 Task: Look for space in Strunino, Russia from 12th August, 2023 to 16th August, 2023 for 8 adults in price range Rs.10000 to Rs.16000. Place can be private room with 8 bedrooms having 8 beds and 8 bathrooms. Property type can be house, flat, guest house, hotel. Amenities needed are: wifi, TV, free parkinig on premises, gym, breakfast. Booking option can be shelf check-in. Required host language is English.
Action: Mouse moved to (619, 131)
Screenshot: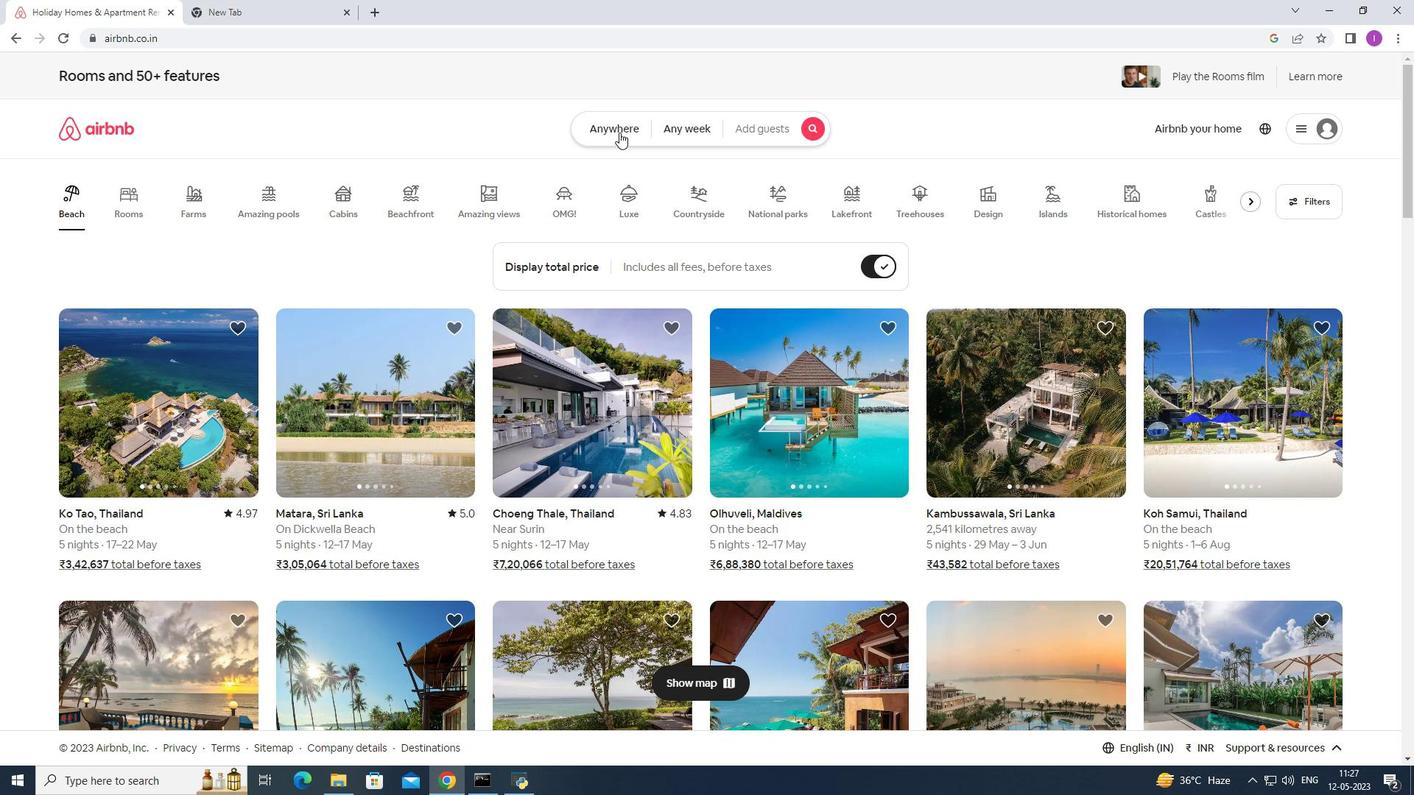 
Action: Mouse pressed left at (619, 131)
Screenshot: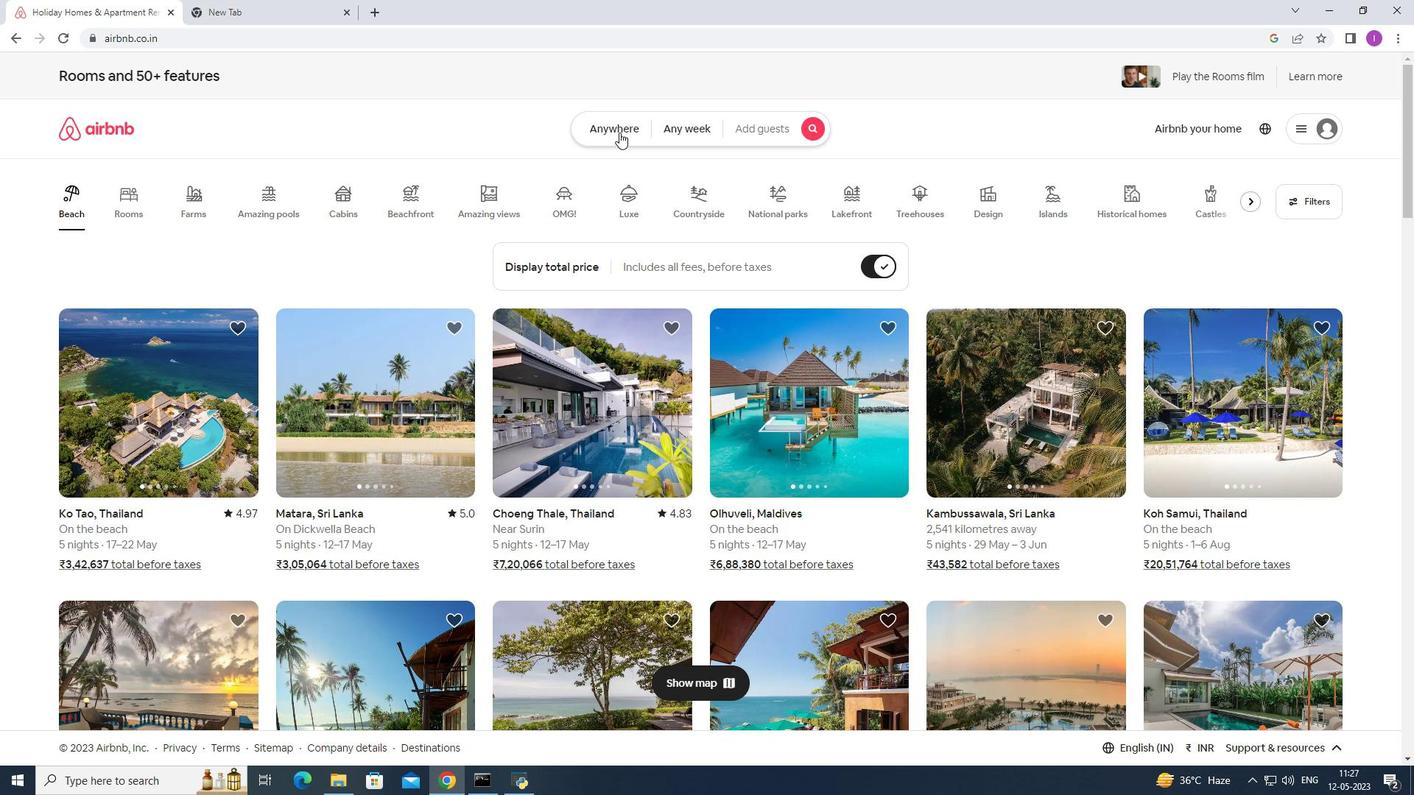 
Action: Mouse moved to (492, 176)
Screenshot: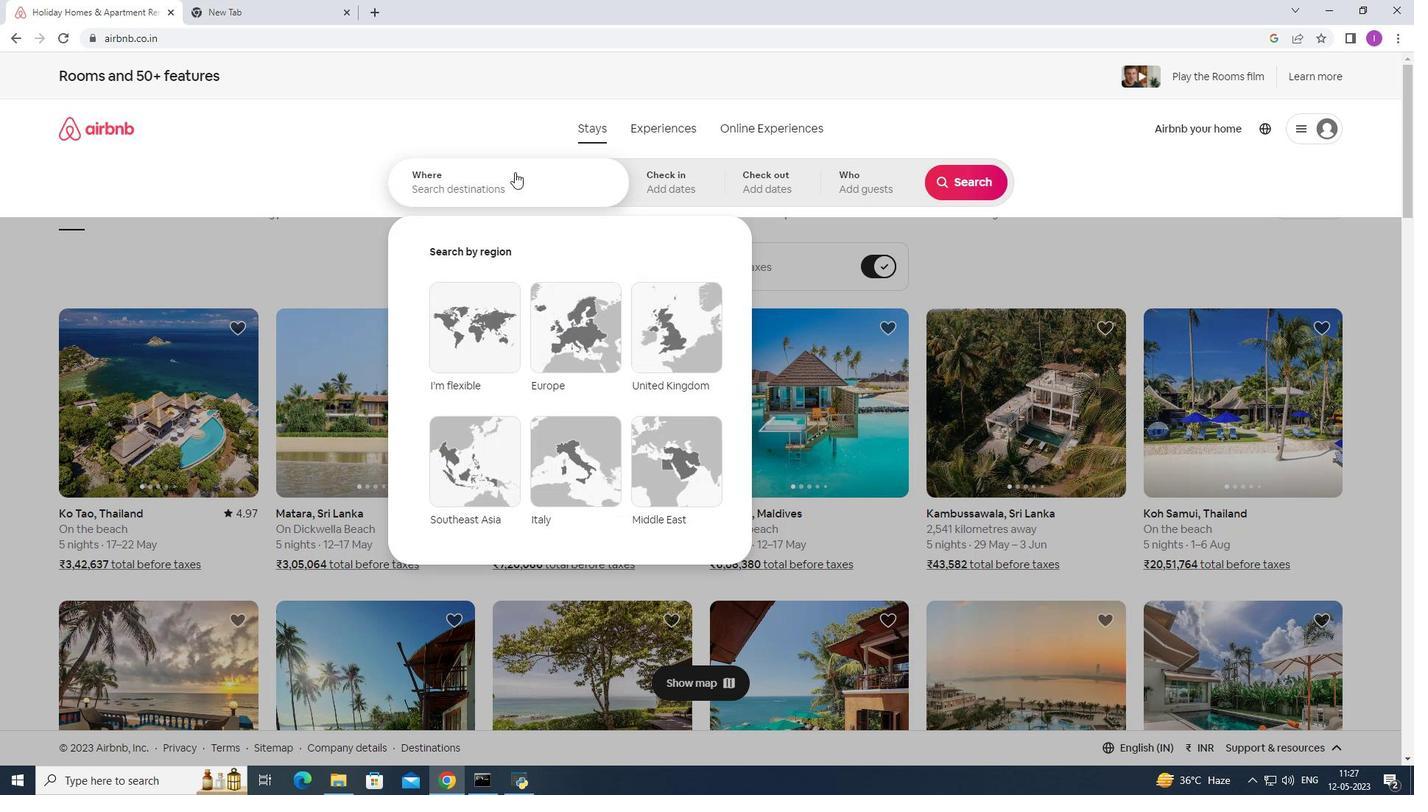 
Action: Mouse pressed left at (492, 176)
Screenshot: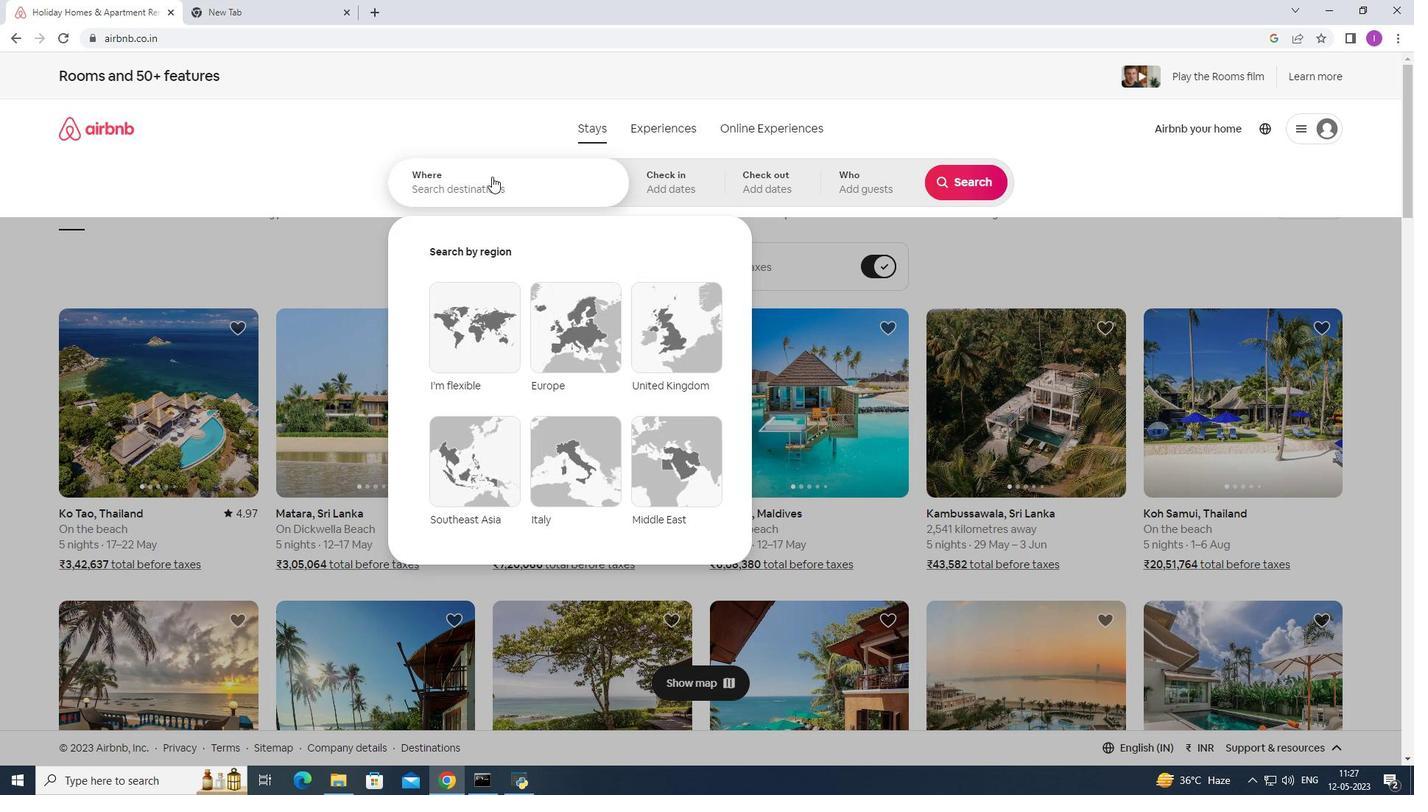 
Action: Mouse moved to (492, 177)
Screenshot: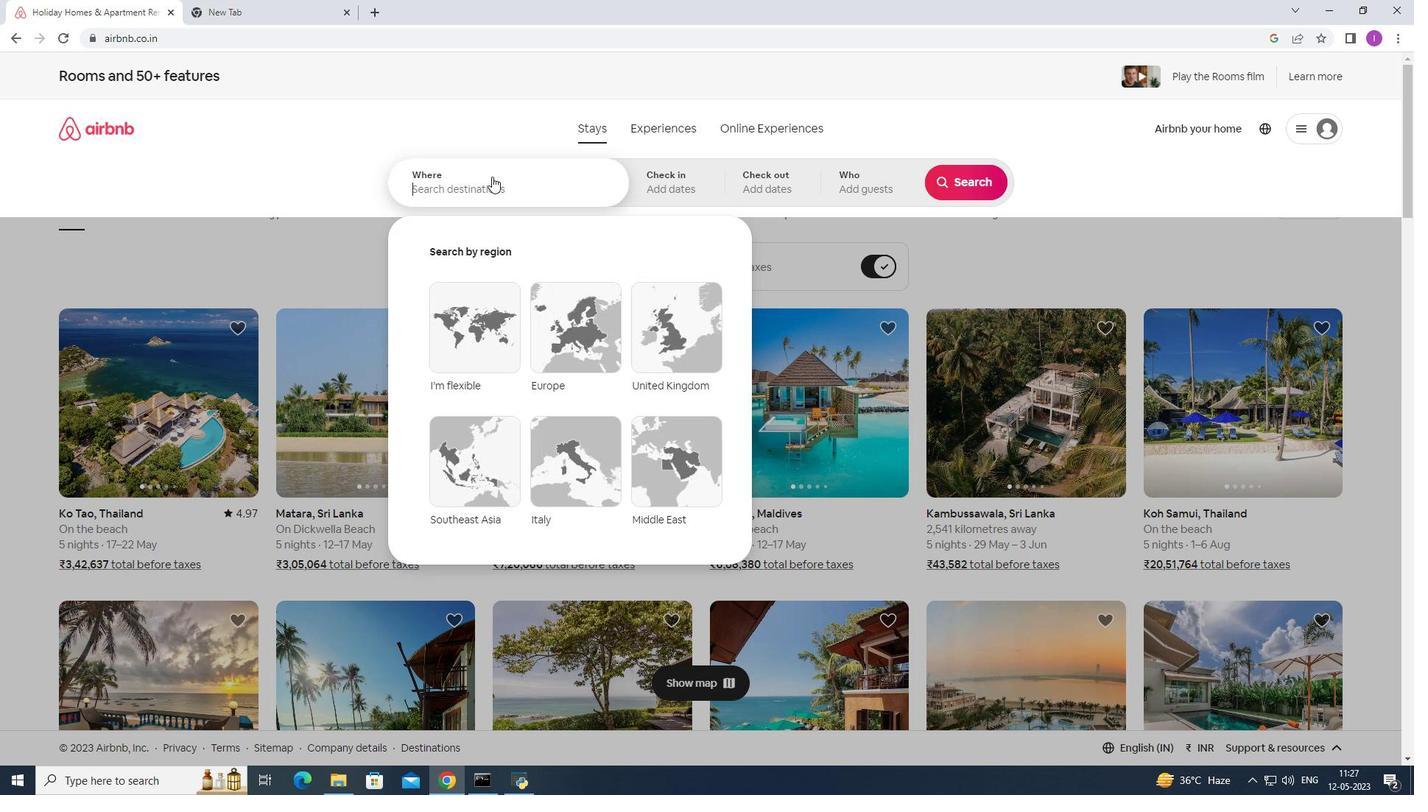 
Action: Key pressed <Key.shift>Strunino,<Key.shift><Key.shift>Russia
Screenshot: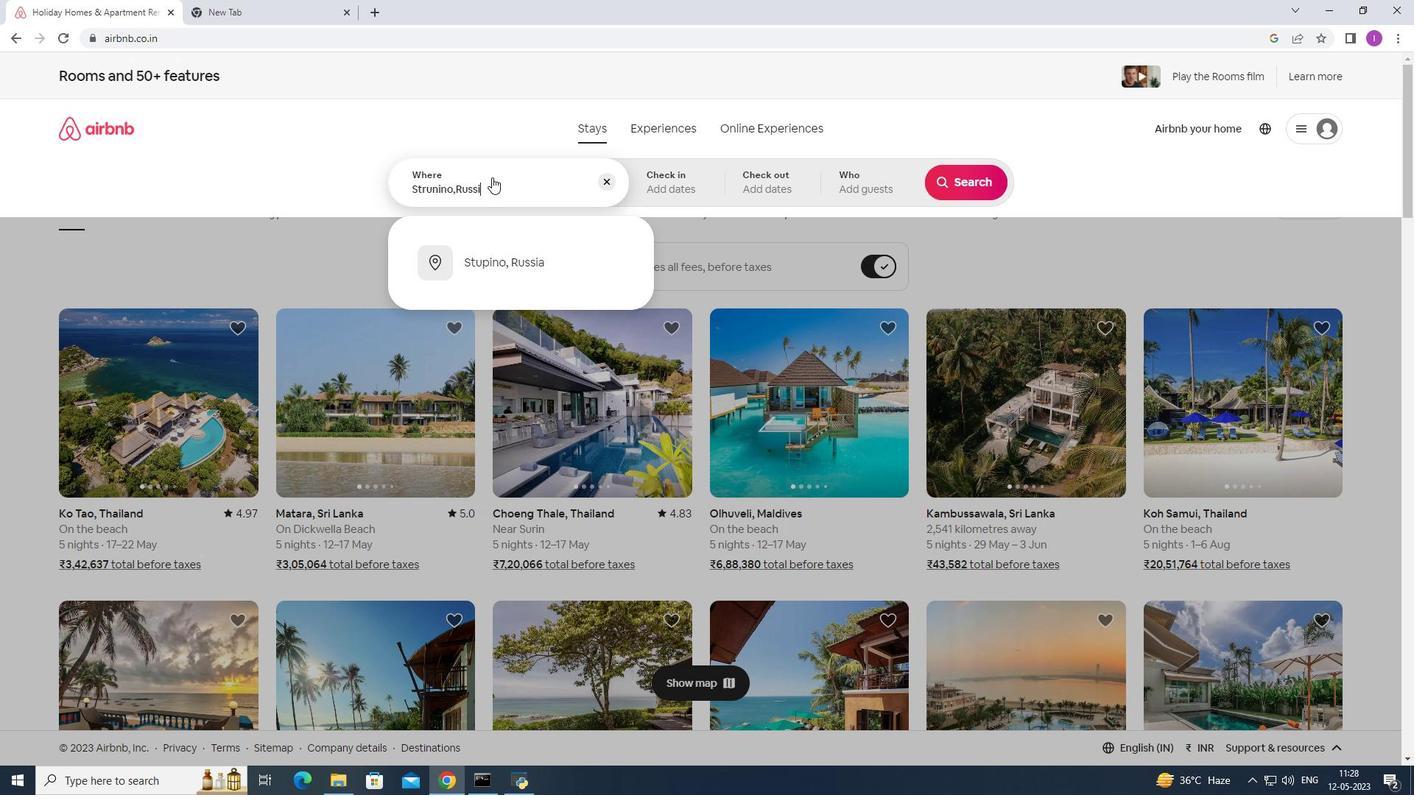 
Action: Mouse moved to (503, 262)
Screenshot: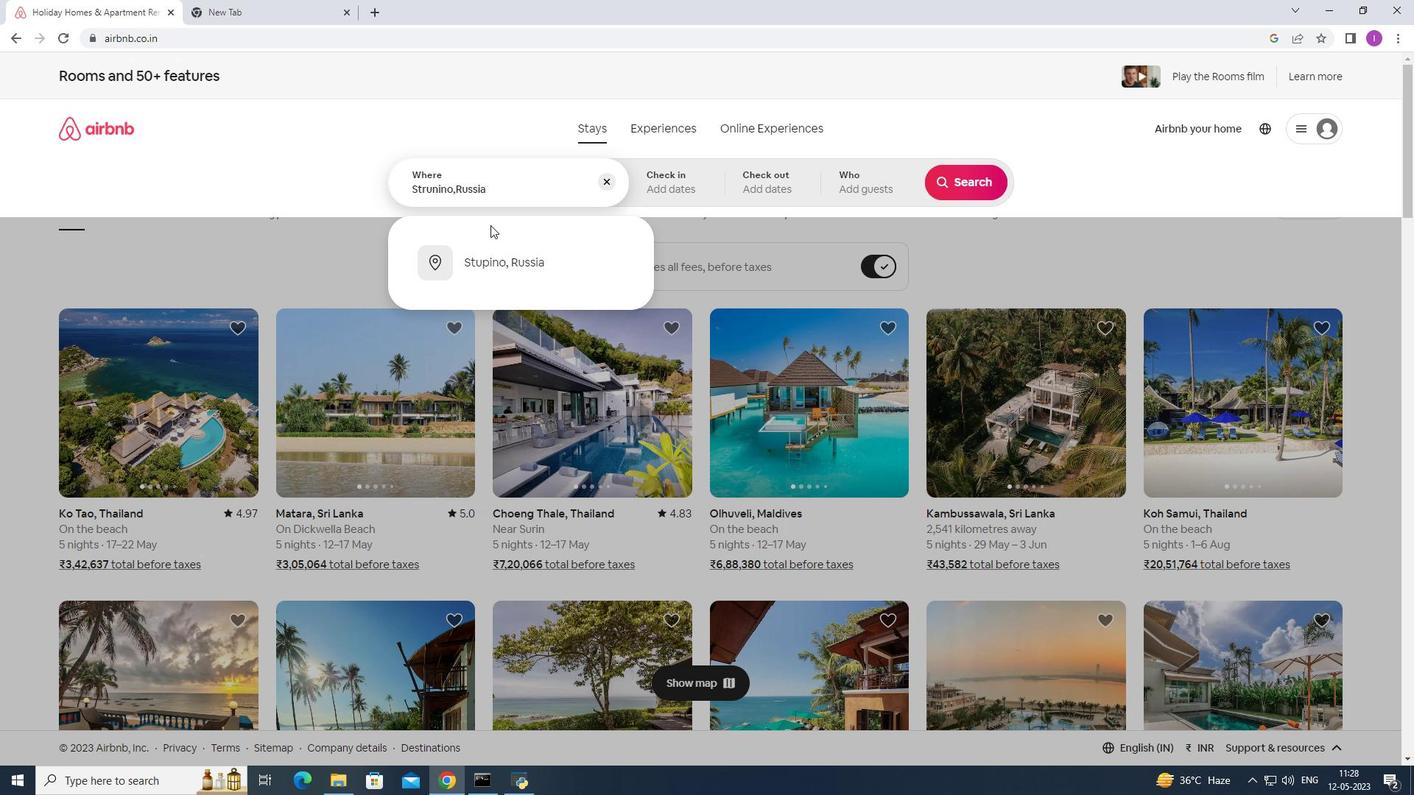 
Action: Mouse pressed left at (503, 262)
Screenshot: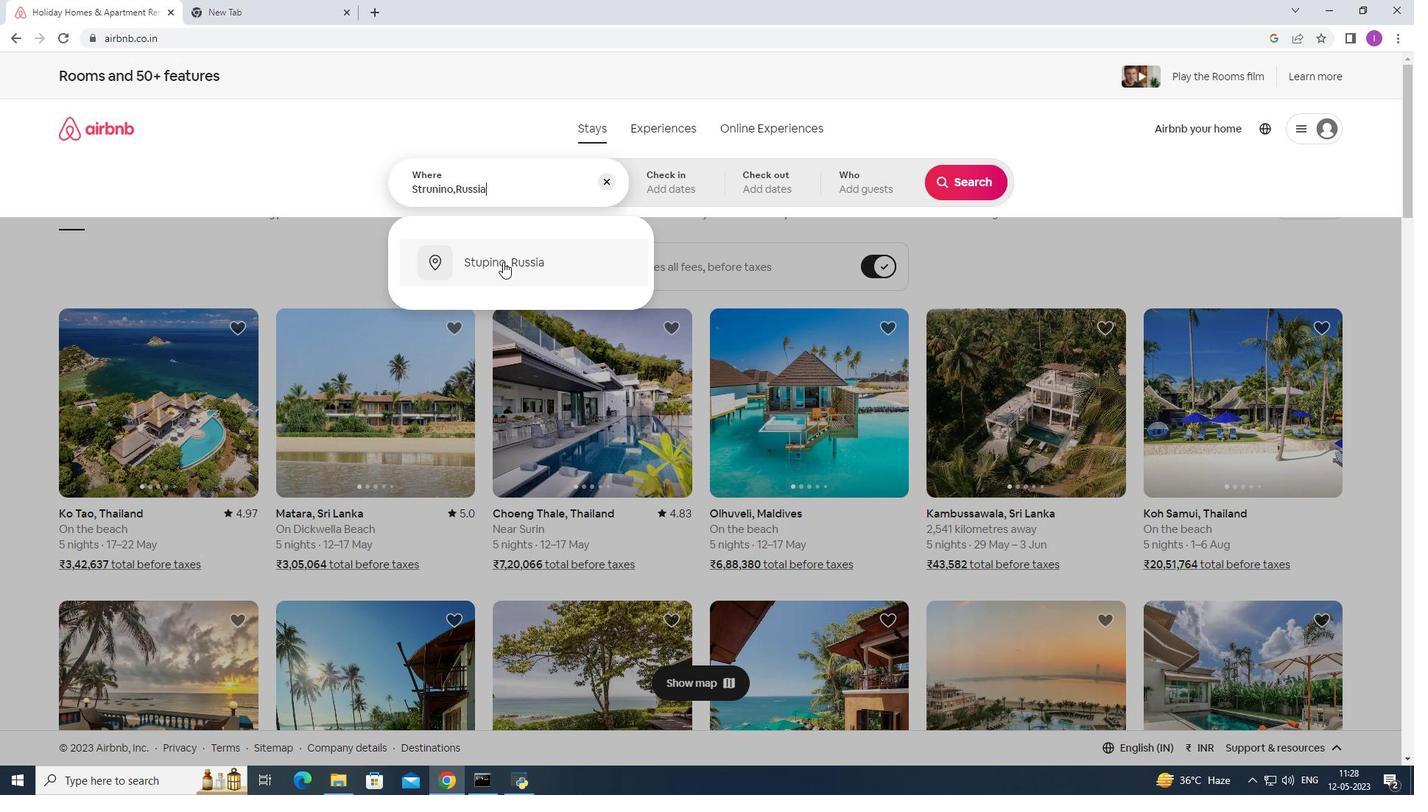 
Action: Mouse moved to (961, 300)
Screenshot: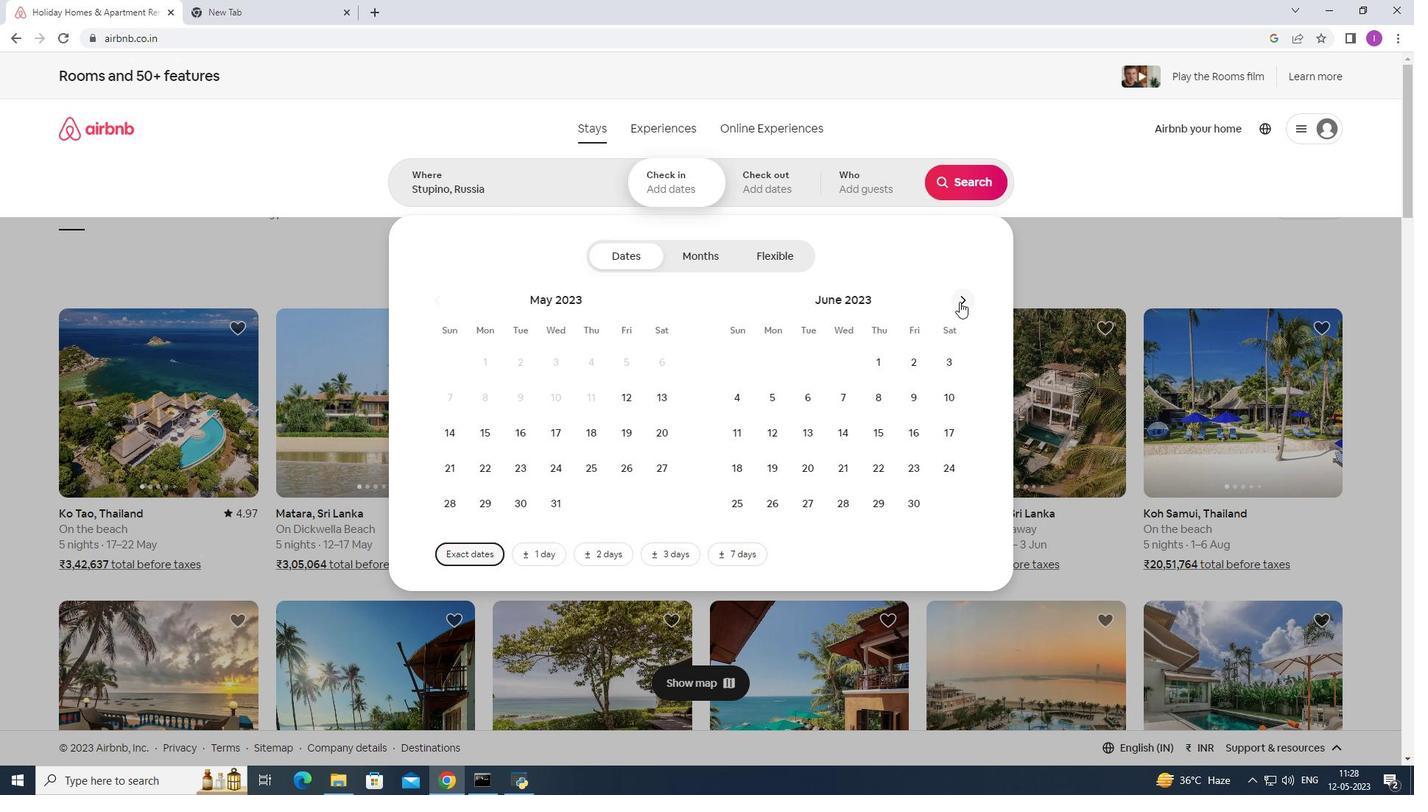 
Action: Mouse pressed left at (961, 300)
Screenshot: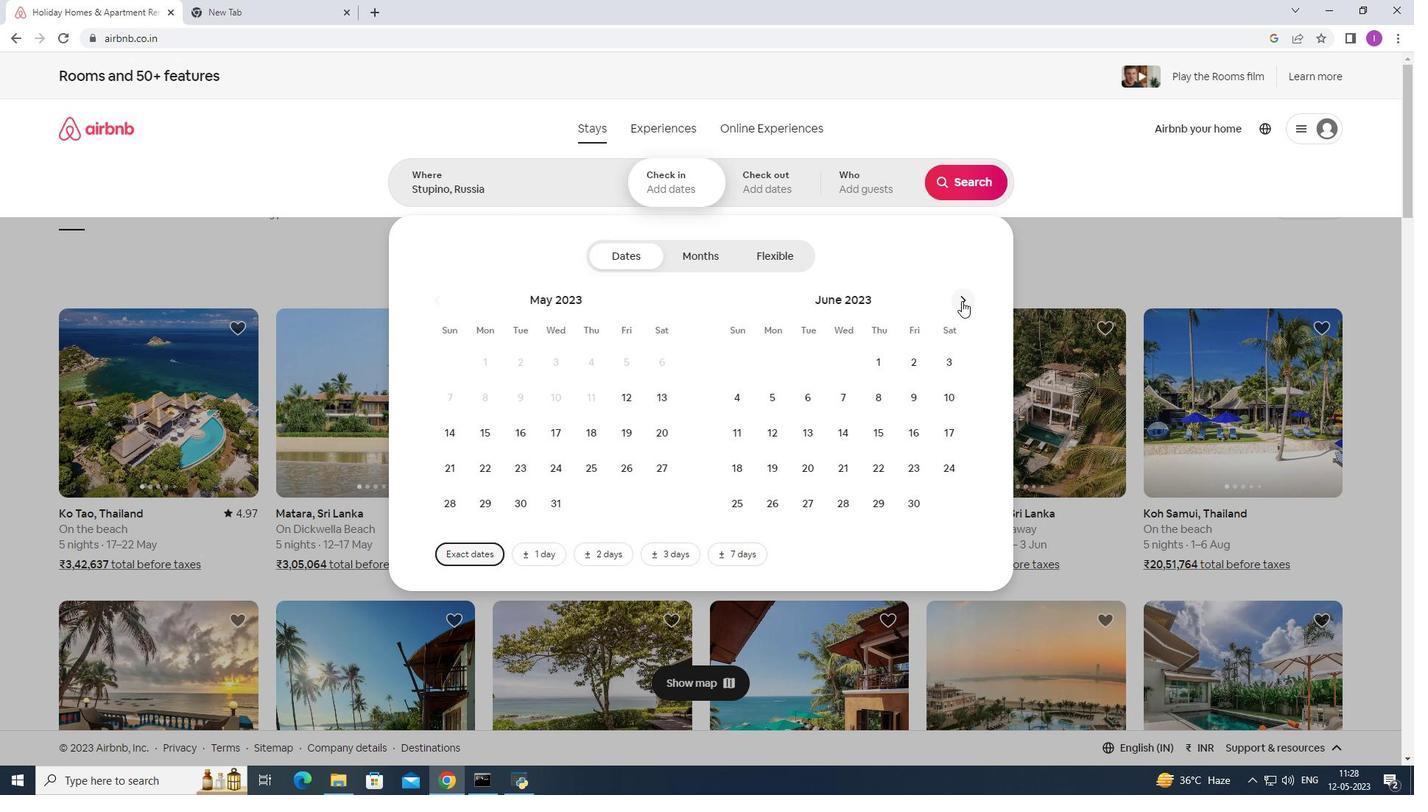 
Action: Mouse pressed left at (961, 300)
Screenshot: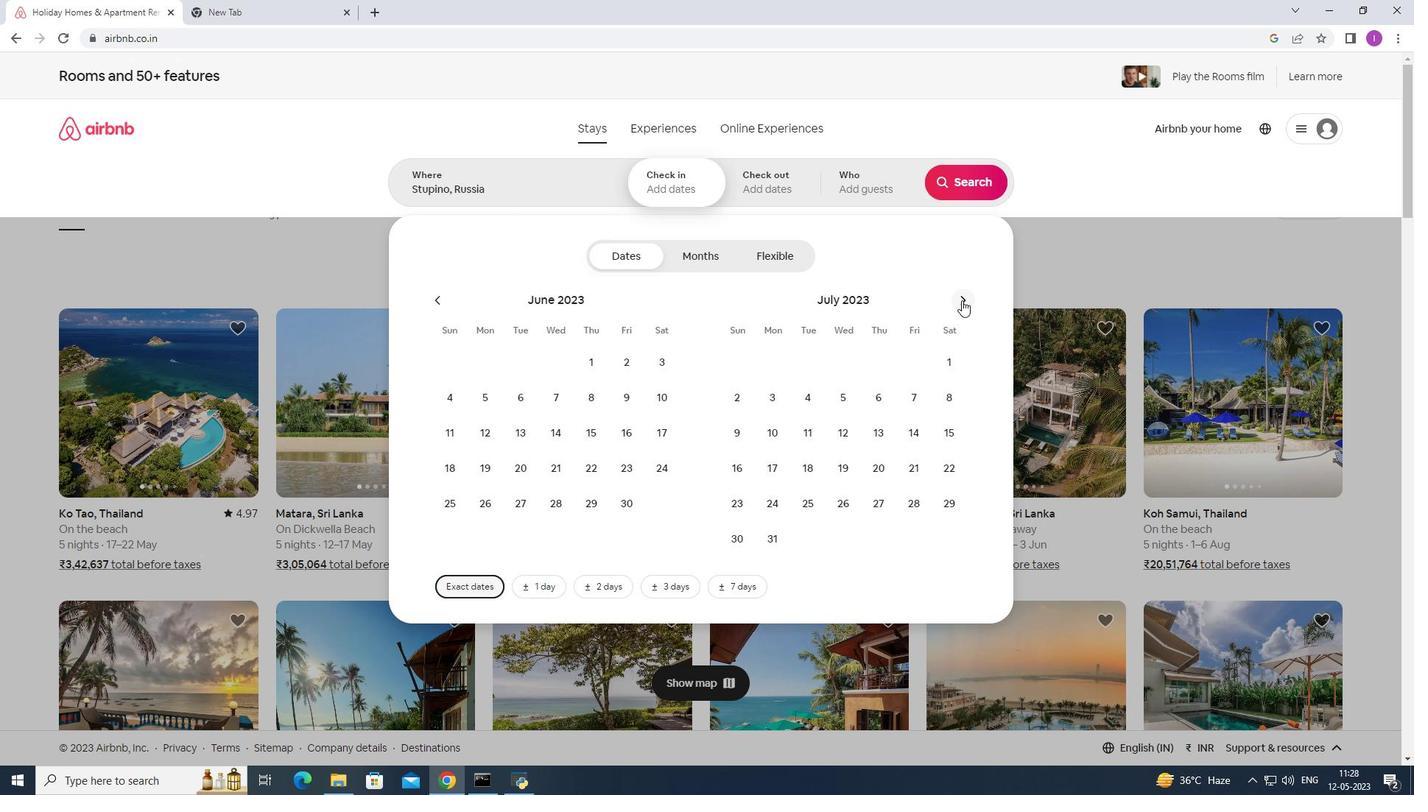 
Action: Mouse moved to (952, 395)
Screenshot: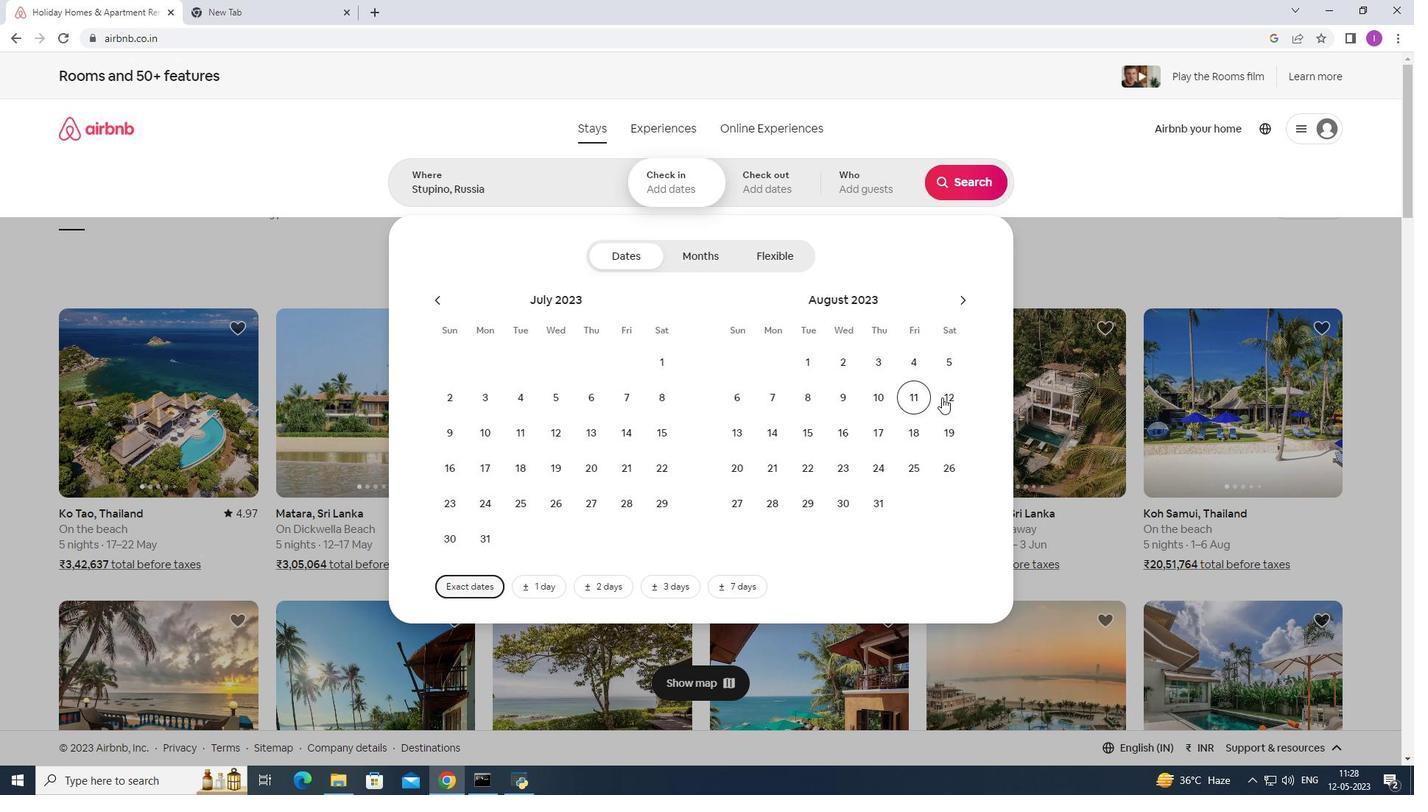 
Action: Mouse pressed left at (952, 395)
Screenshot: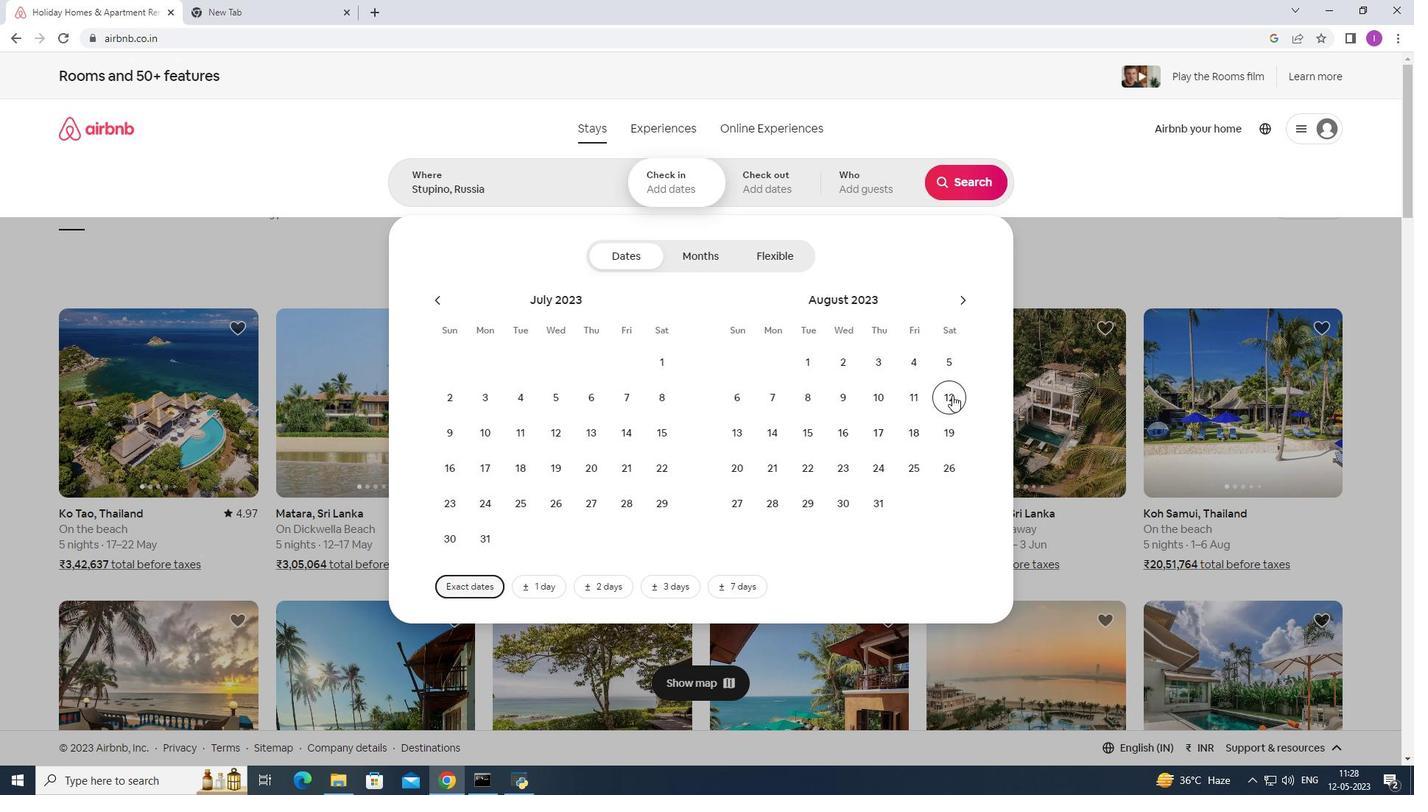 
Action: Mouse moved to (841, 433)
Screenshot: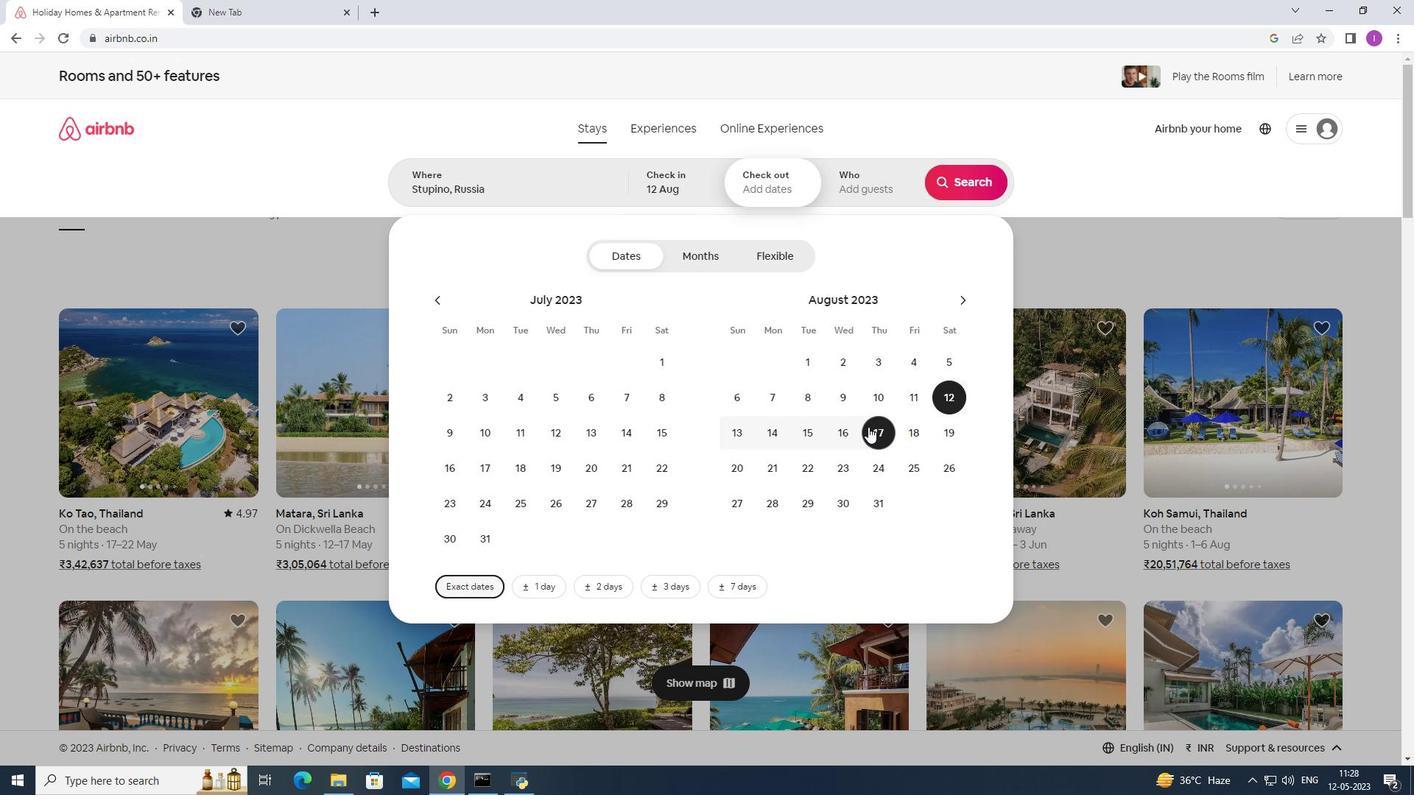 
Action: Mouse pressed left at (841, 433)
Screenshot: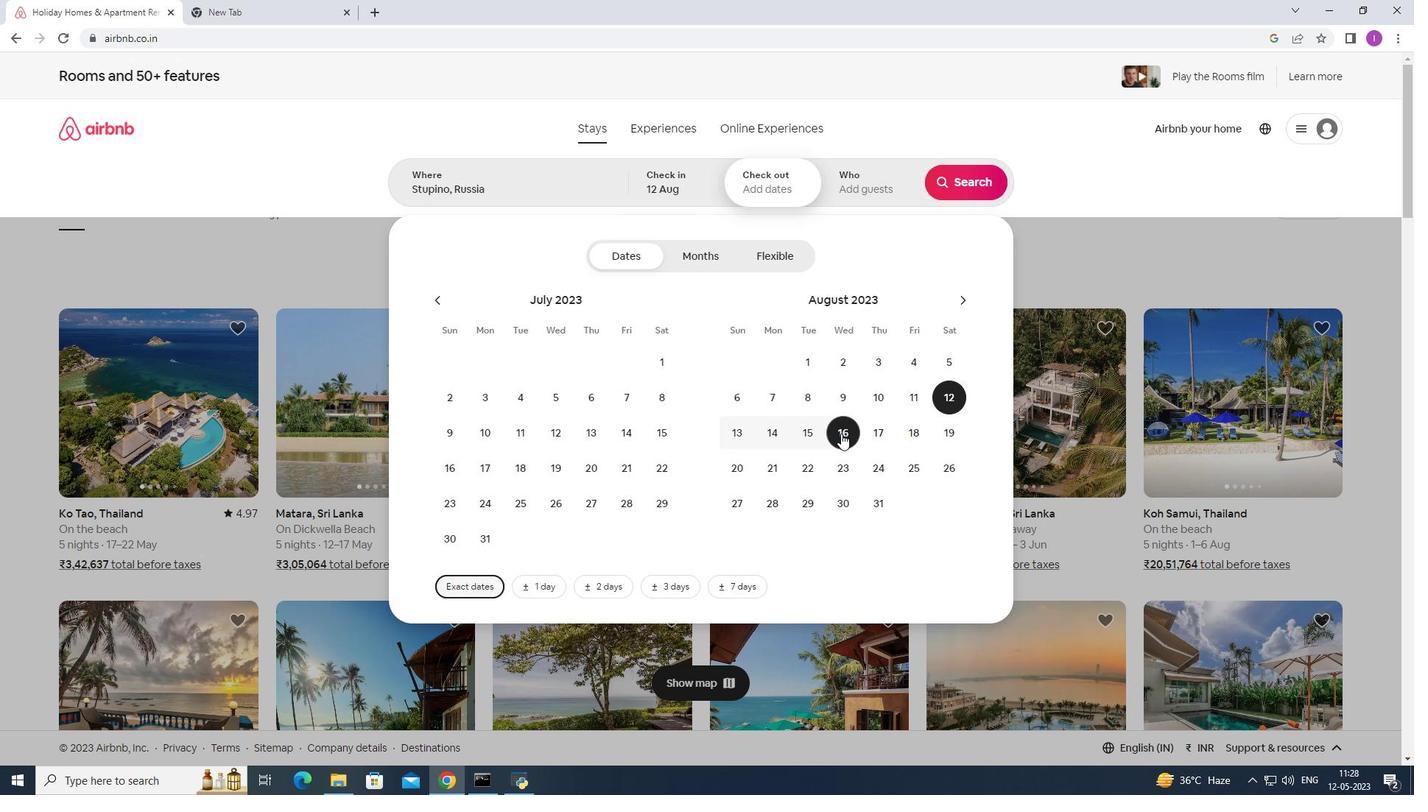 
Action: Mouse moved to (855, 199)
Screenshot: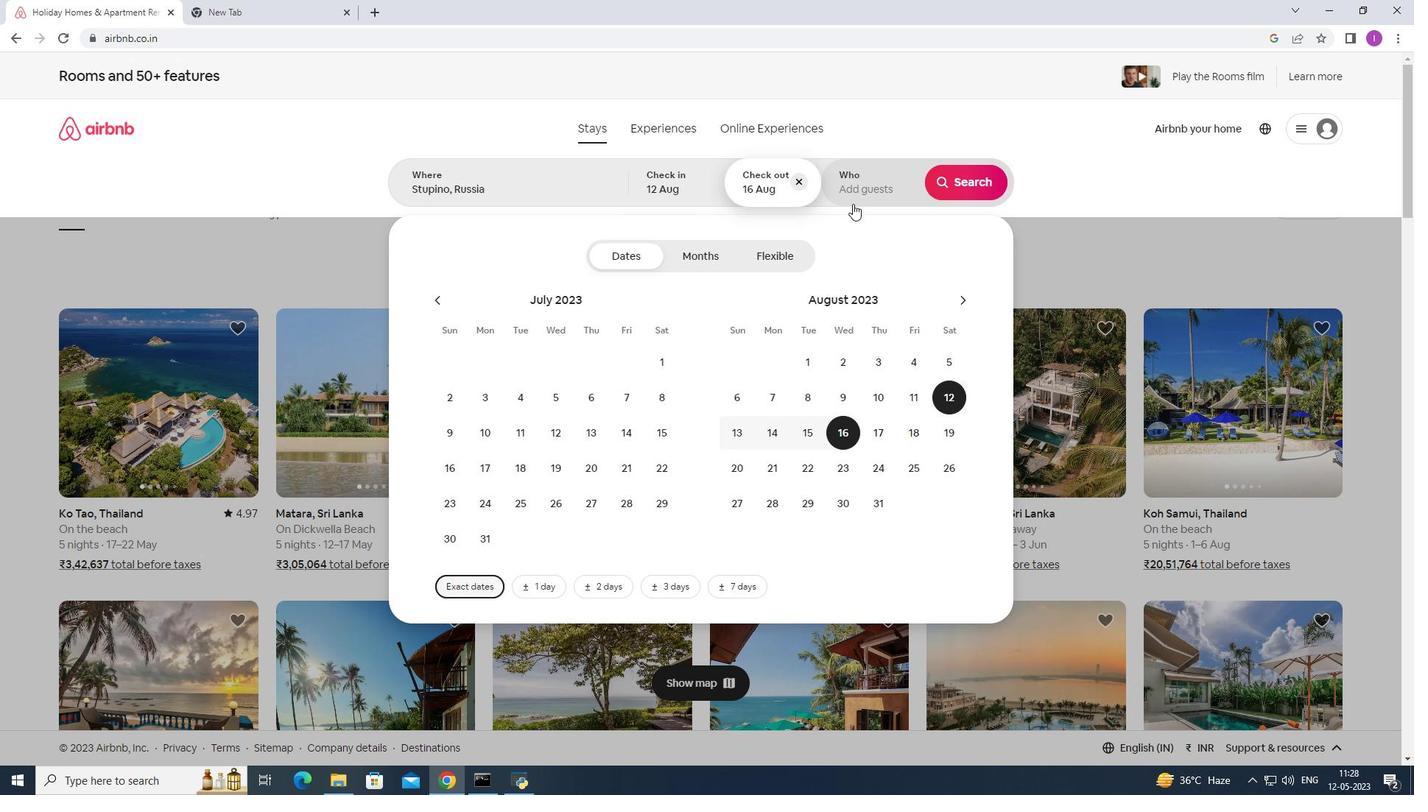 
Action: Mouse pressed left at (855, 199)
Screenshot: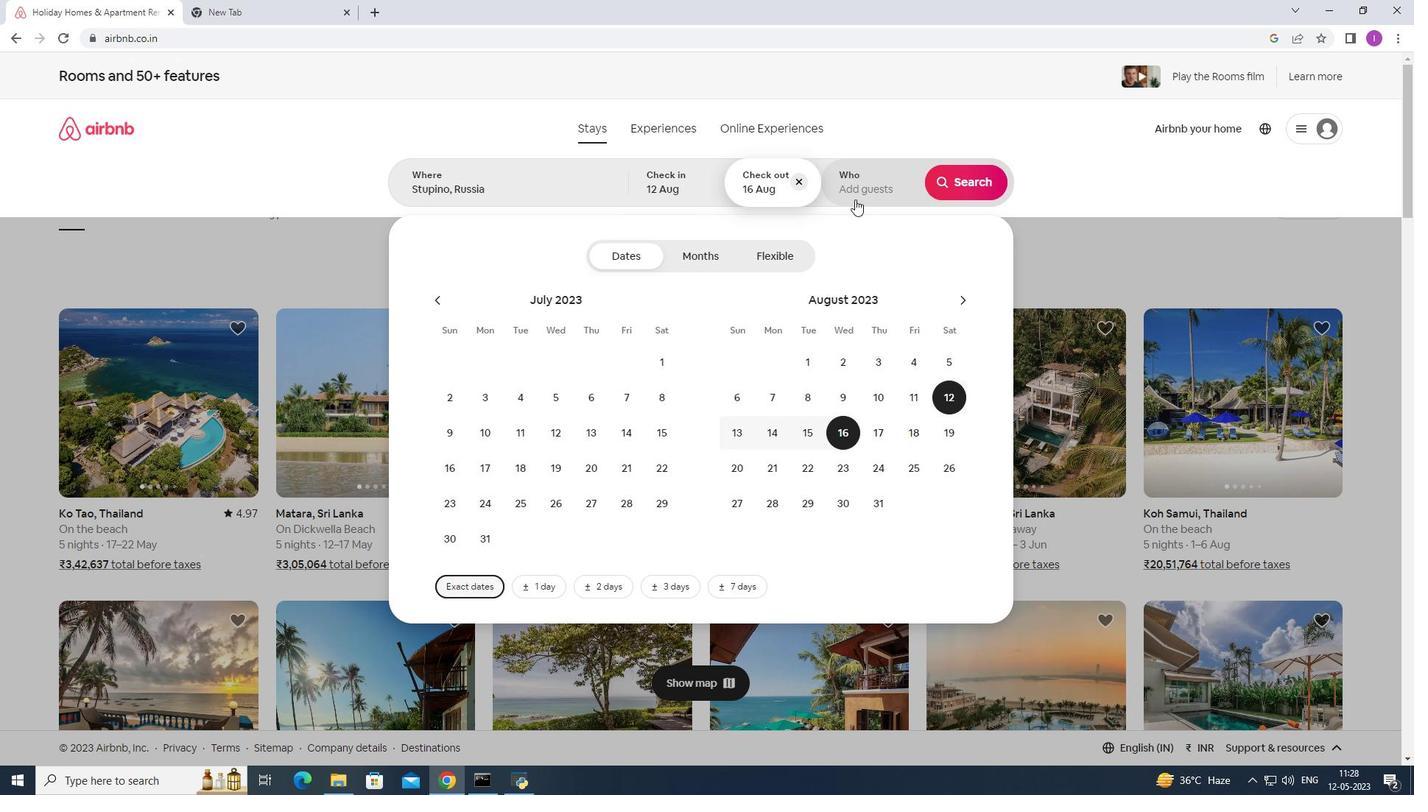 
Action: Mouse moved to (970, 257)
Screenshot: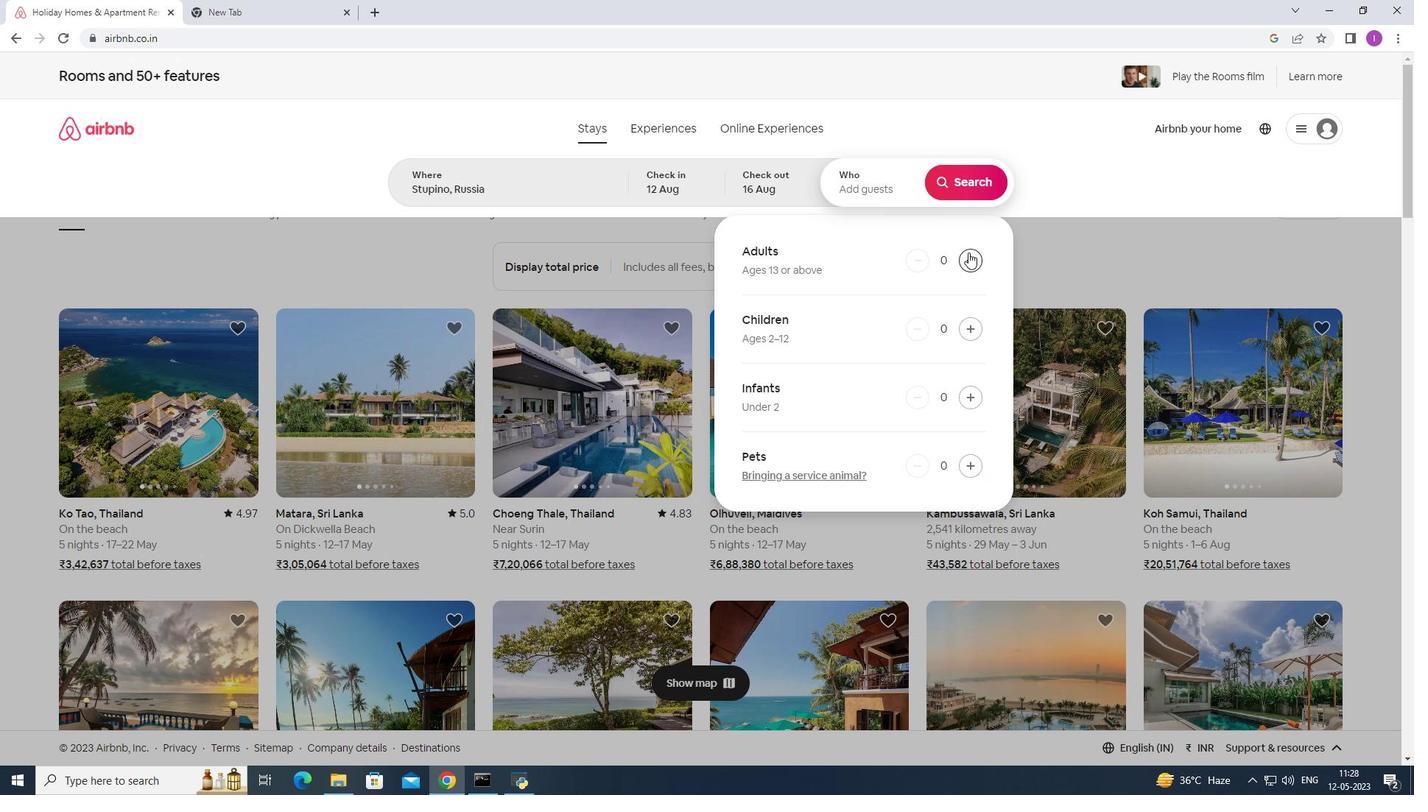 
Action: Mouse pressed left at (970, 257)
Screenshot: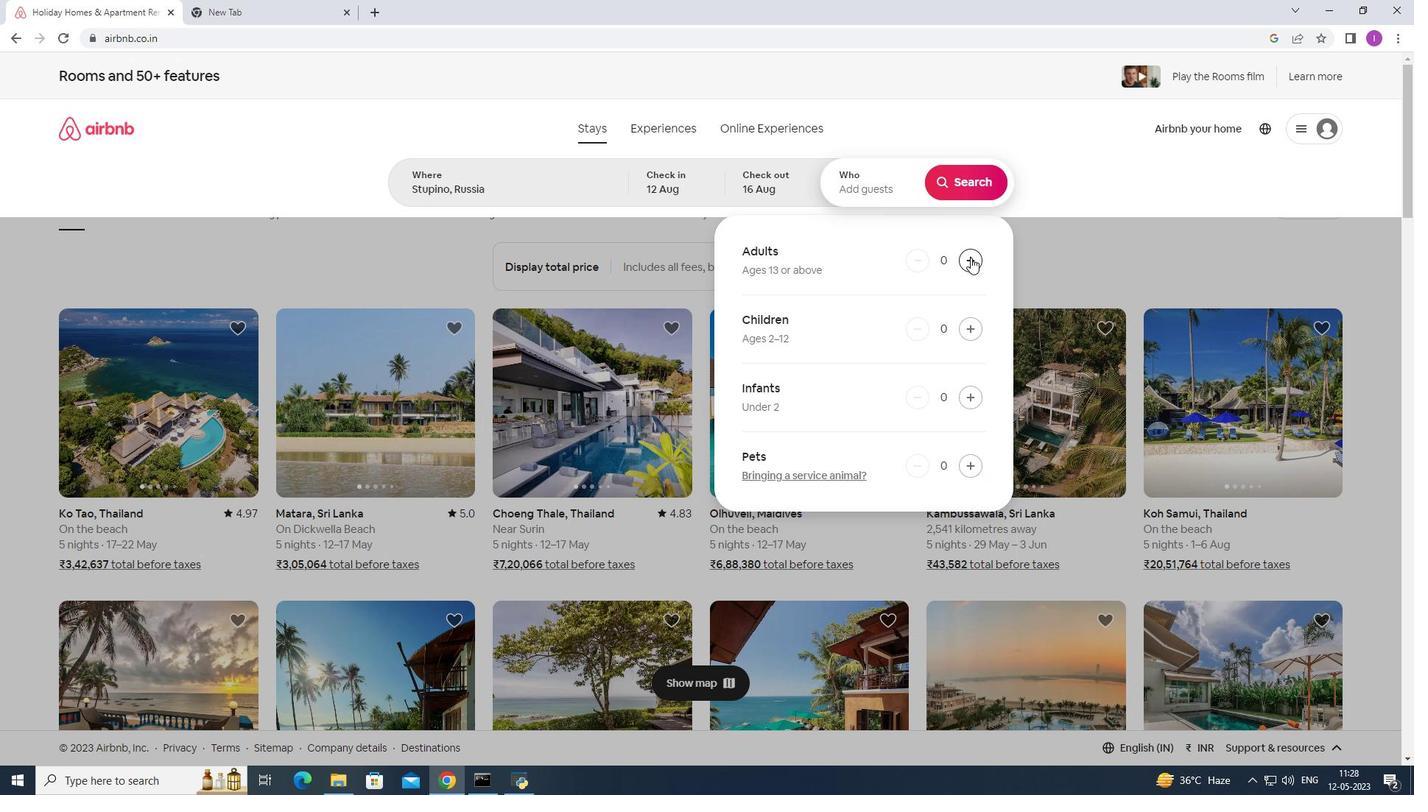 
Action: Mouse pressed left at (970, 257)
Screenshot: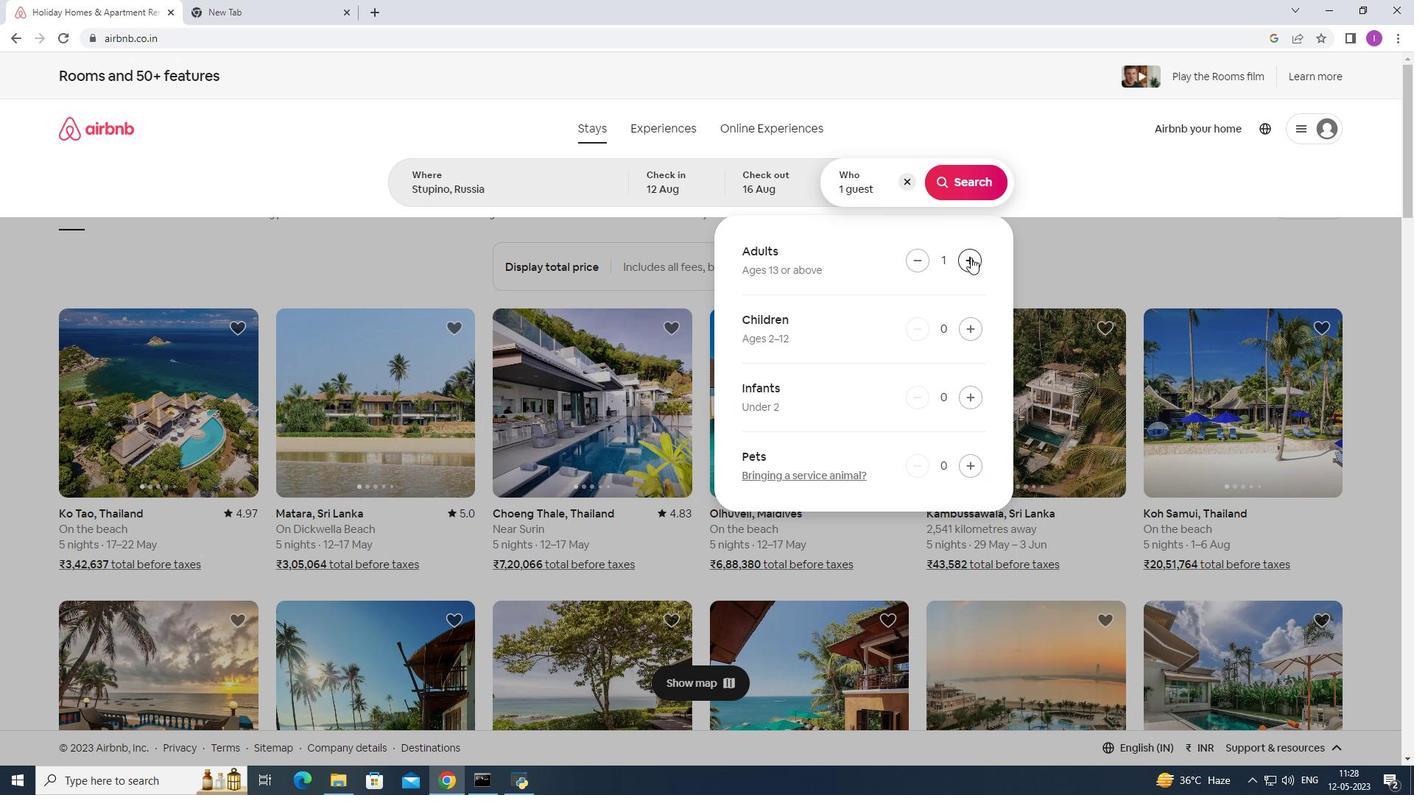 
Action: Mouse pressed left at (970, 257)
Screenshot: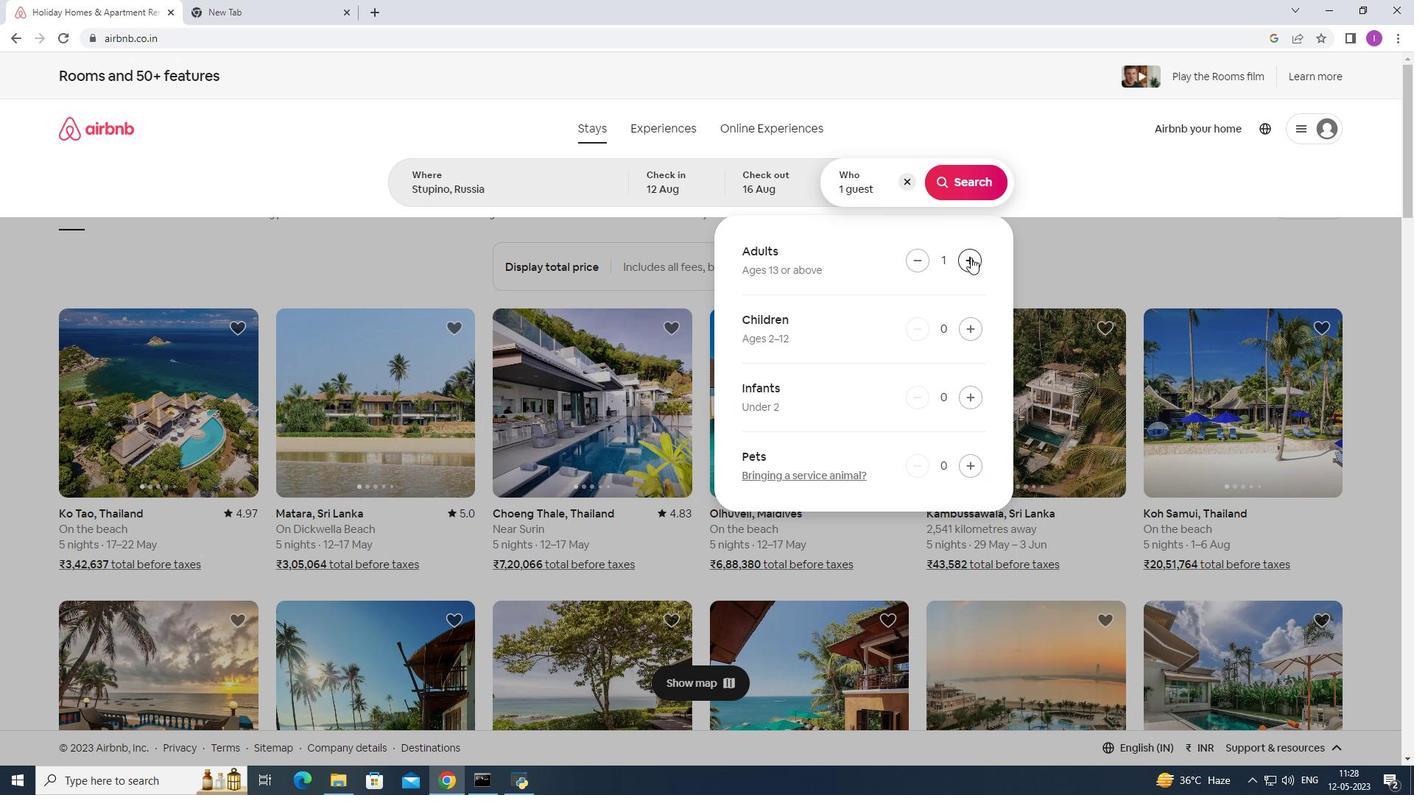 
Action: Mouse pressed left at (970, 257)
Screenshot: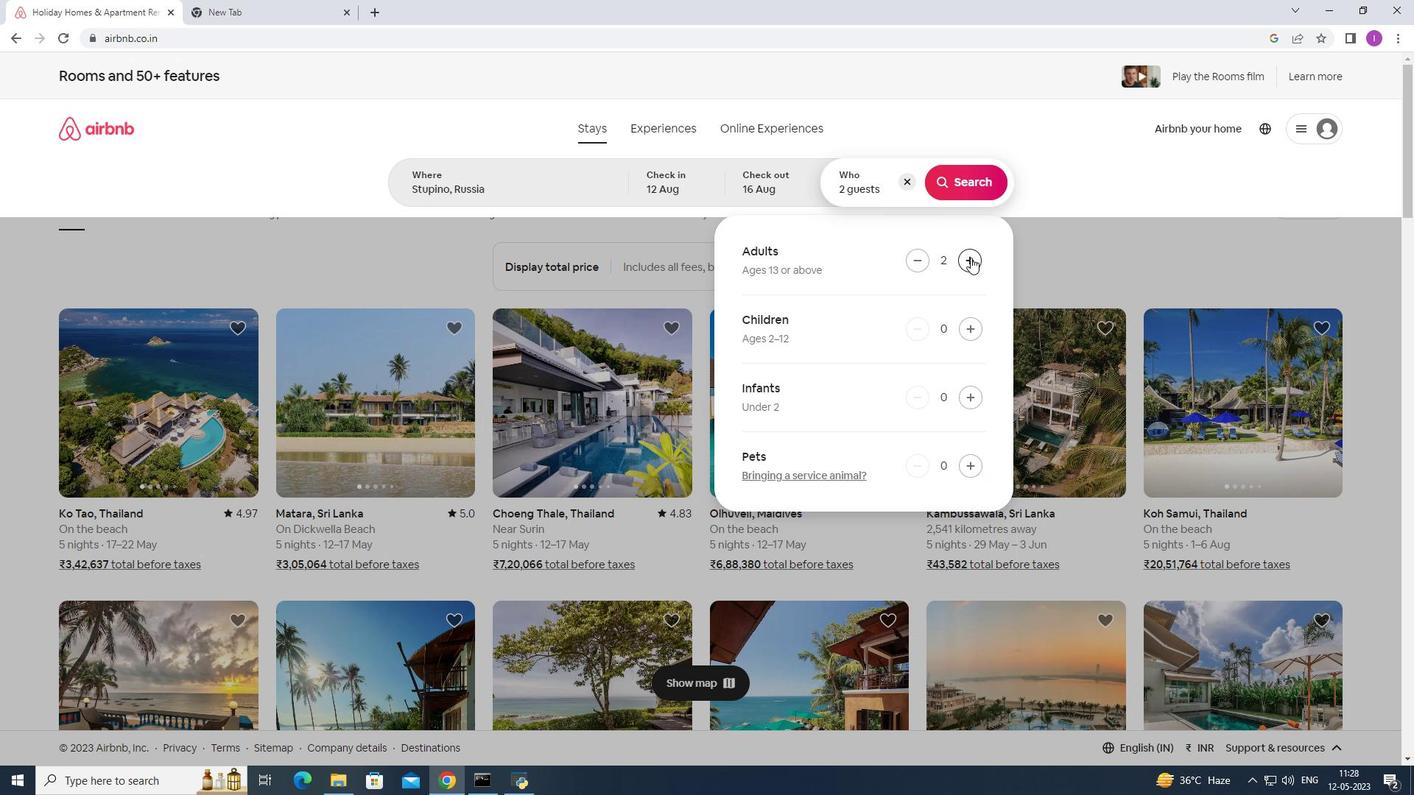 
Action: Mouse pressed left at (970, 257)
Screenshot: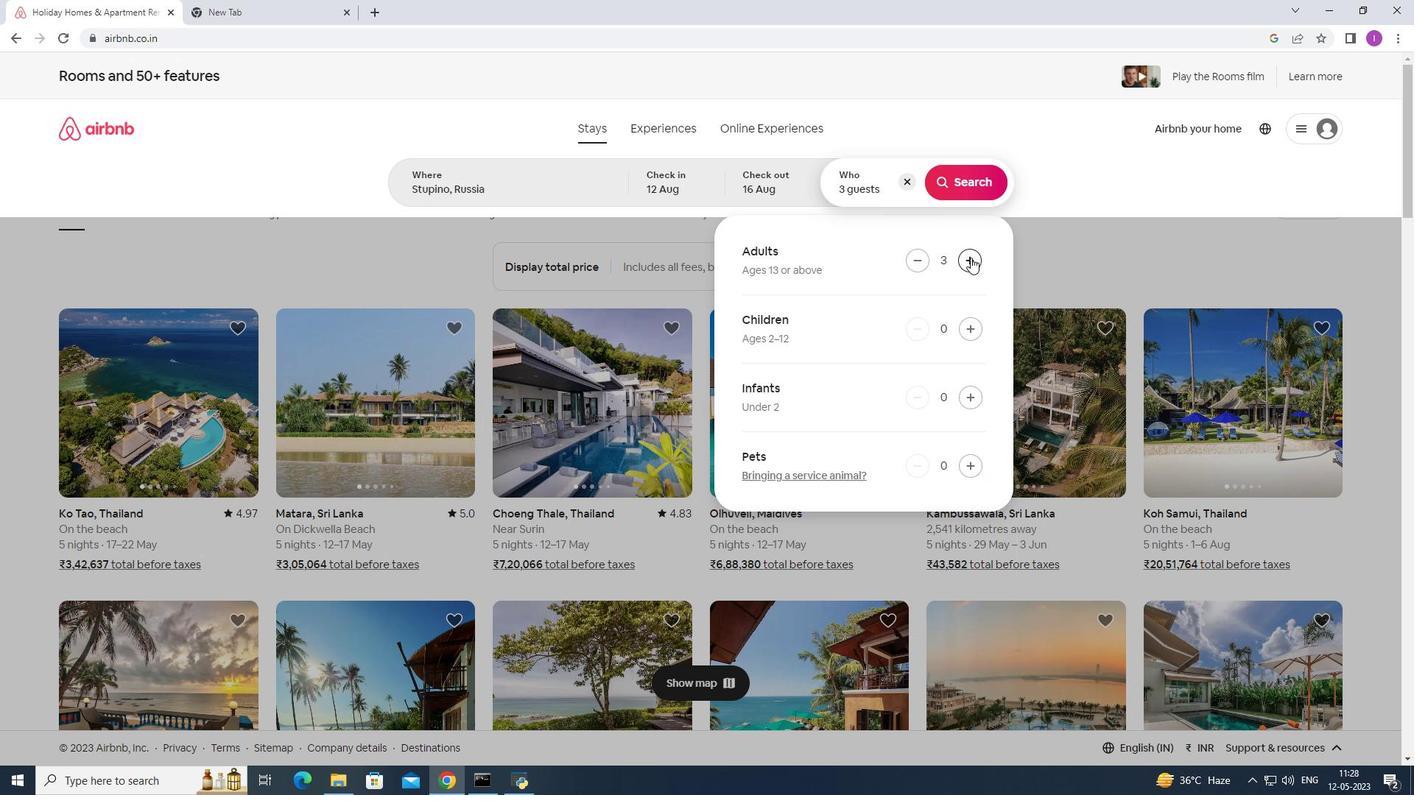 
Action: Mouse pressed left at (970, 257)
Screenshot: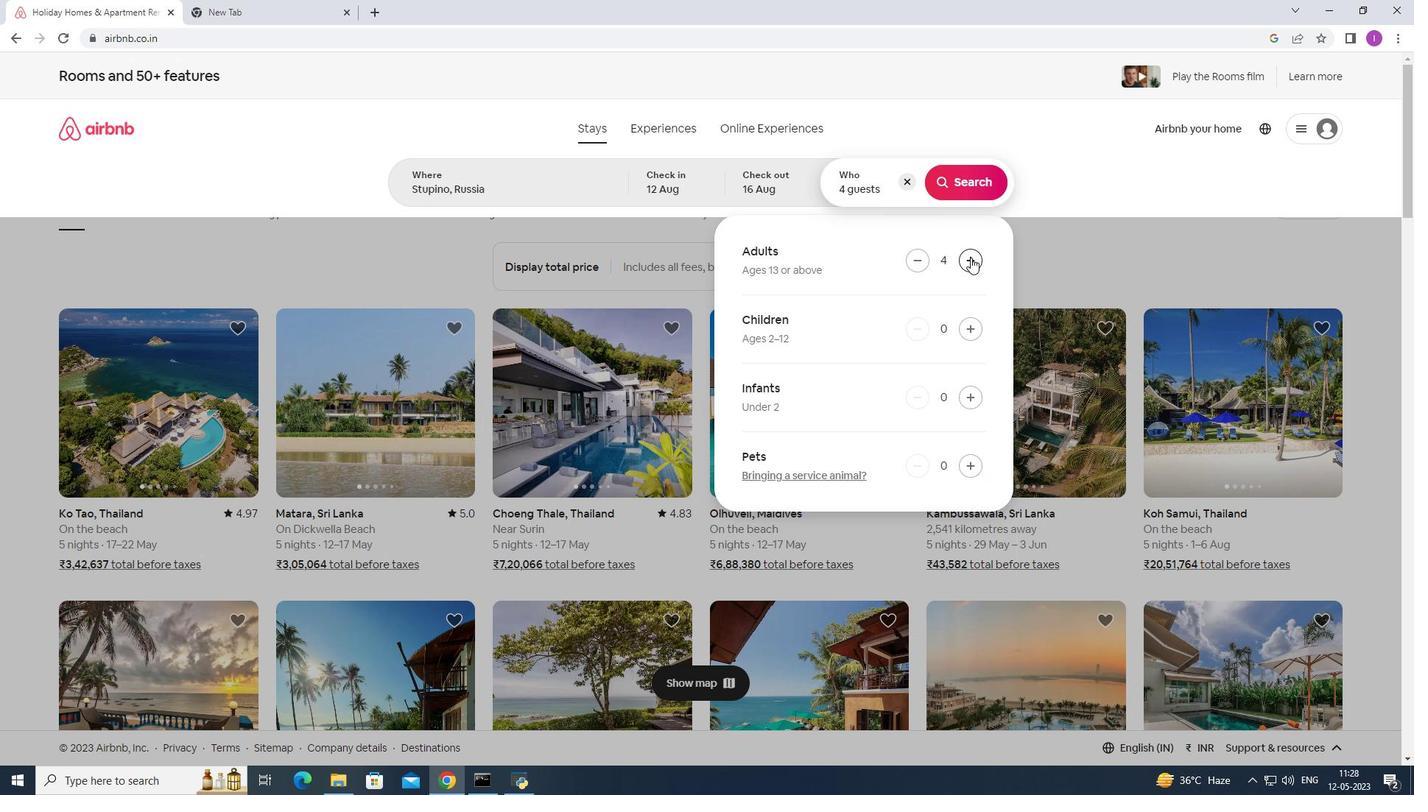 
Action: Mouse pressed left at (970, 257)
Screenshot: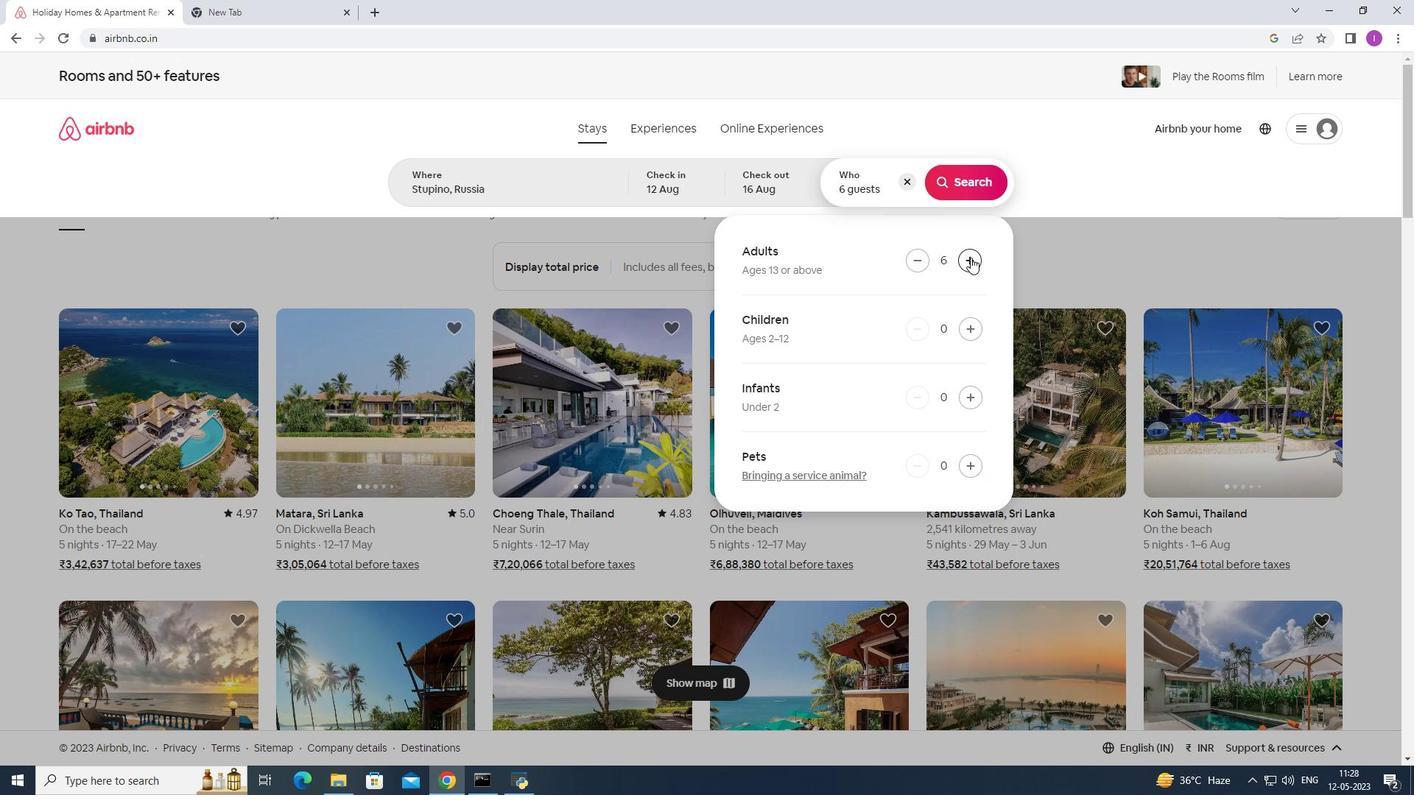 
Action: Mouse pressed left at (970, 257)
Screenshot: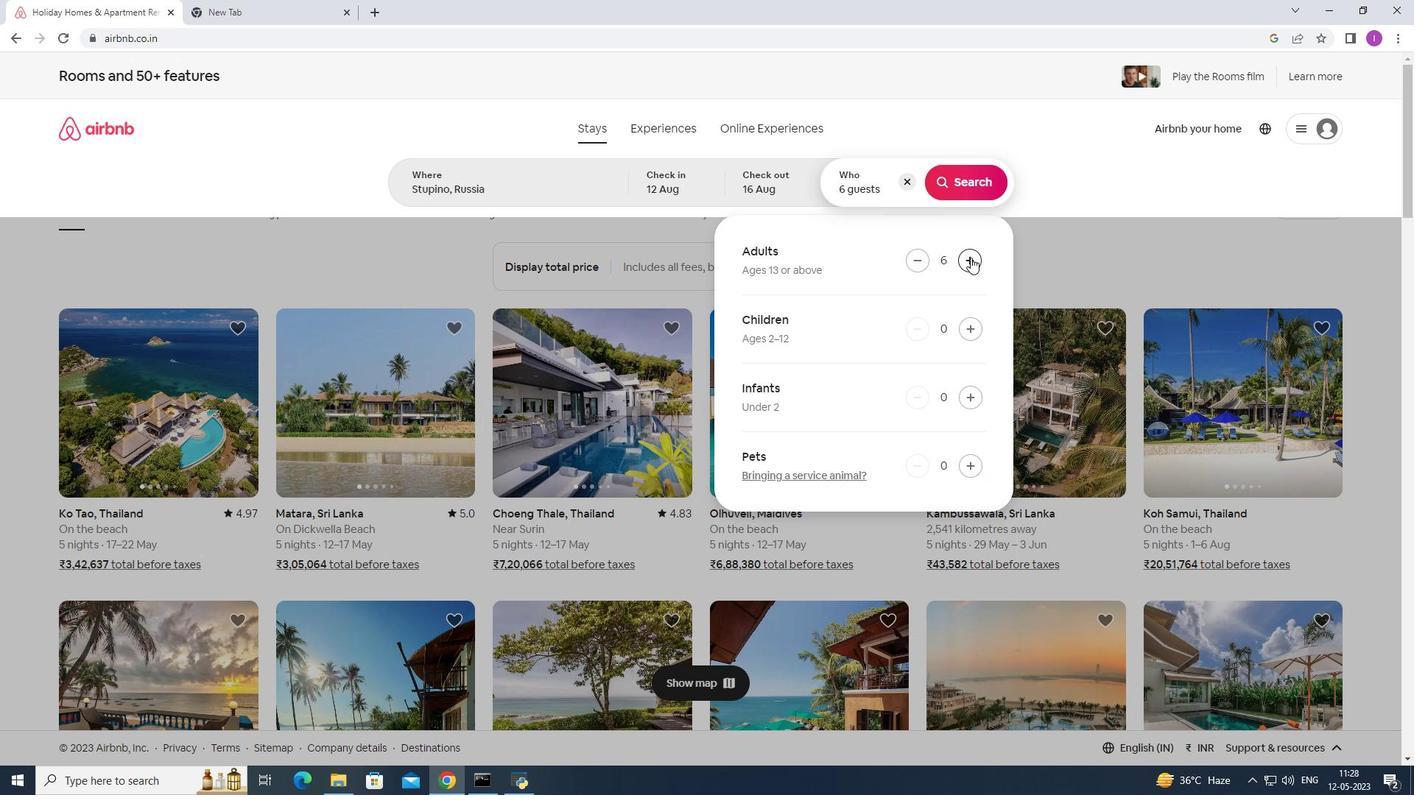 
Action: Mouse moved to (973, 190)
Screenshot: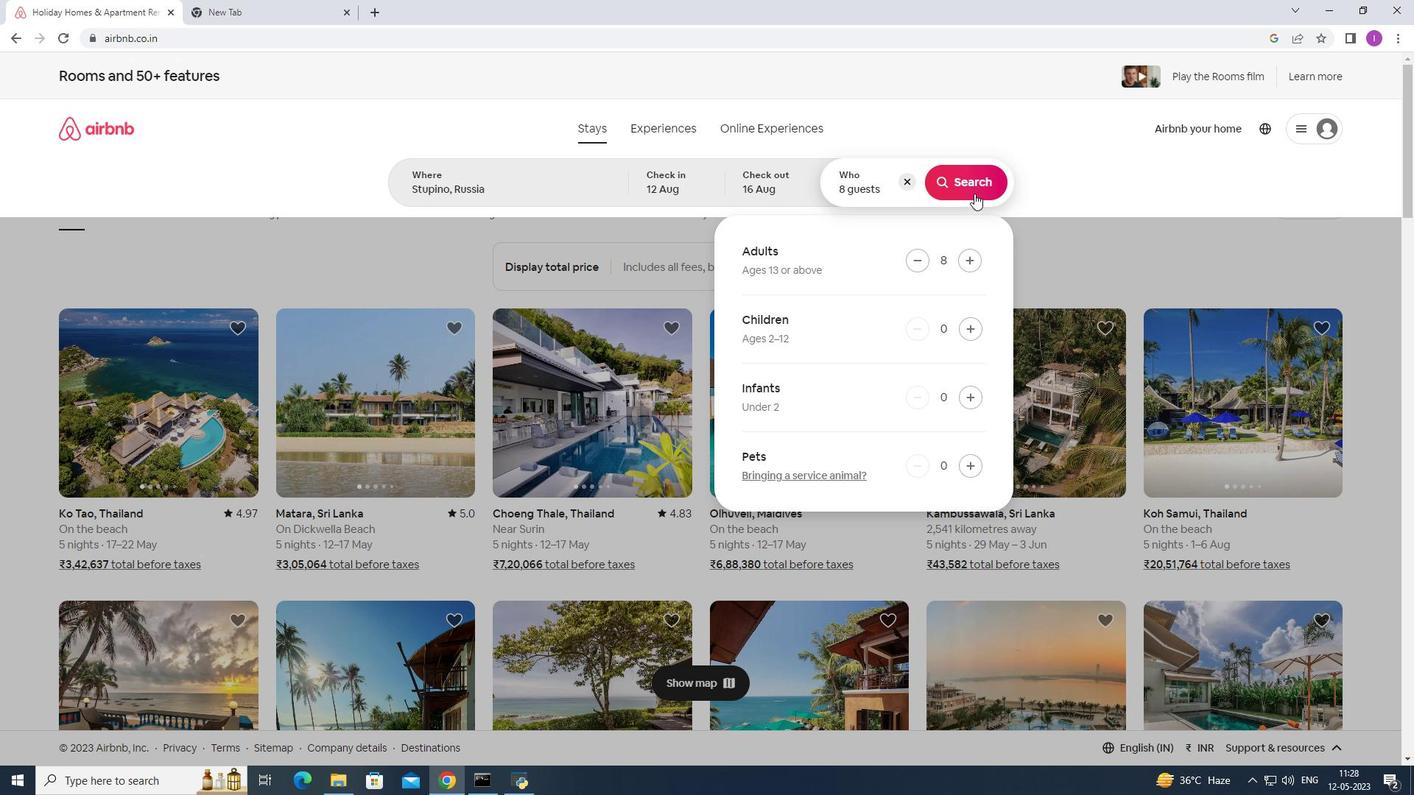 
Action: Mouse pressed left at (973, 190)
Screenshot: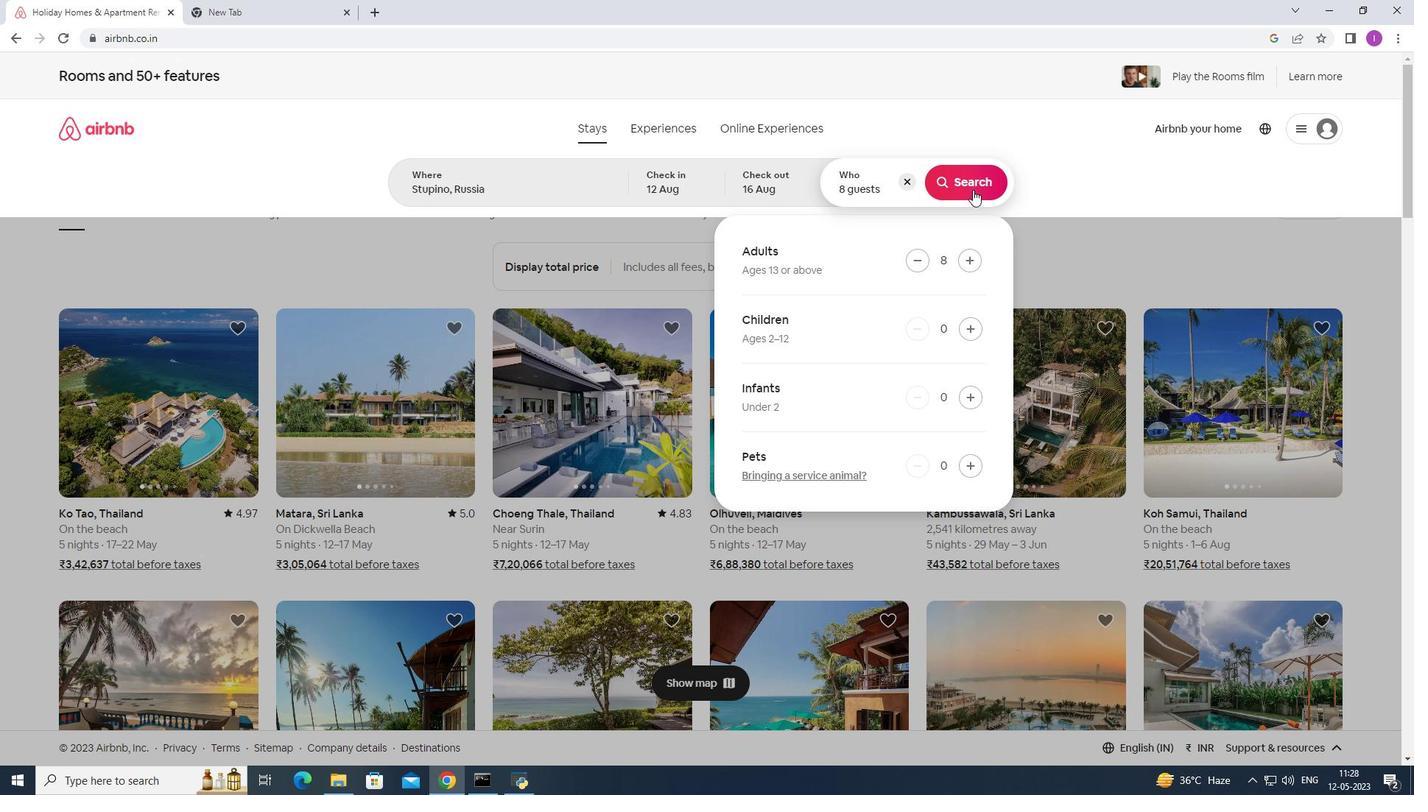 
Action: Mouse moved to (1325, 148)
Screenshot: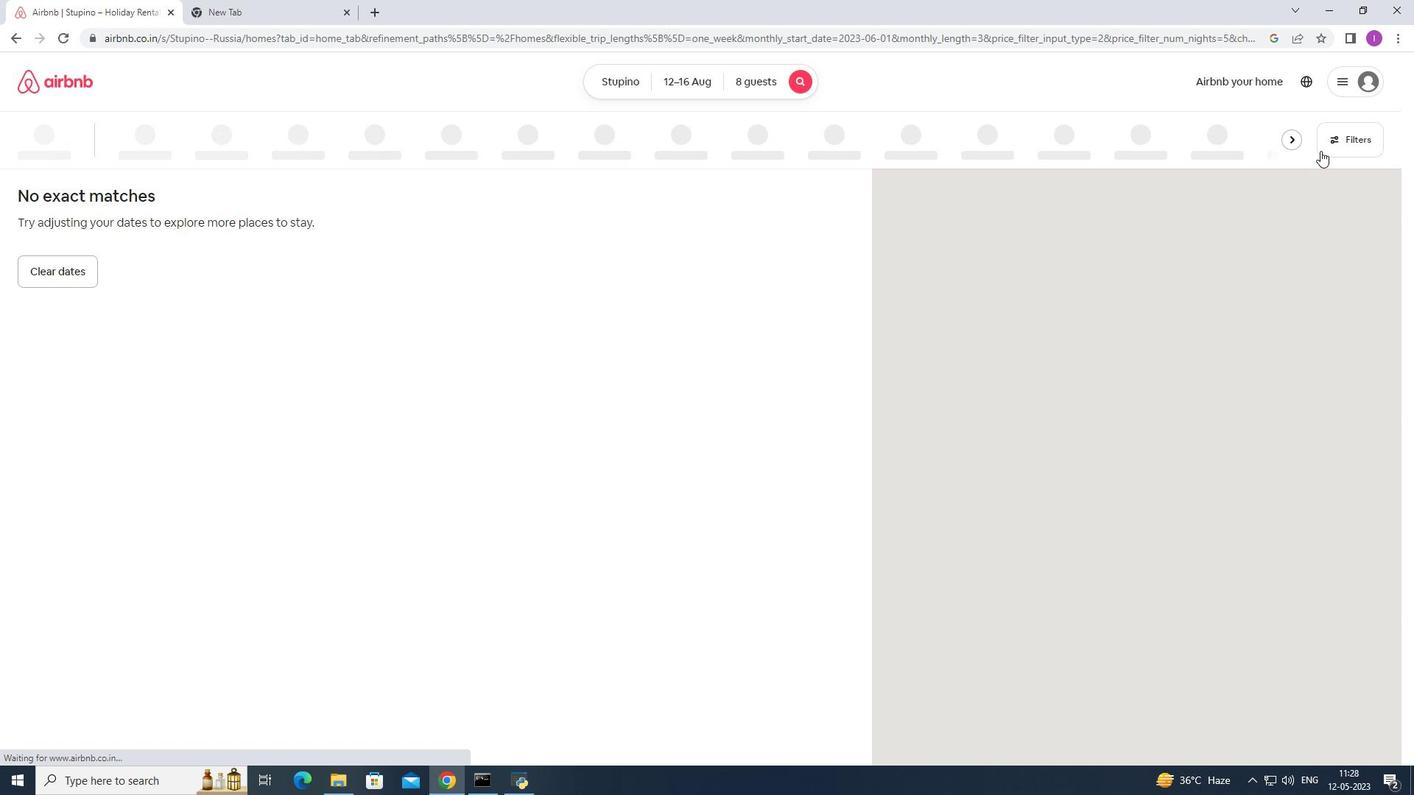 
Action: Mouse pressed left at (1325, 148)
Screenshot: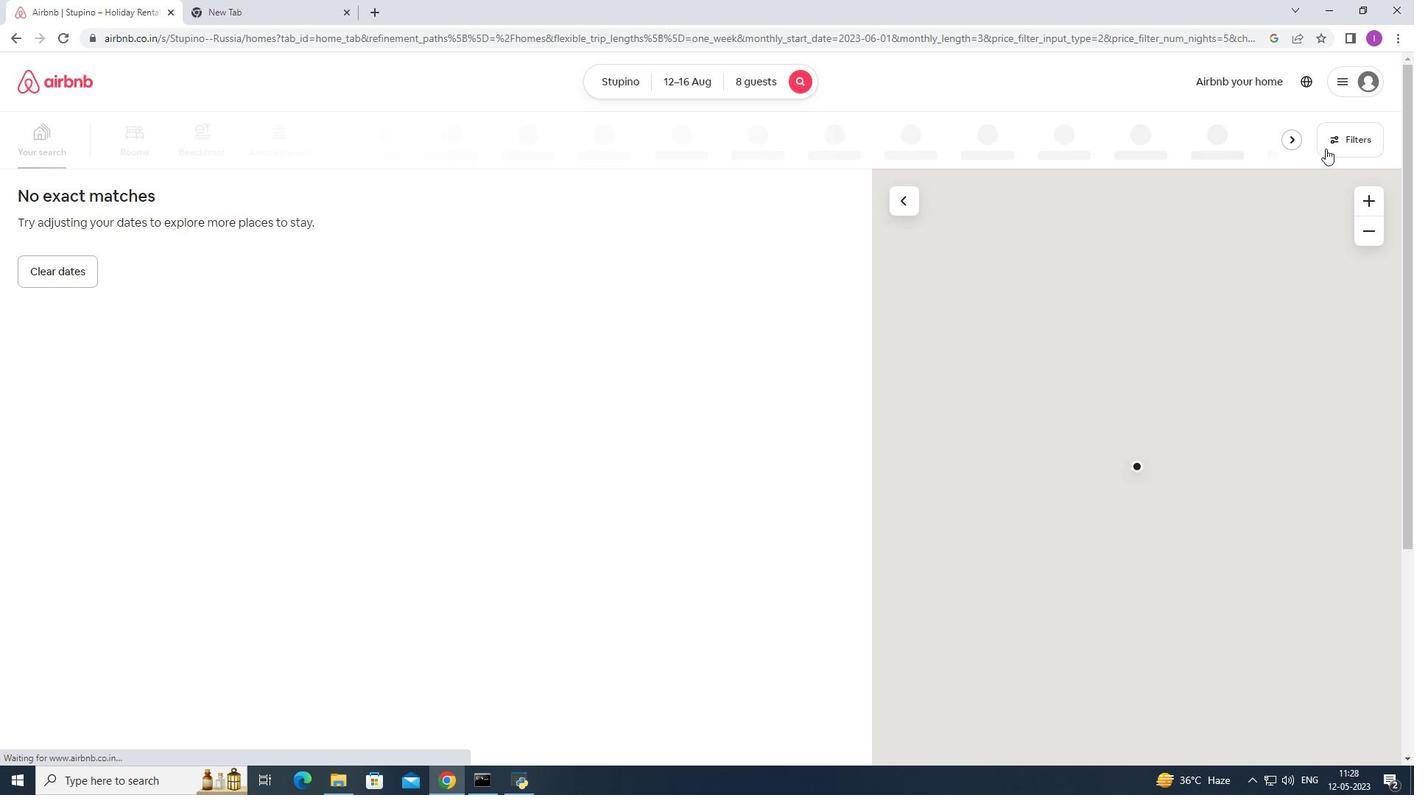 
Action: Mouse moved to (810, 507)
Screenshot: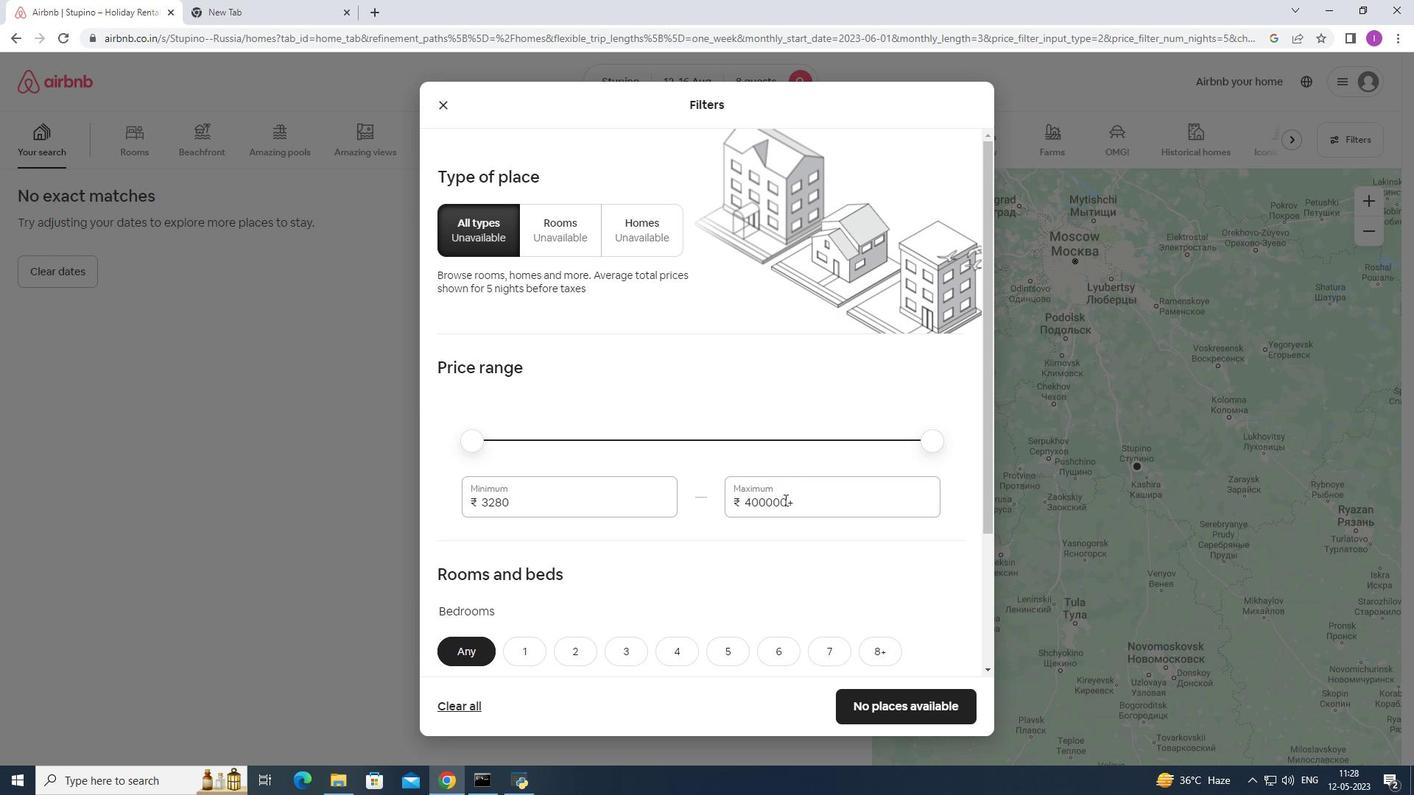 
Action: Mouse pressed left at (810, 507)
Screenshot: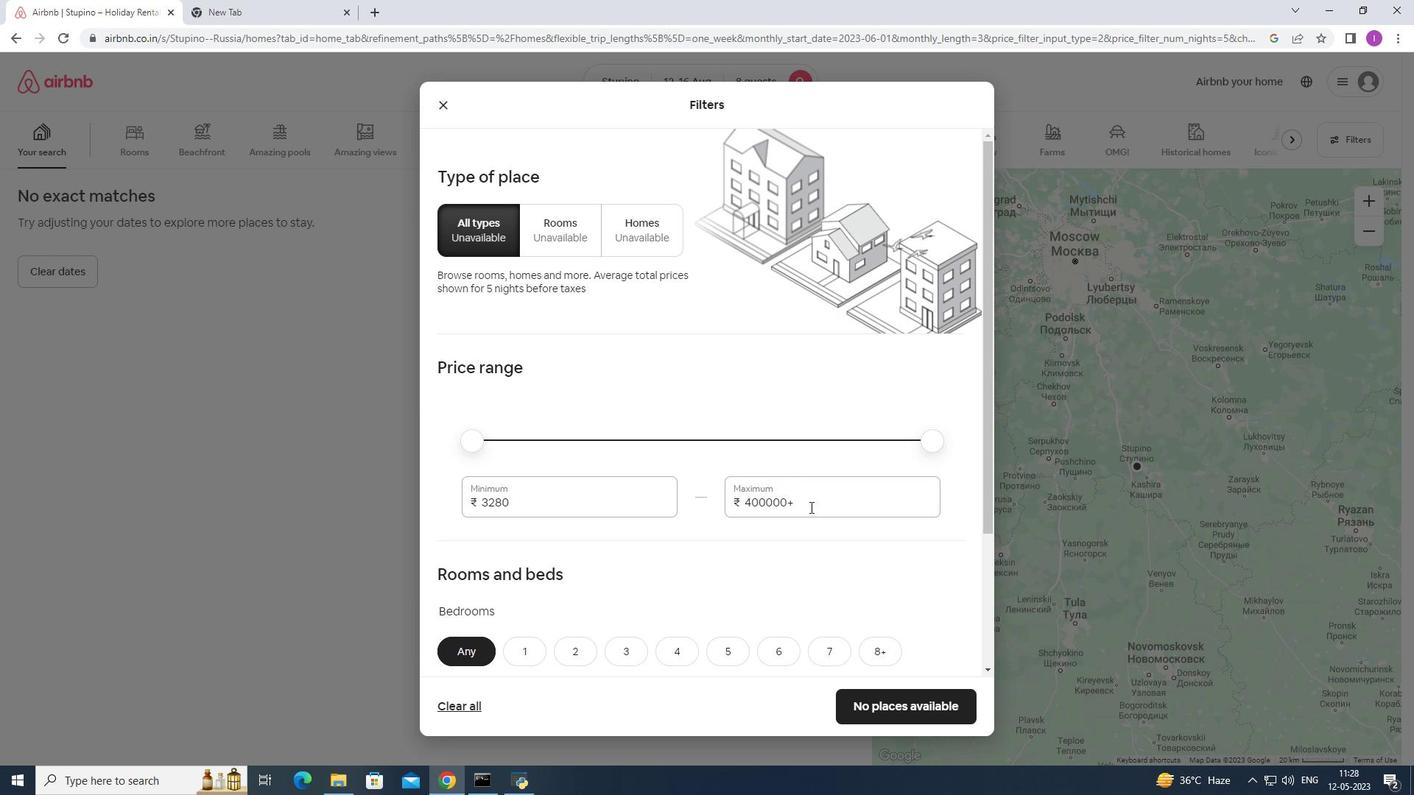 
Action: Mouse moved to (730, 511)
Screenshot: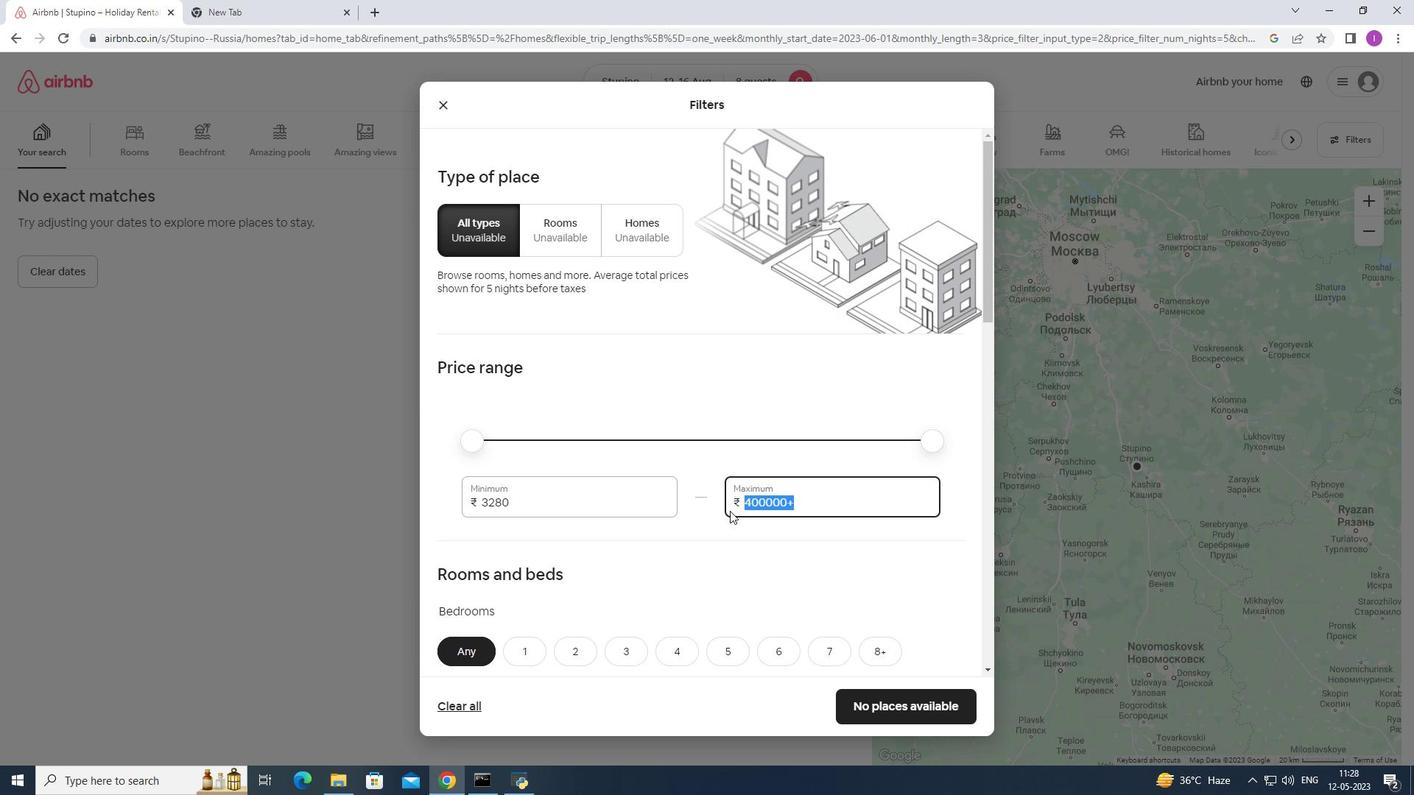
Action: Key pressed 1
Screenshot: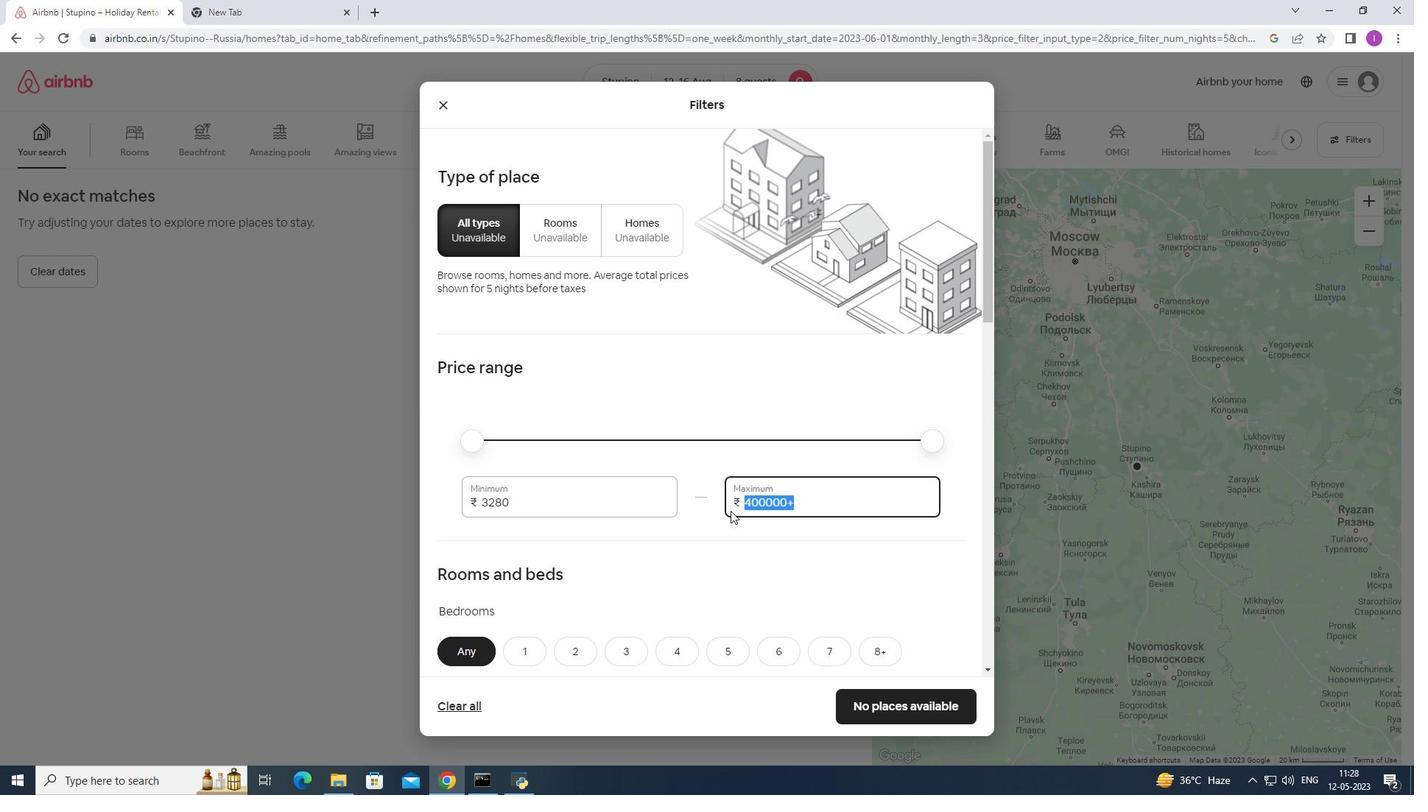 
Action: Mouse moved to (732, 510)
Screenshot: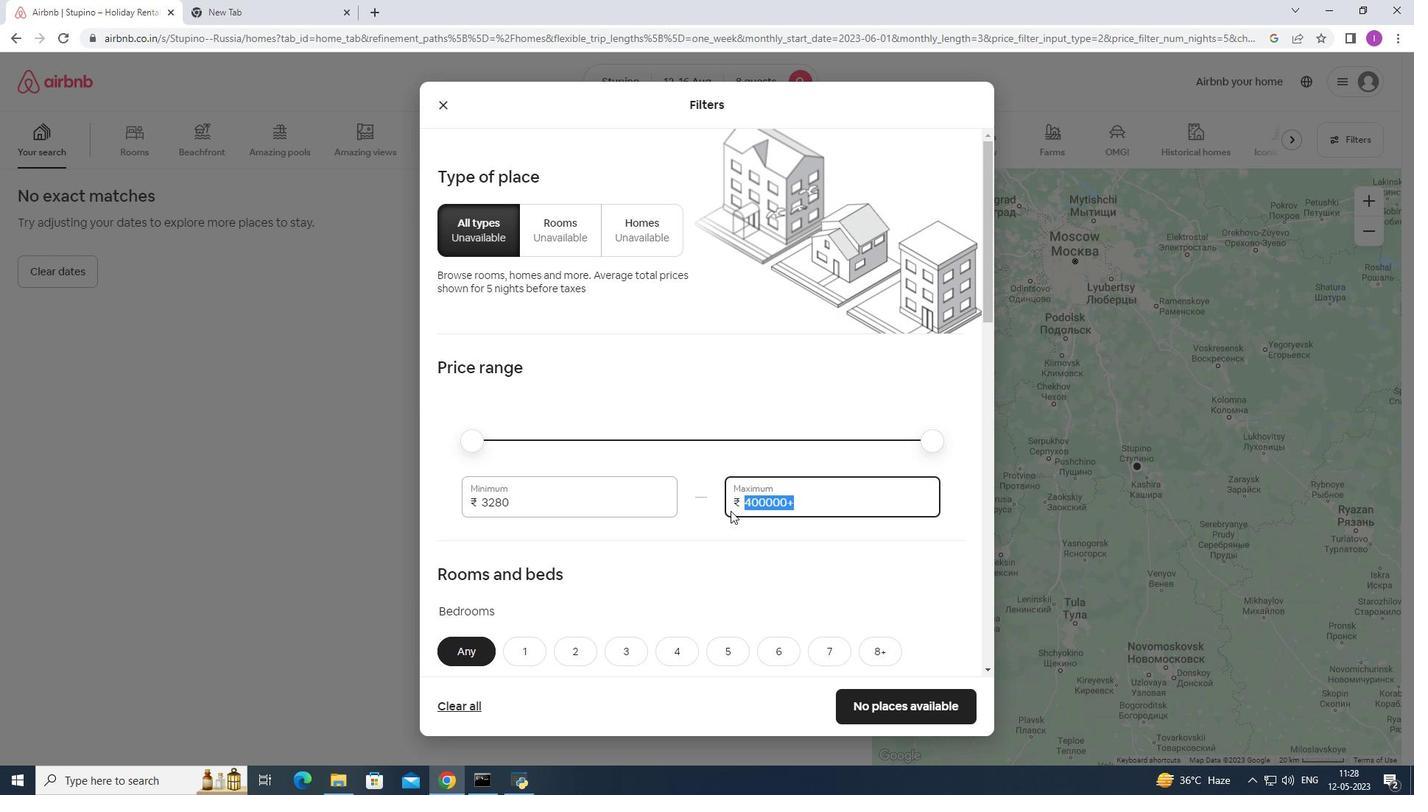 
Action: Key pressed 60
Screenshot: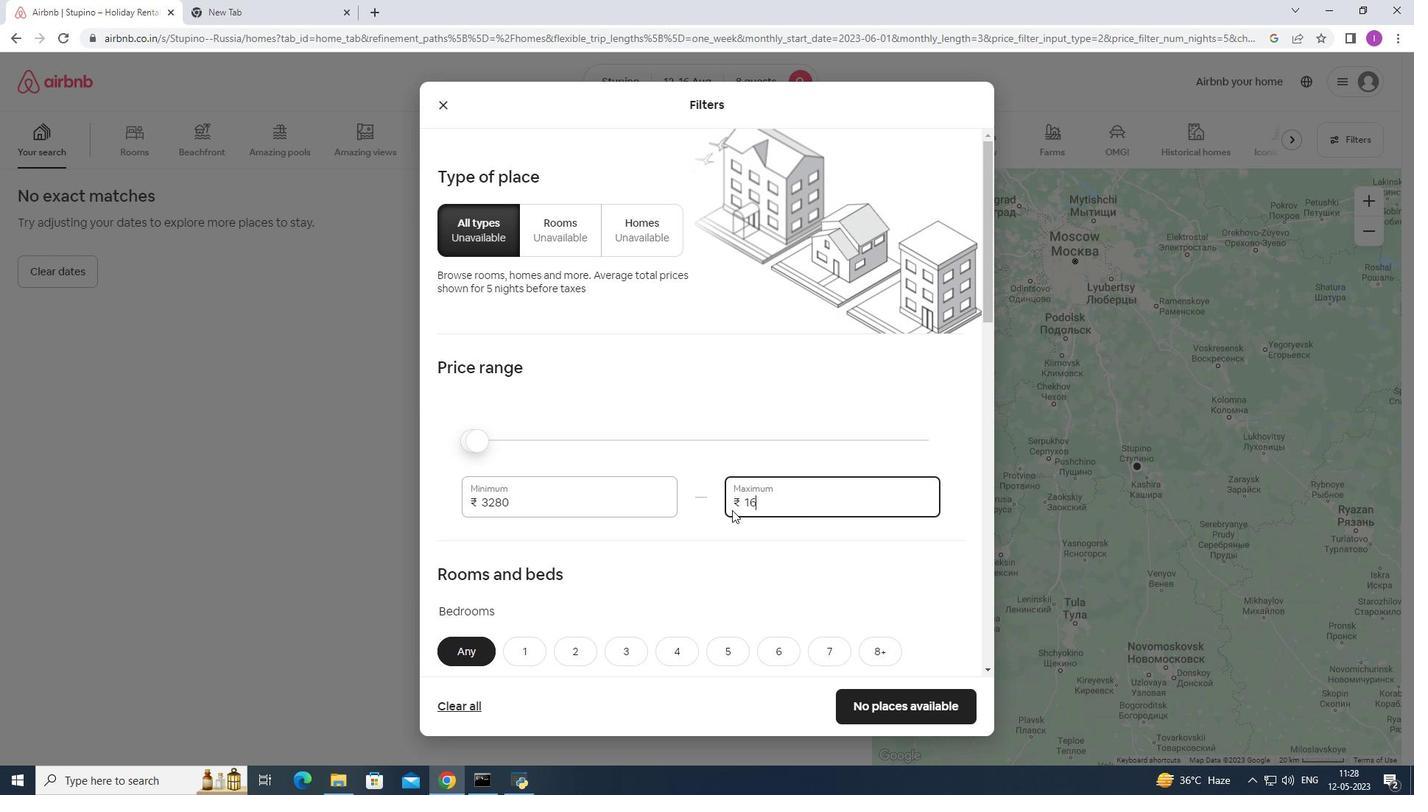 
Action: Mouse moved to (735, 506)
Screenshot: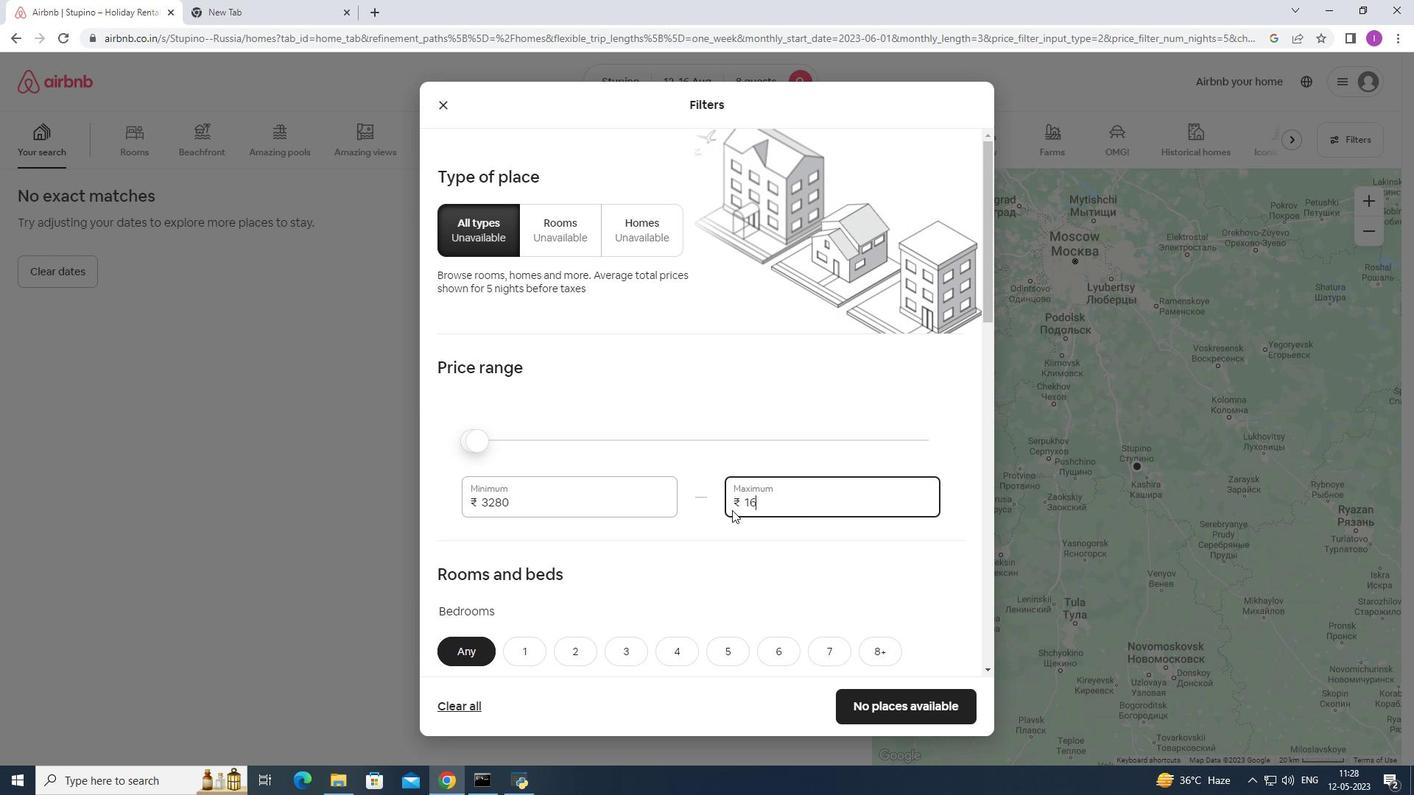 
Action: Key pressed 00
Screenshot: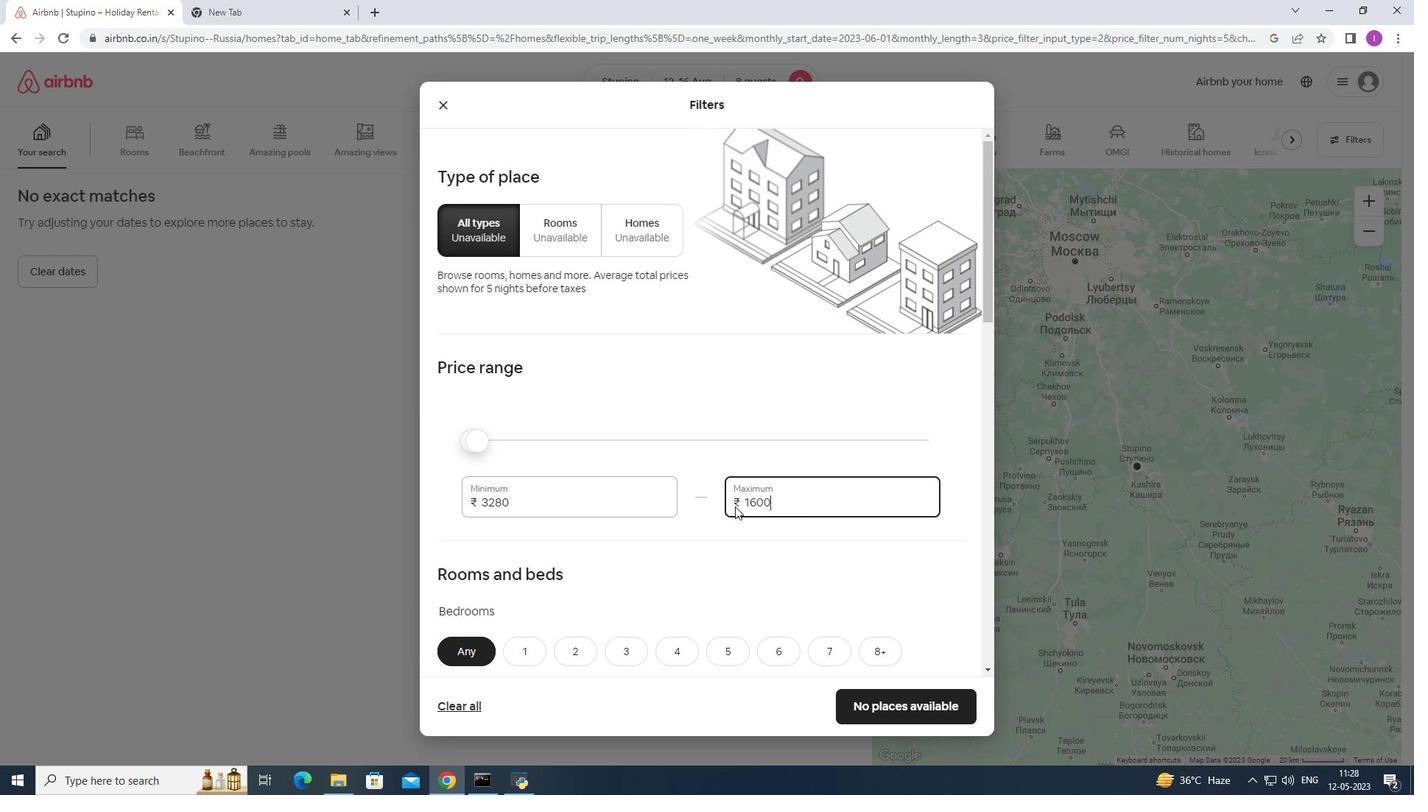 
Action: Mouse moved to (524, 500)
Screenshot: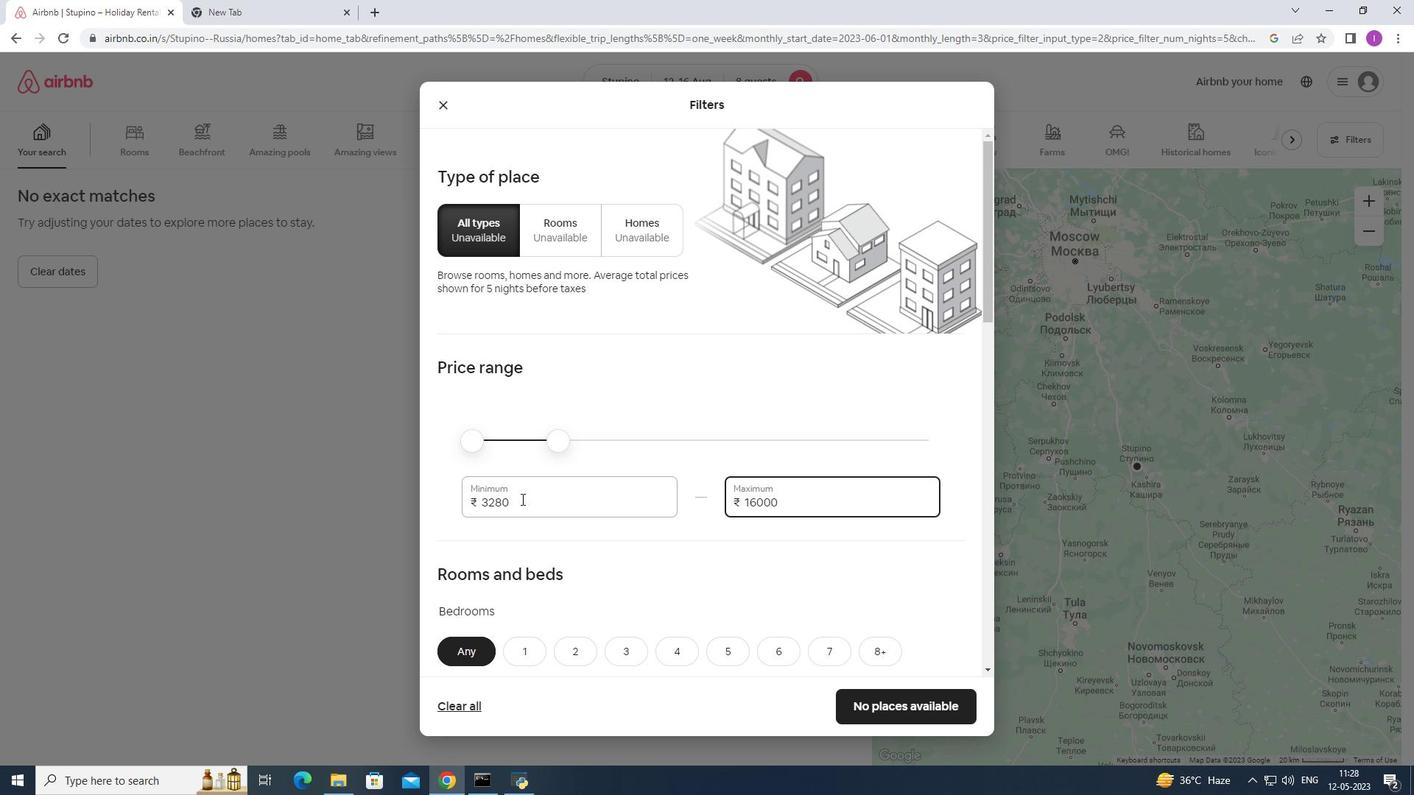 
Action: Mouse pressed left at (524, 500)
Screenshot: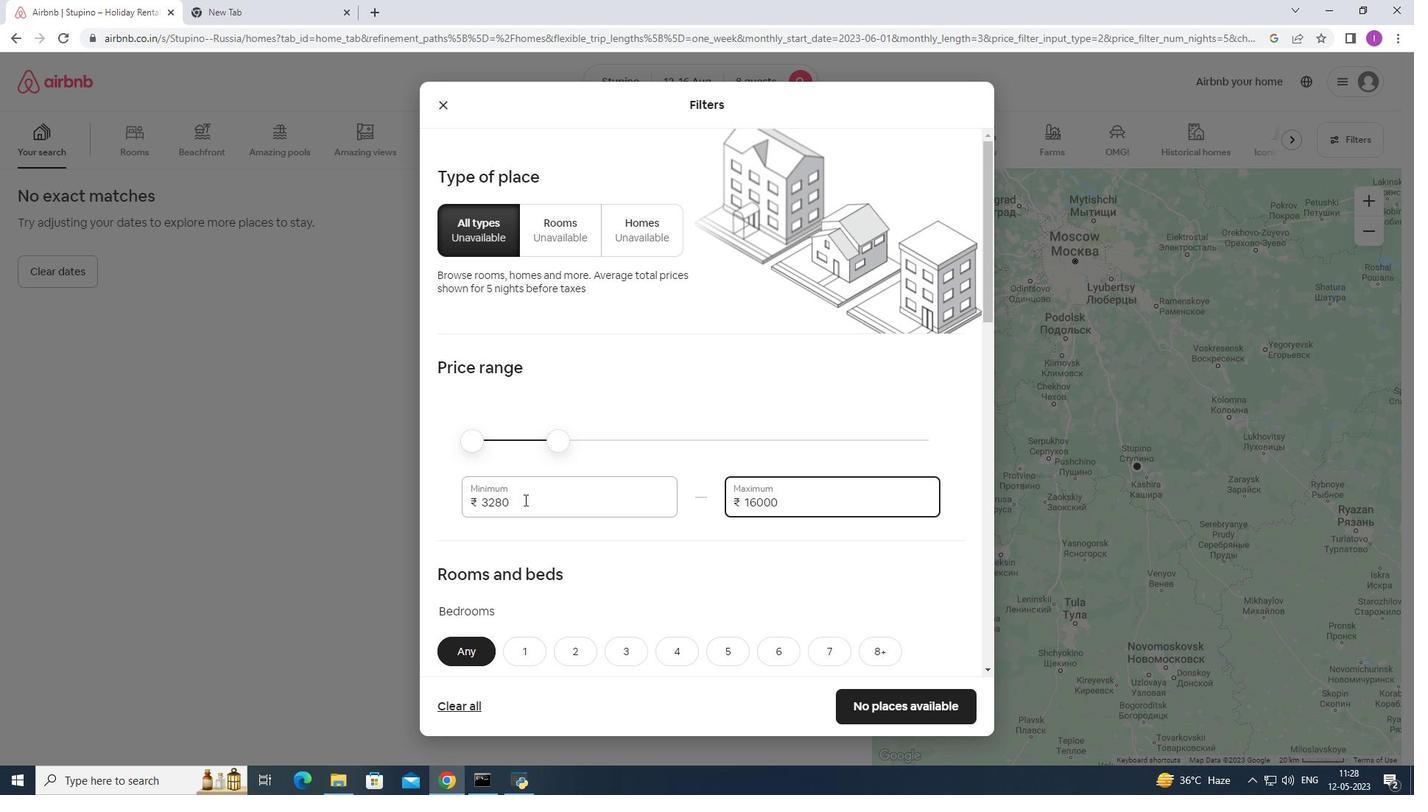 
Action: Mouse moved to (484, 489)
Screenshot: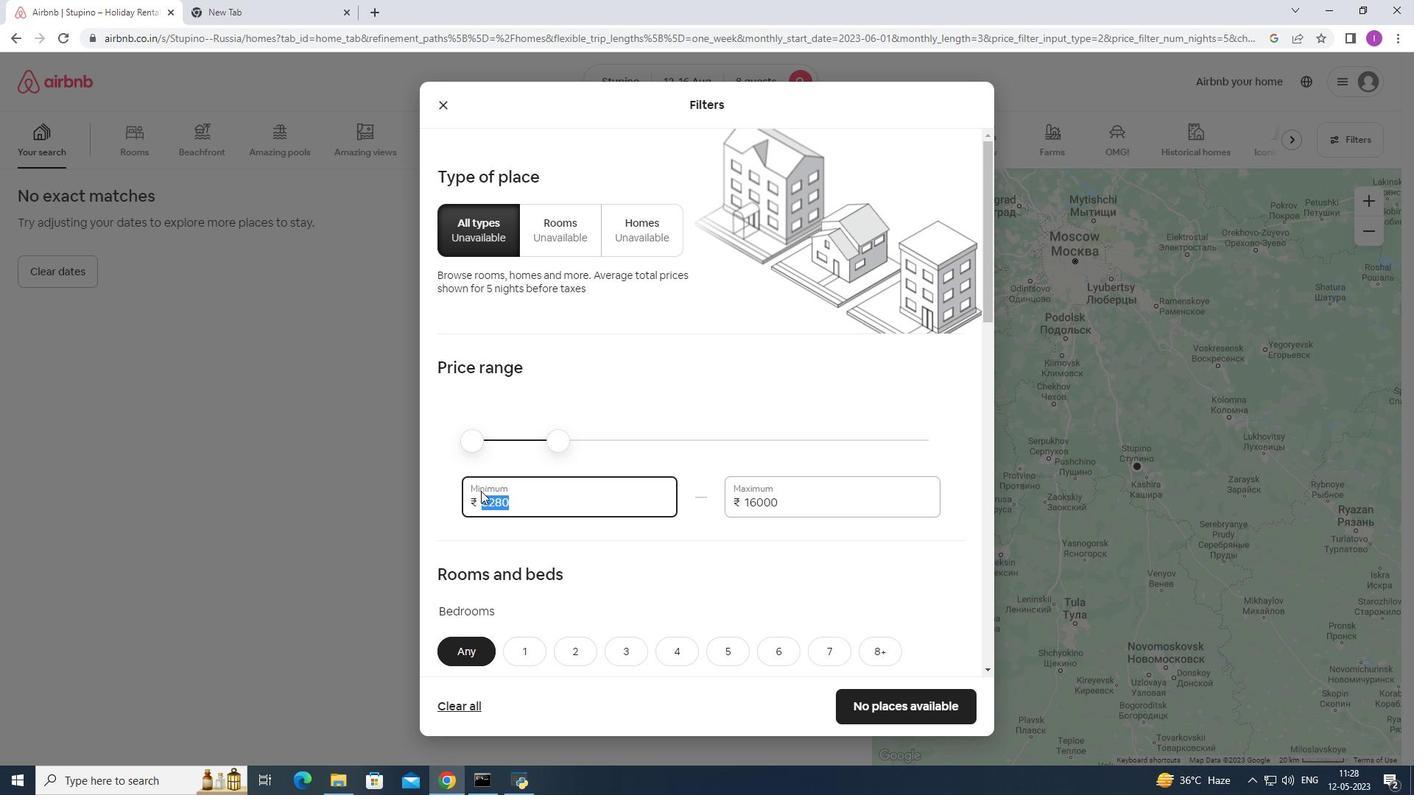 
Action: Key pressed 1
Screenshot: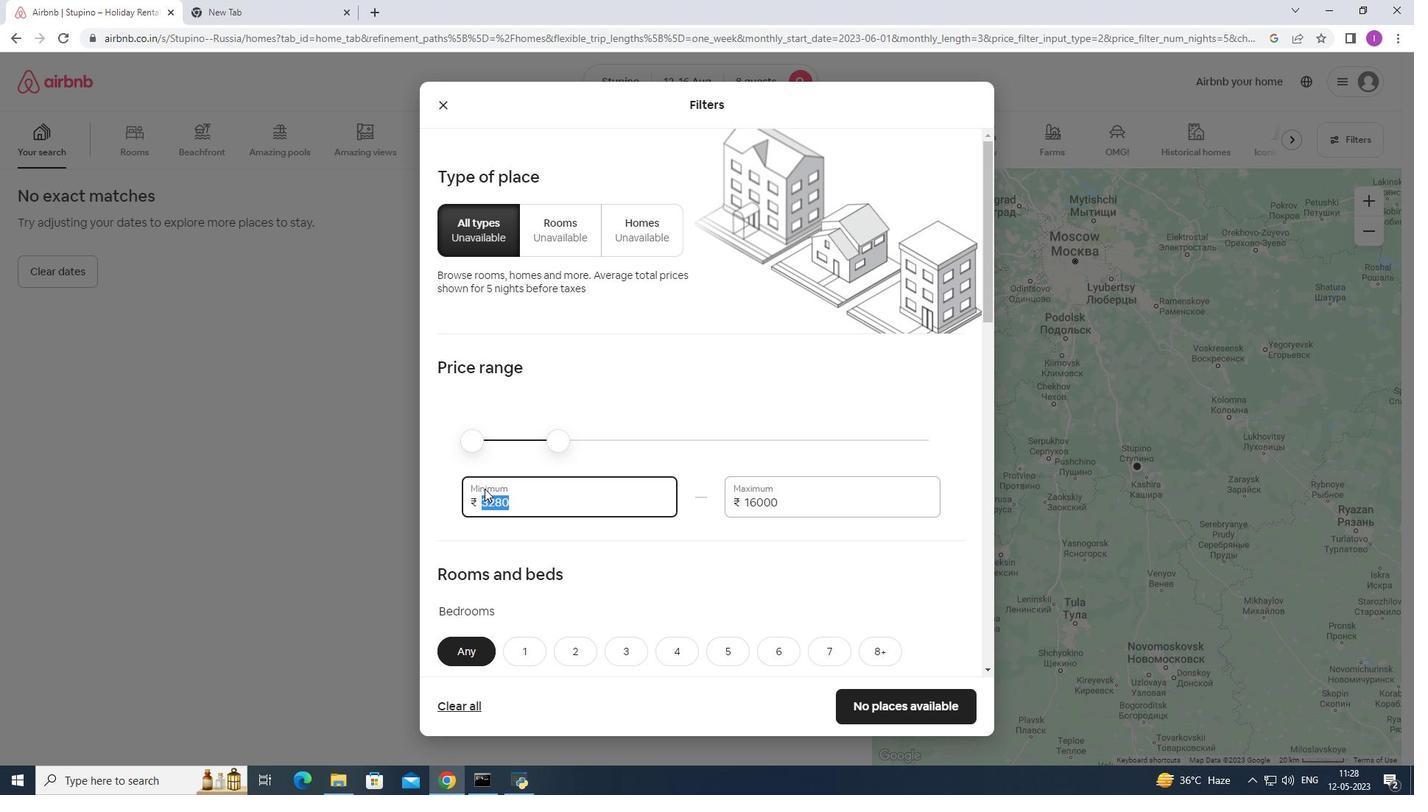 
Action: Mouse moved to (489, 484)
Screenshot: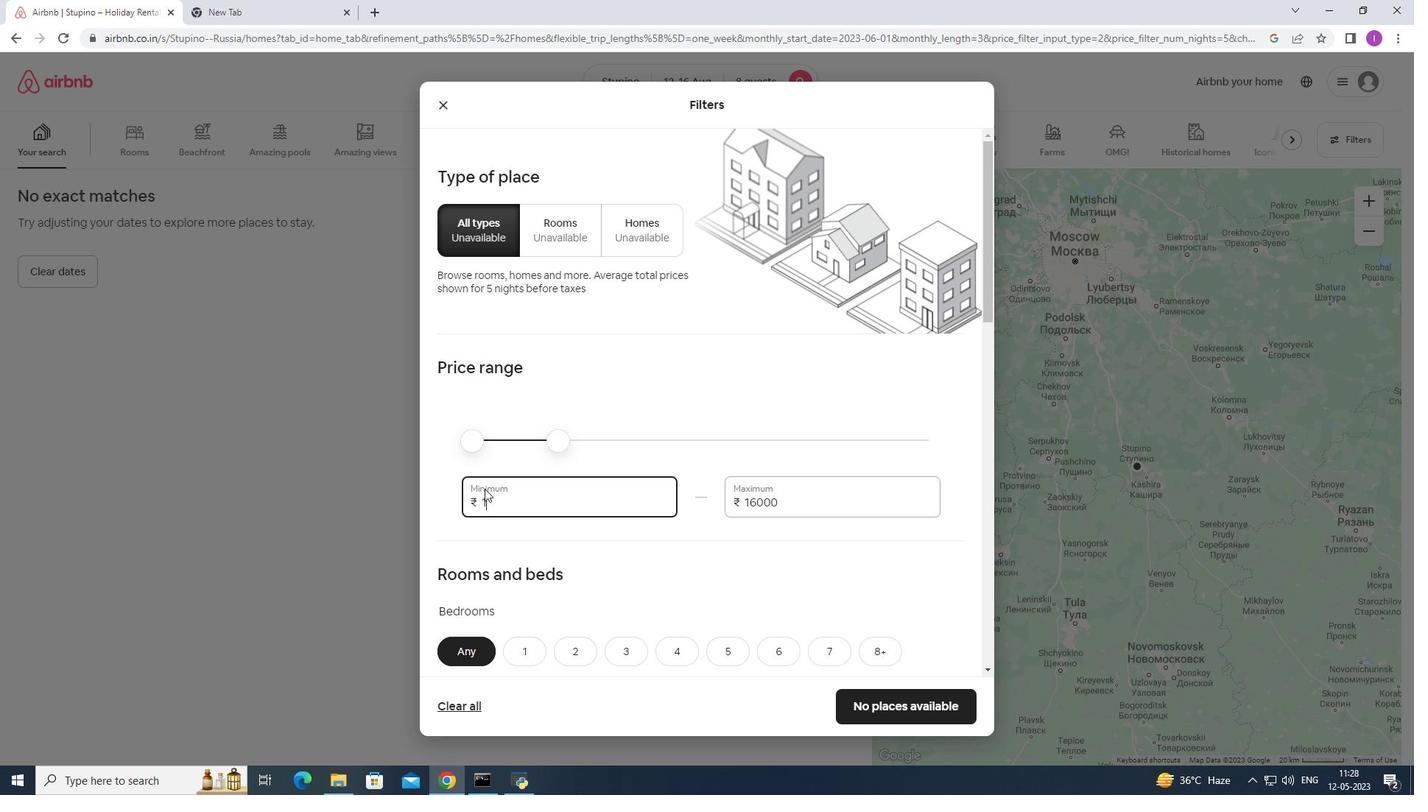 
Action: Key pressed 0
Screenshot: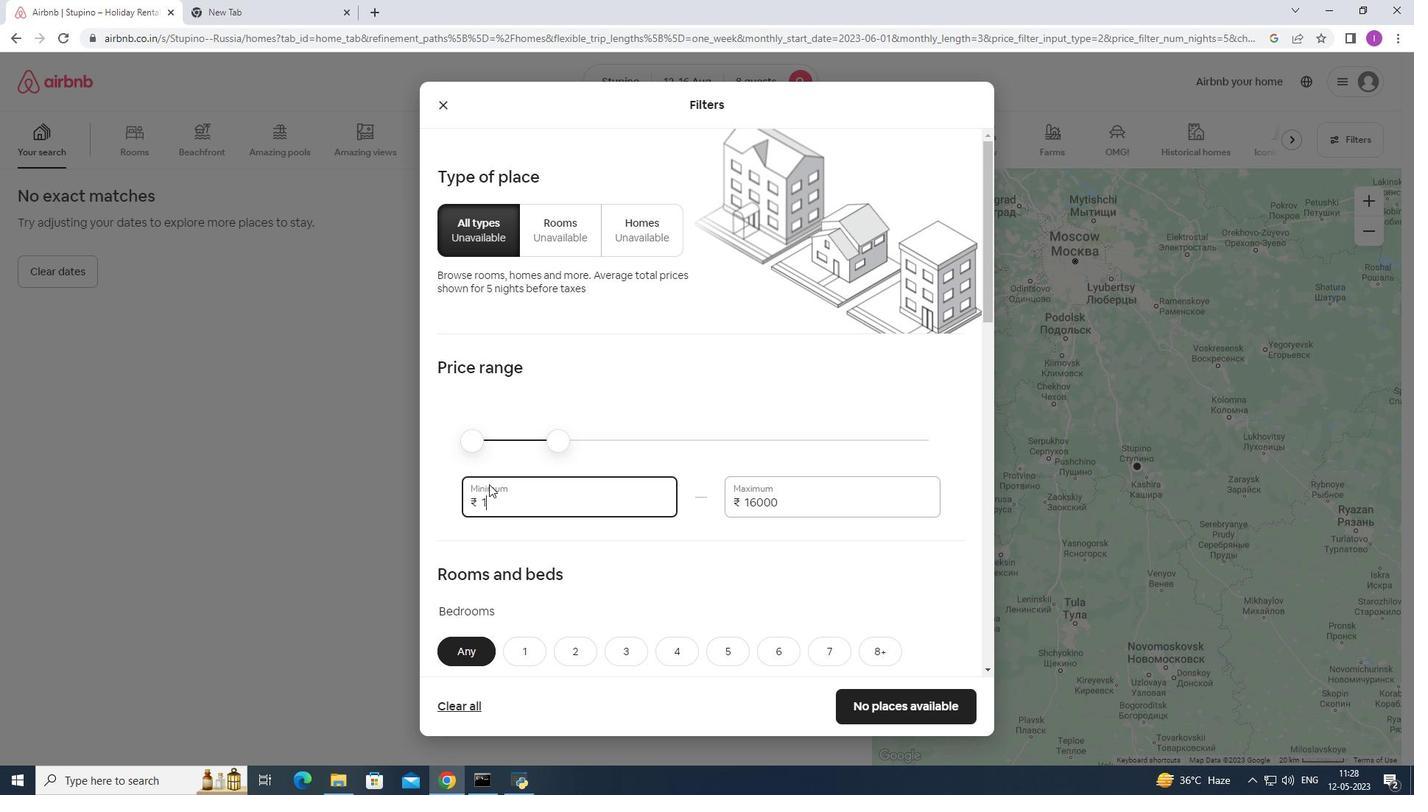 
Action: Mouse moved to (490, 483)
Screenshot: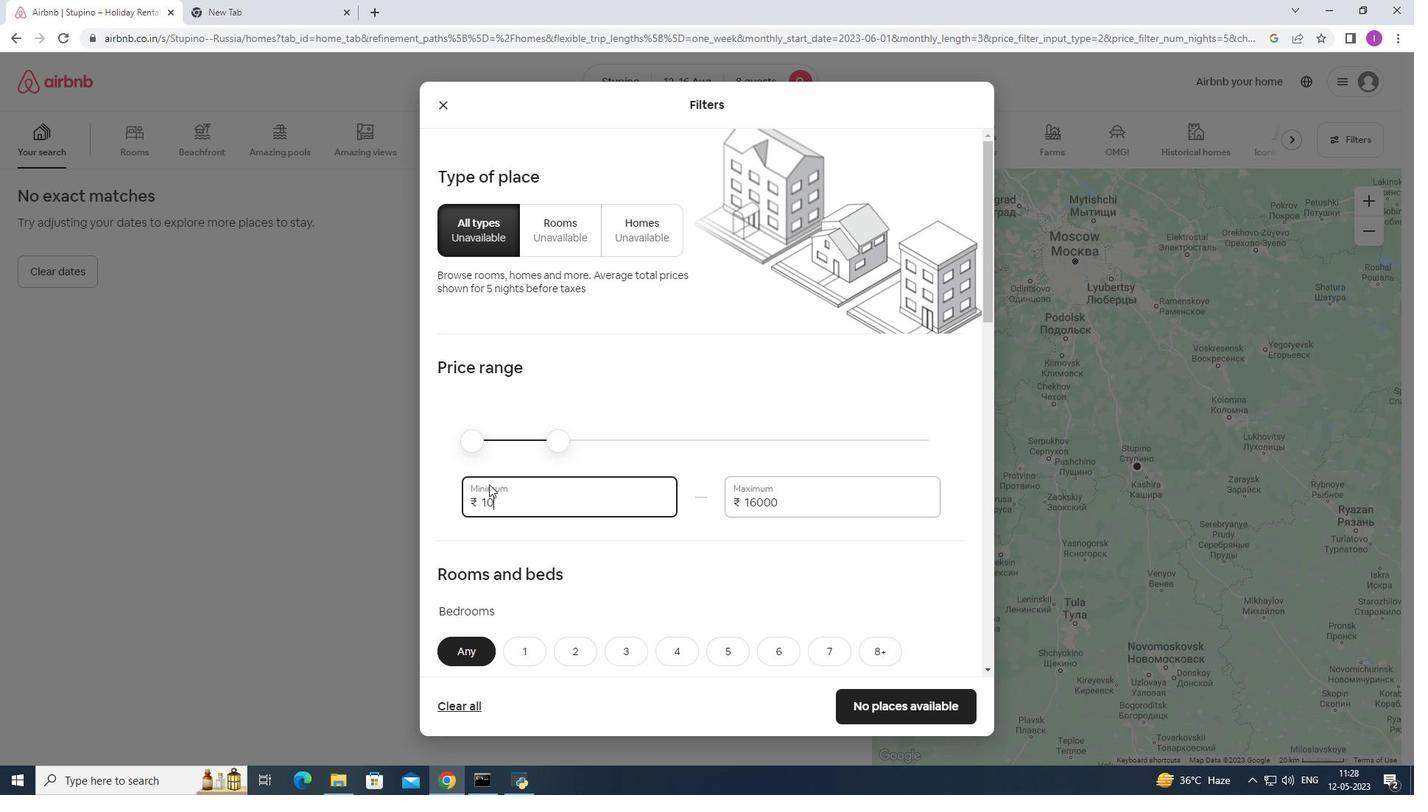 
Action: Key pressed 00
Screenshot: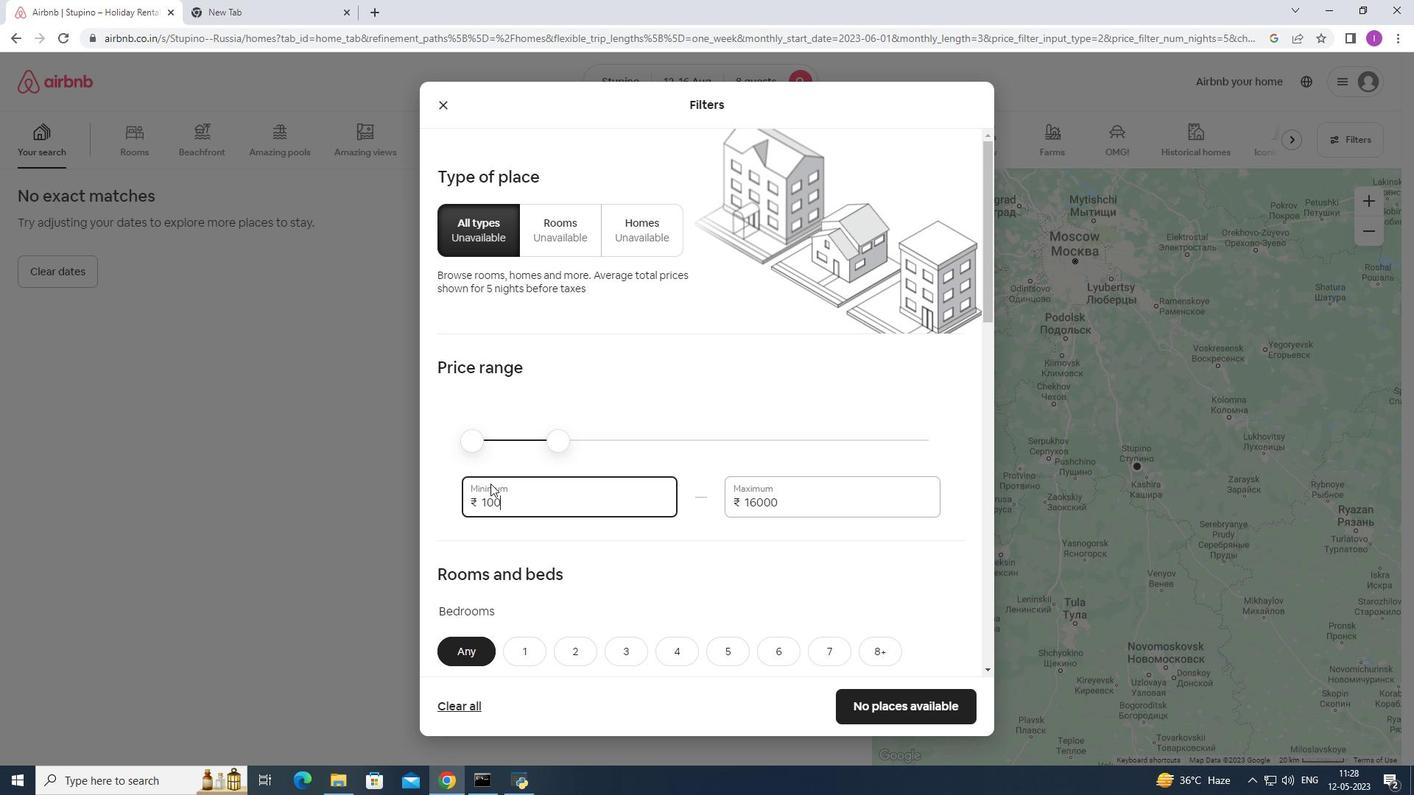 
Action: Mouse moved to (491, 482)
Screenshot: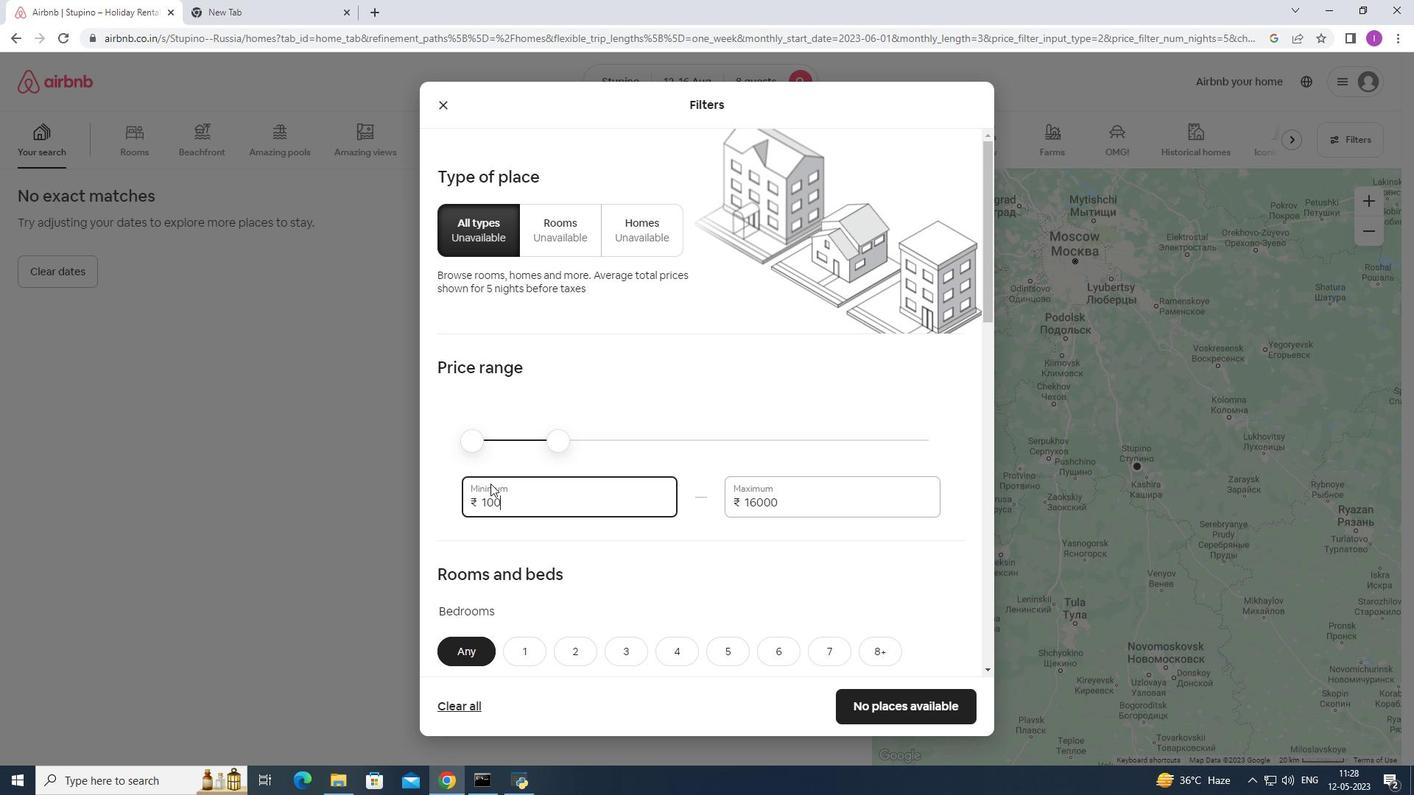 
Action: Key pressed 0
Screenshot: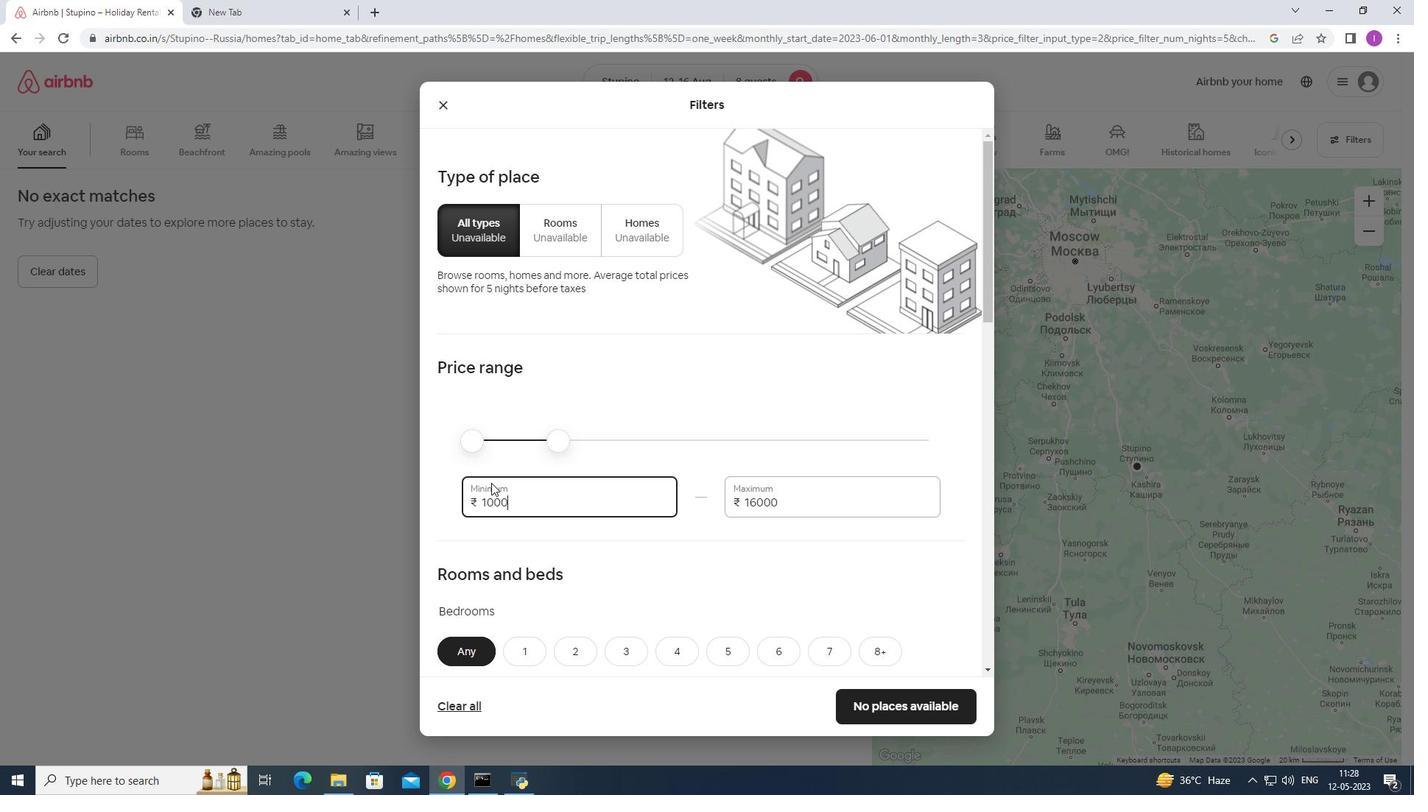
Action: Mouse moved to (666, 532)
Screenshot: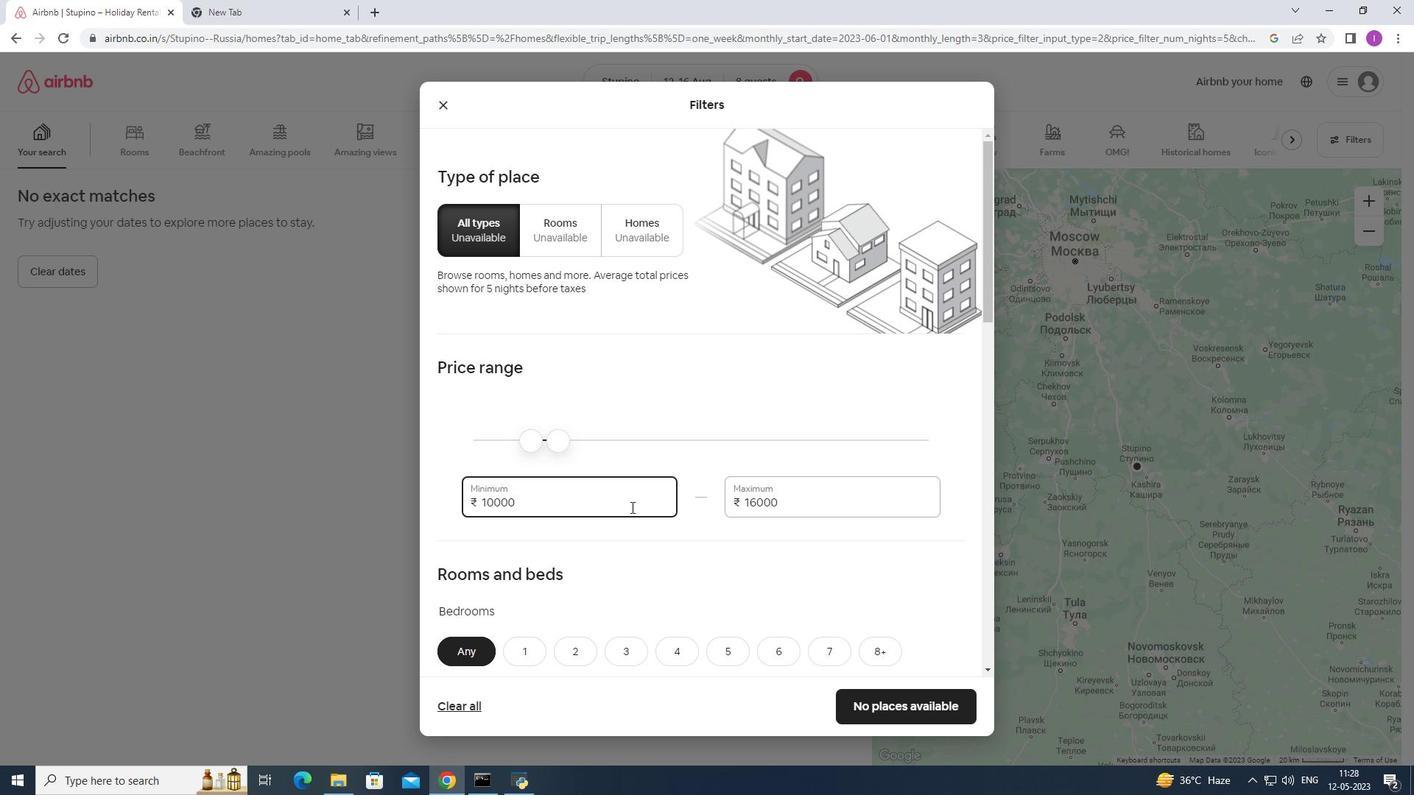 
Action: Mouse scrolled (666, 531) with delta (0, 0)
Screenshot: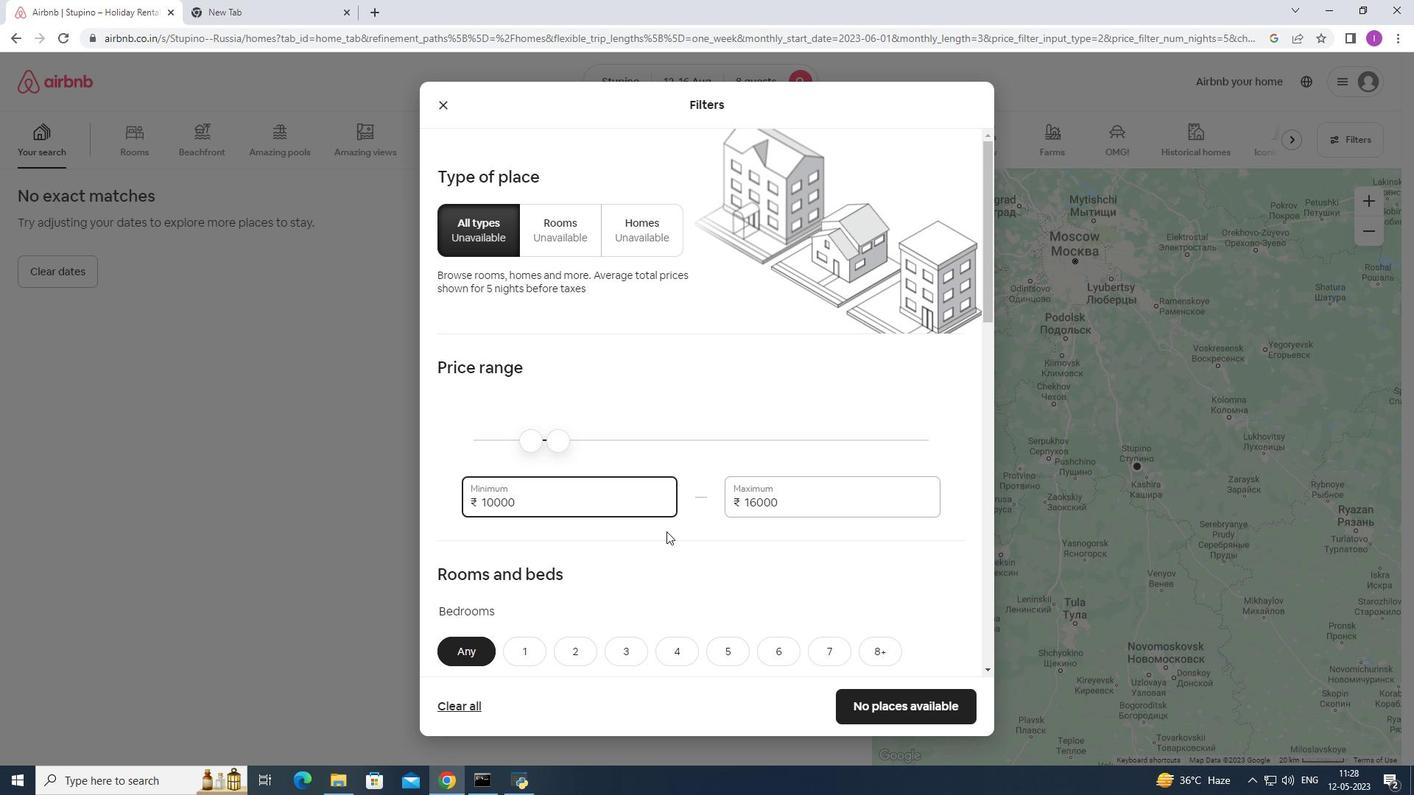 
Action: Mouse scrolled (666, 531) with delta (0, 0)
Screenshot: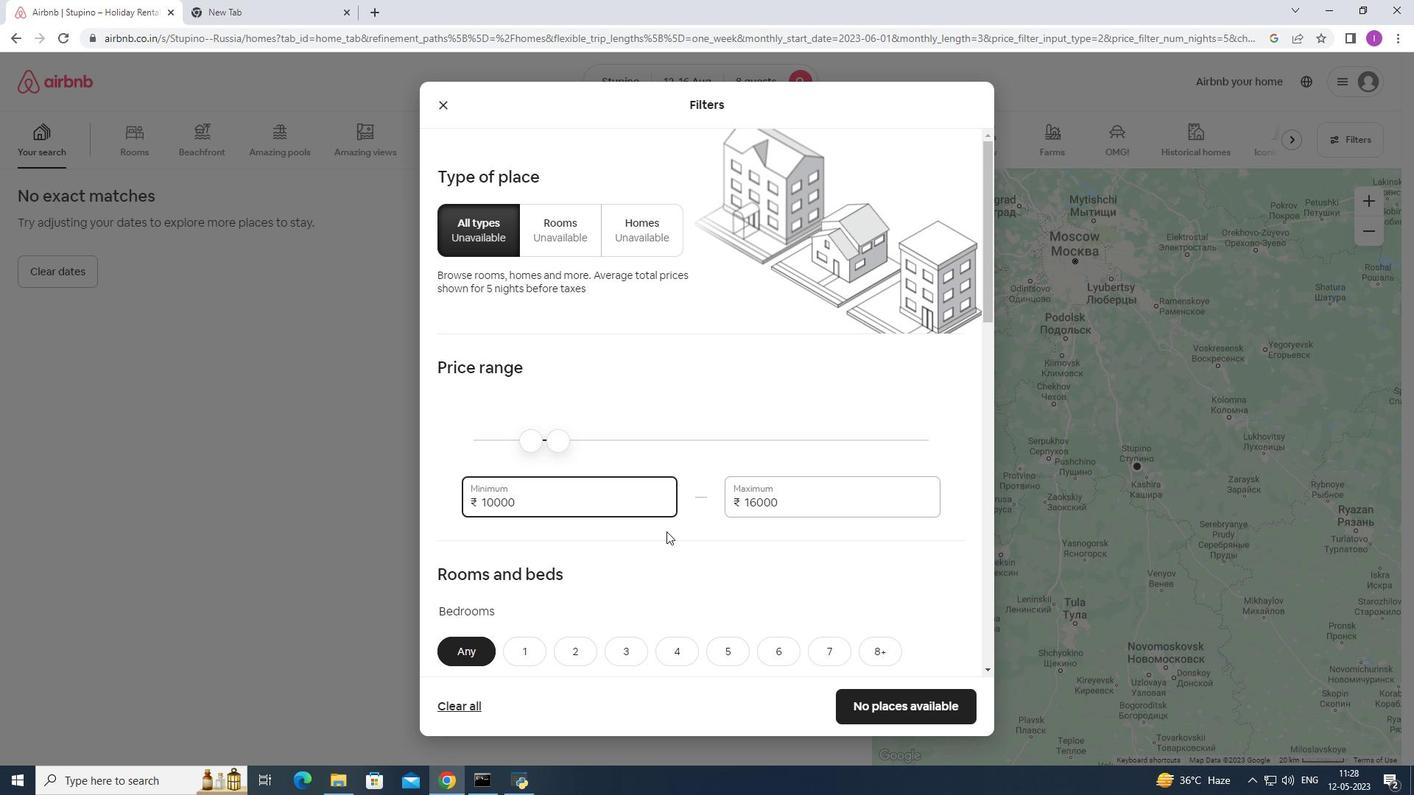 
Action: Mouse scrolled (666, 531) with delta (0, 0)
Screenshot: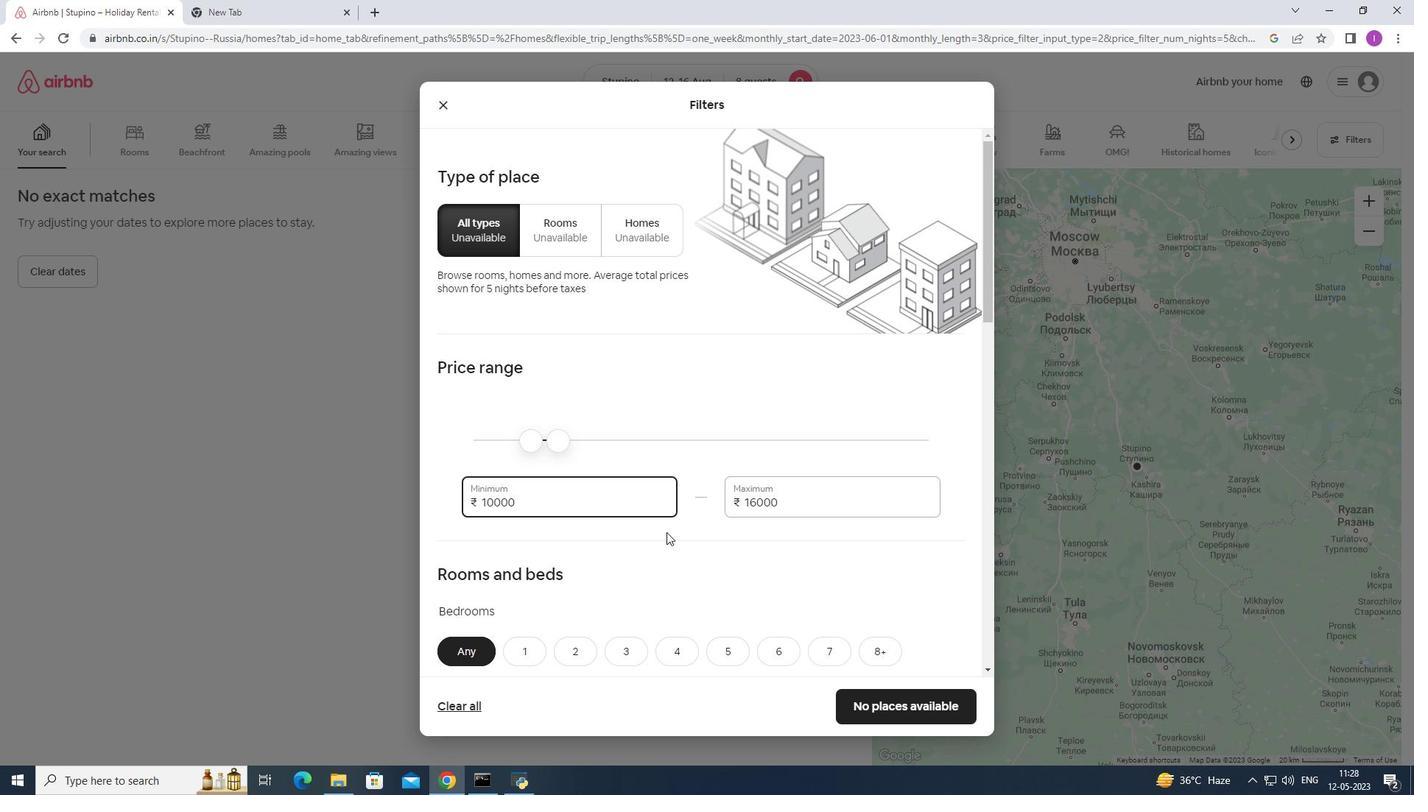 
Action: Mouse moved to (889, 439)
Screenshot: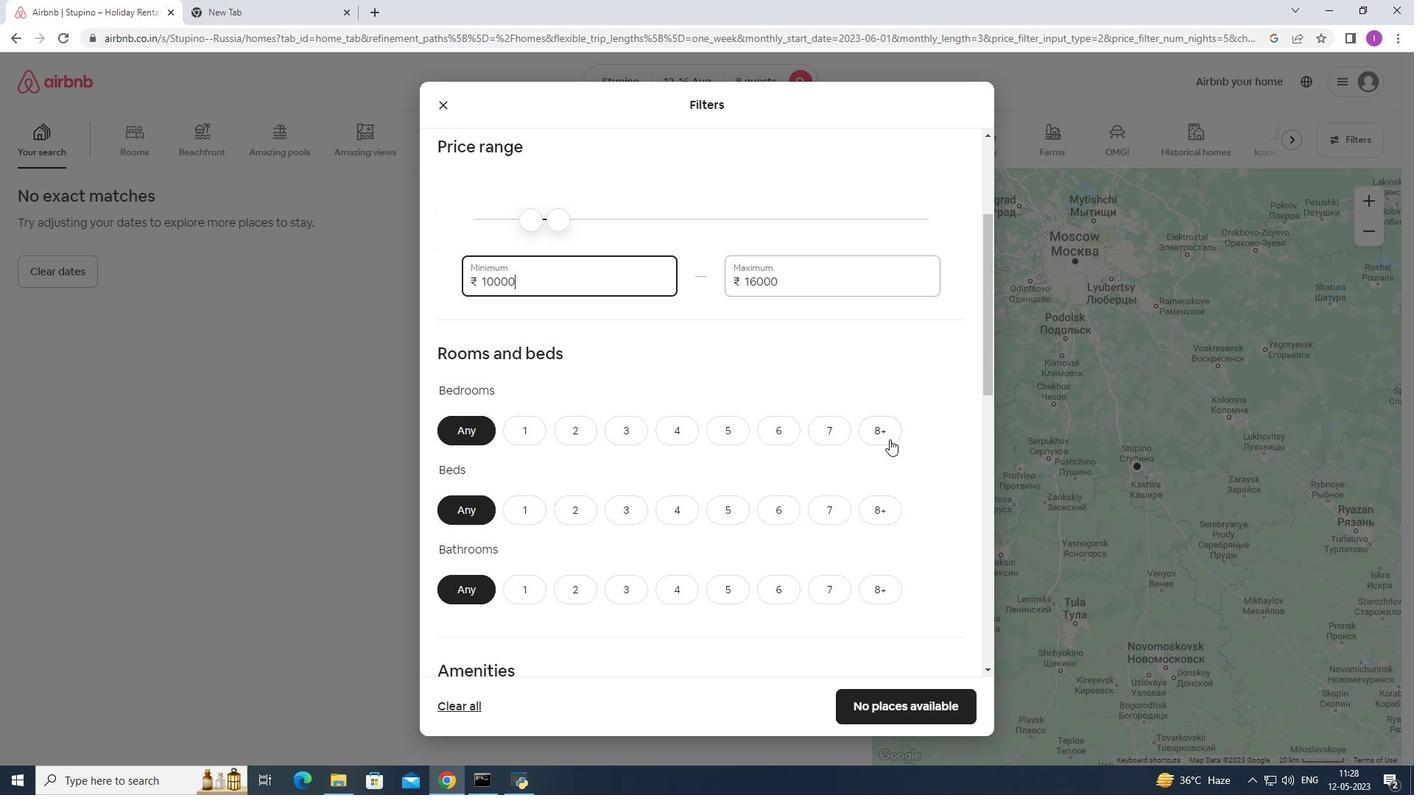 
Action: Mouse pressed left at (889, 439)
Screenshot: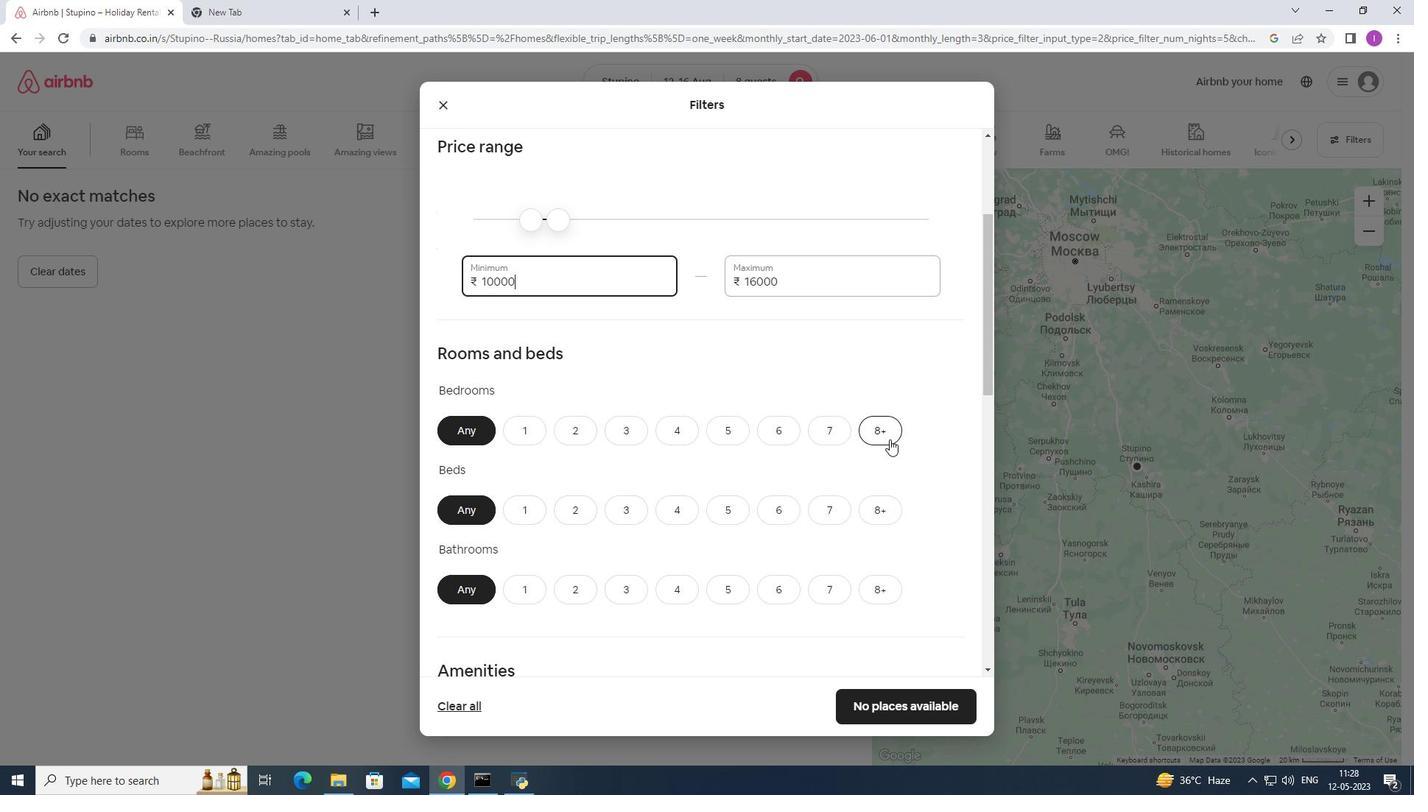 
Action: Mouse moved to (889, 506)
Screenshot: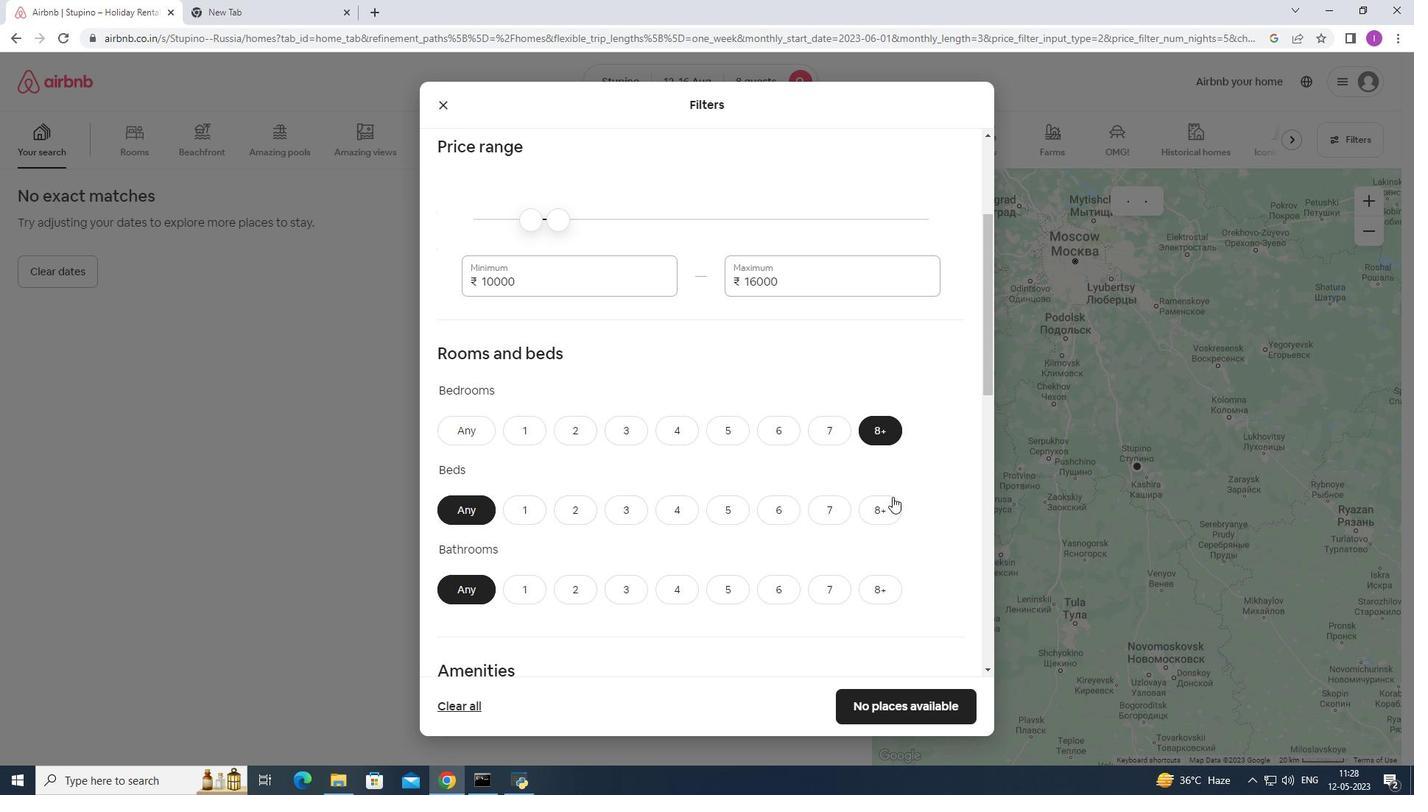 
Action: Mouse pressed left at (889, 506)
Screenshot: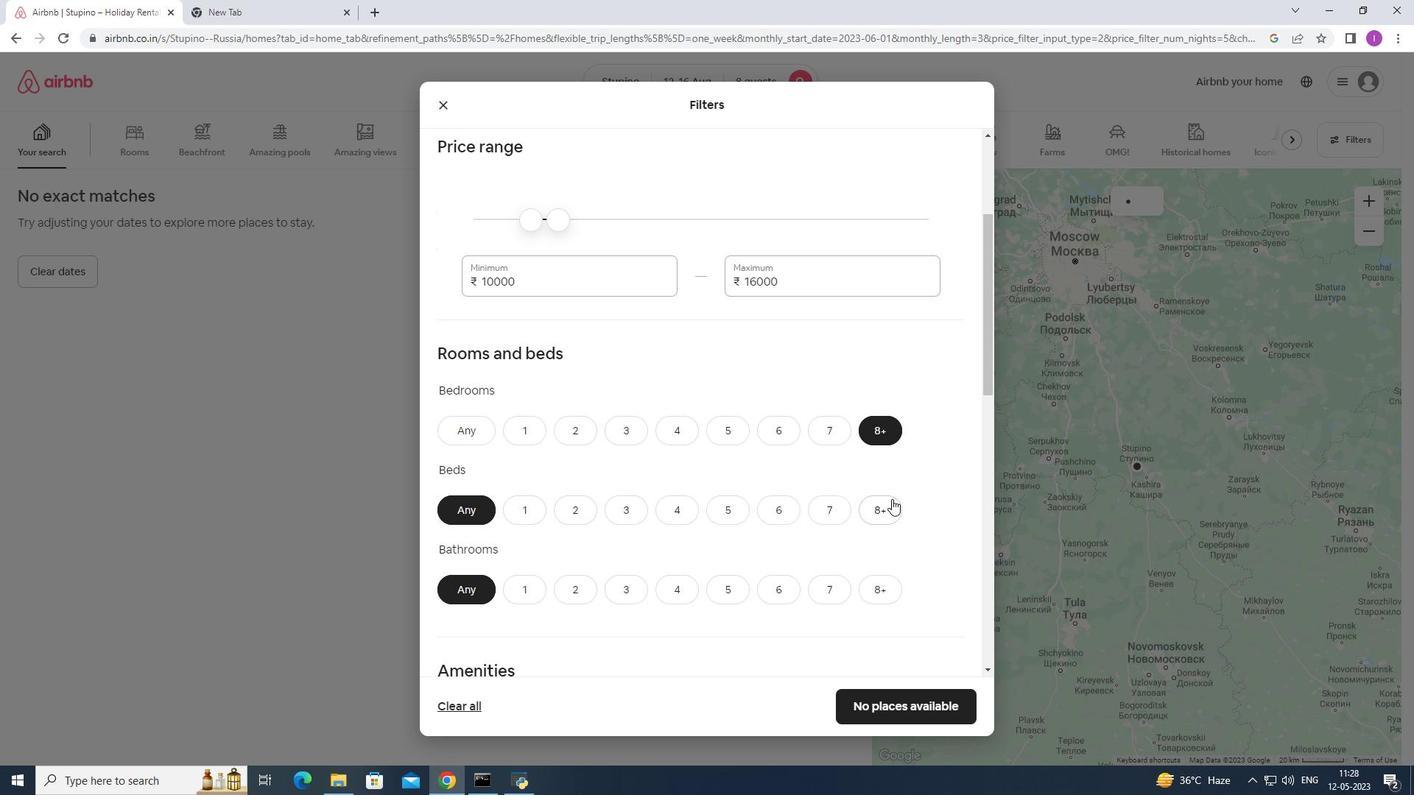 
Action: Mouse moved to (877, 589)
Screenshot: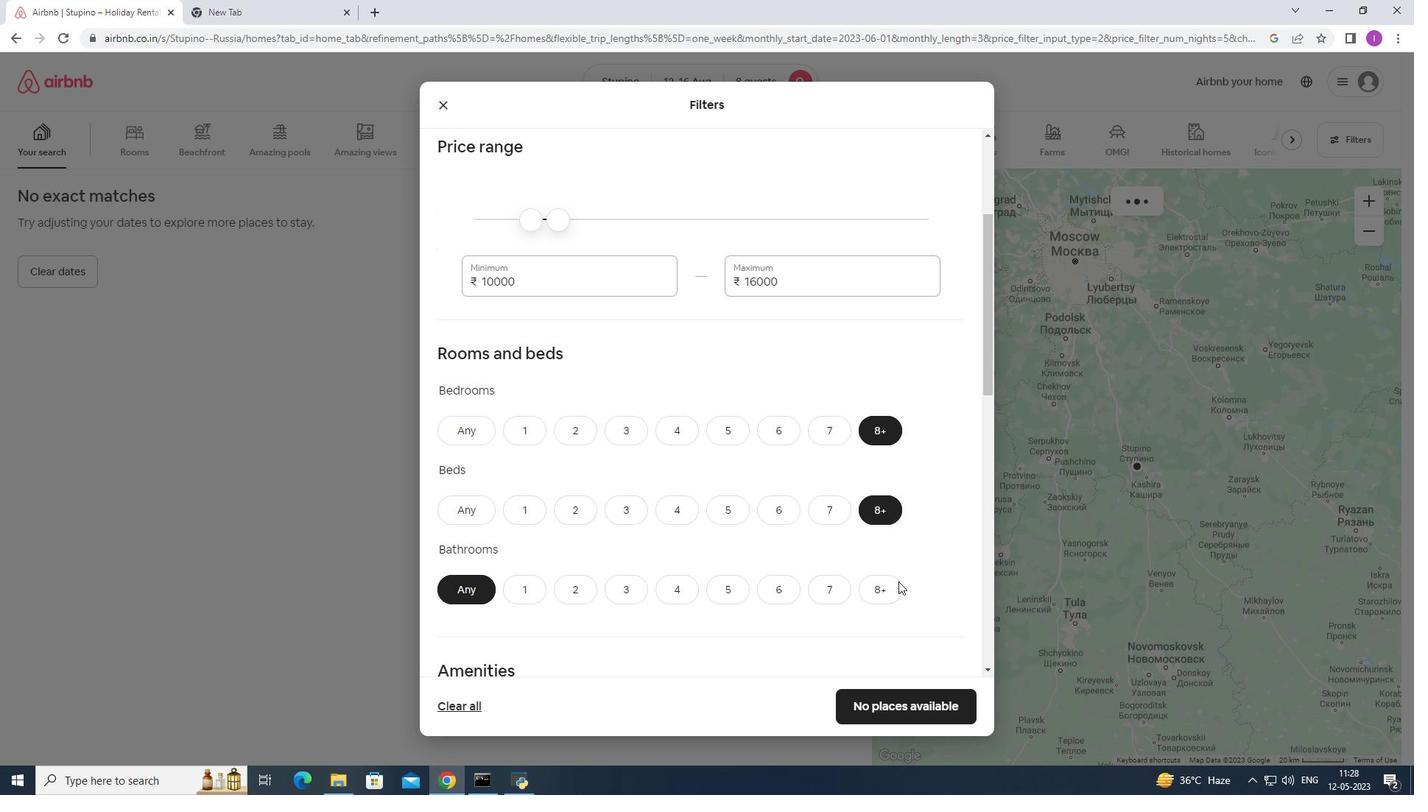 
Action: Mouse pressed left at (877, 589)
Screenshot: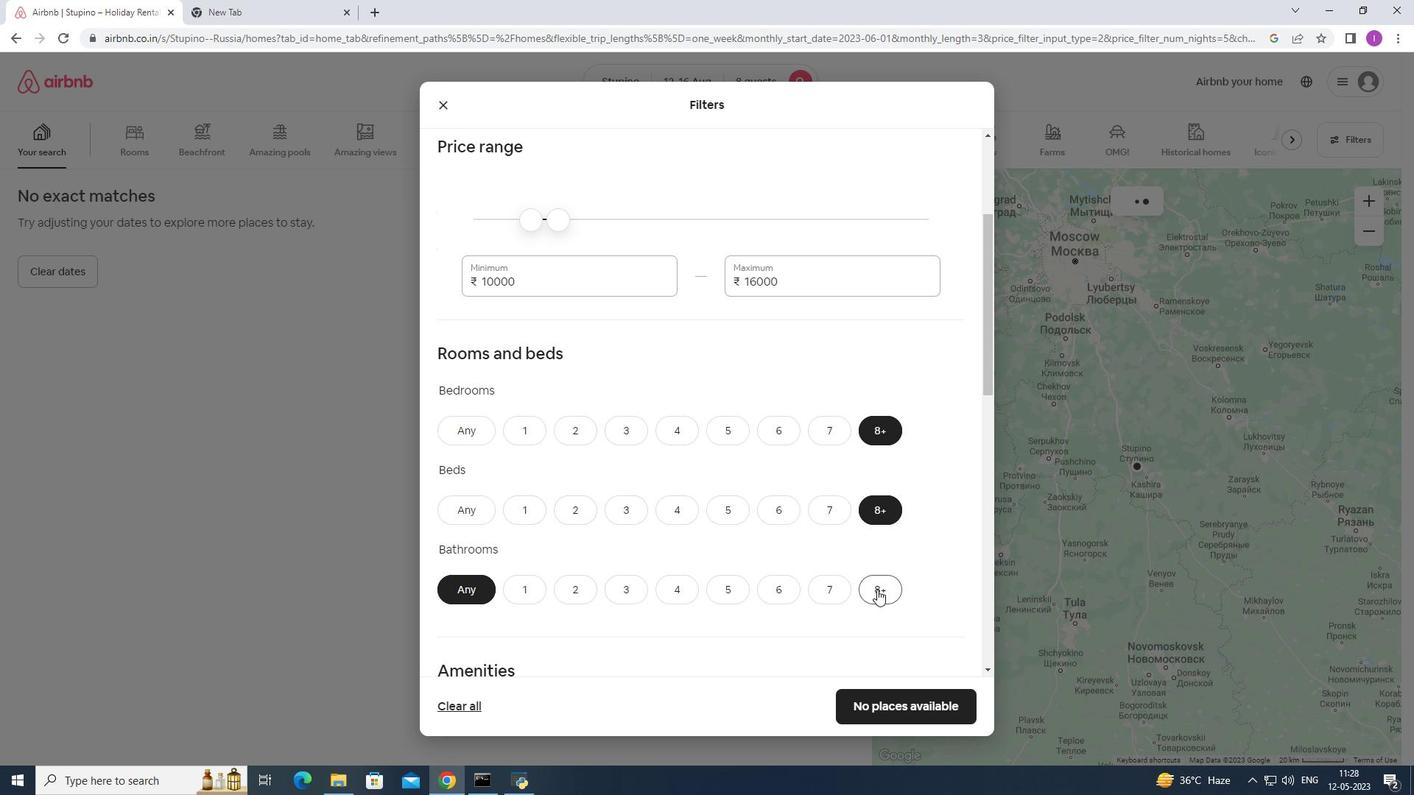 
Action: Mouse moved to (749, 521)
Screenshot: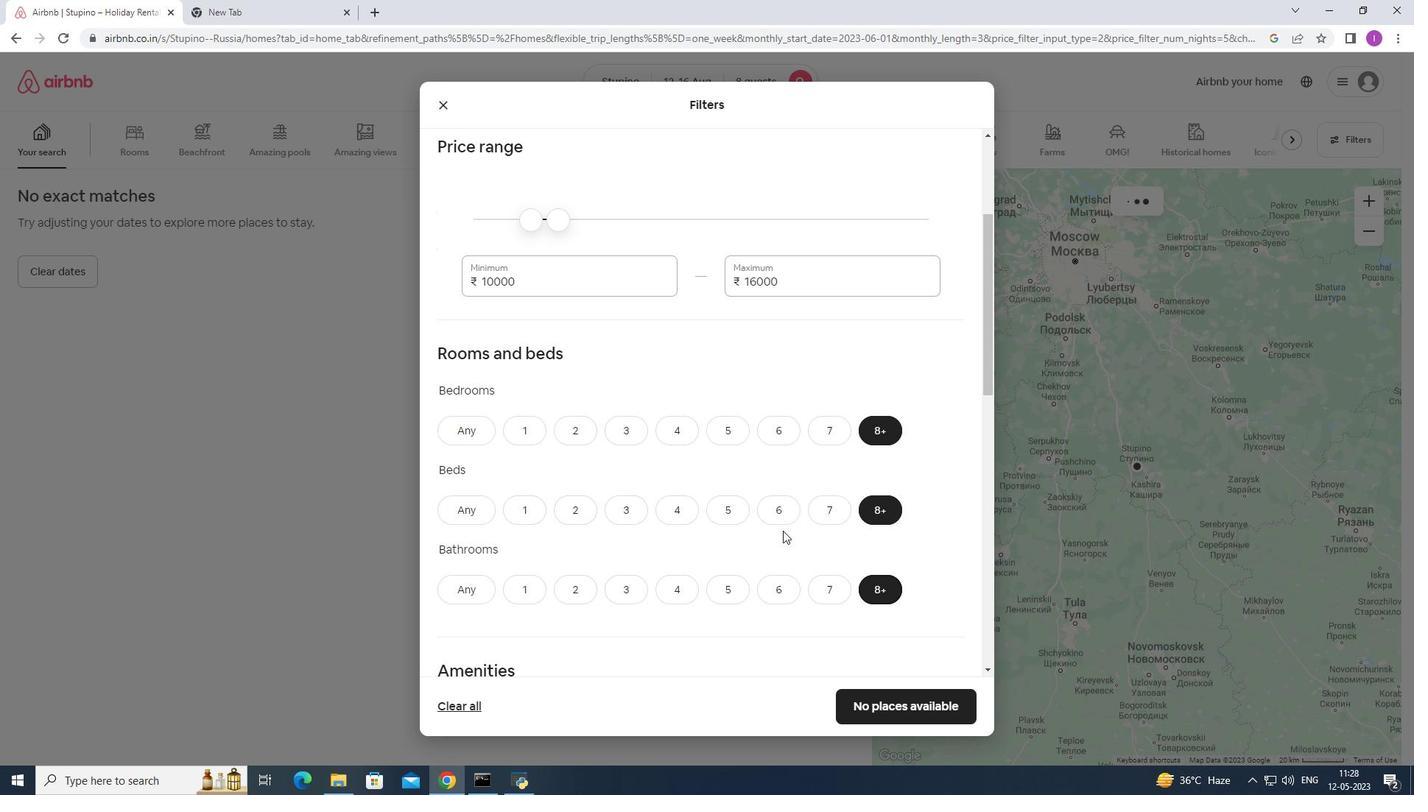 
Action: Mouse scrolled (749, 520) with delta (0, 0)
Screenshot: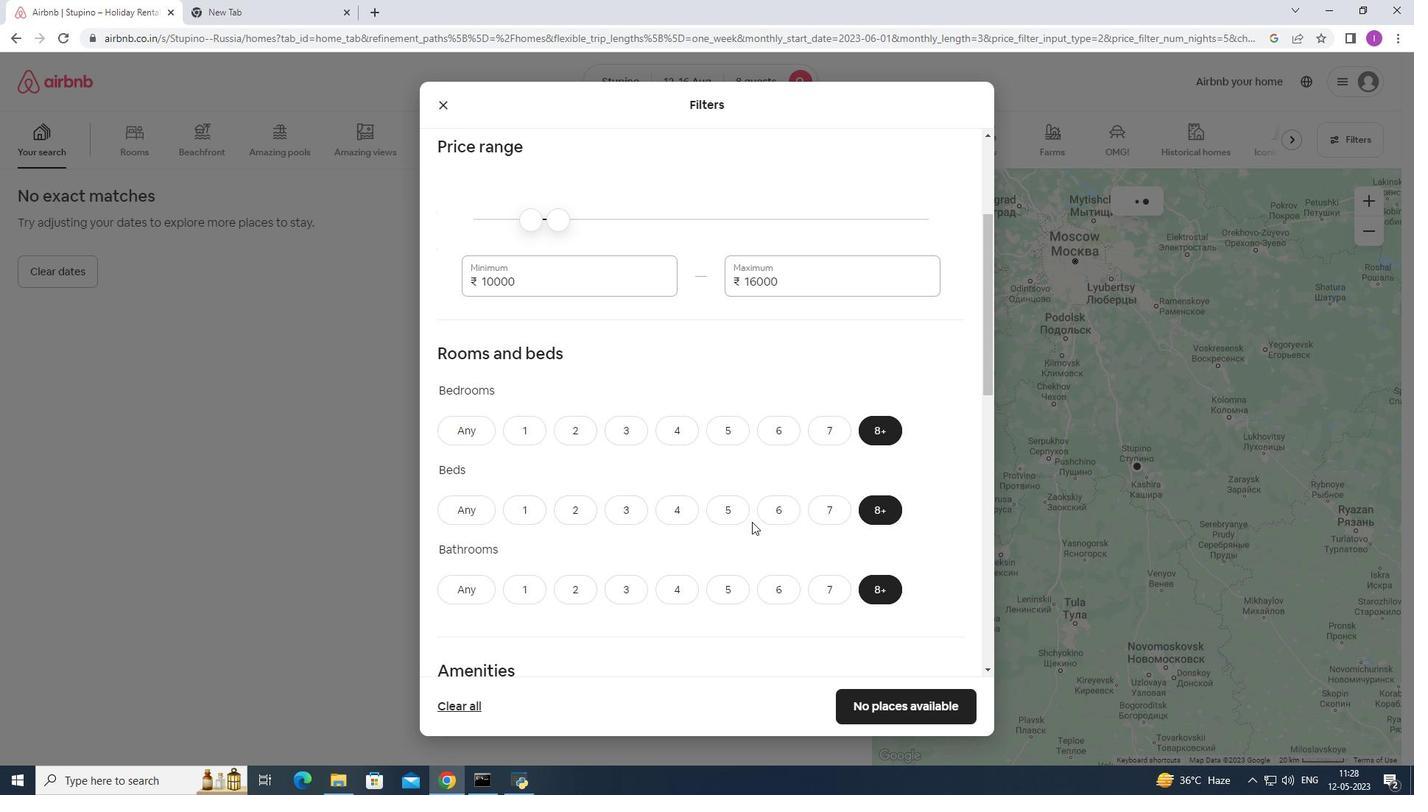 
Action: Mouse scrolled (749, 520) with delta (0, 0)
Screenshot: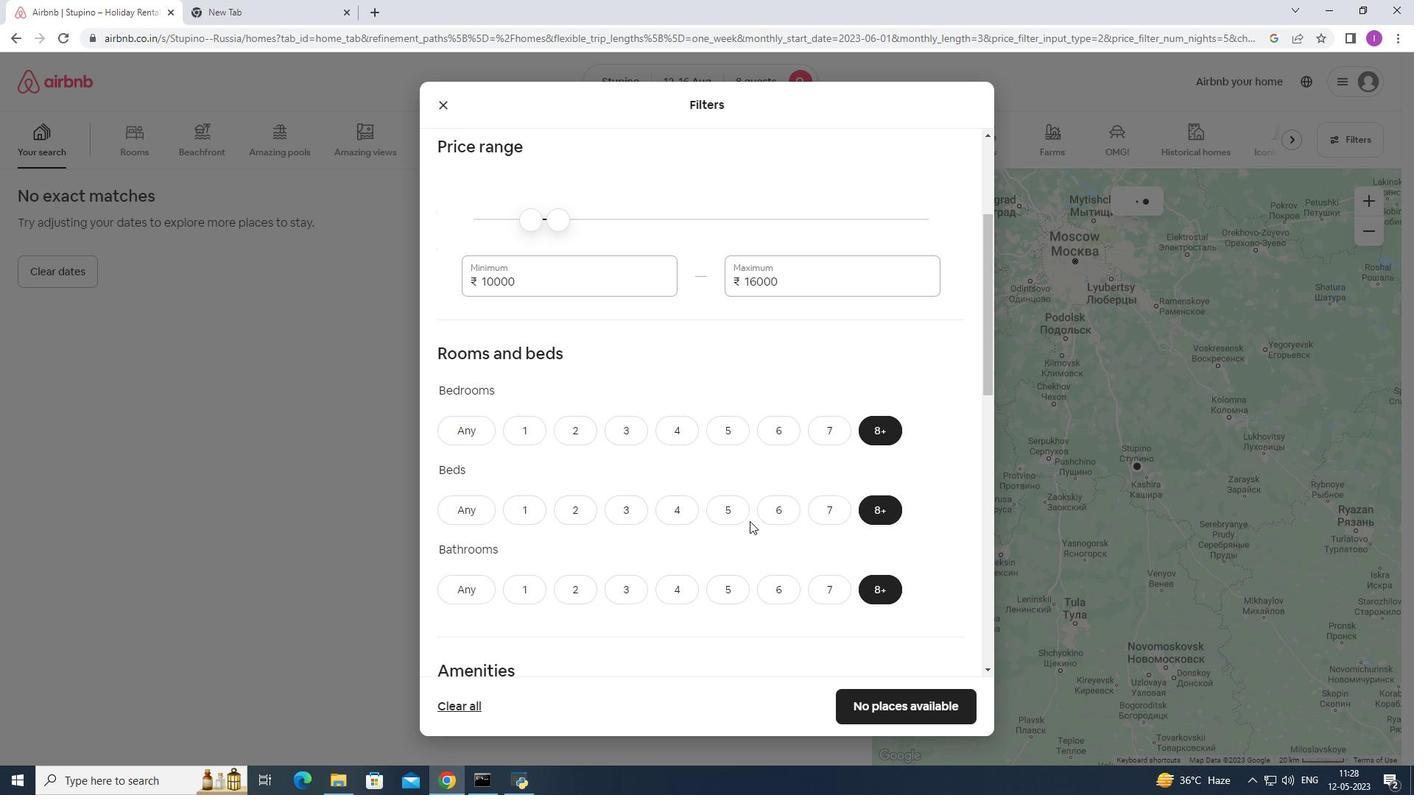 
Action: Mouse moved to (749, 520)
Screenshot: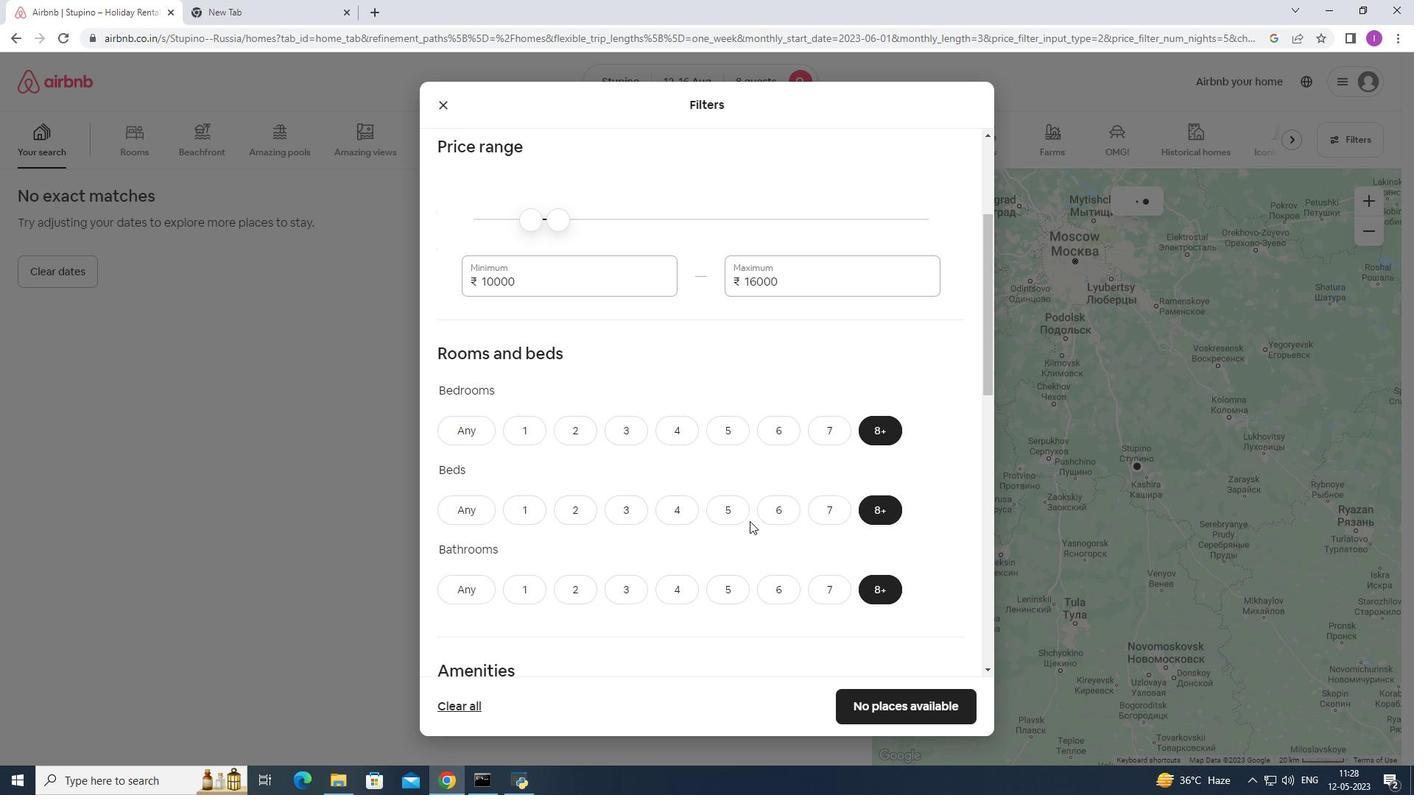 
Action: Mouse scrolled (749, 520) with delta (0, 0)
Screenshot: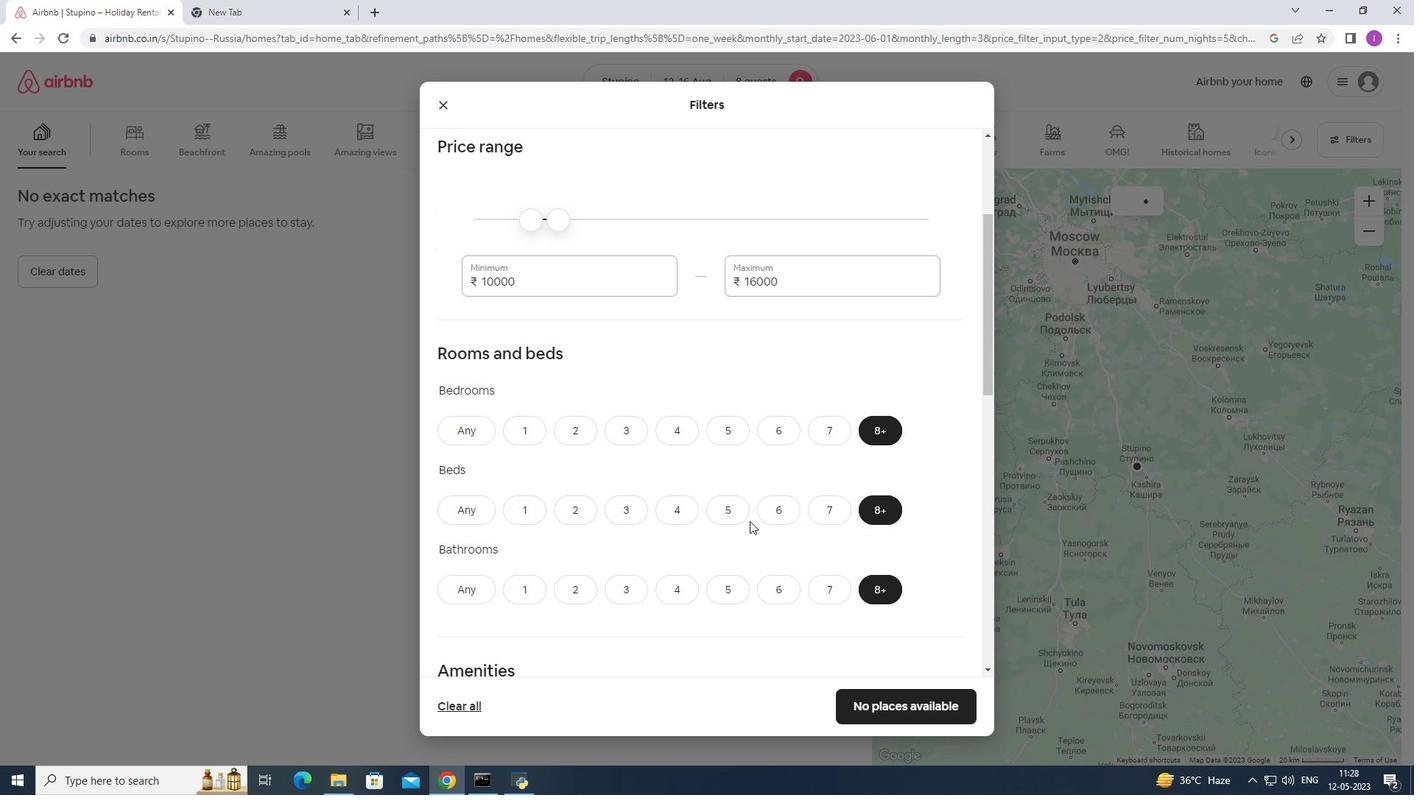 
Action: Mouse scrolled (749, 520) with delta (0, 0)
Screenshot: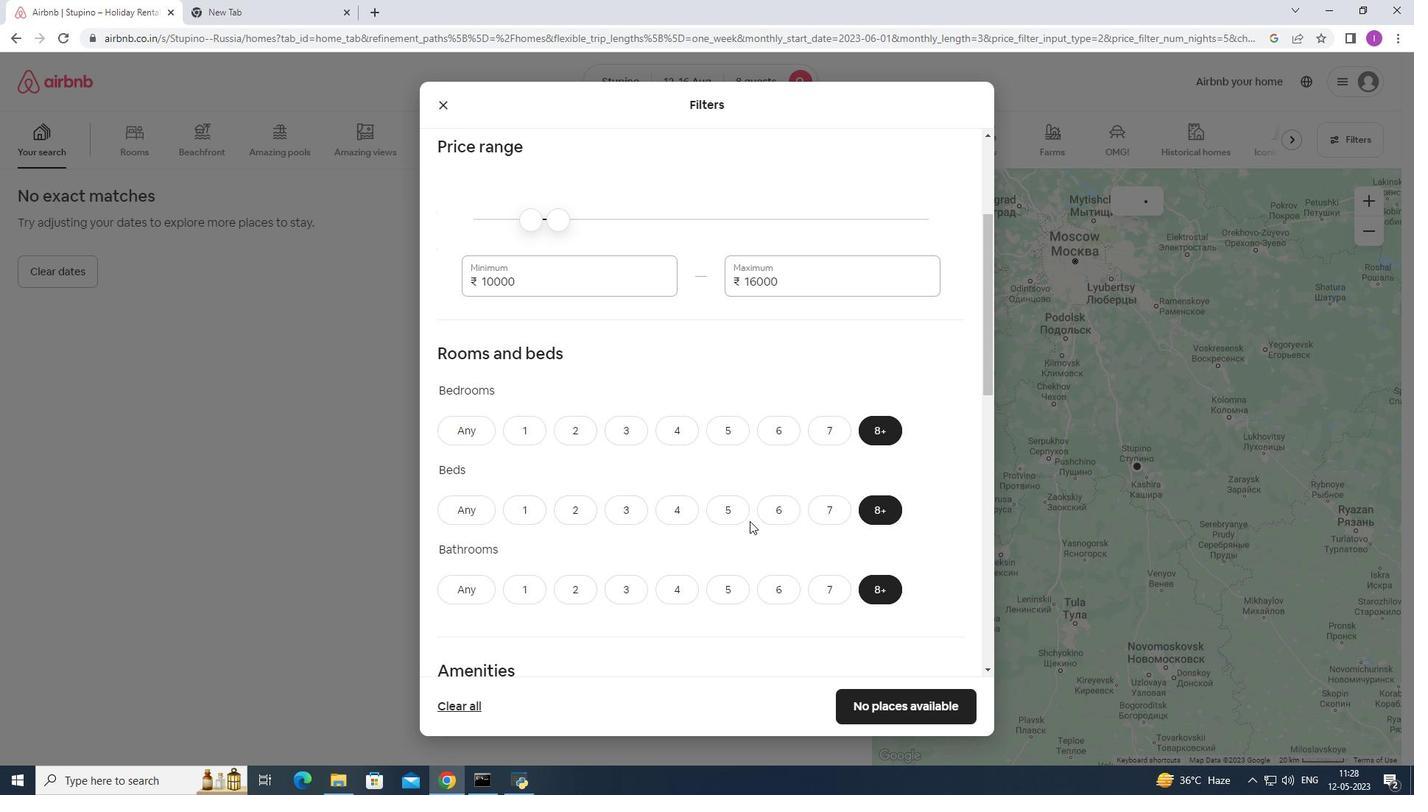 
Action: Mouse moved to (749, 514)
Screenshot: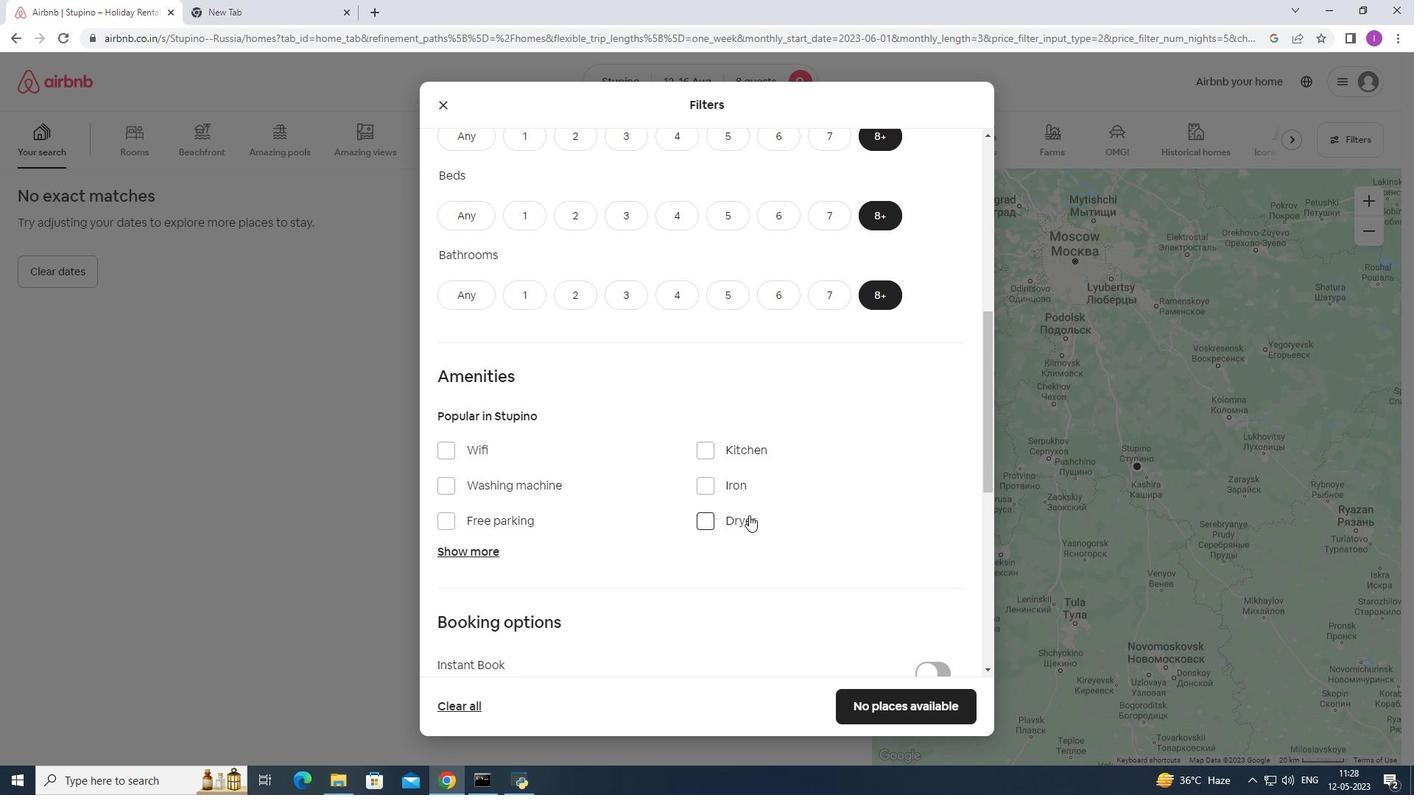 
Action: Mouse scrolled (749, 514) with delta (0, 0)
Screenshot: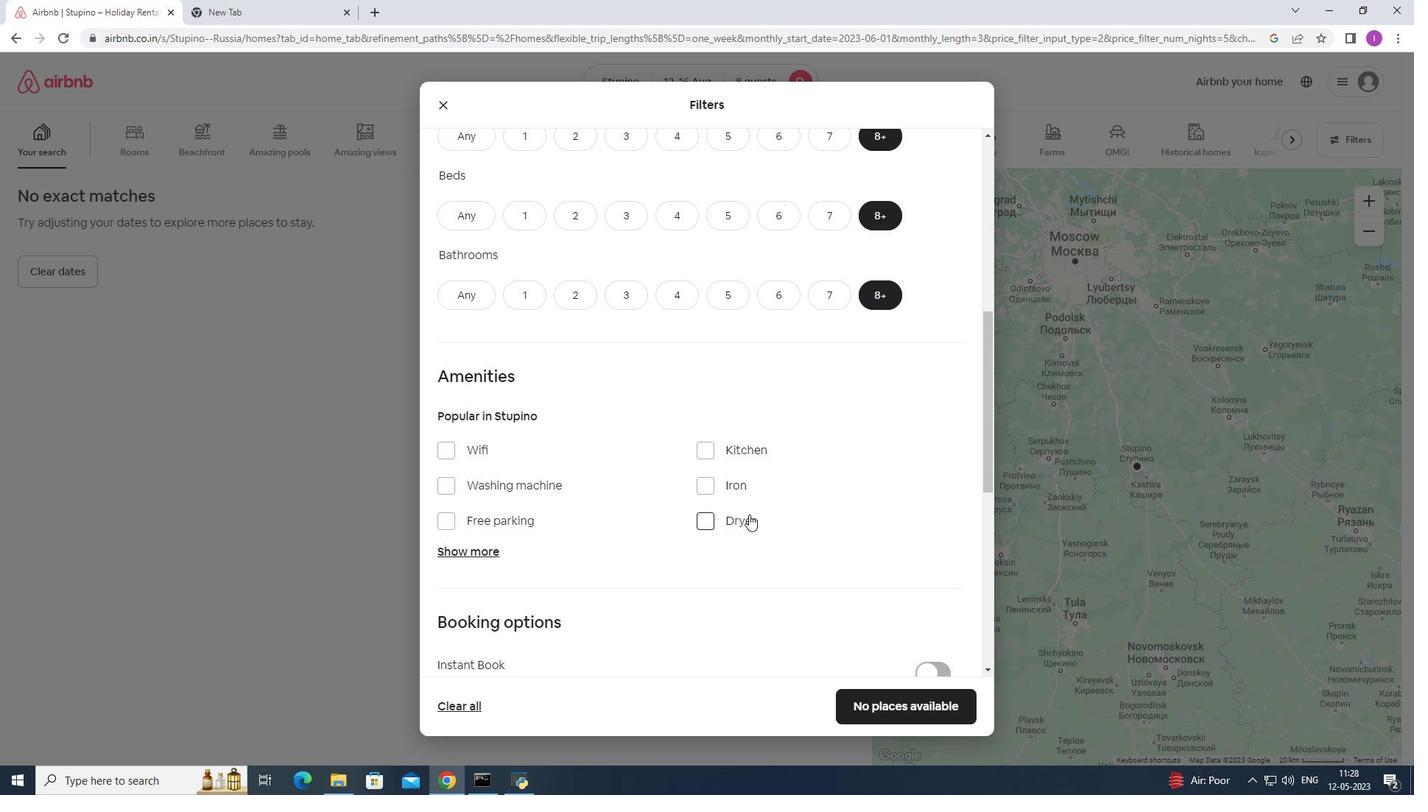 
Action: Mouse scrolled (749, 514) with delta (0, 0)
Screenshot: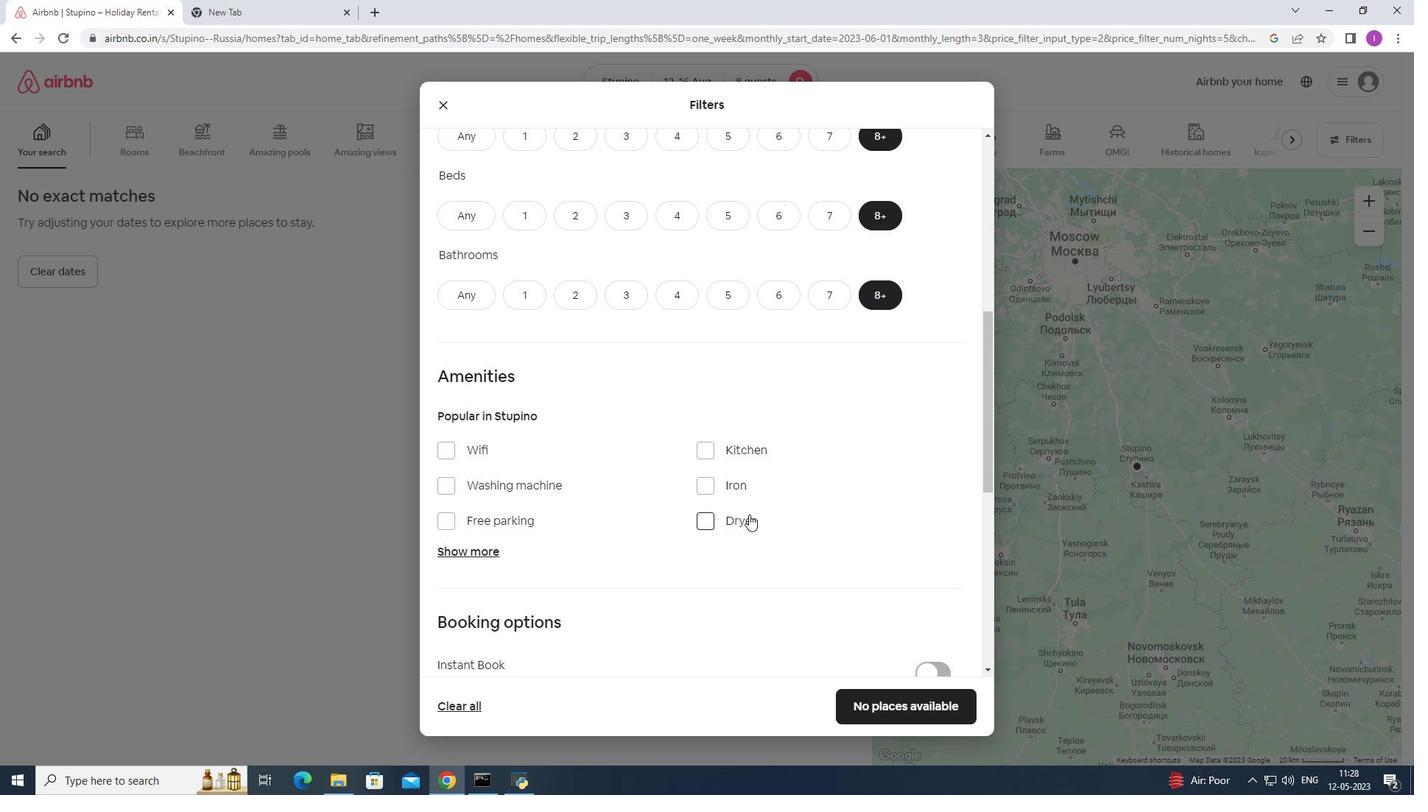 
Action: Mouse moved to (743, 514)
Screenshot: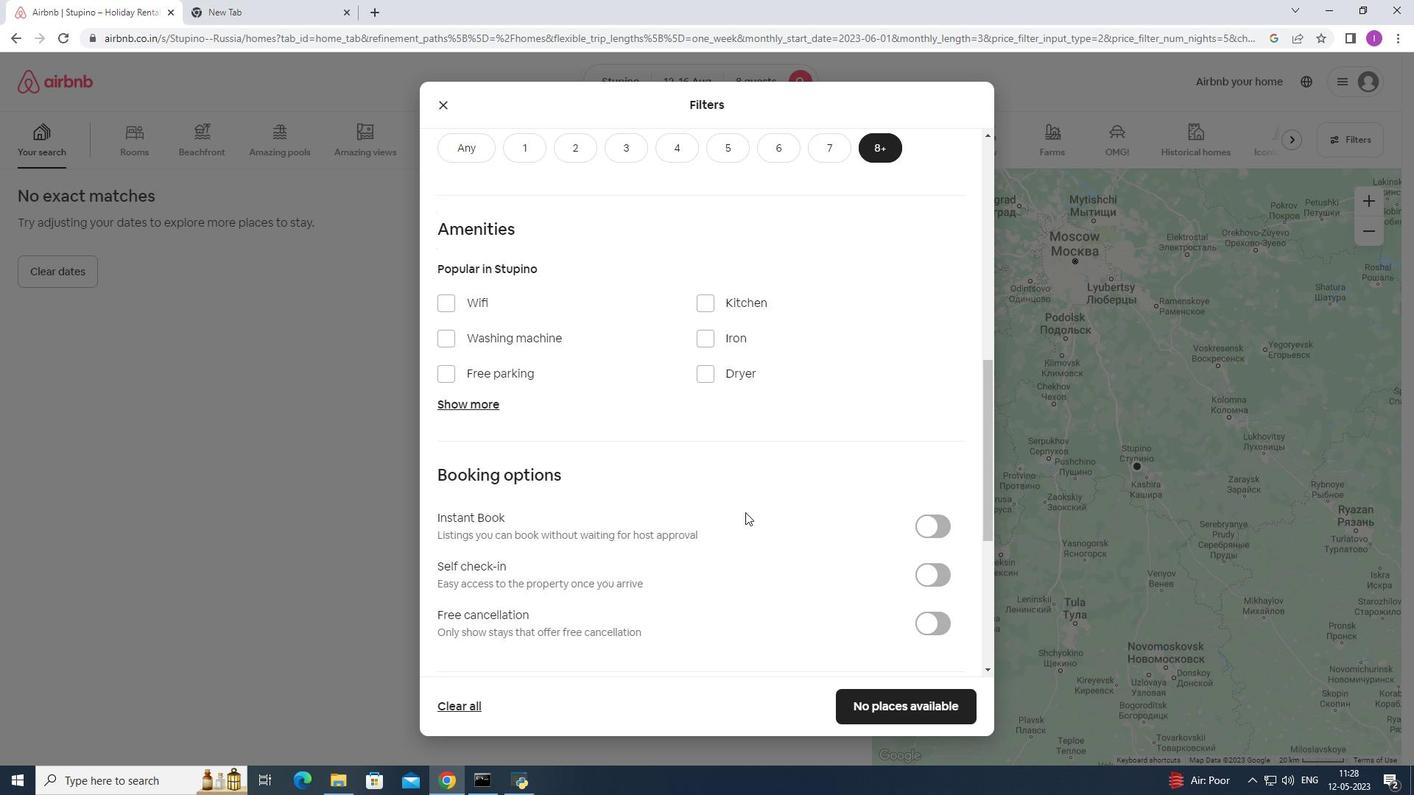 
Action: Mouse scrolled (743, 513) with delta (0, 0)
Screenshot: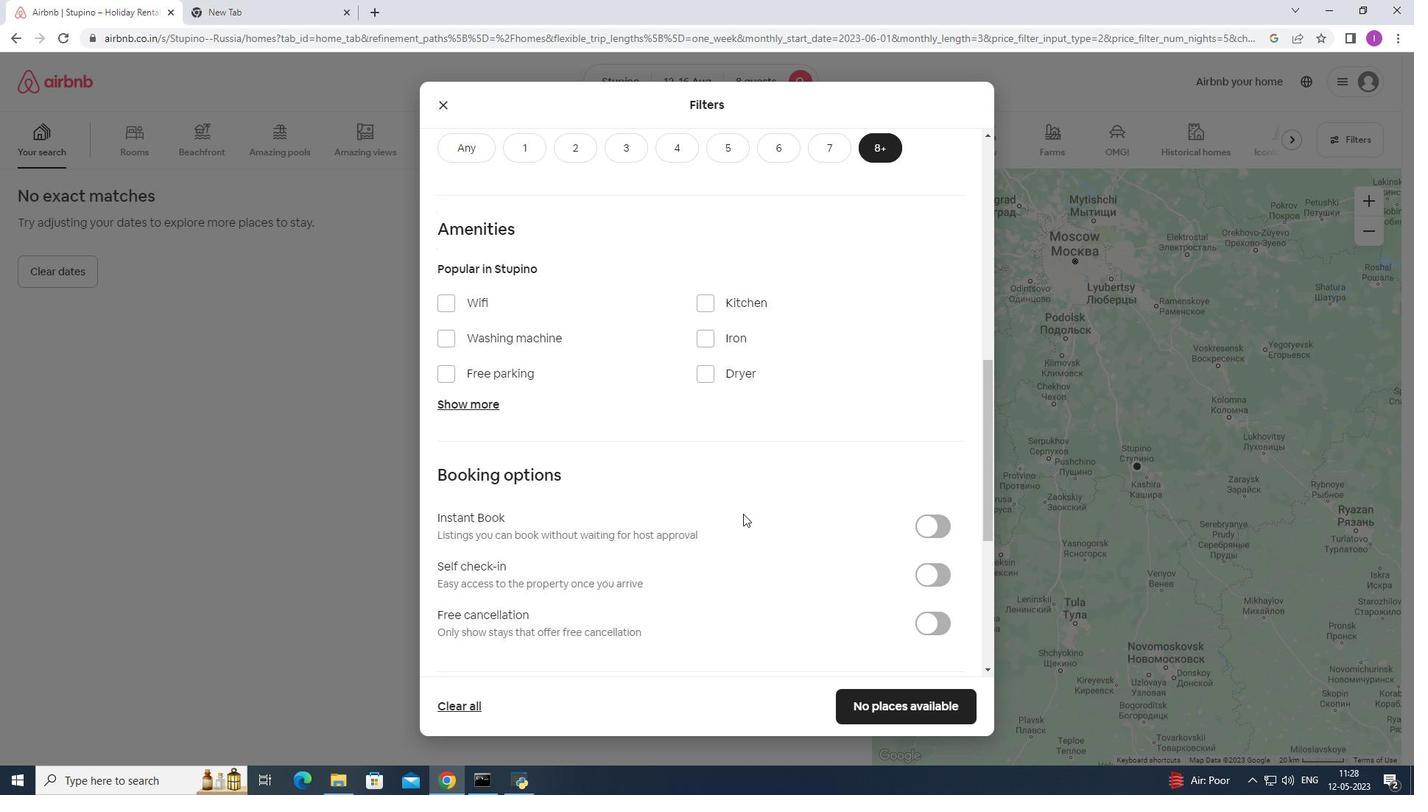
Action: Mouse moved to (447, 223)
Screenshot: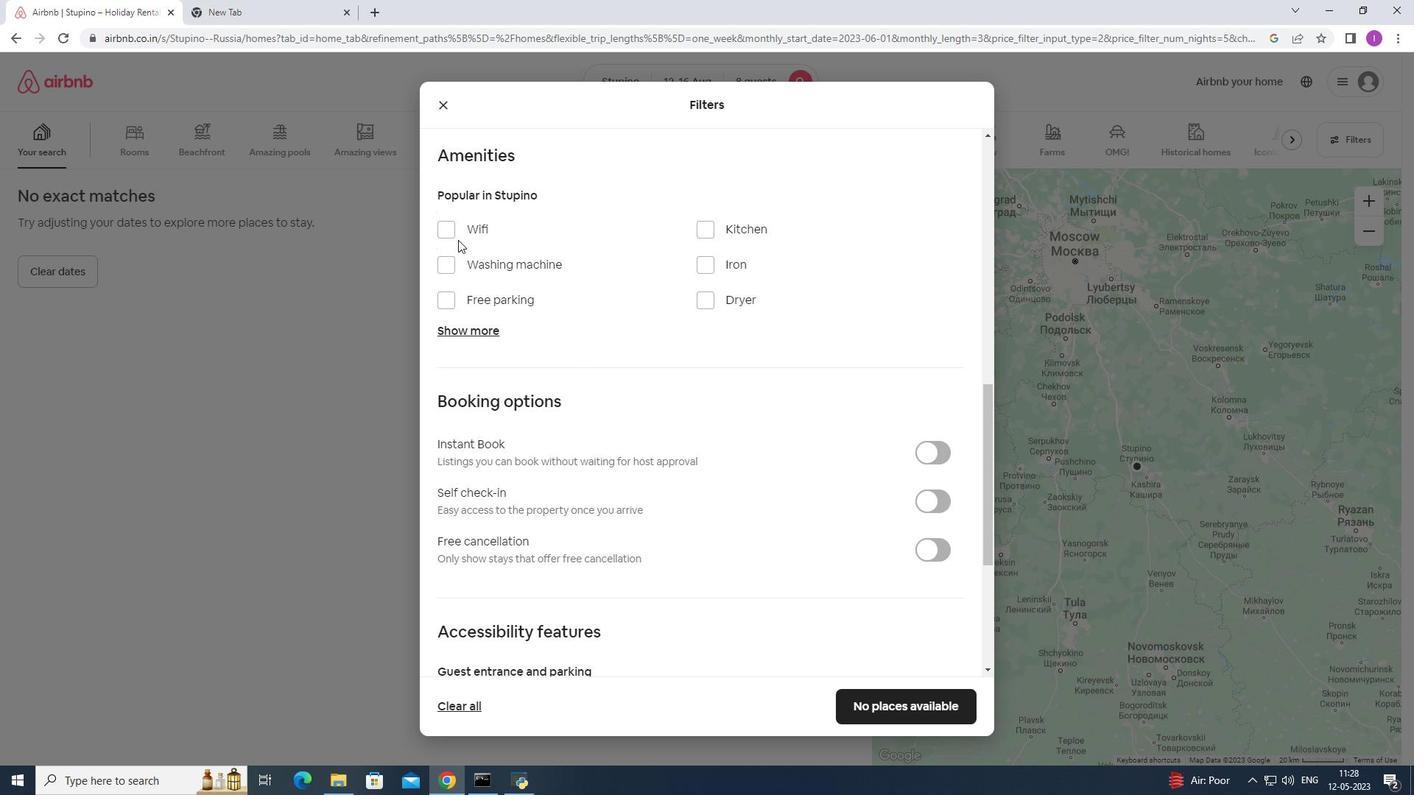 
Action: Mouse pressed left at (447, 223)
Screenshot: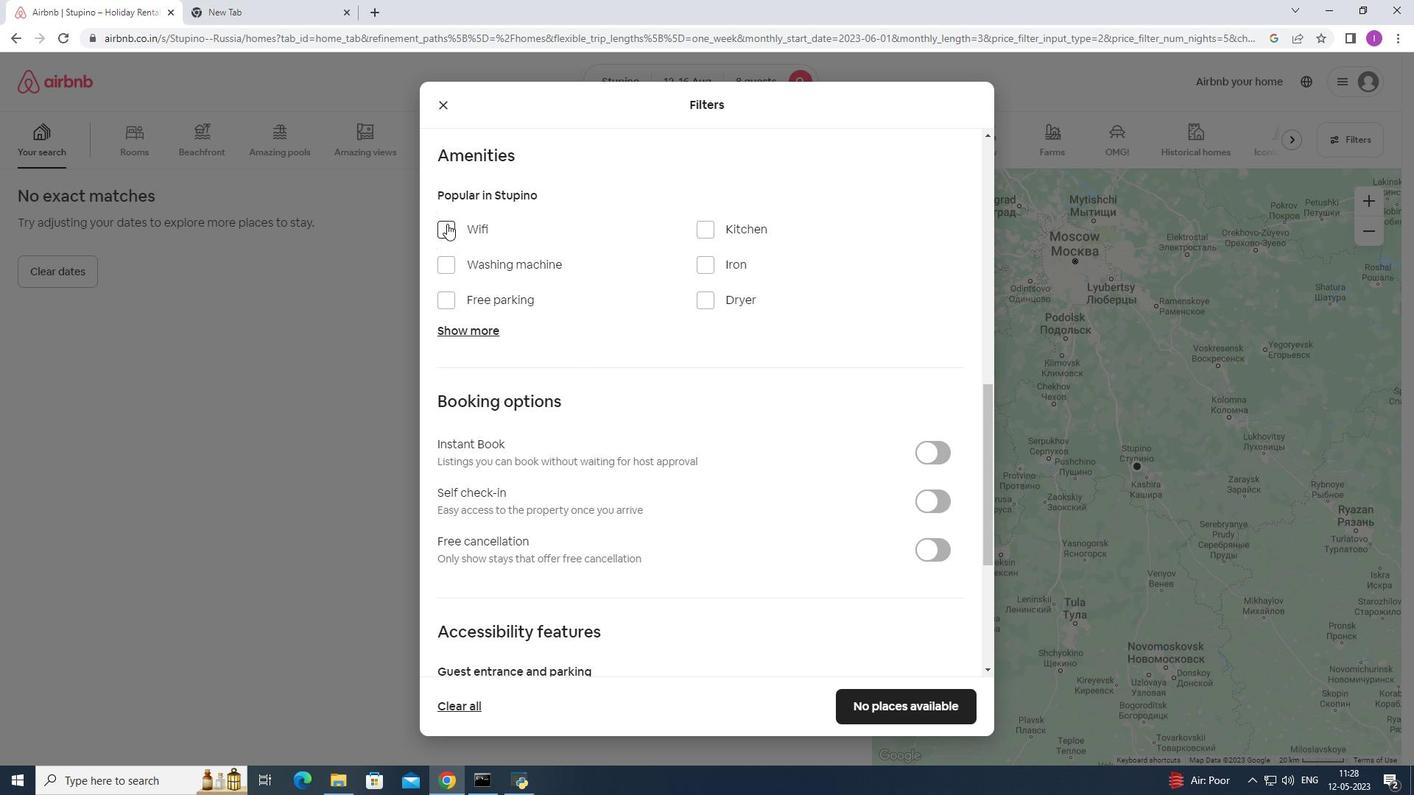
Action: Mouse moved to (443, 304)
Screenshot: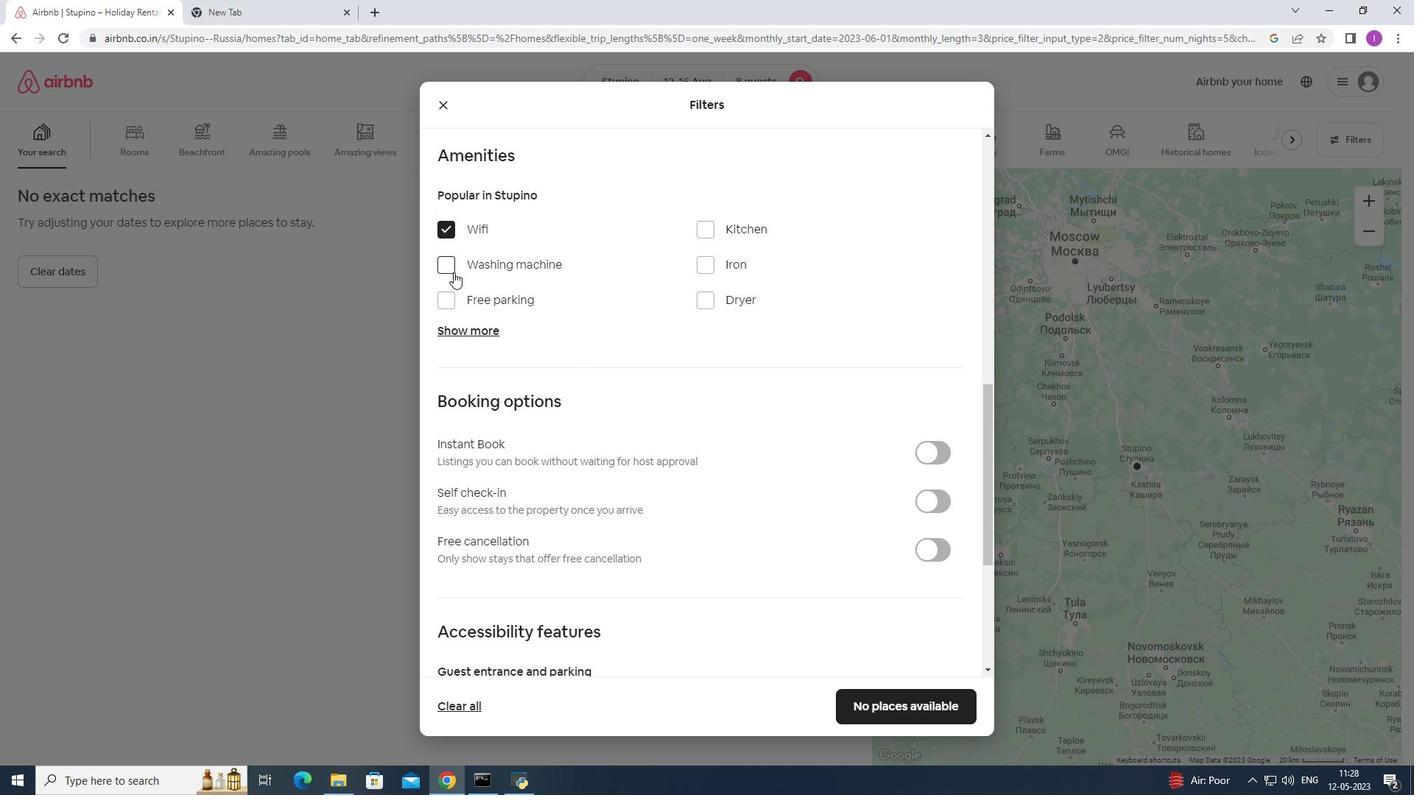 
Action: Mouse pressed left at (443, 304)
Screenshot: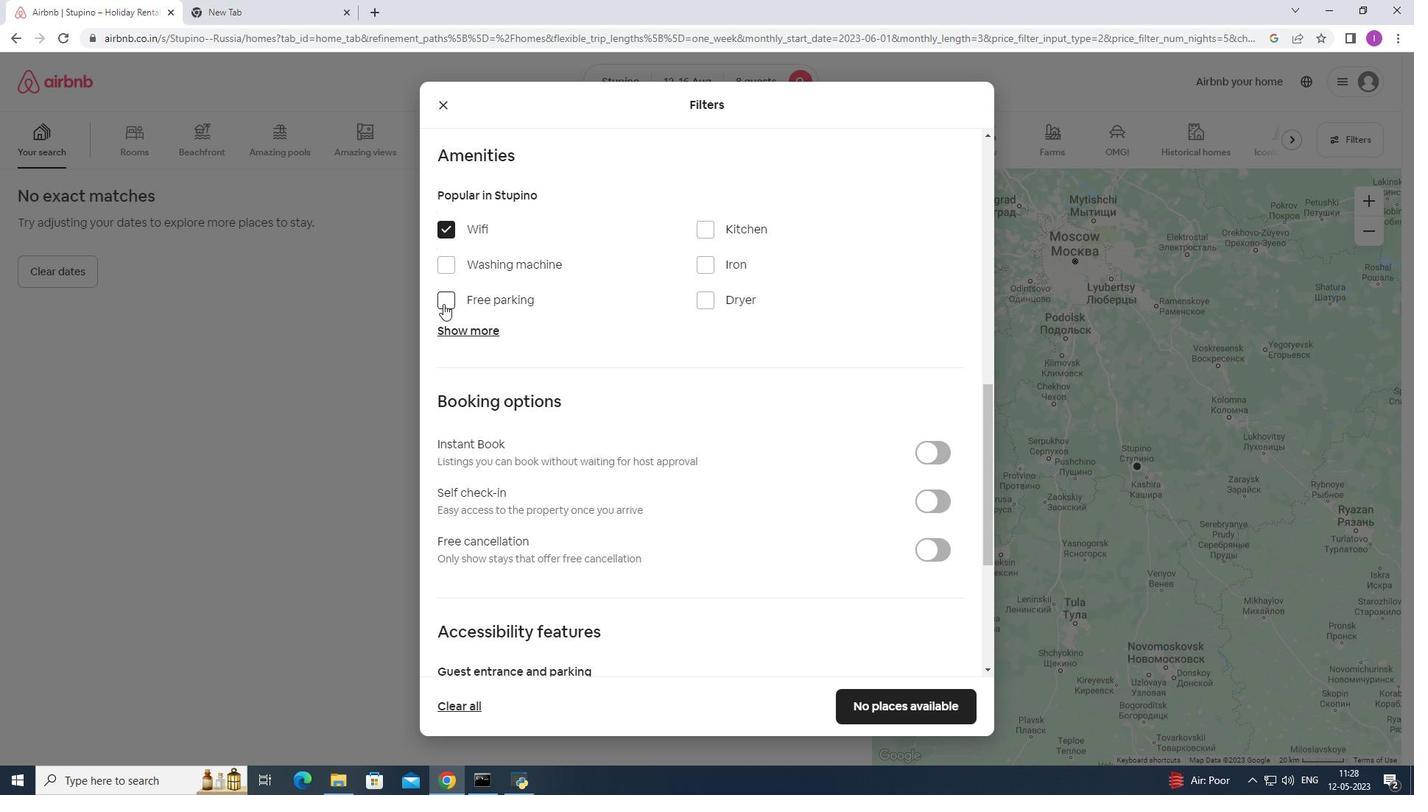 
Action: Mouse moved to (458, 332)
Screenshot: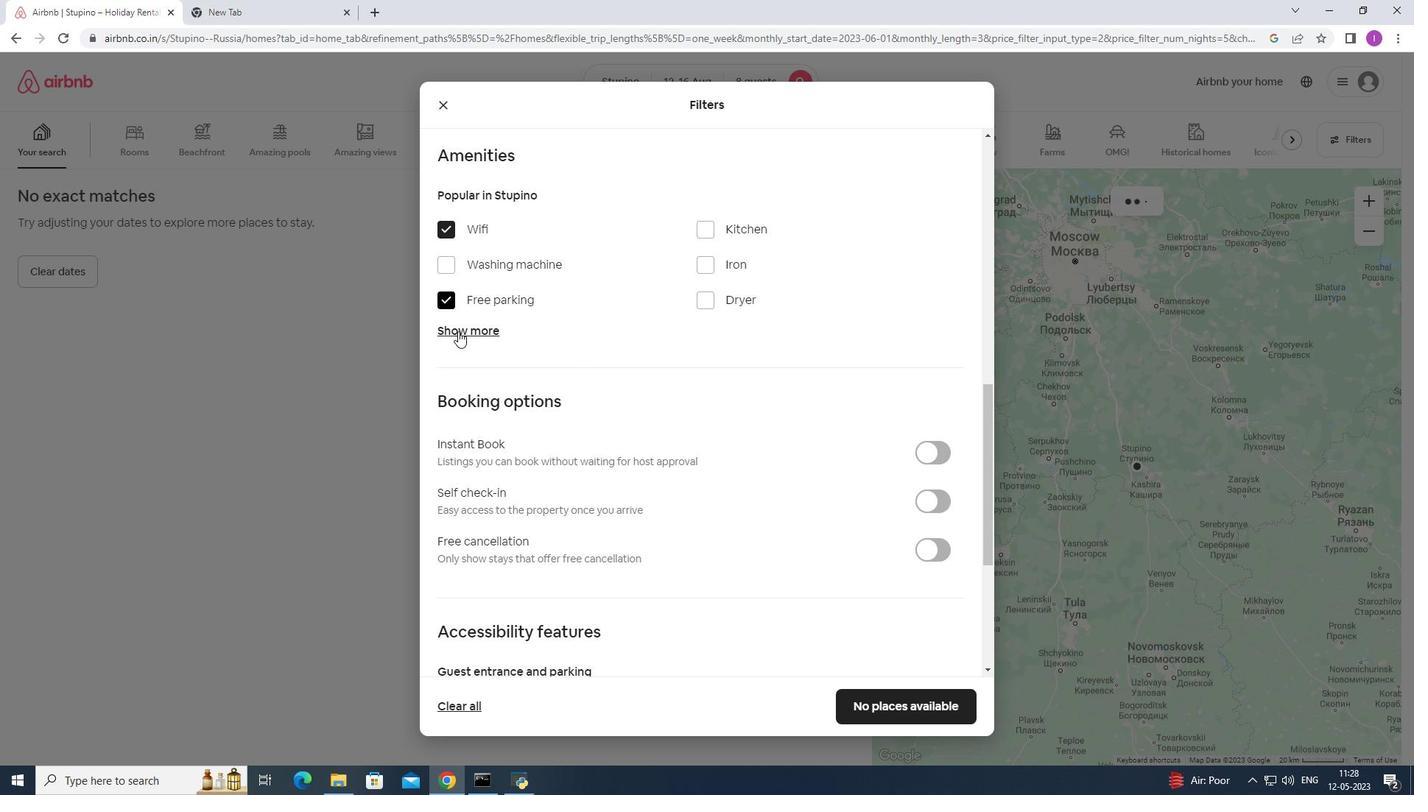 
Action: Mouse pressed left at (458, 332)
Screenshot: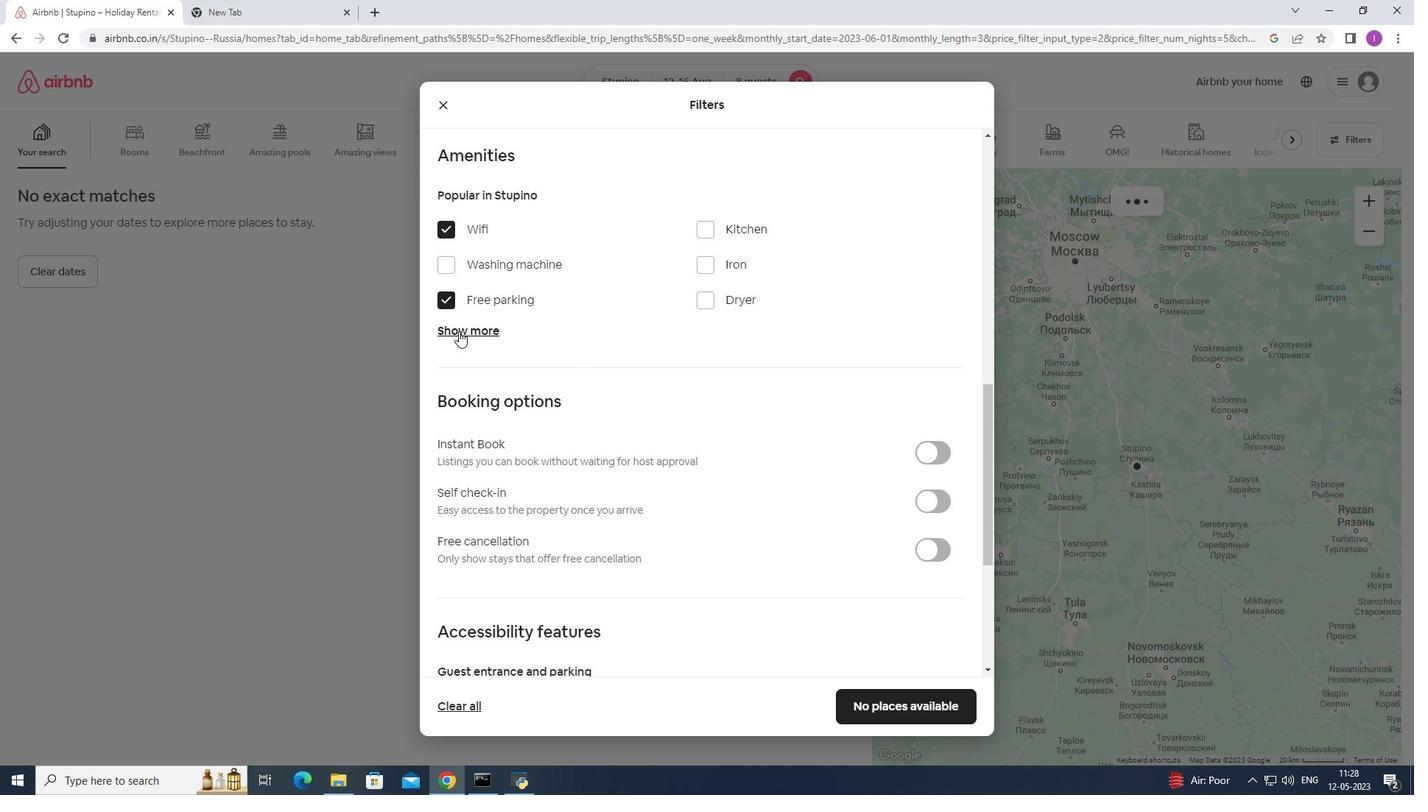 
Action: Mouse moved to (568, 354)
Screenshot: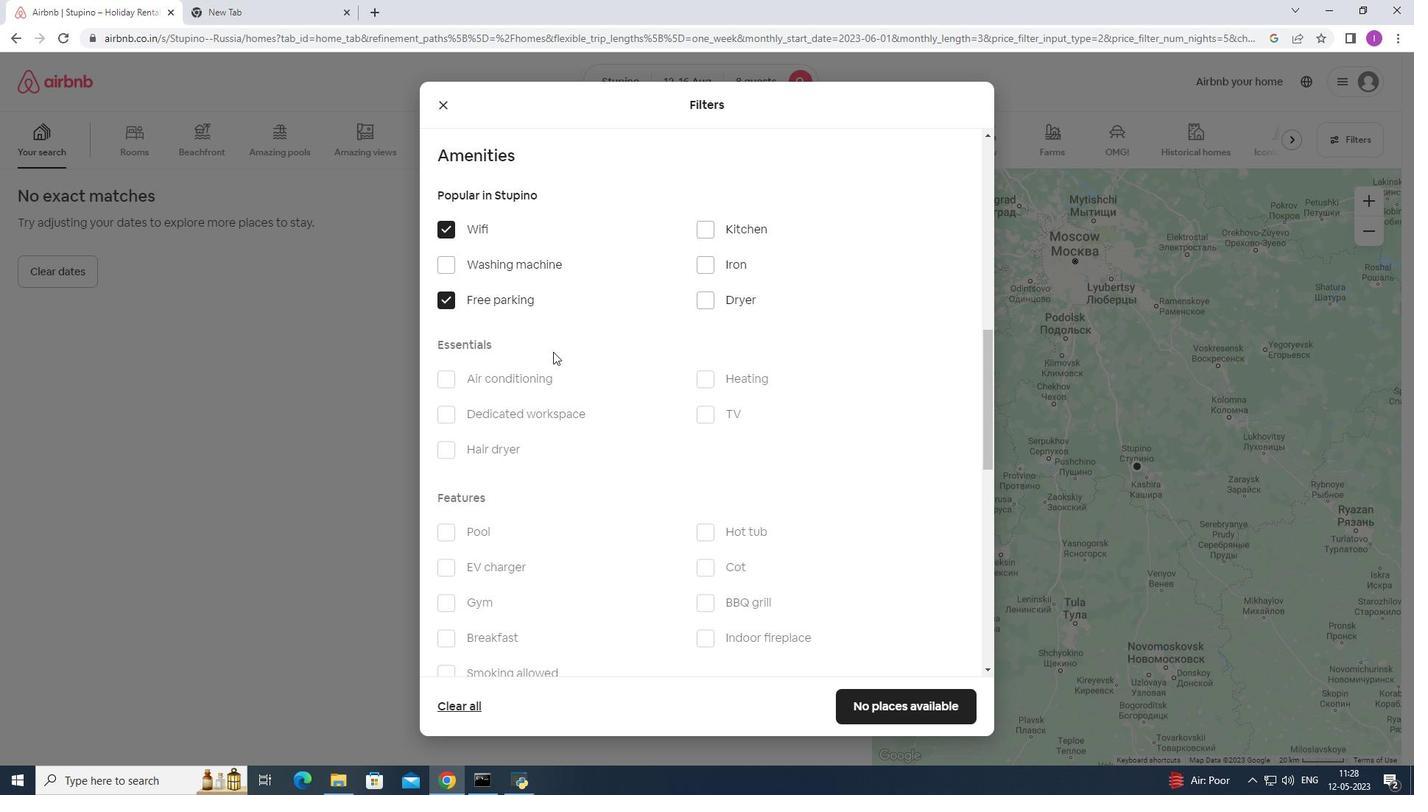 
Action: Mouse scrolled (568, 353) with delta (0, 0)
Screenshot: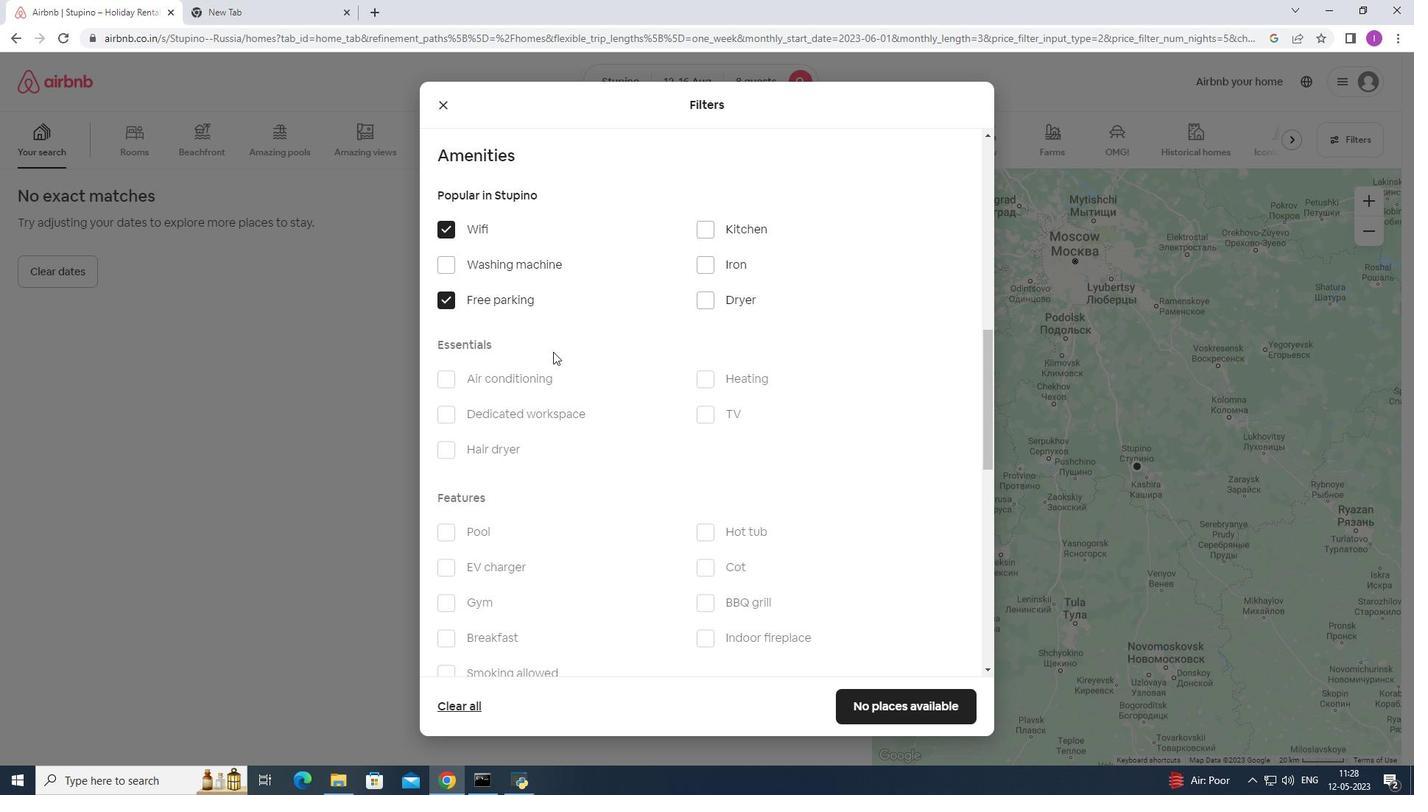 
Action: Mouse moved to (572, 356)
Screenshot: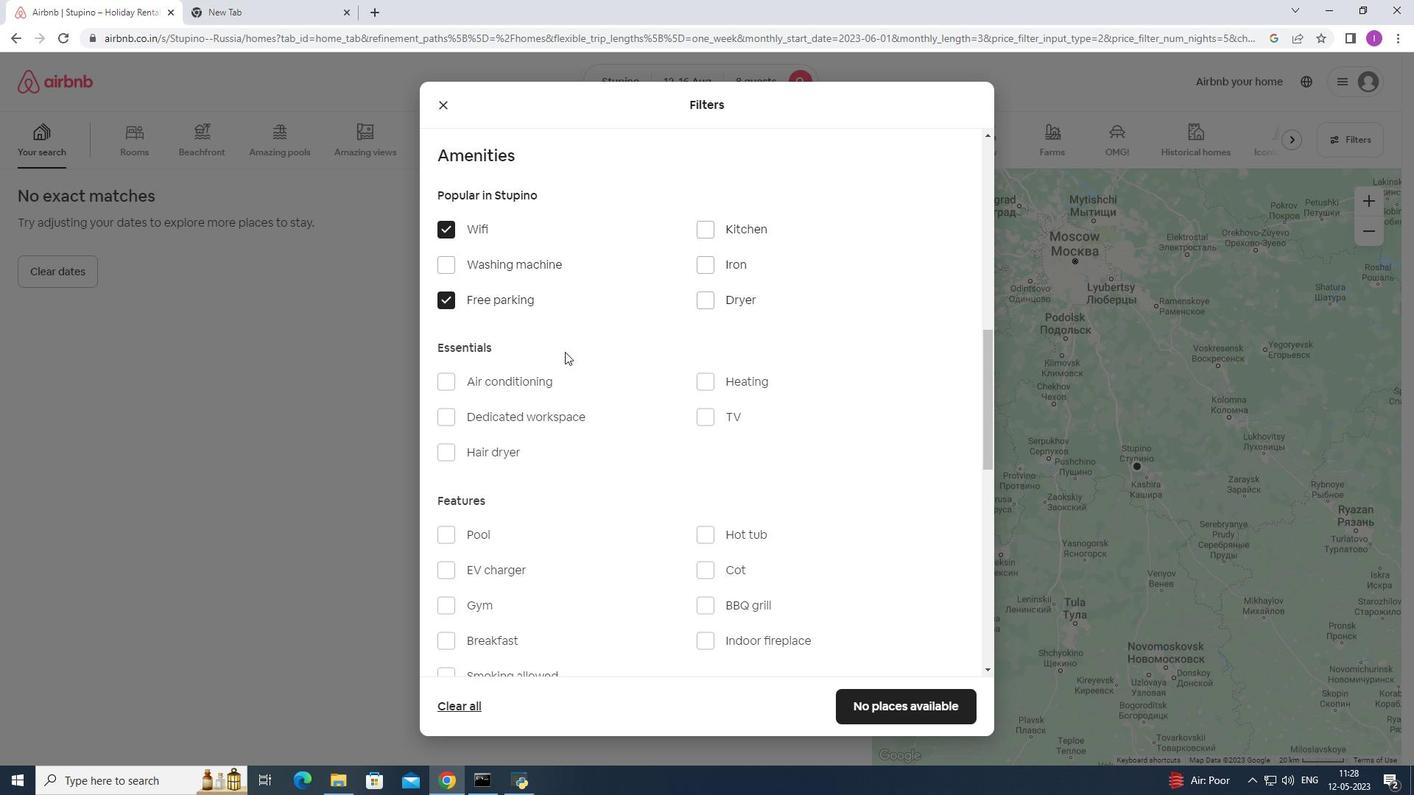 
Action: Mouse scrolled (572, 355) with delta (0, 0)
Screenshot: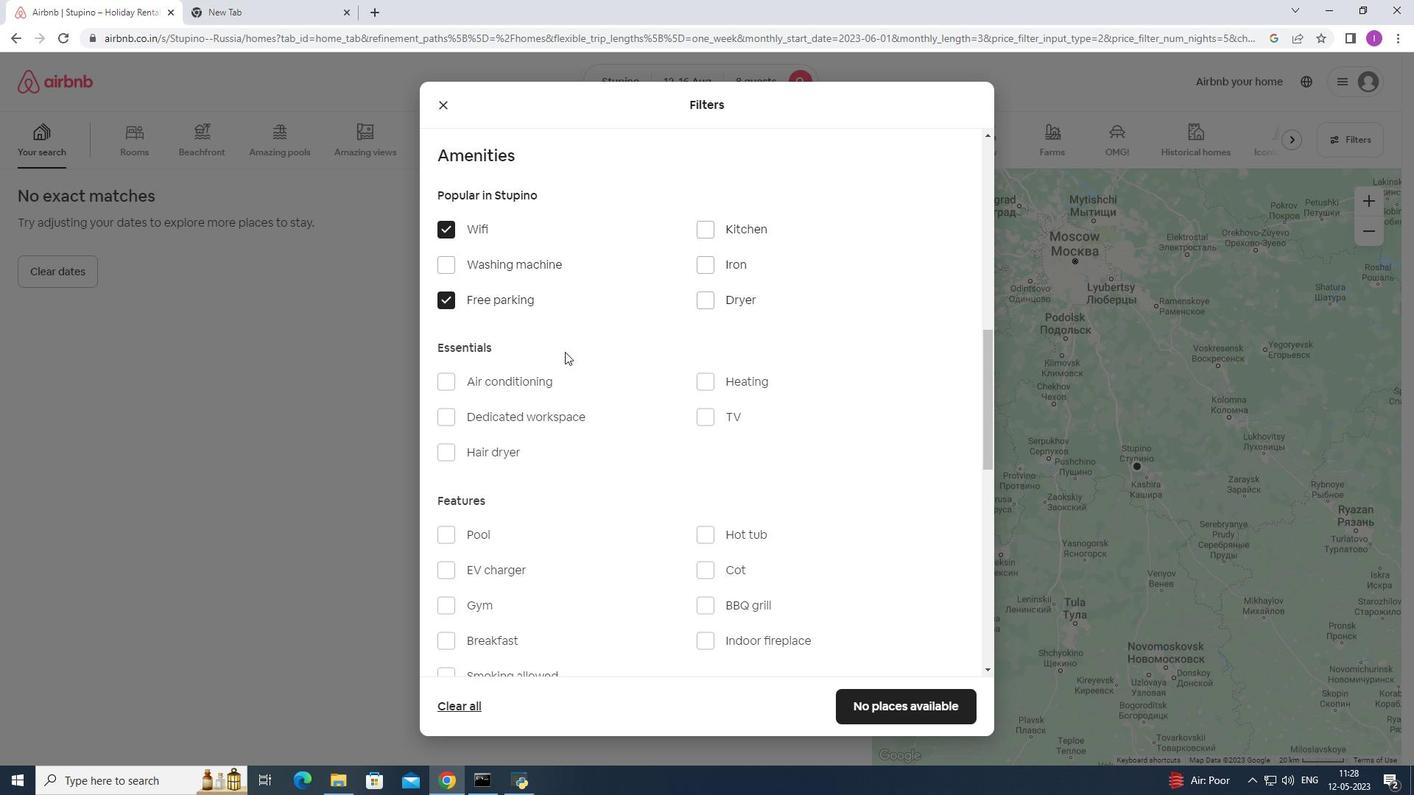 
Action: Mouse moved to (707, 272)
Screenshot: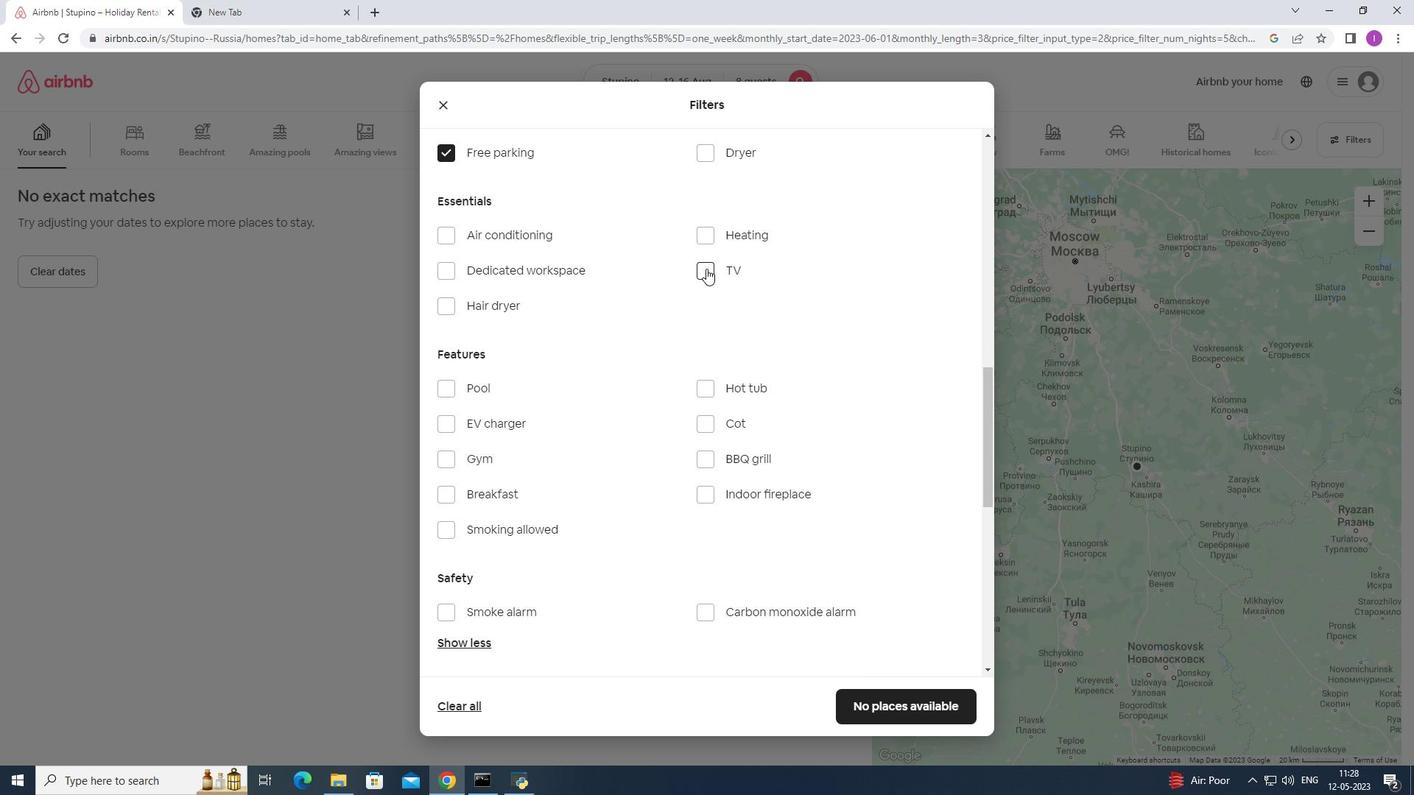 
Action: Mouse pressed left at (707, 272)
Screenshot: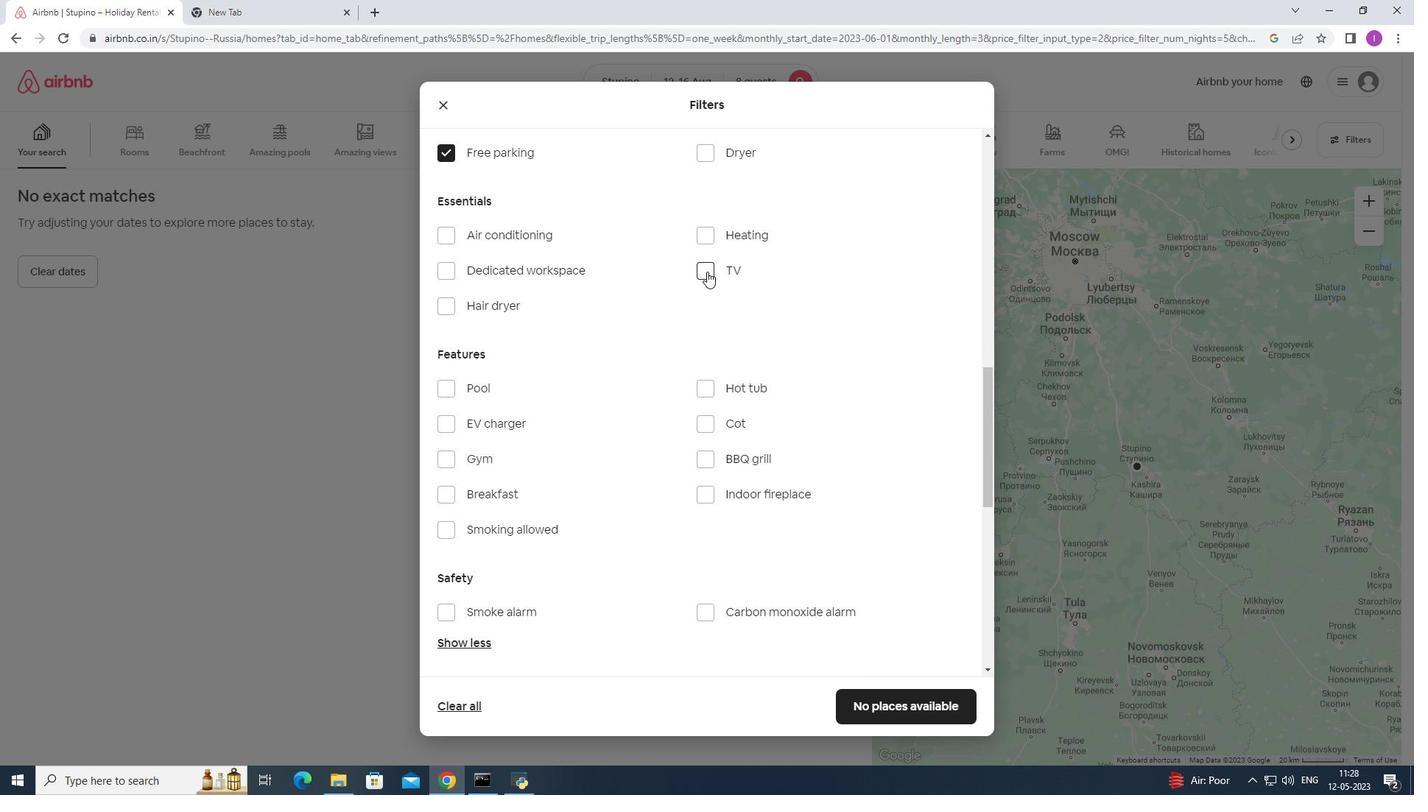 
Action: Mouse moved to (444, 464)
Screenshot: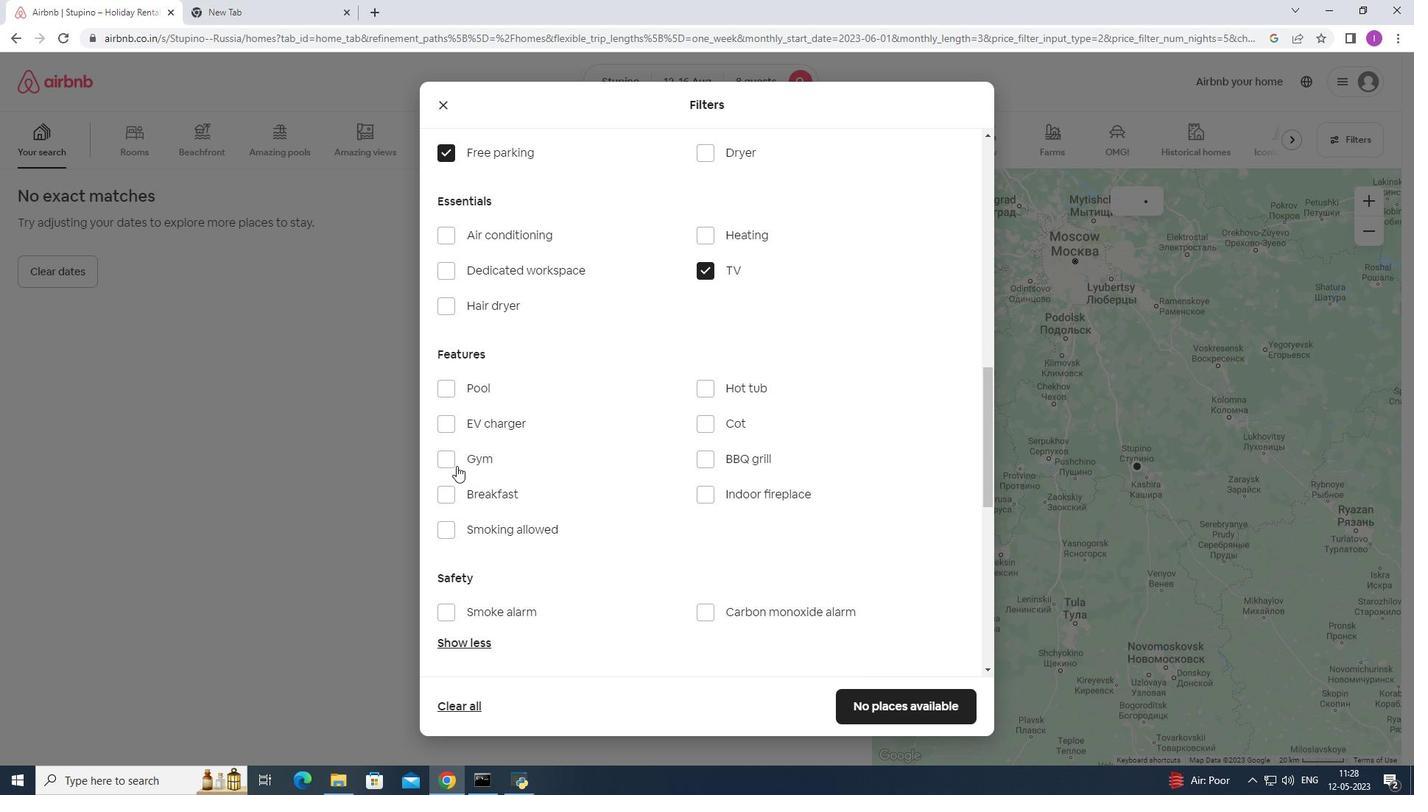 
Action: Mouse pressed left at (444, 464)
Screenshot: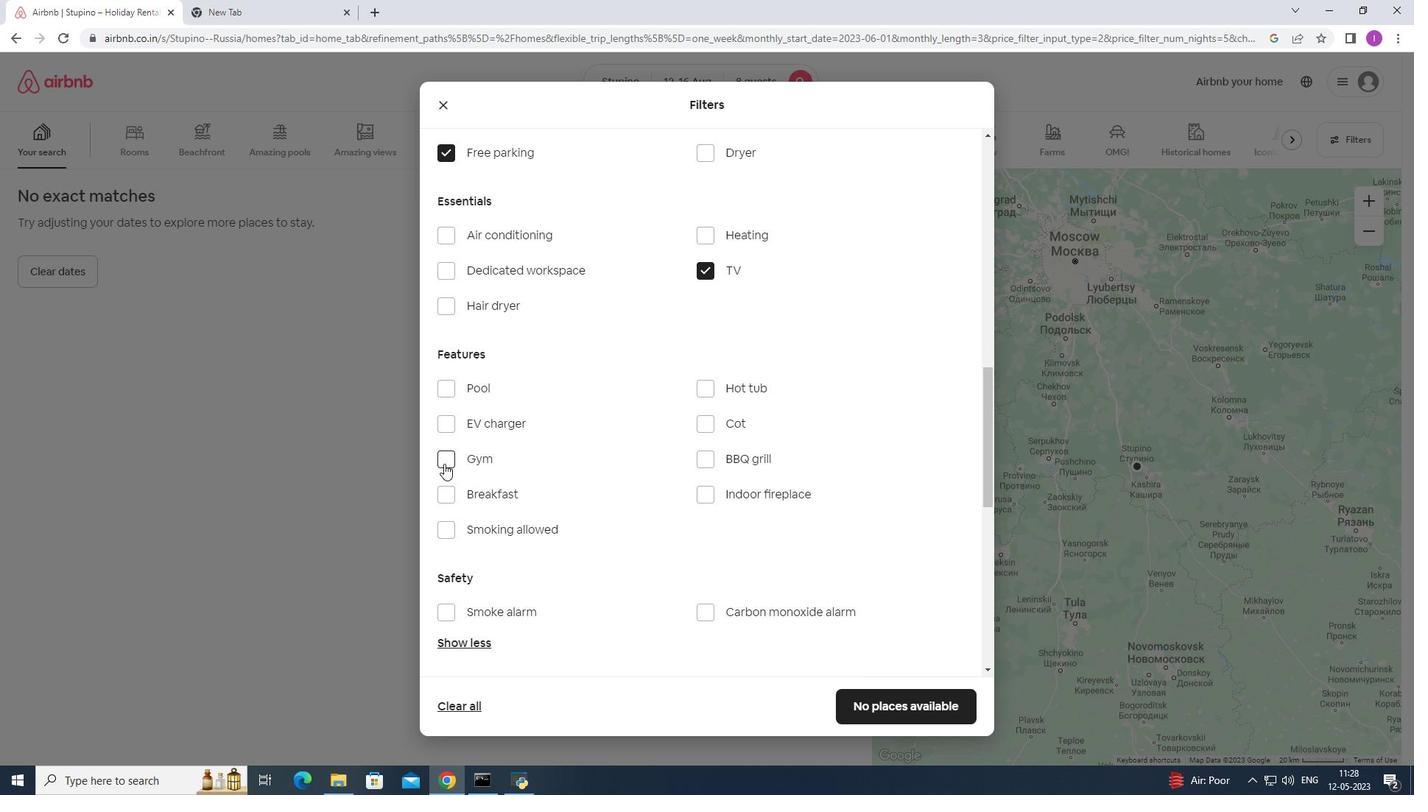 
Action: Mouse moved to (452, 492)
Screenshot: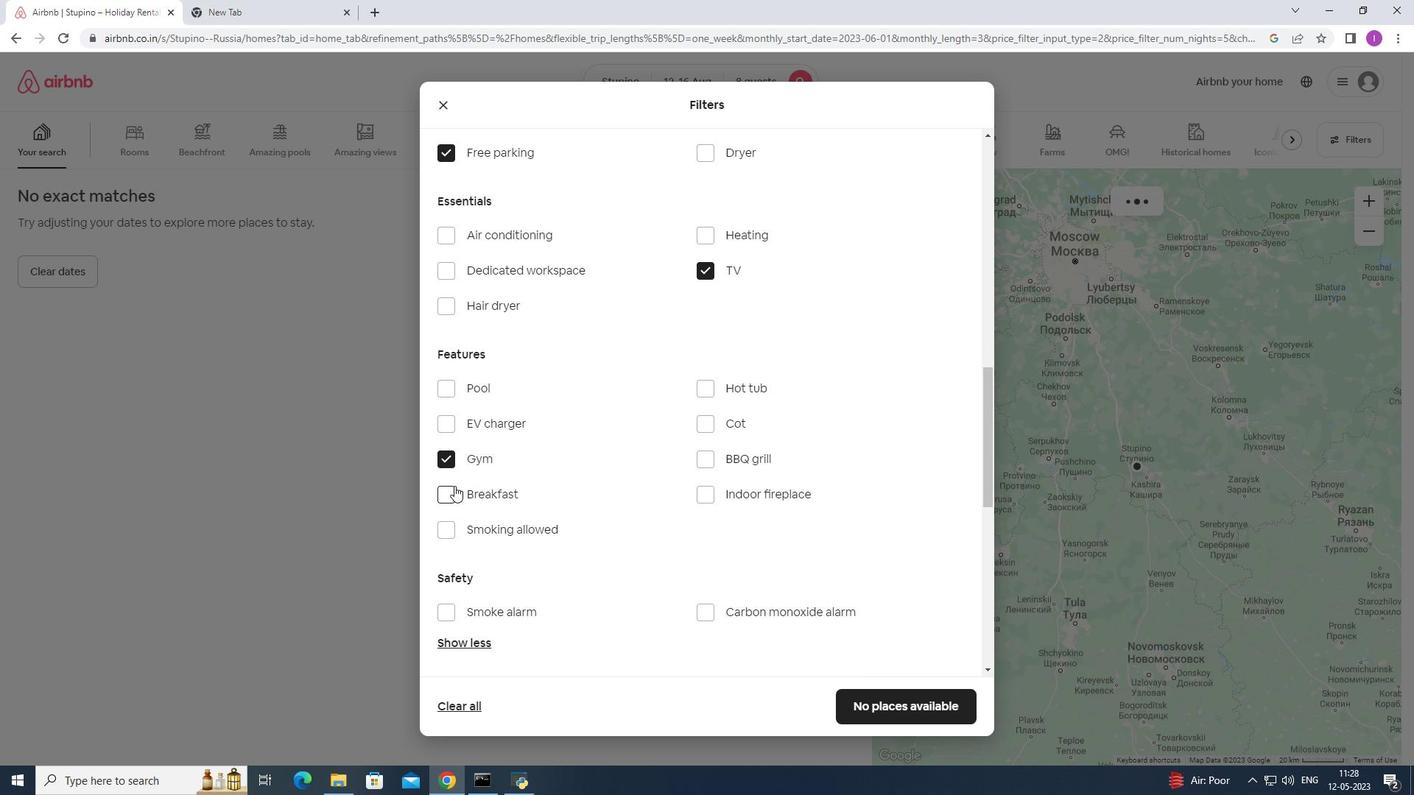 
Action: Mouse pressed left at (452, 492)
Screenshot: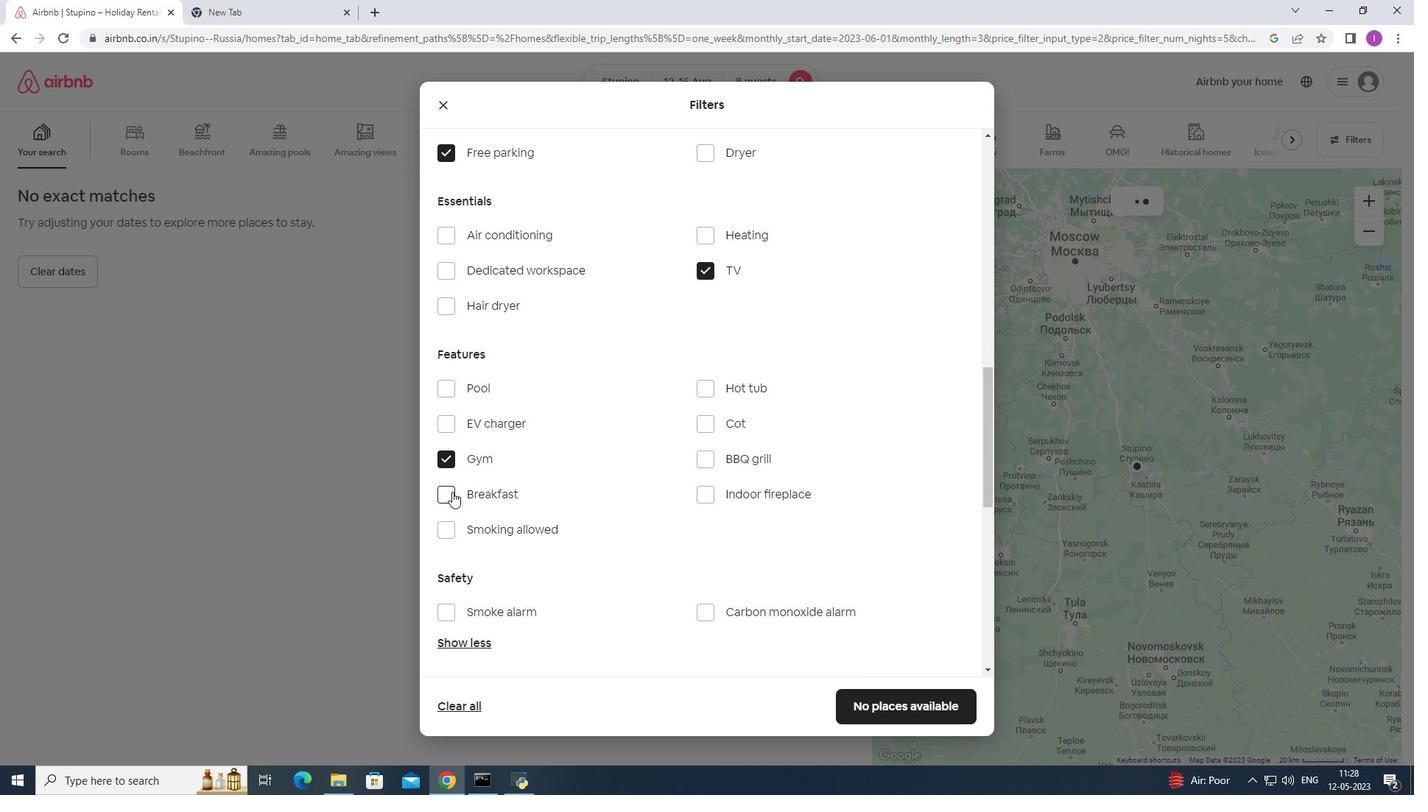
Action: Mouse moved to (571, 473)
Screenshot: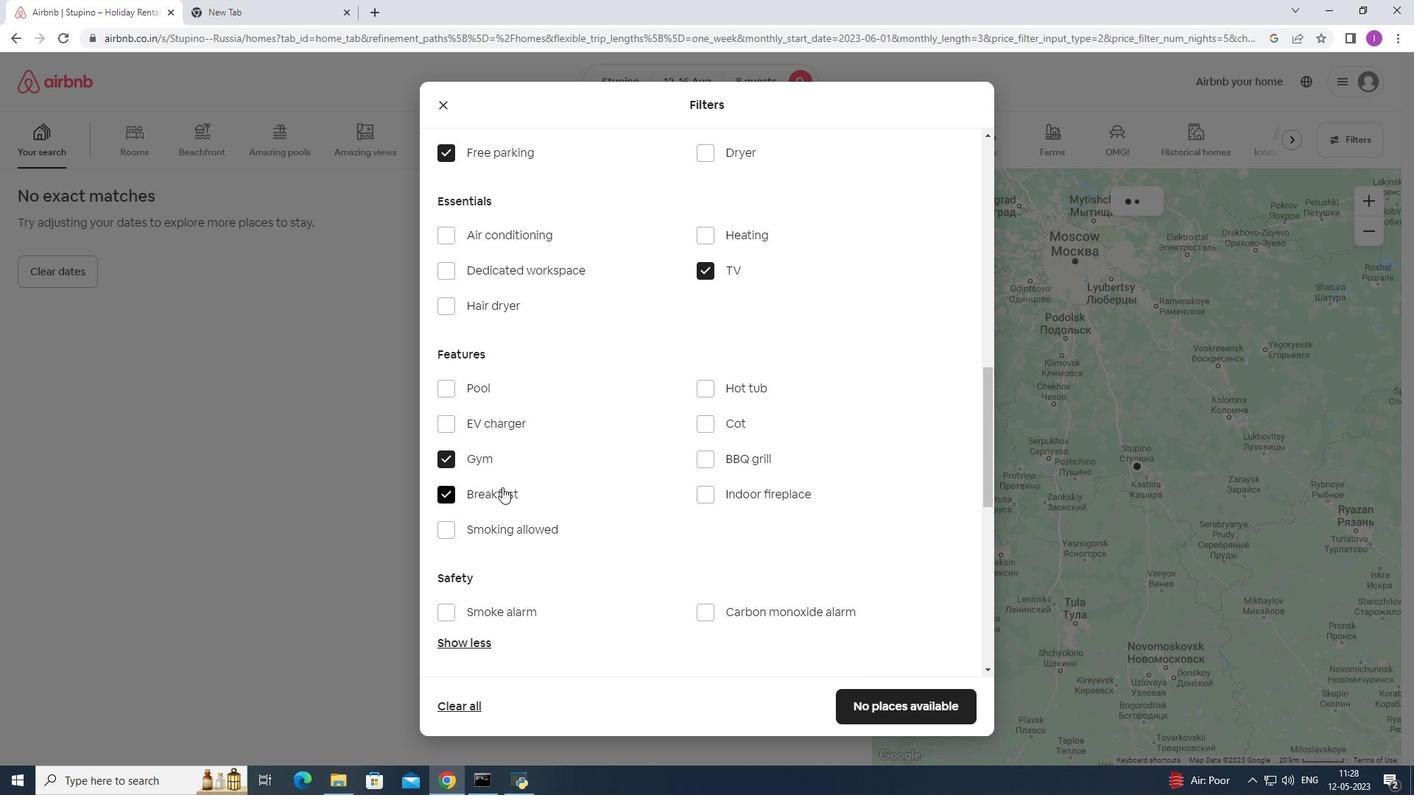
Action: Mouse scrolled (571, 472) with delta (0, 0)
Screenshot: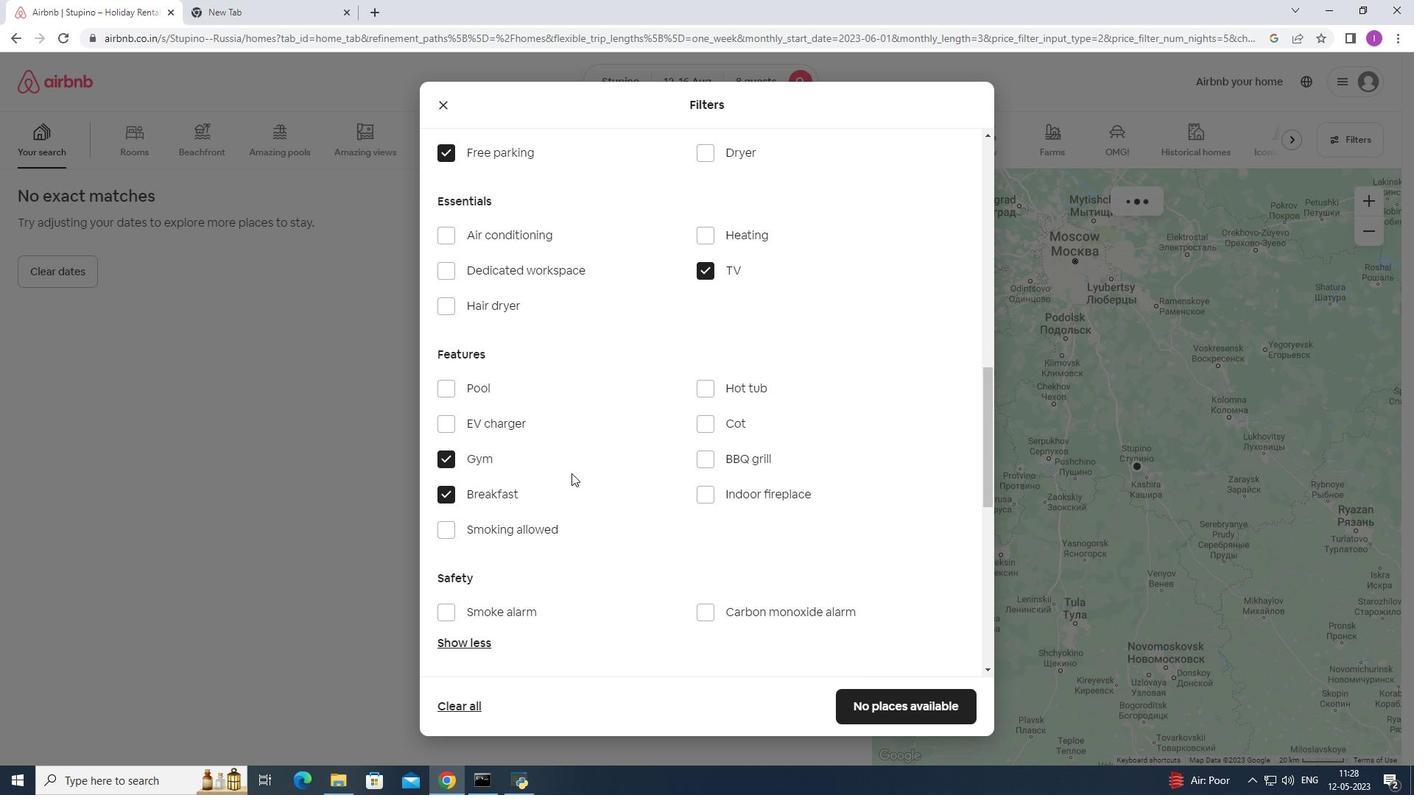 
Action: Mouse scrolled (571, 472) with delta (0, 0)
Screenshot: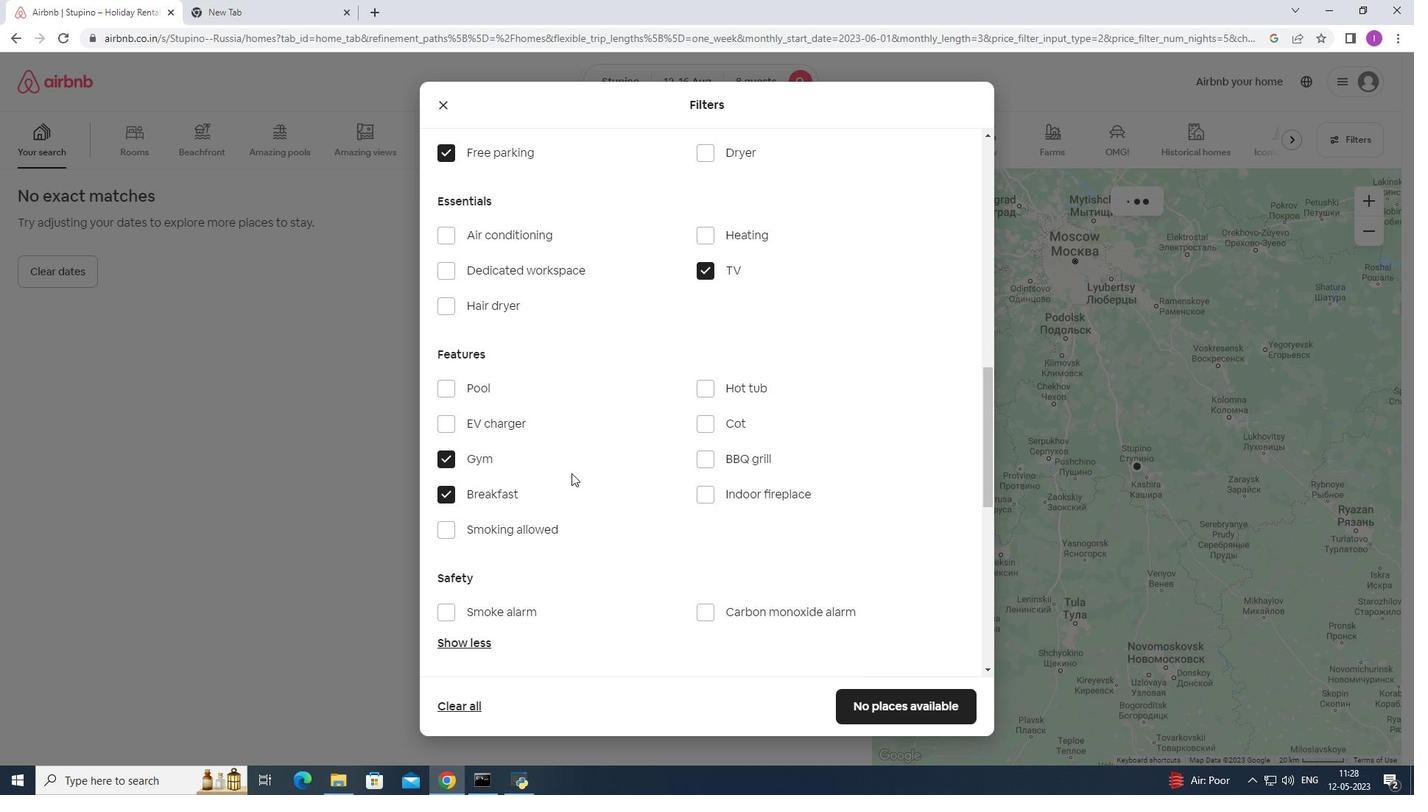 
Action: Mouse moved to (575, 470)
Screenshot: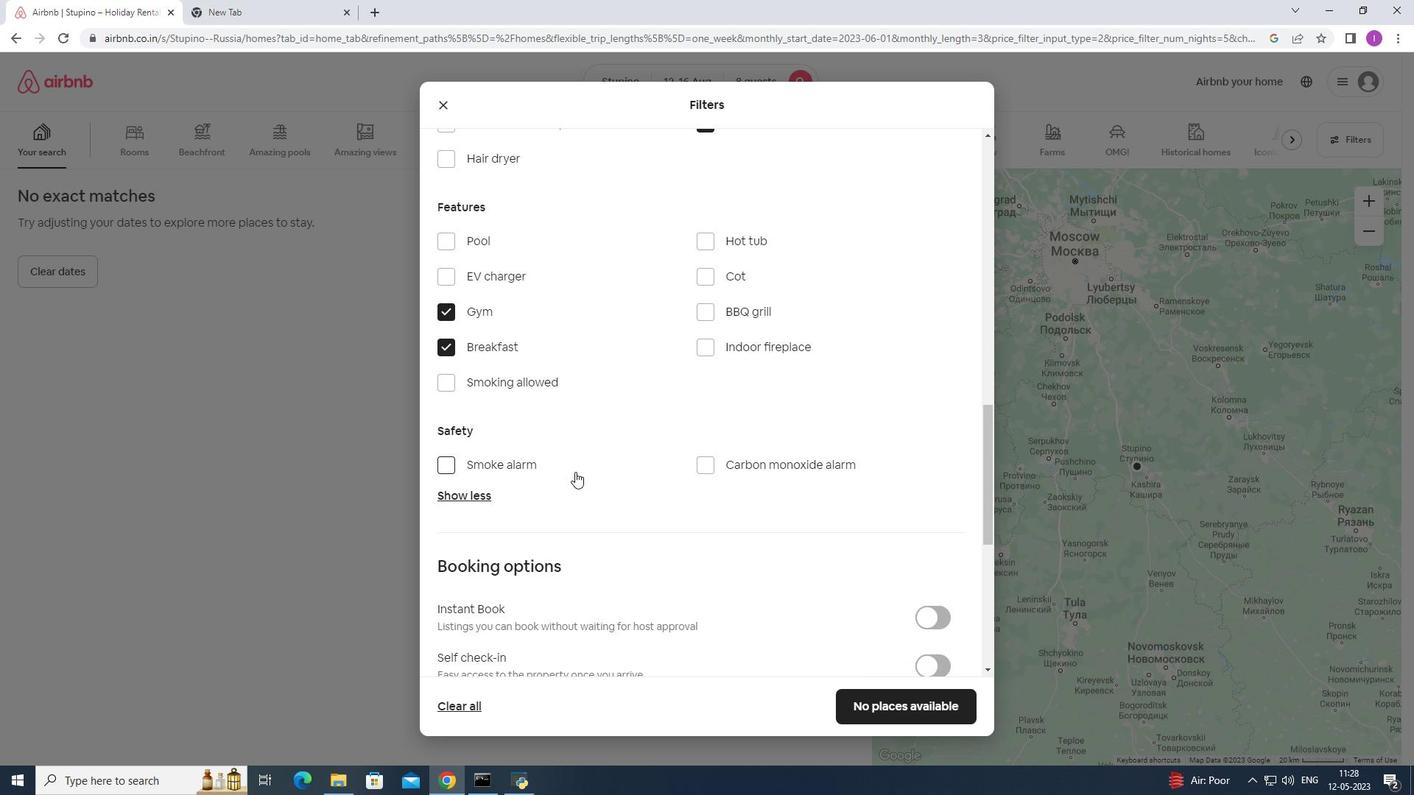 
Action: Mouse scrolled (575, 469) with delta (0, 0)
Screenshot: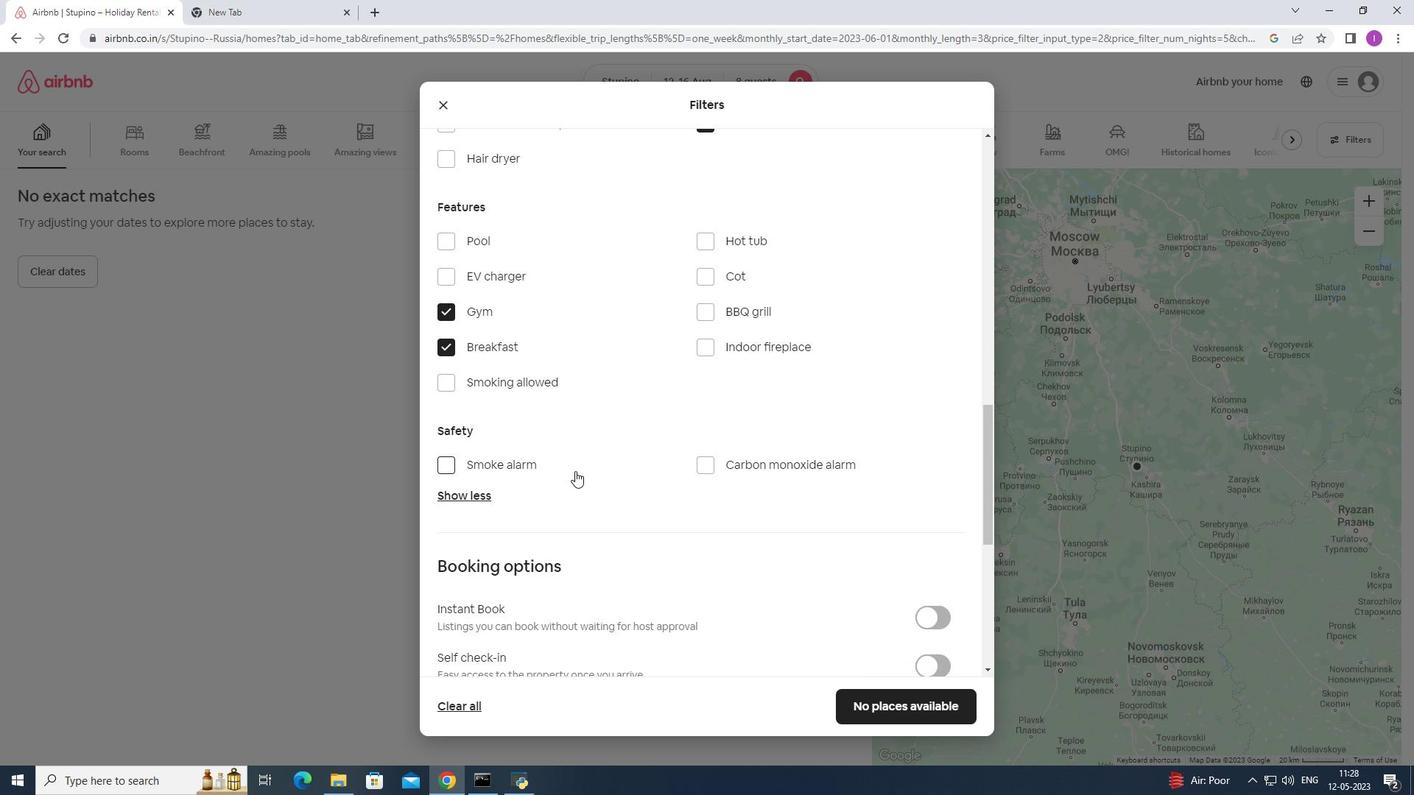 
Action: Mouse moved to (582, 469)
Screenshot: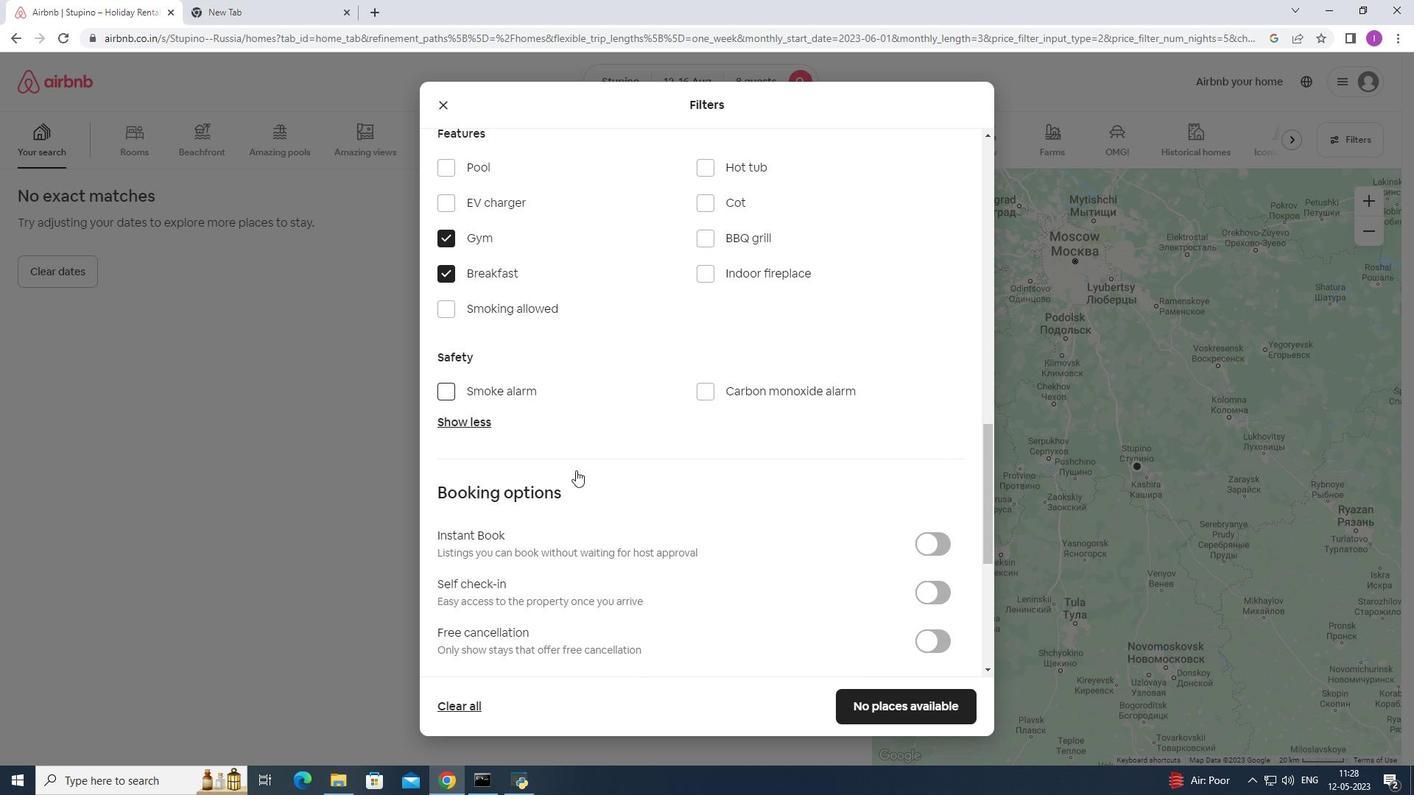 
Action: Mouse scrolled (582, 468) with delta (0, 0)
Screenshot: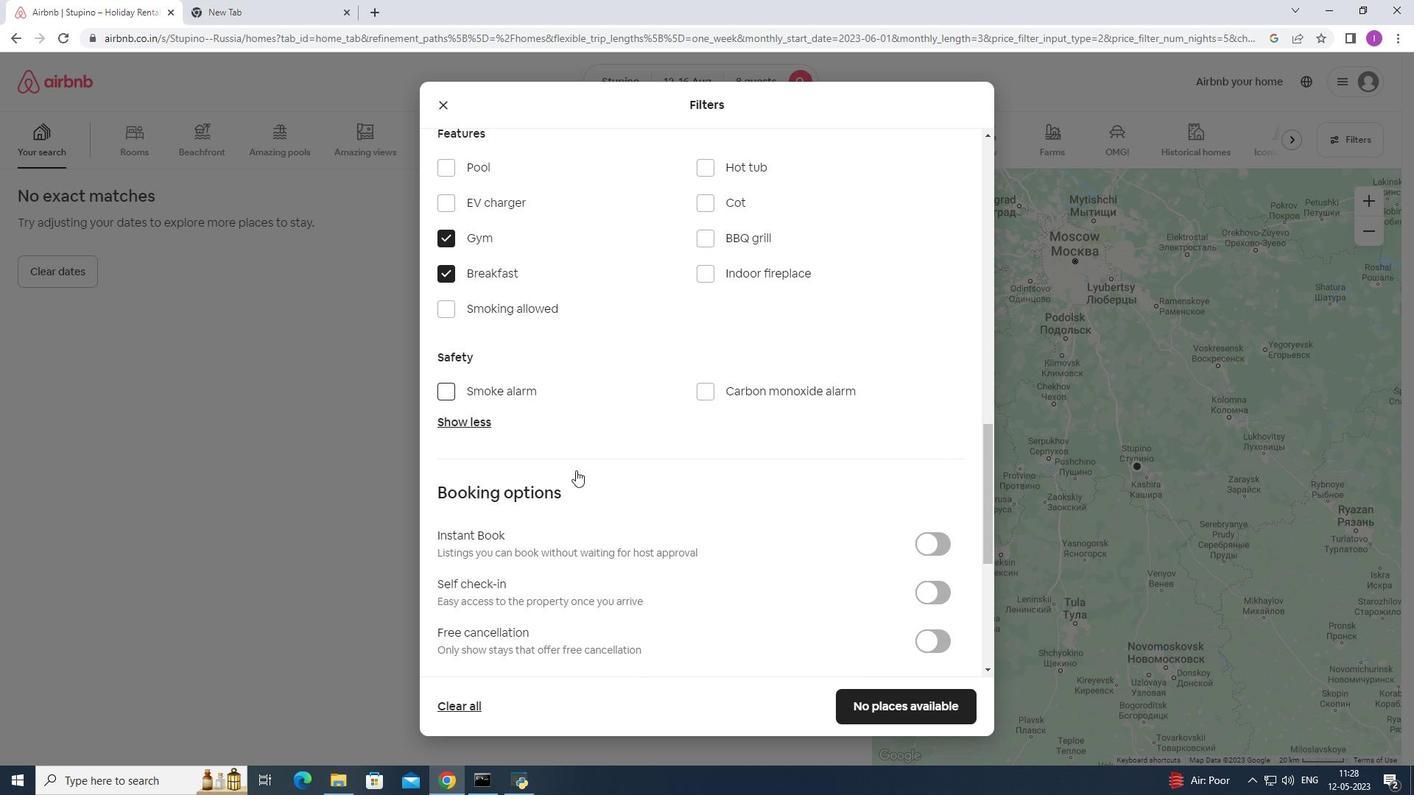 
Action: Mouse moved to (592, 468)
Screenshot: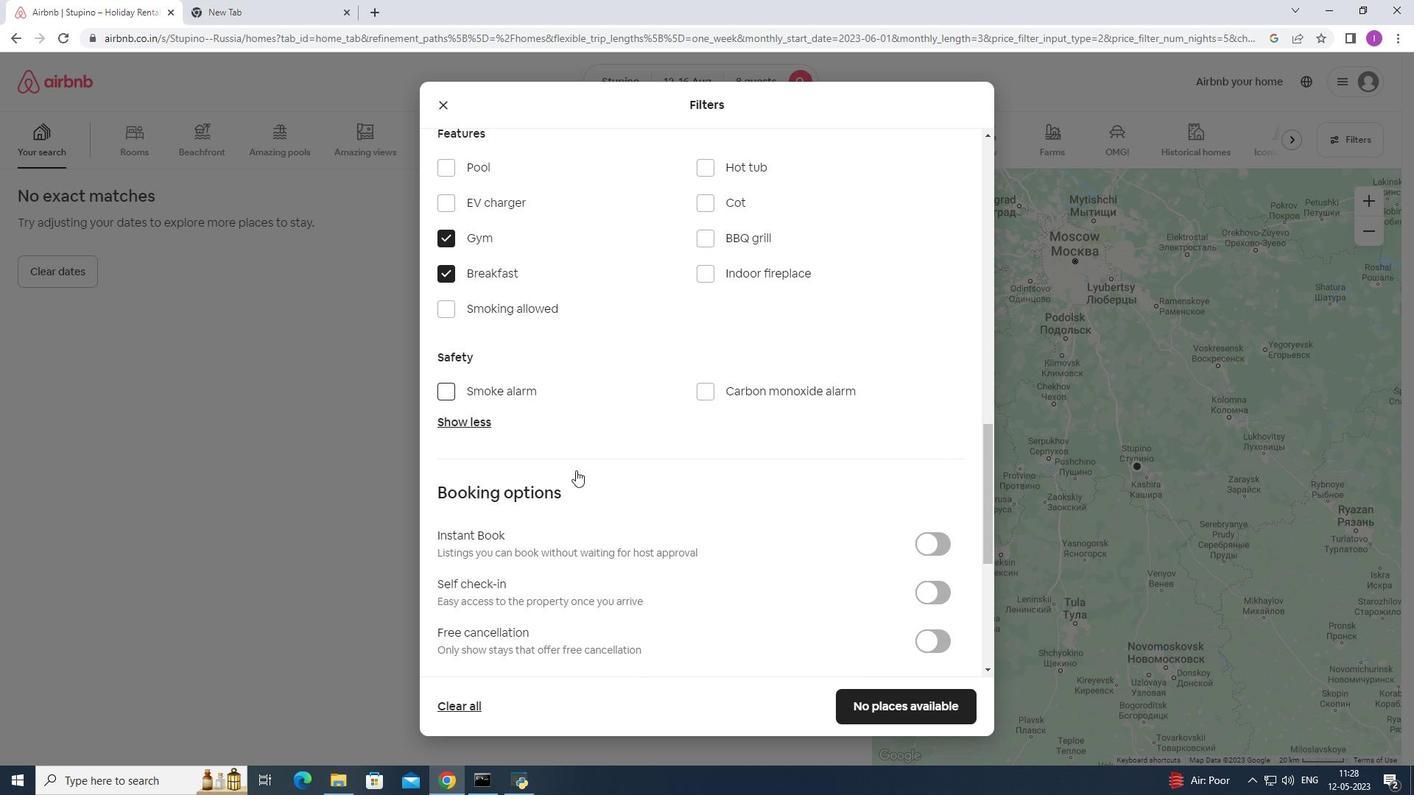 
Action: Mouse scrolled (590, 467) with delta (0, 0)
Screenshot: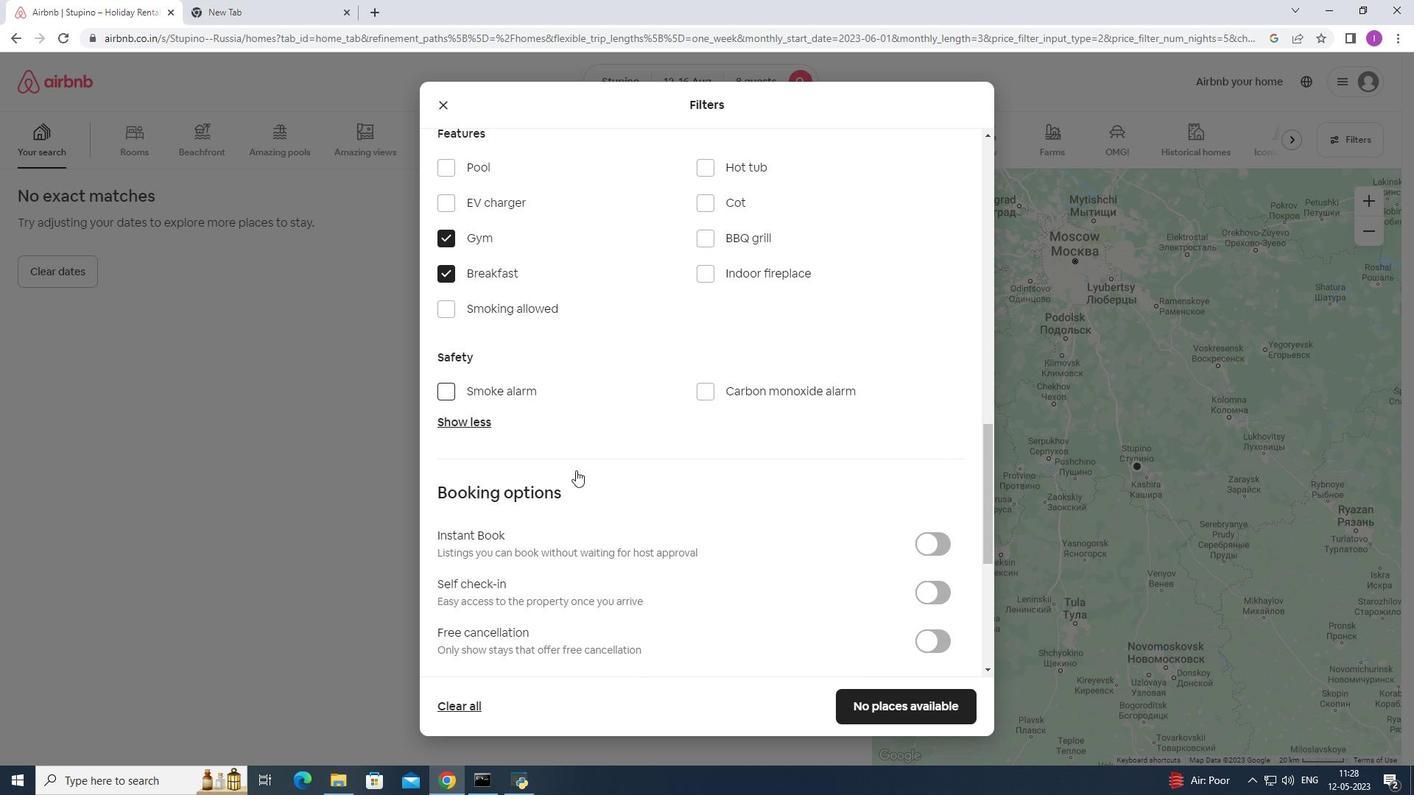 
Action: Mouse moved to (611, 466)
Screenshot: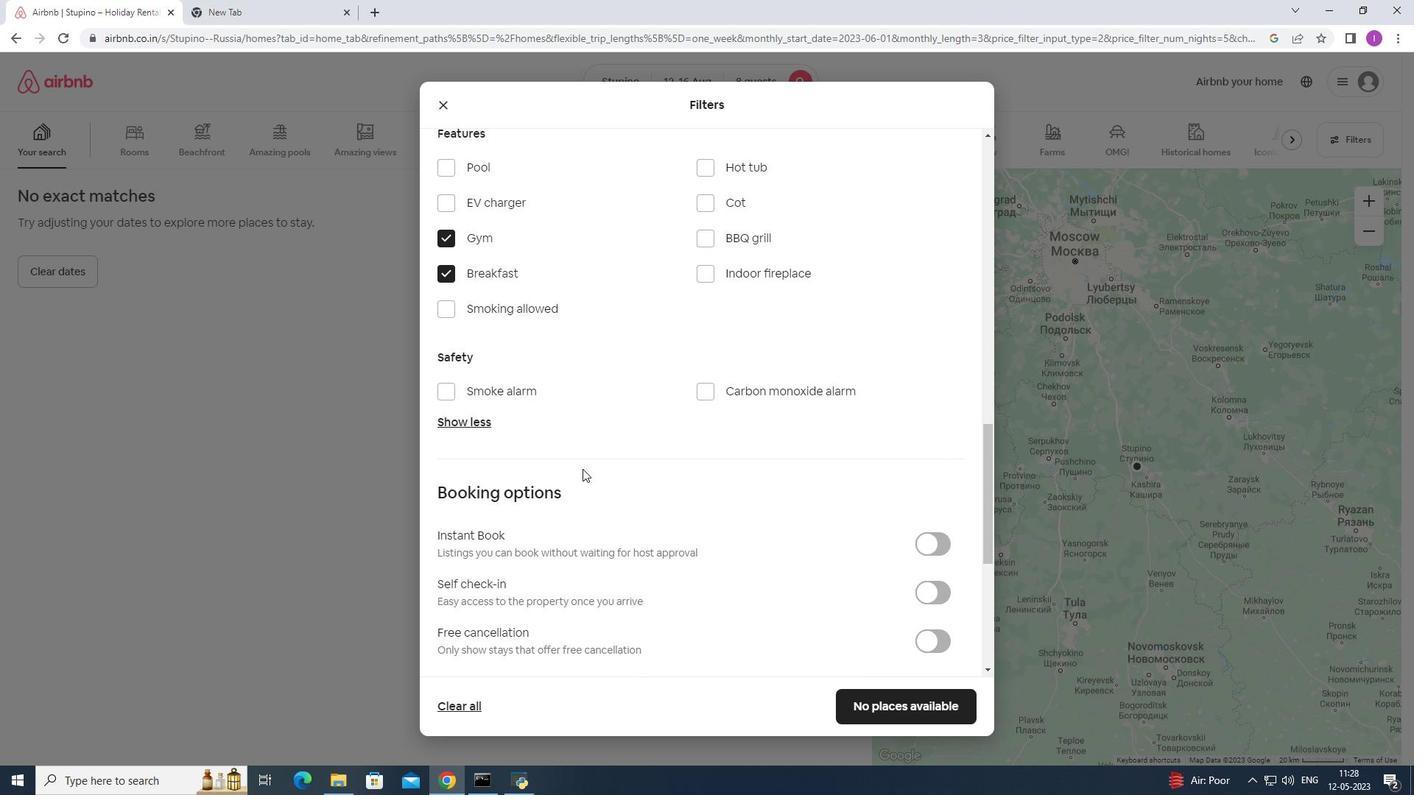 
Action: Mouse scrolled (608, 466) with delta (0, 0)
Screenshot: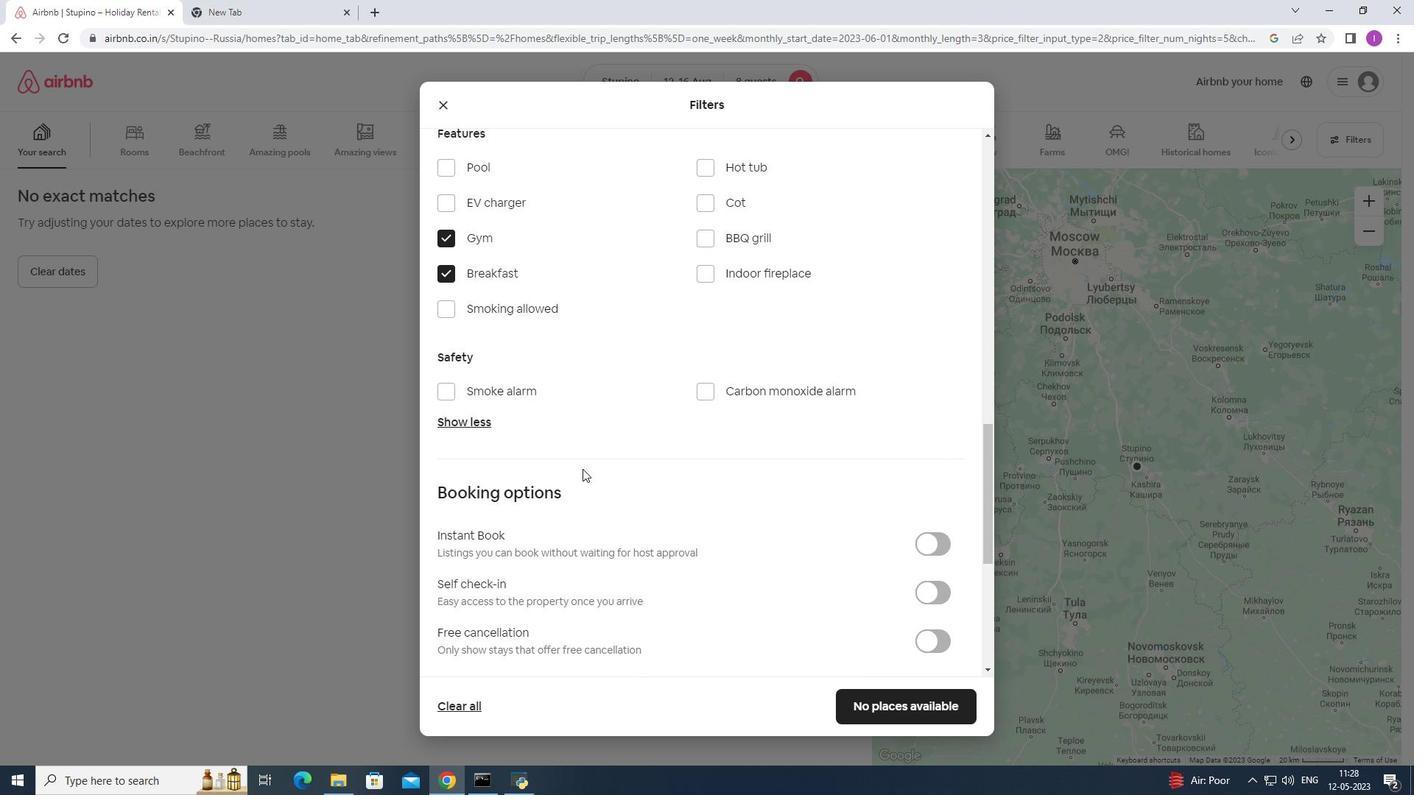 
Action: Mouse moved to (944, 378)
Screenshot: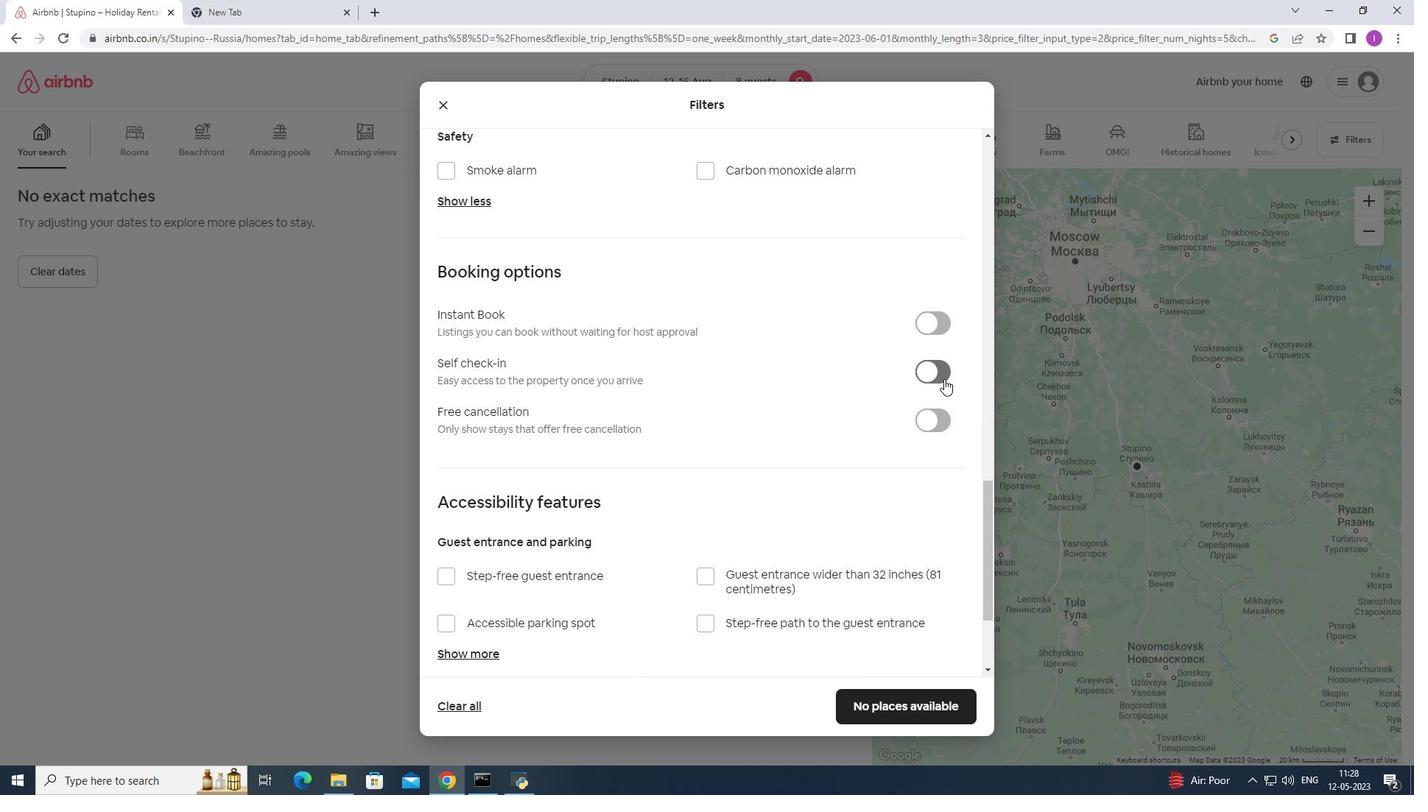 
Action: Mouse pressed left at (944, 378)
Screenshot: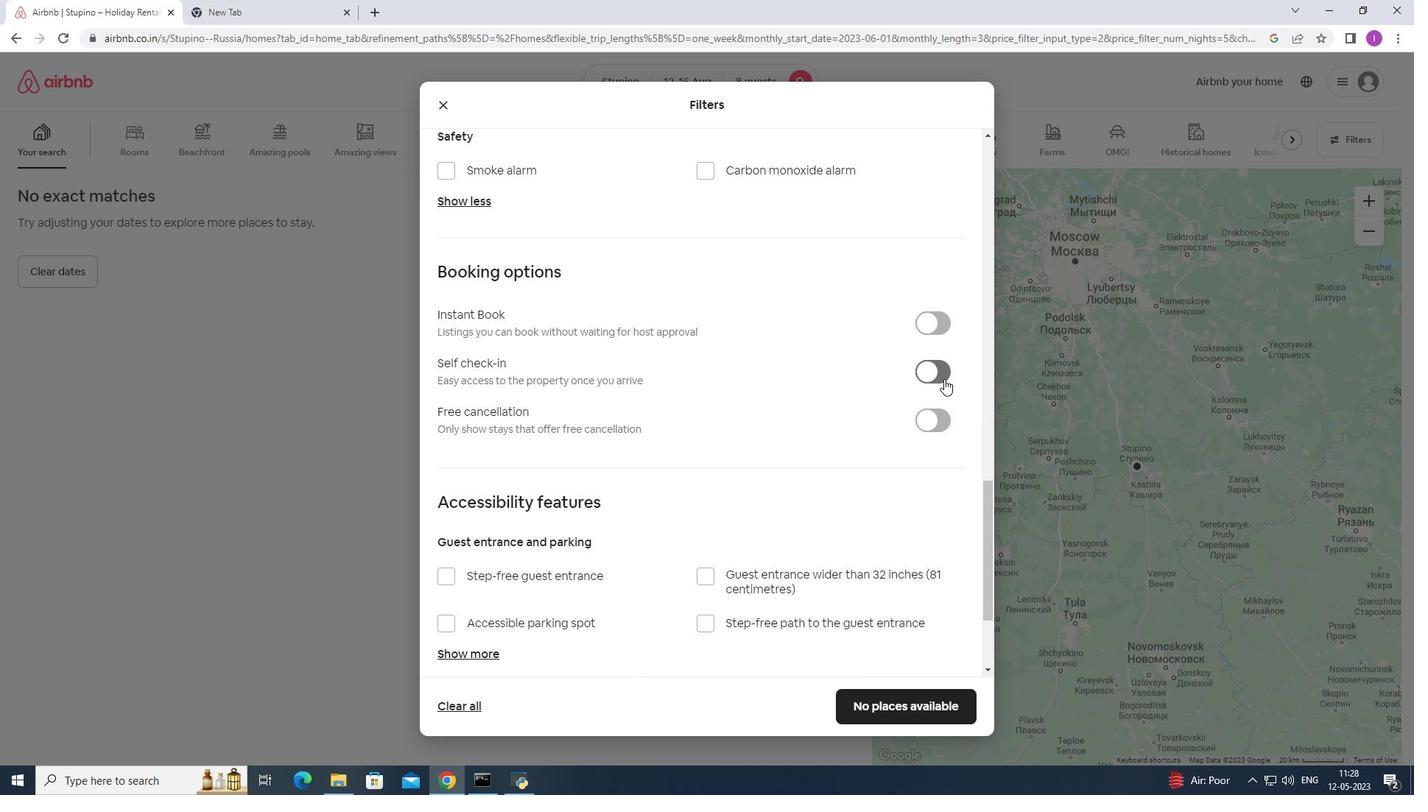 
Action: Mouse moved to (724, 470)
Screenshot: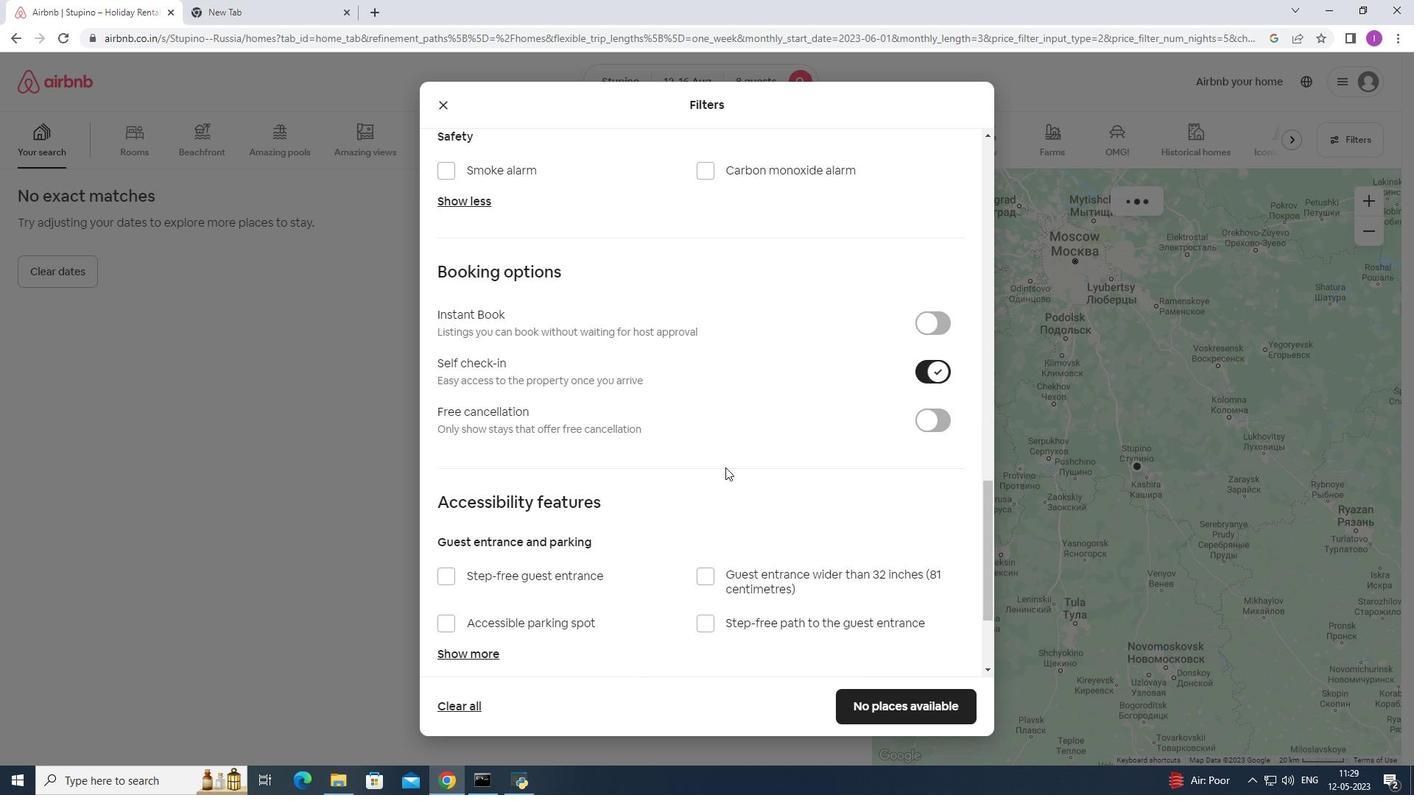 
Action: Mouse scrolled (724, 469) with delta (0, 0)
Screenshot: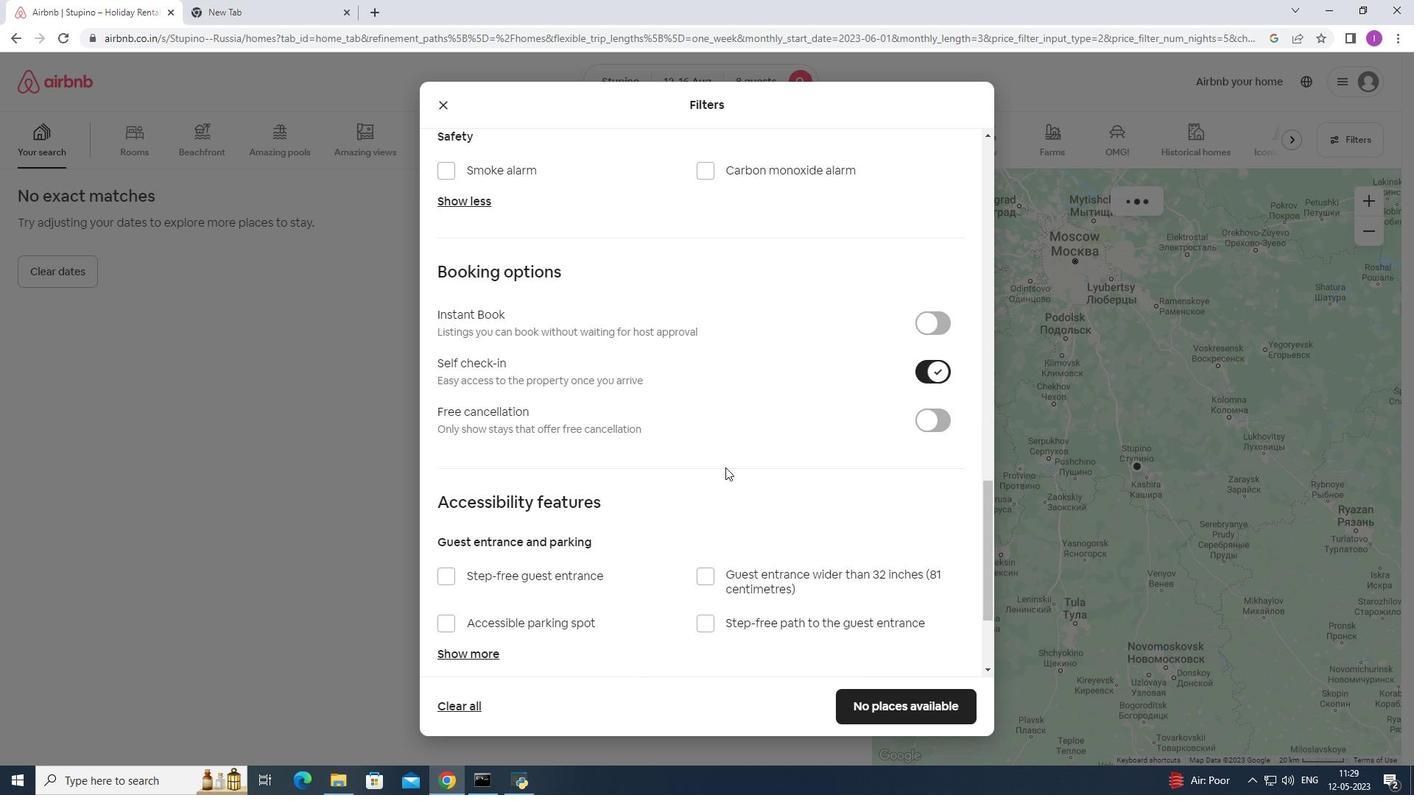 
Action: Mouse moved to (724, 472)
Screenshot: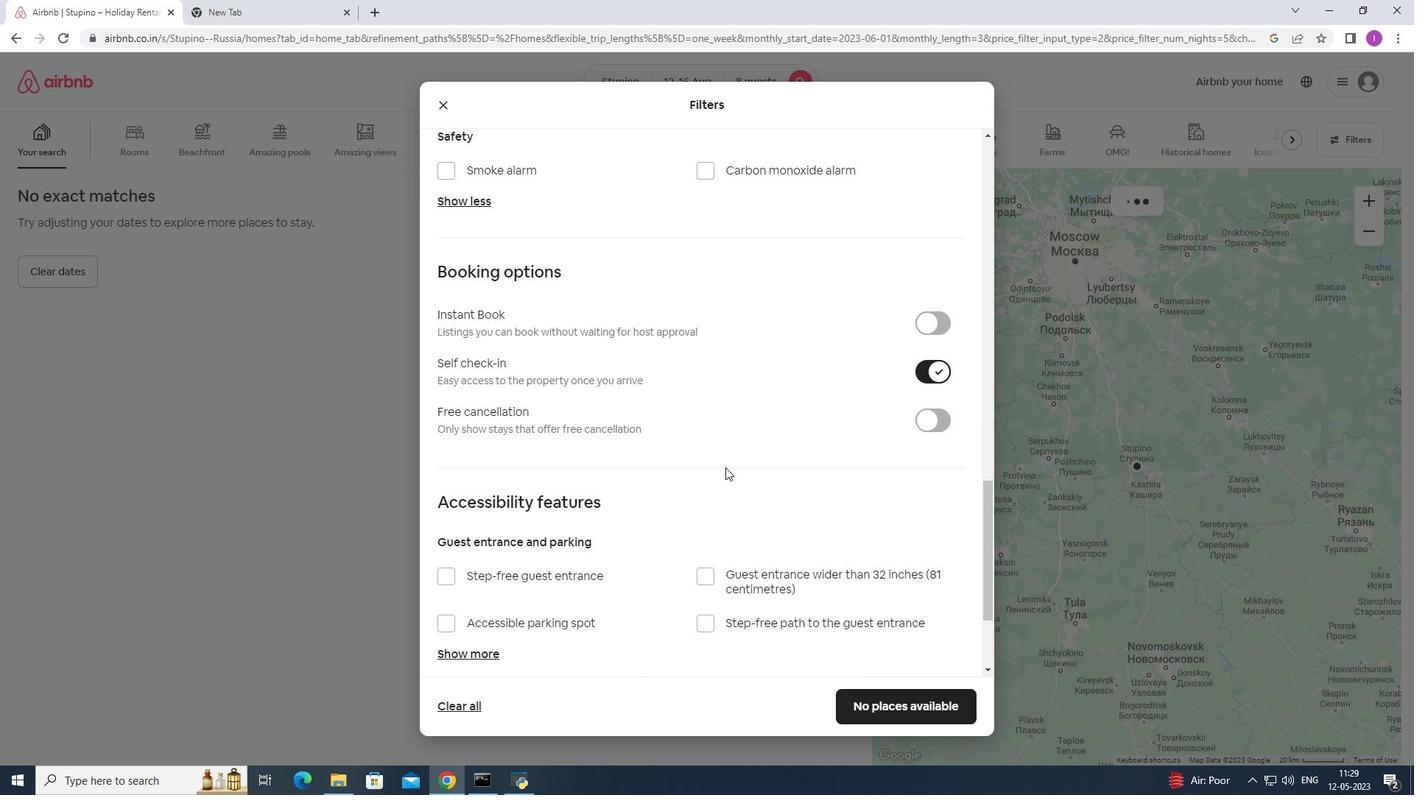 
Action: Mouse scrolled (724, 472) with delta (0, 0)
Screenshot: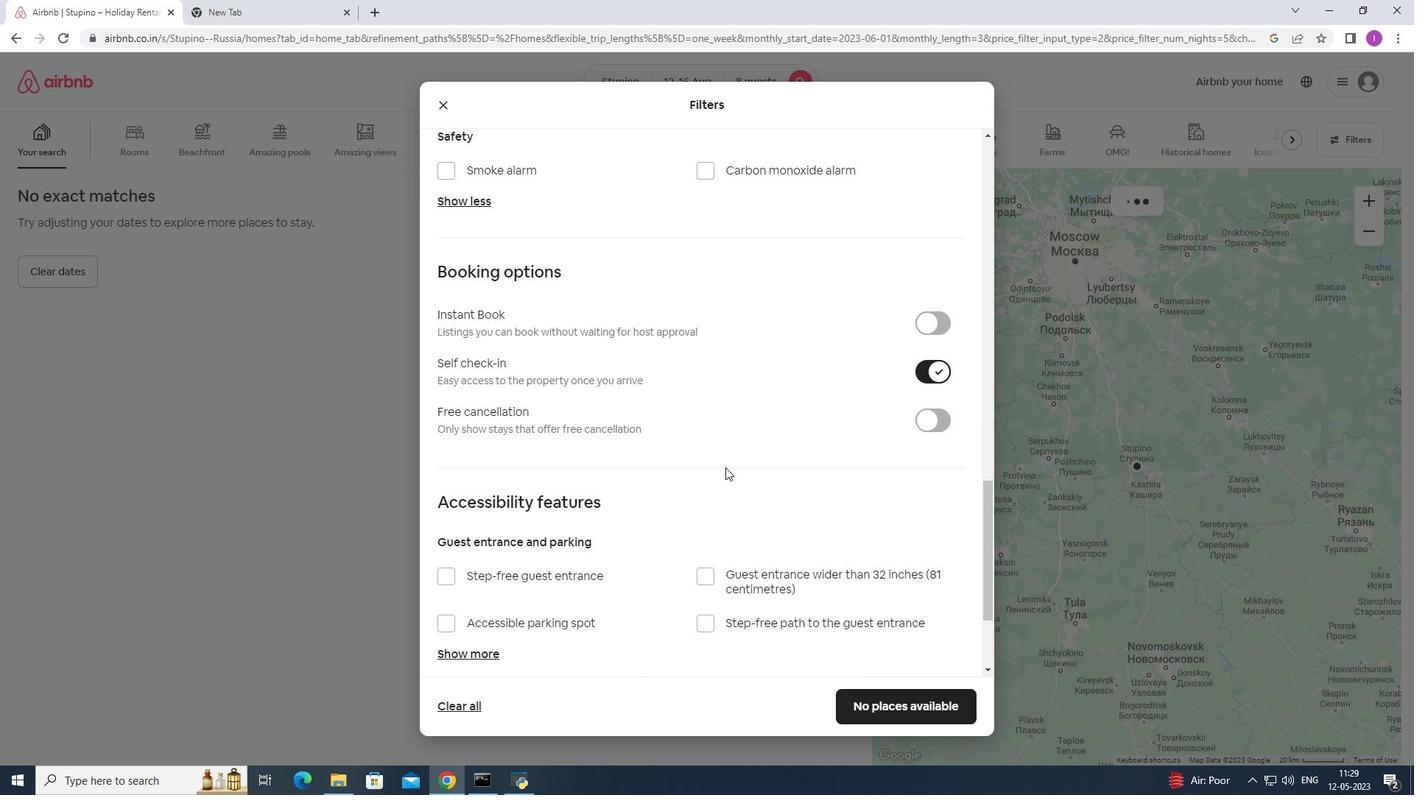 
Action: Mouse moved to (724, 475)
Screenshot: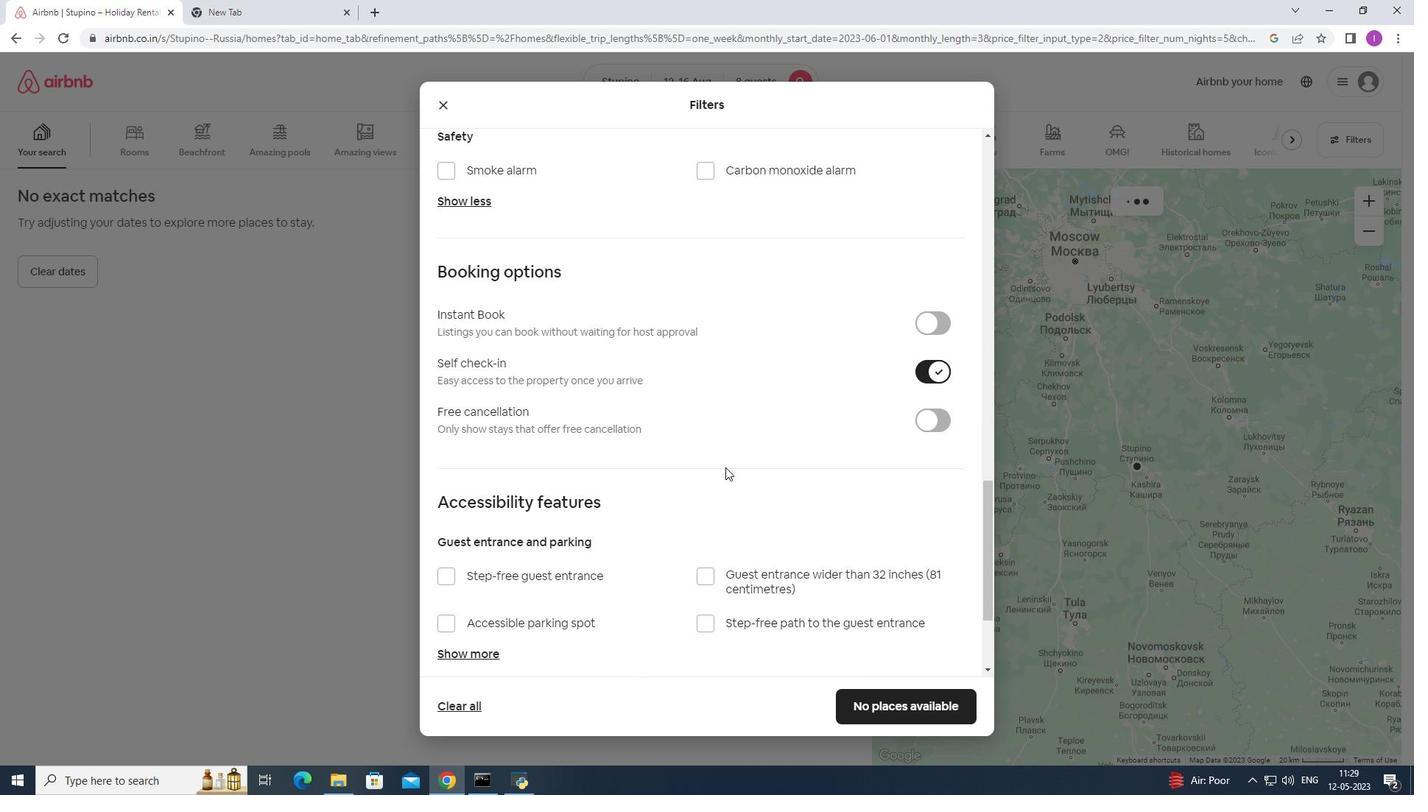 
Action: Mouse scrolled (724, 475) with delta (0, 0)
Screenshot: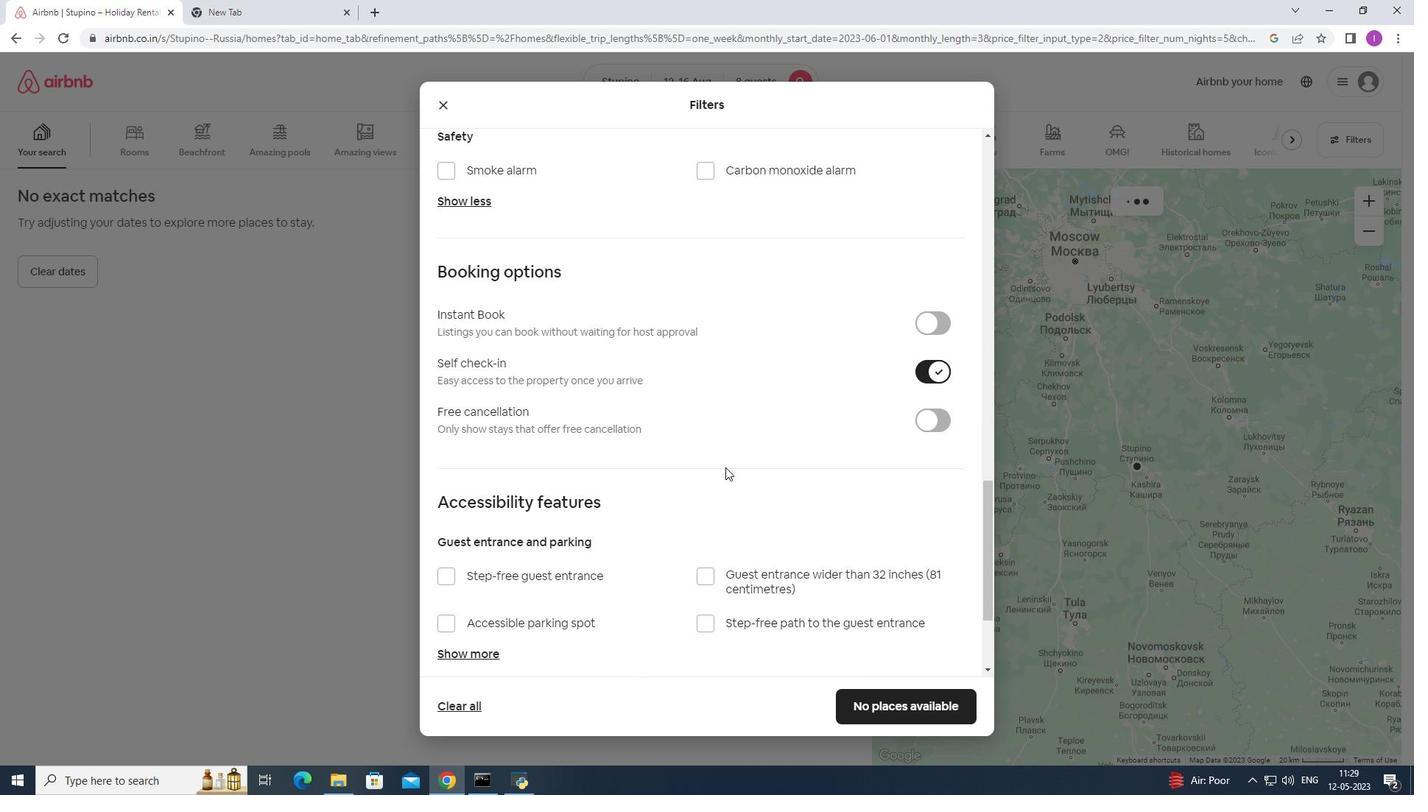 
Action: Mouse scrolled (724, 475) with delta (0, 0)
Screenshot: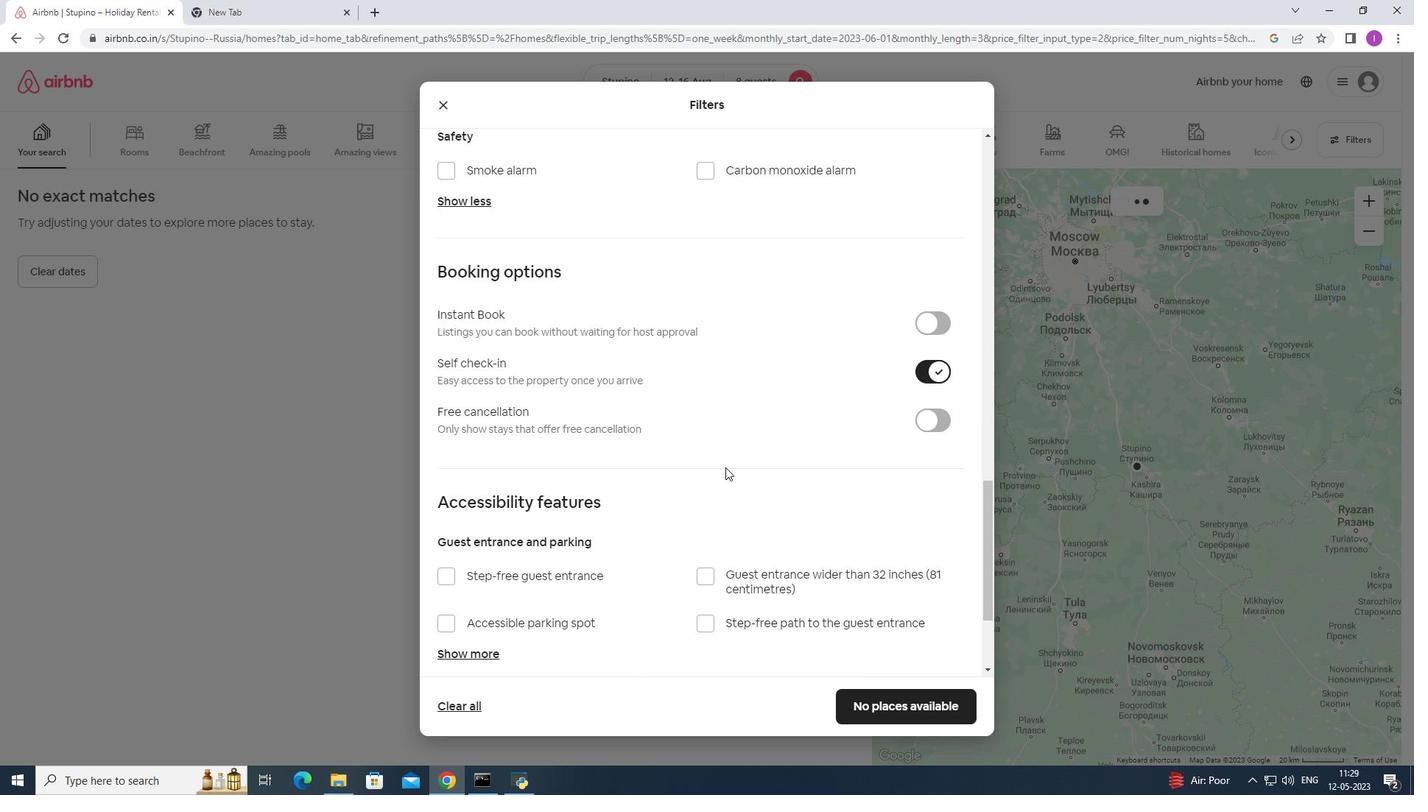 
Action: Mouse moved to (710, 469)
Screenshot: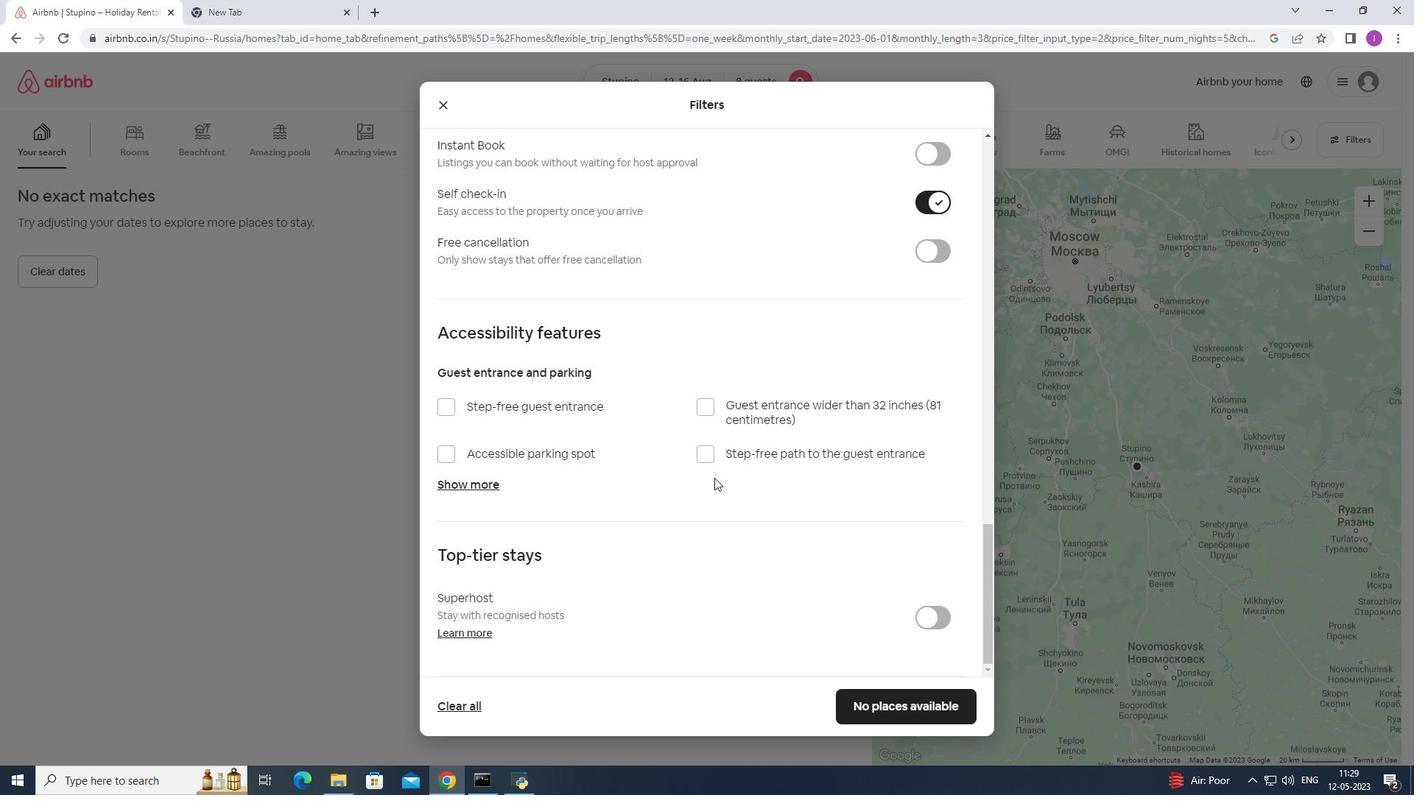 
Action: Mouse scrolled (710, 470) with delta (0, 0)
Screenshot: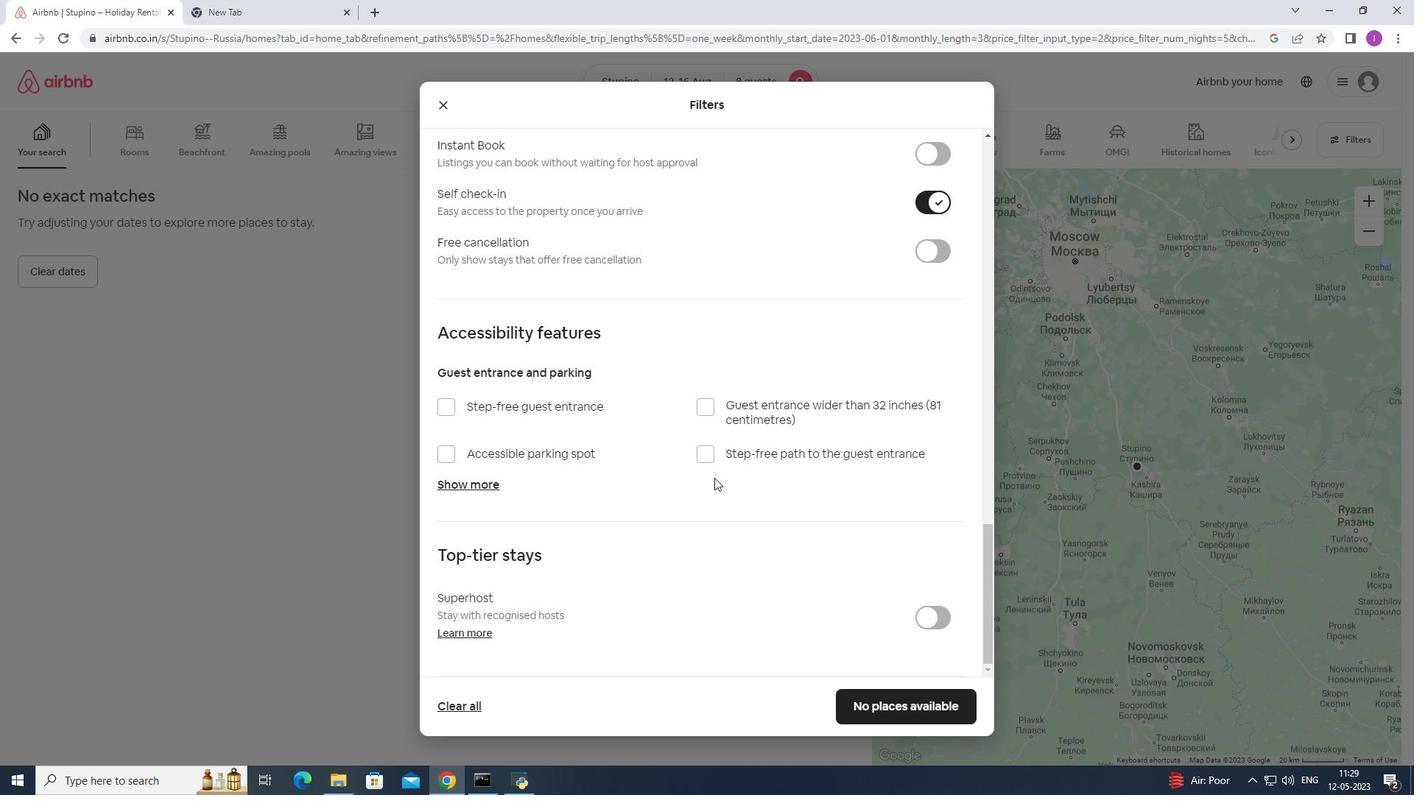 
Action: Mouse moved to (706, 464)
Screenshot: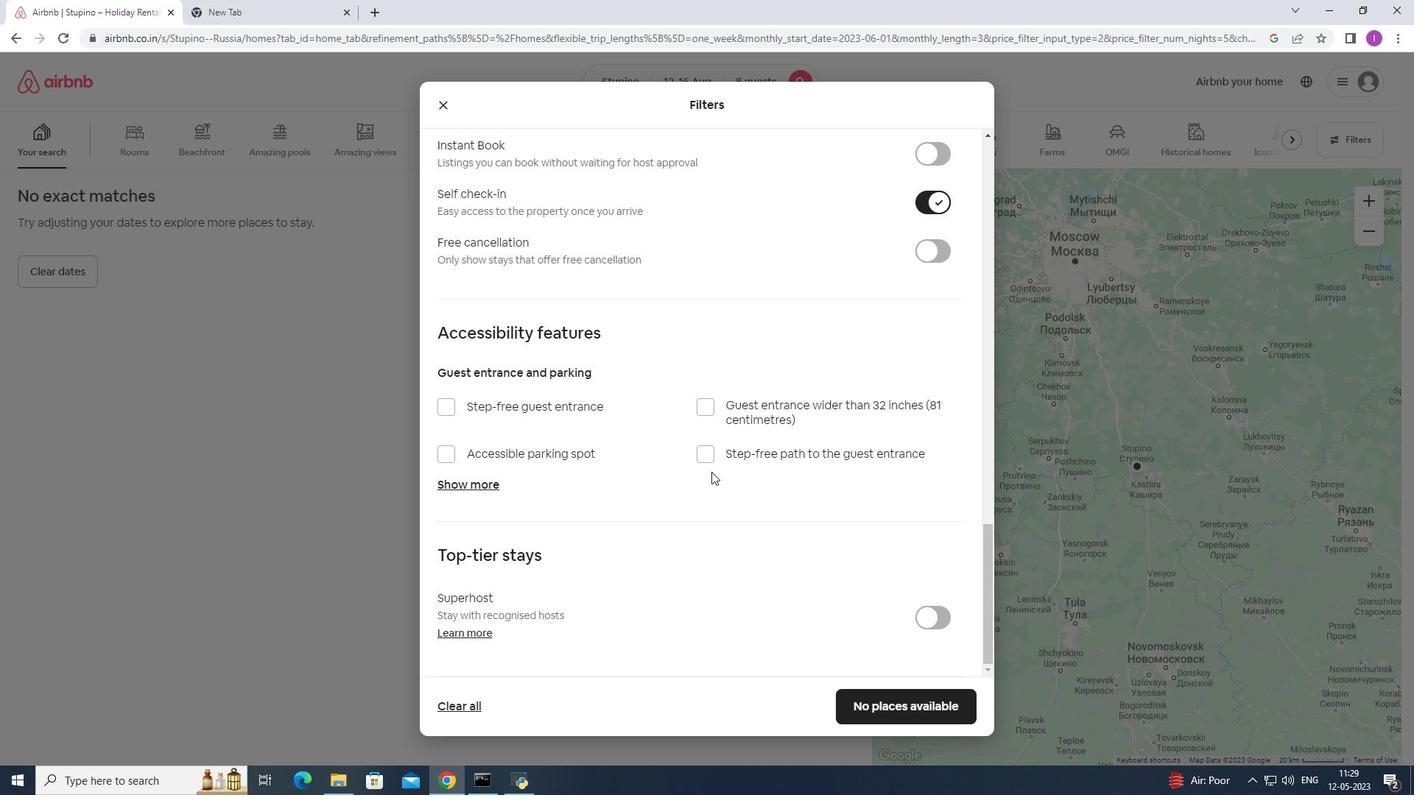 
Action: Mouse scrolled (706, 464) with delta (0, 0)
Screenshot: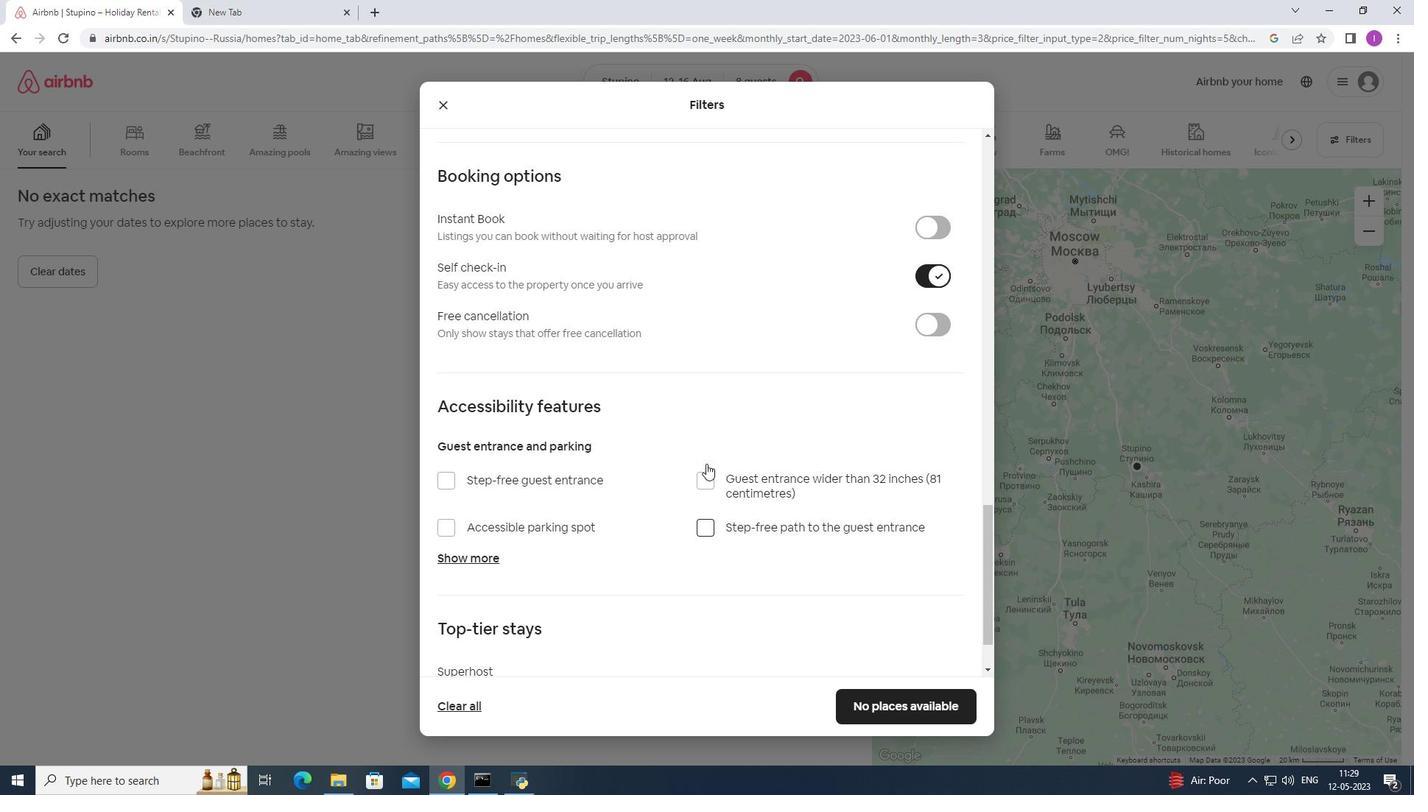 
Action: Mouse scrolled (706, 464) with delta (0, 0)
Screenshot: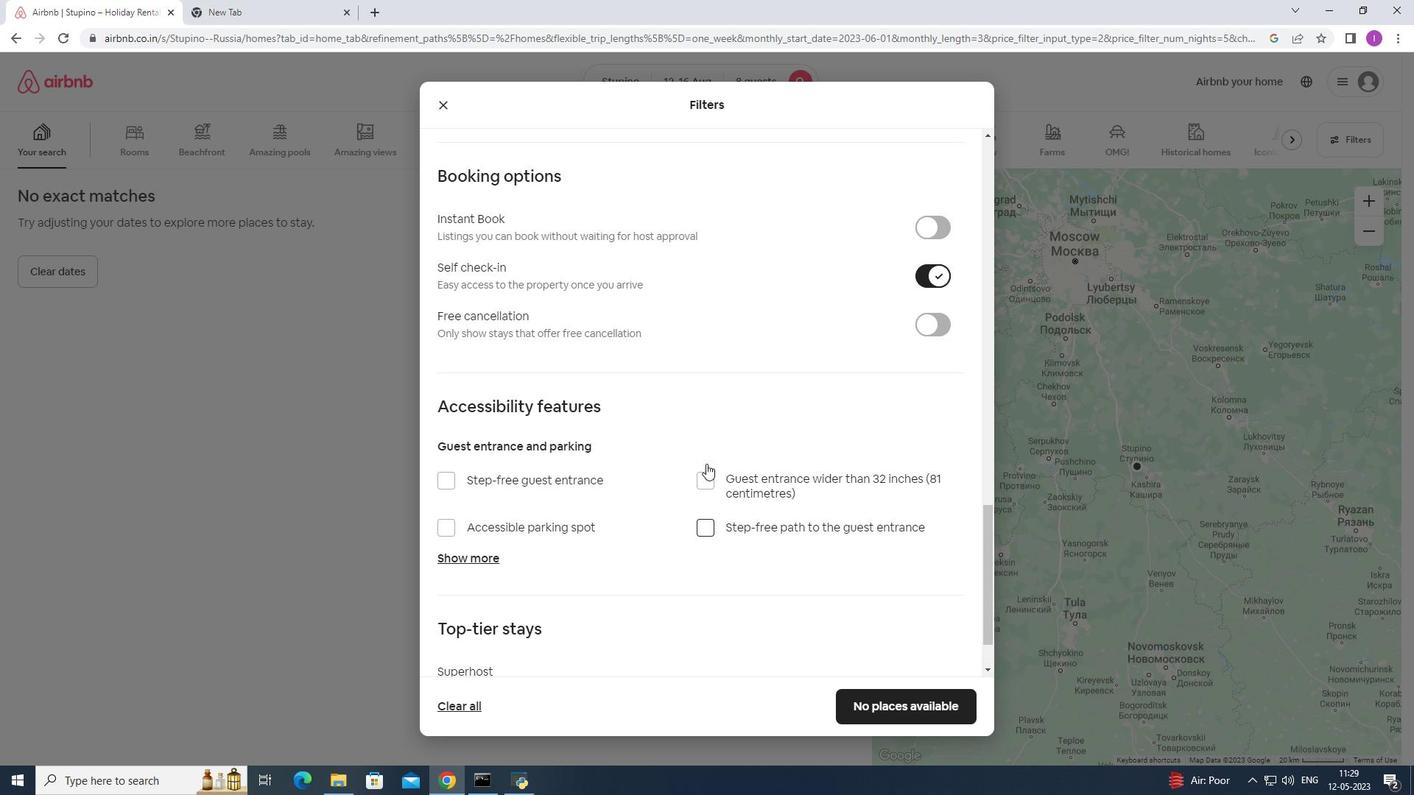 
Action: Mouse scrolled (706, 464) with delta (0, 0)
Screenshot: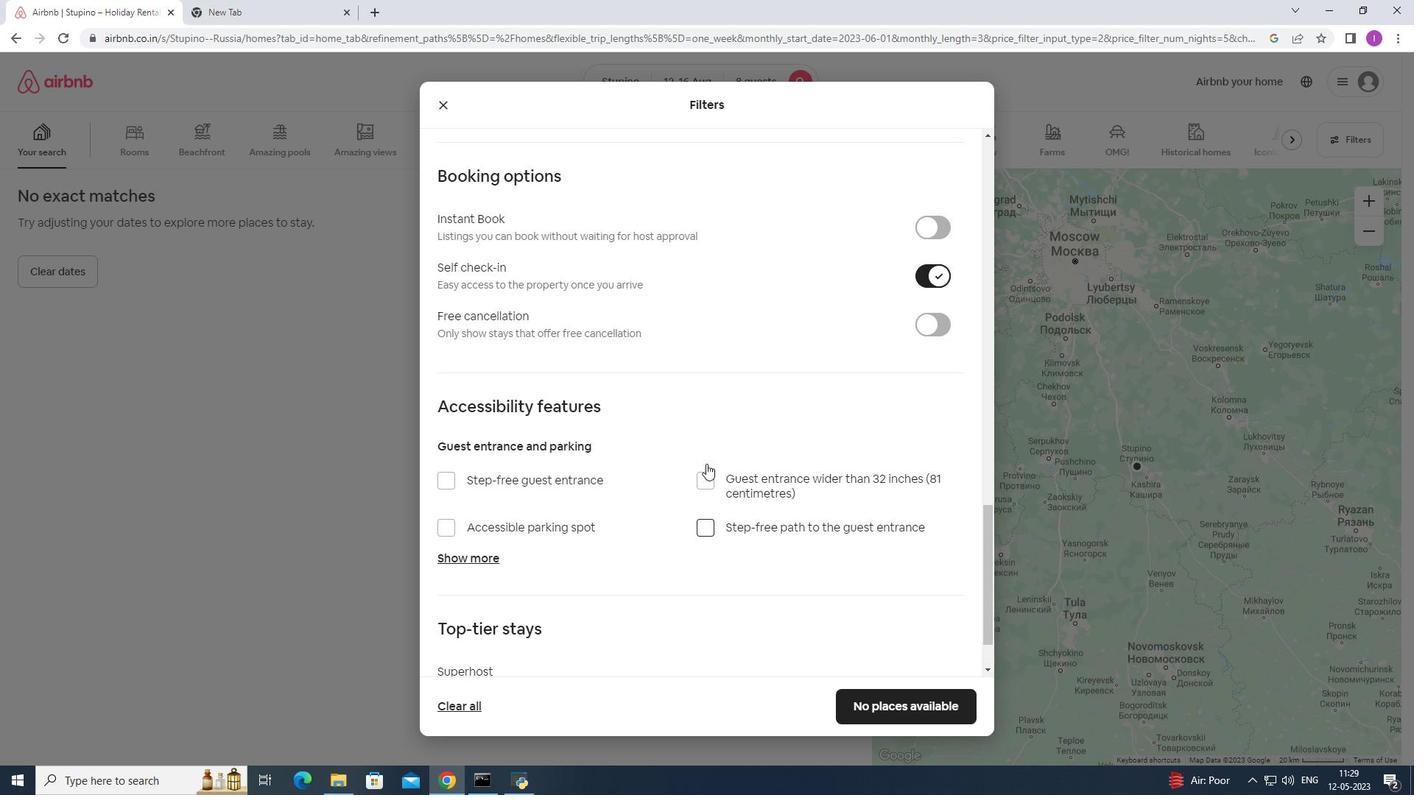 
Action: Mouse moved to (706, 464)
Screenshot: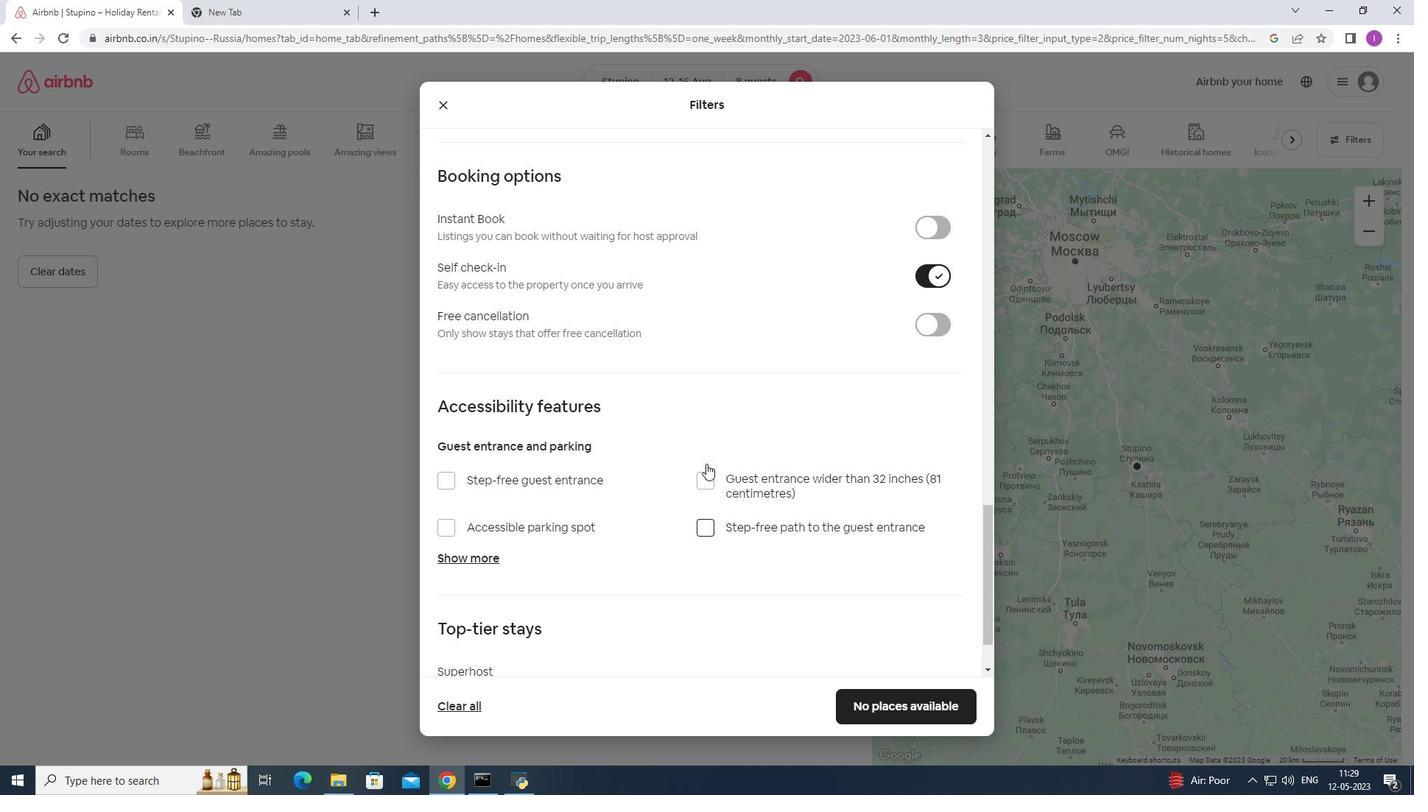 
Action: Mouse scrolled (706, 464) with delta (0, 0)
Screenshot: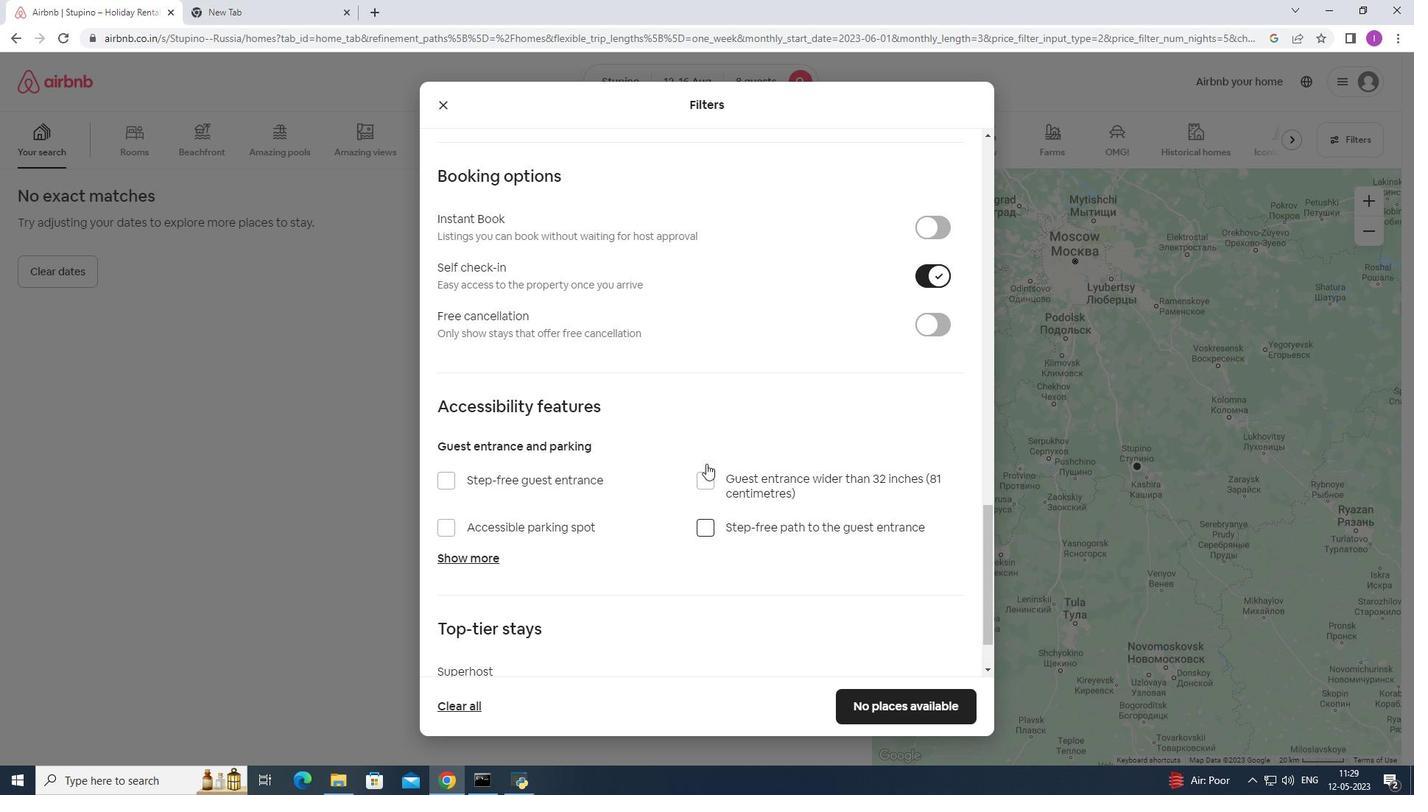 
Action: Mouse moved to (704, 463)
Screenshot: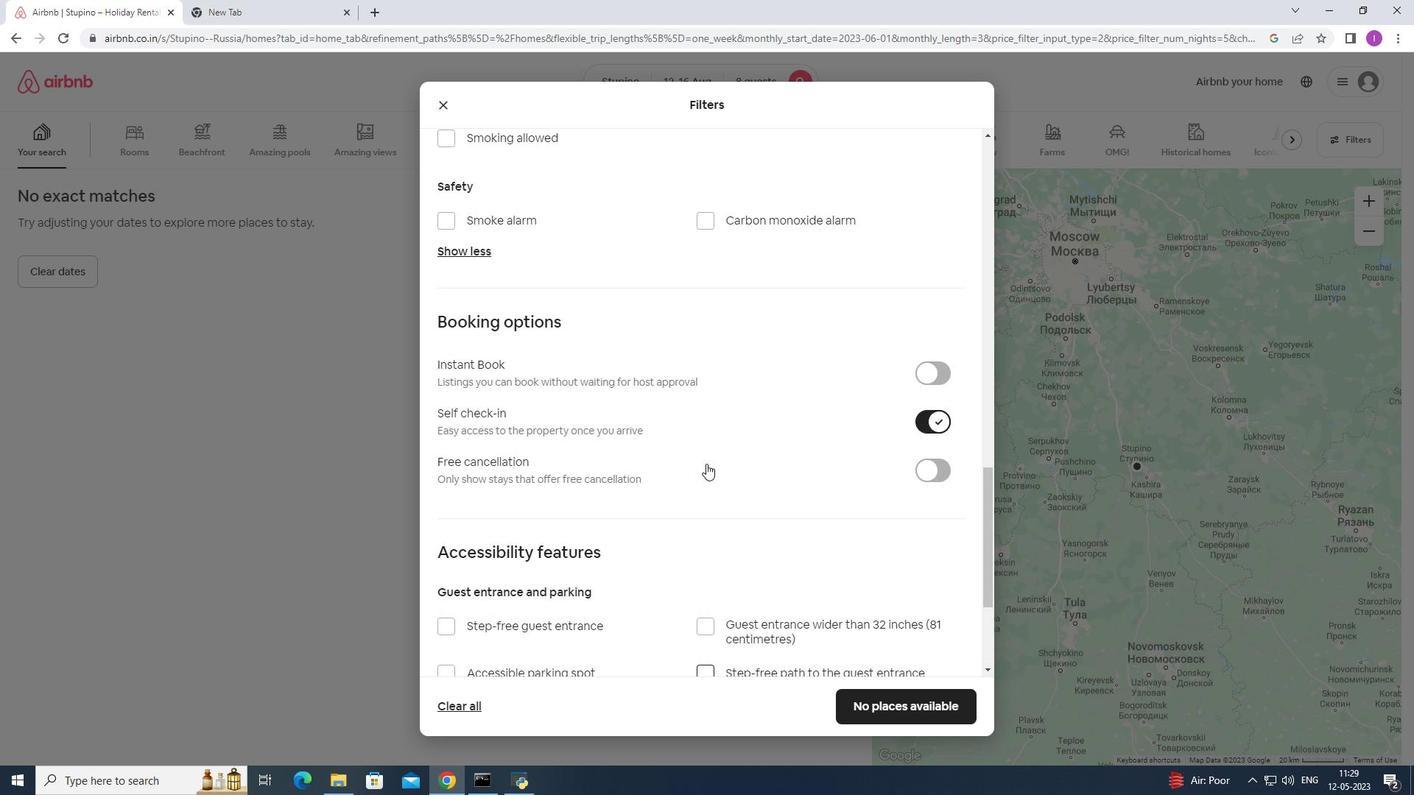 
Action: Mouse scrolled (704, 464) with delta (0, 0)
Screenshot: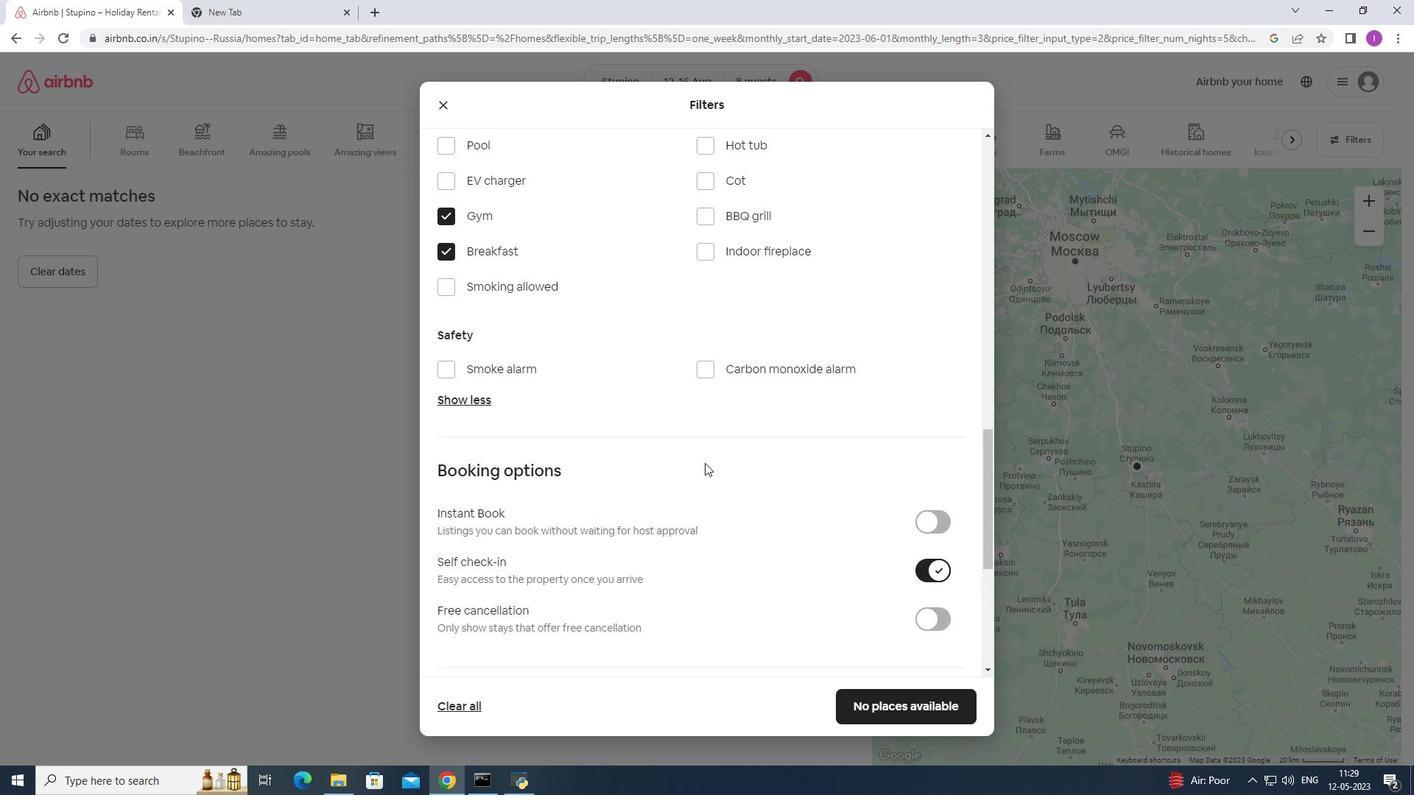 
Action: Mouse scrolled (704, 464) with delta (0, 0)
Screenshot: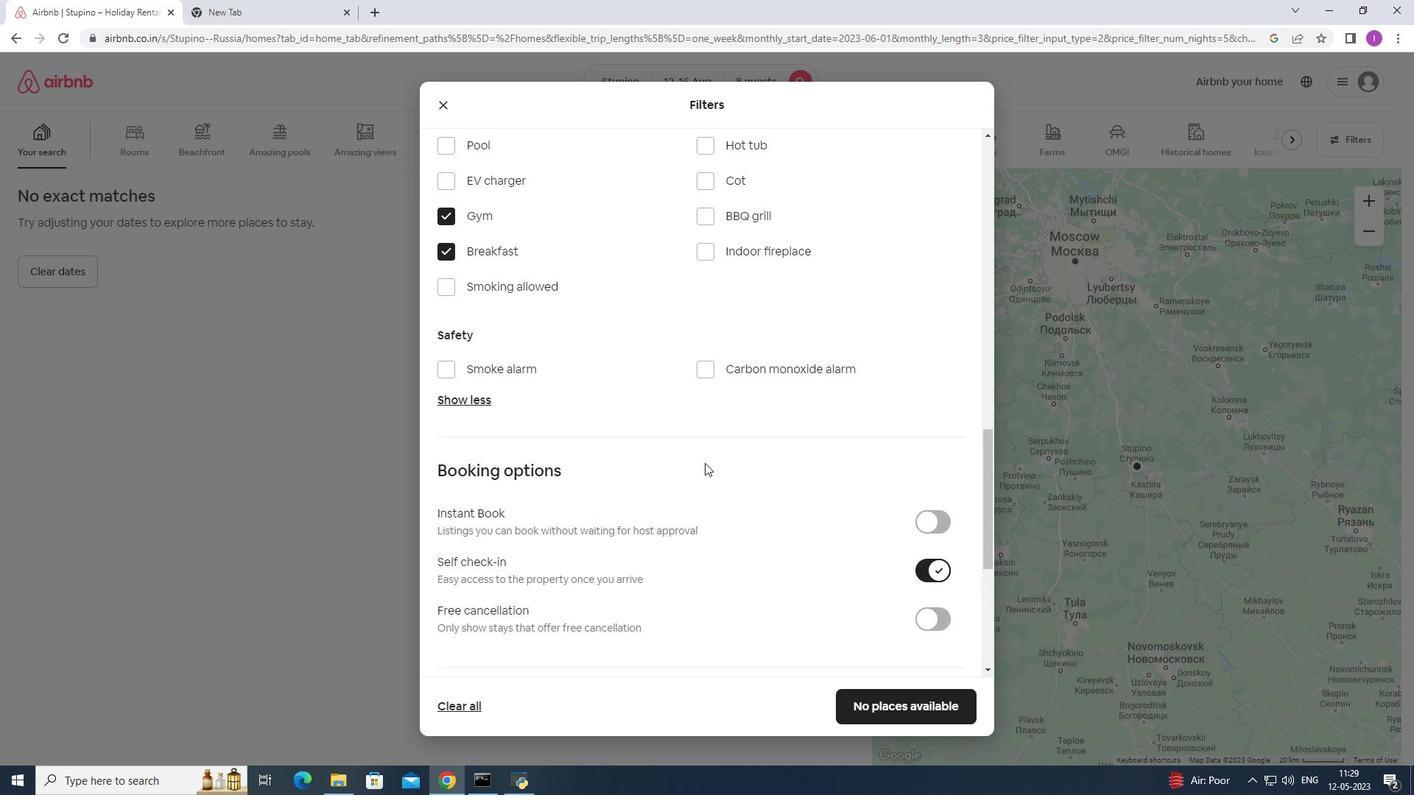 
Action: Mouse scrolled (704, 464) with delta (0, 0)
Screenshot: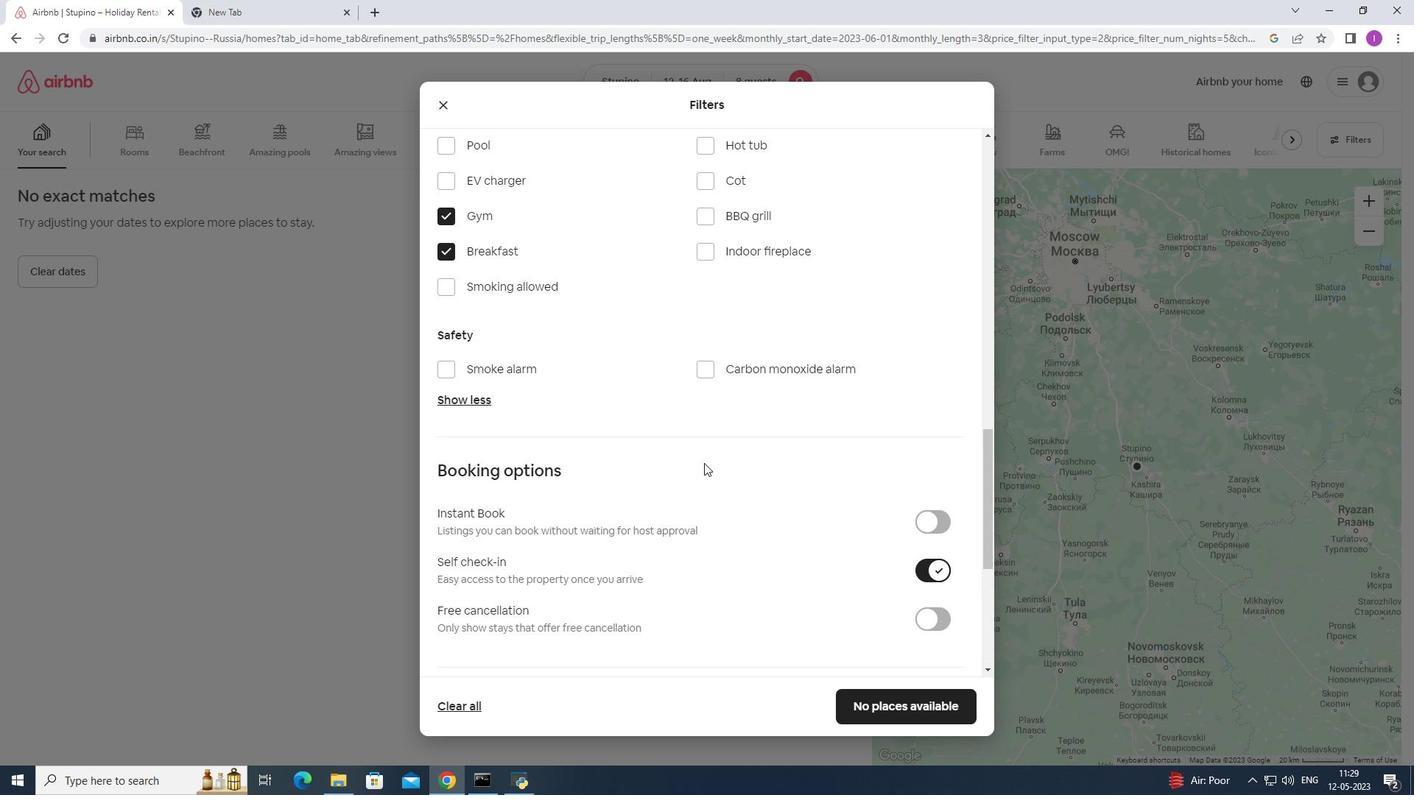 
Action: Mouse scrolled (704, 464) with delta (0, 0)
Screenshot: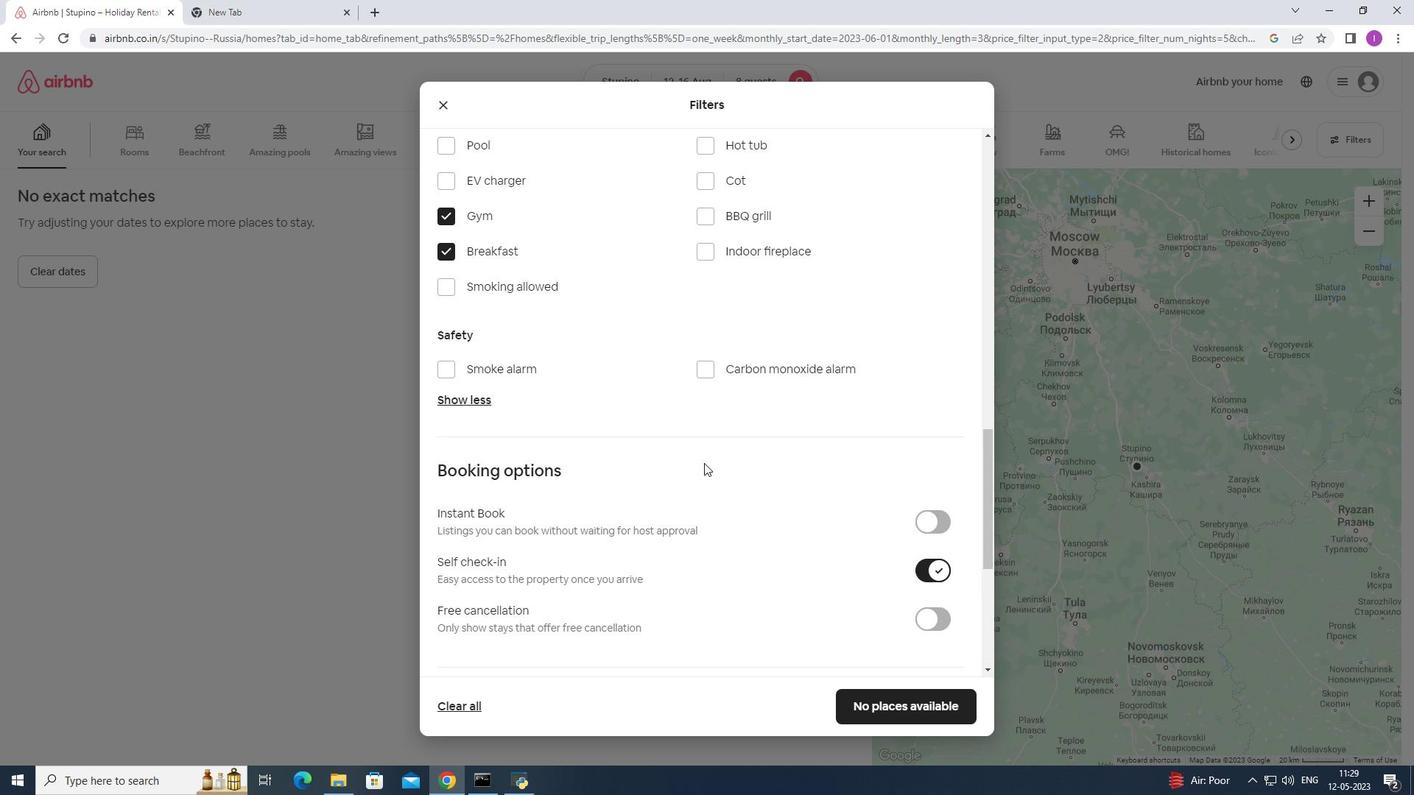 
Action: Mouse scrolled (704, 464) with delta (0, 0)
Screenshot: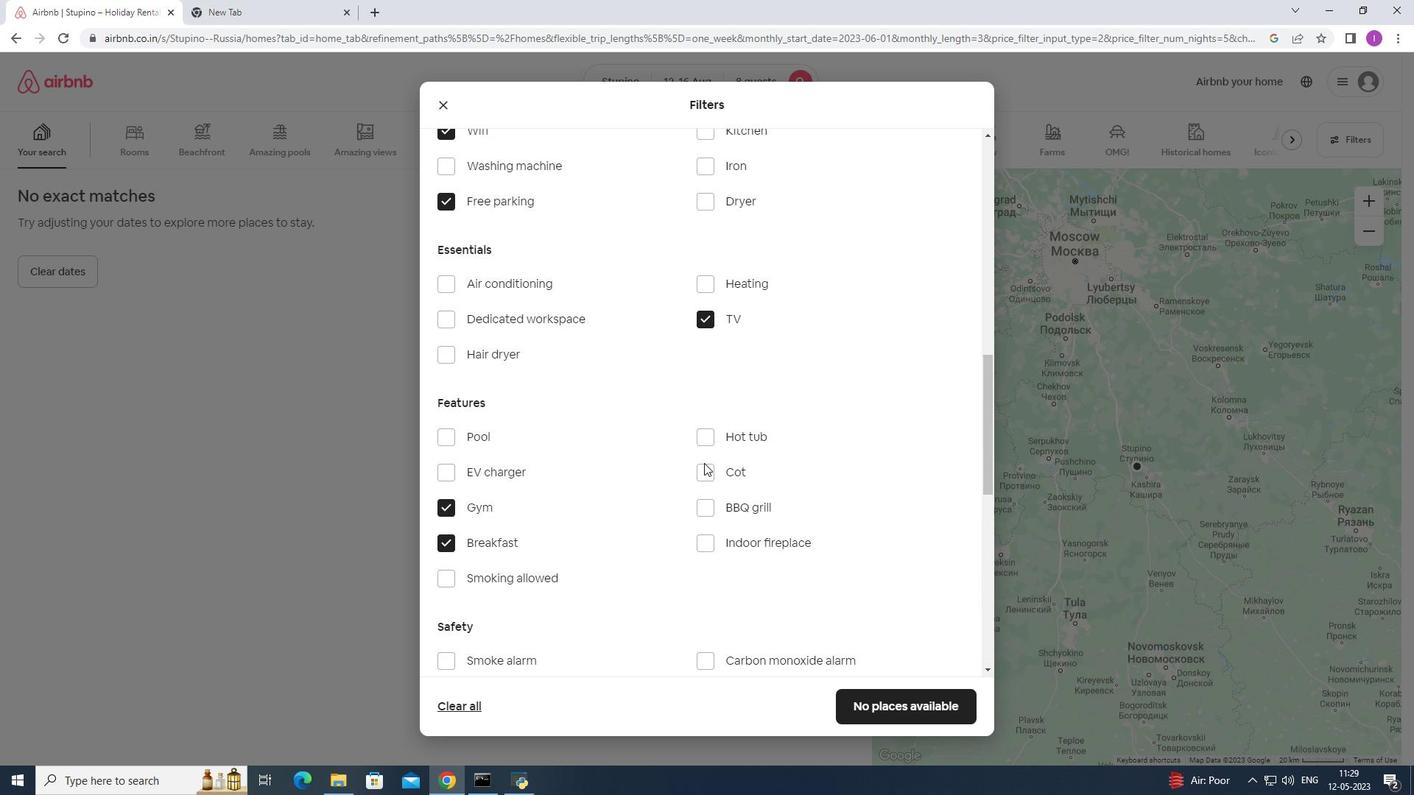 
Action: Mouse scrolled (704, 464) with delta (0, 0)
Screenshot: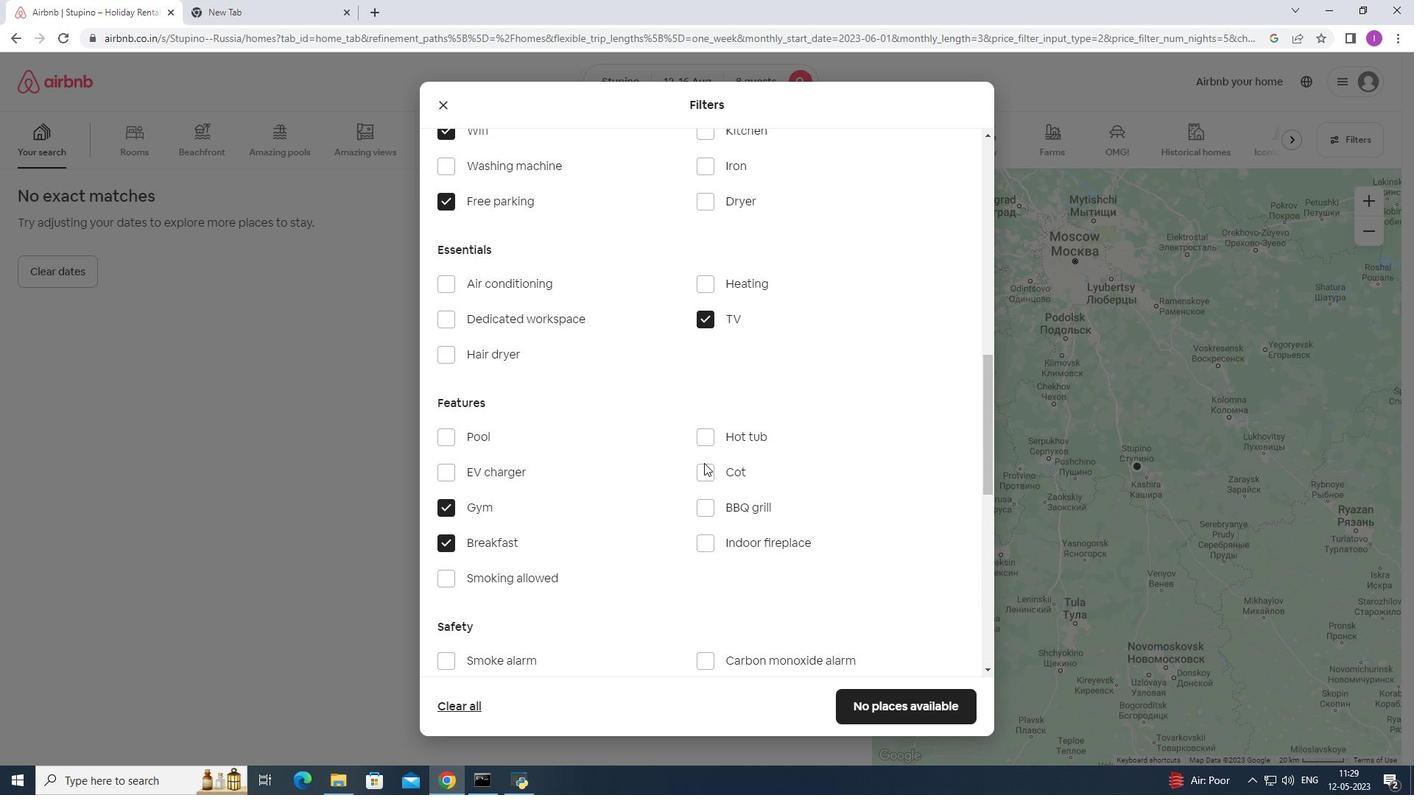 
Action: Mouse scrolled (704, 464) with delta (0, 0)
Screenshot: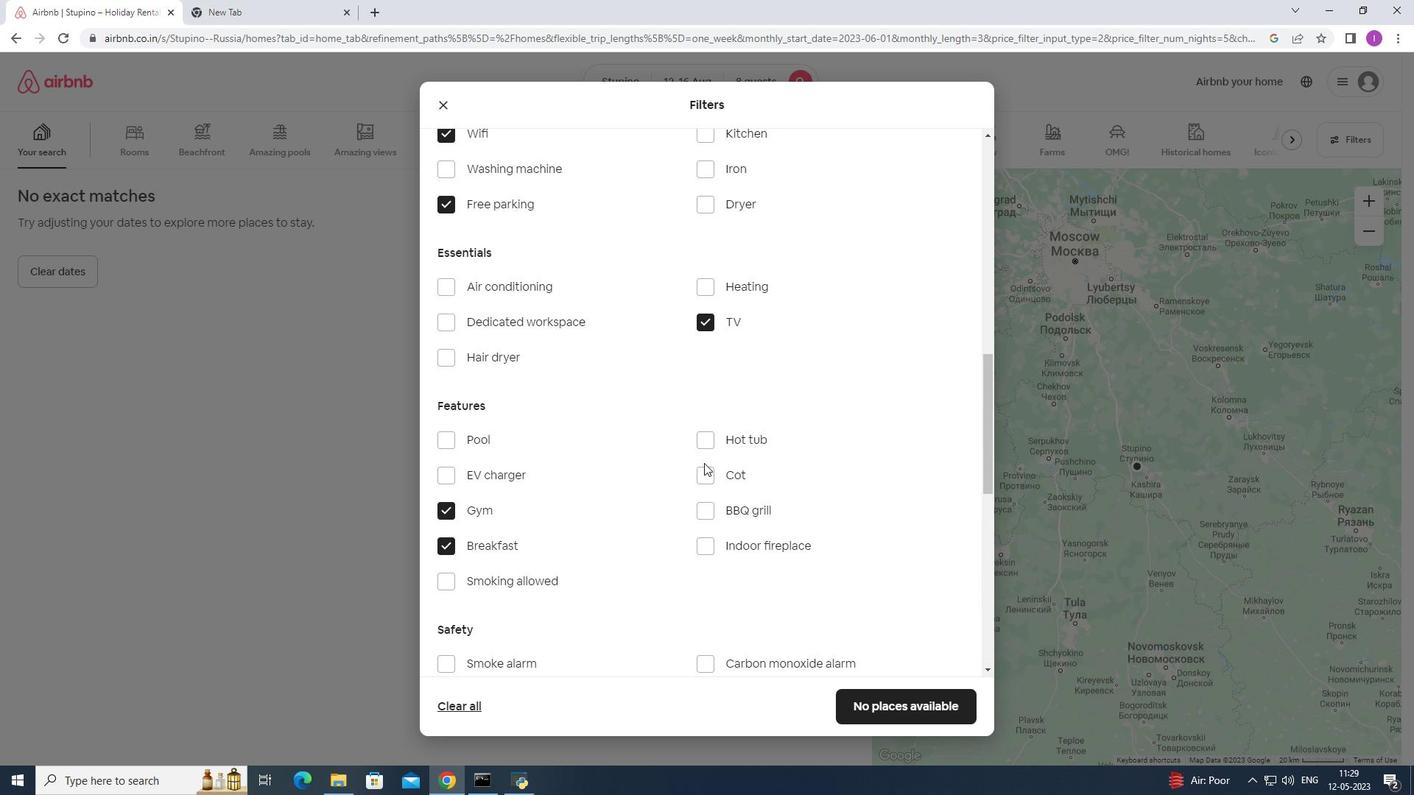 
Action: Mouse scrolled (704, 464) with delta (0, 0)
Screenshot: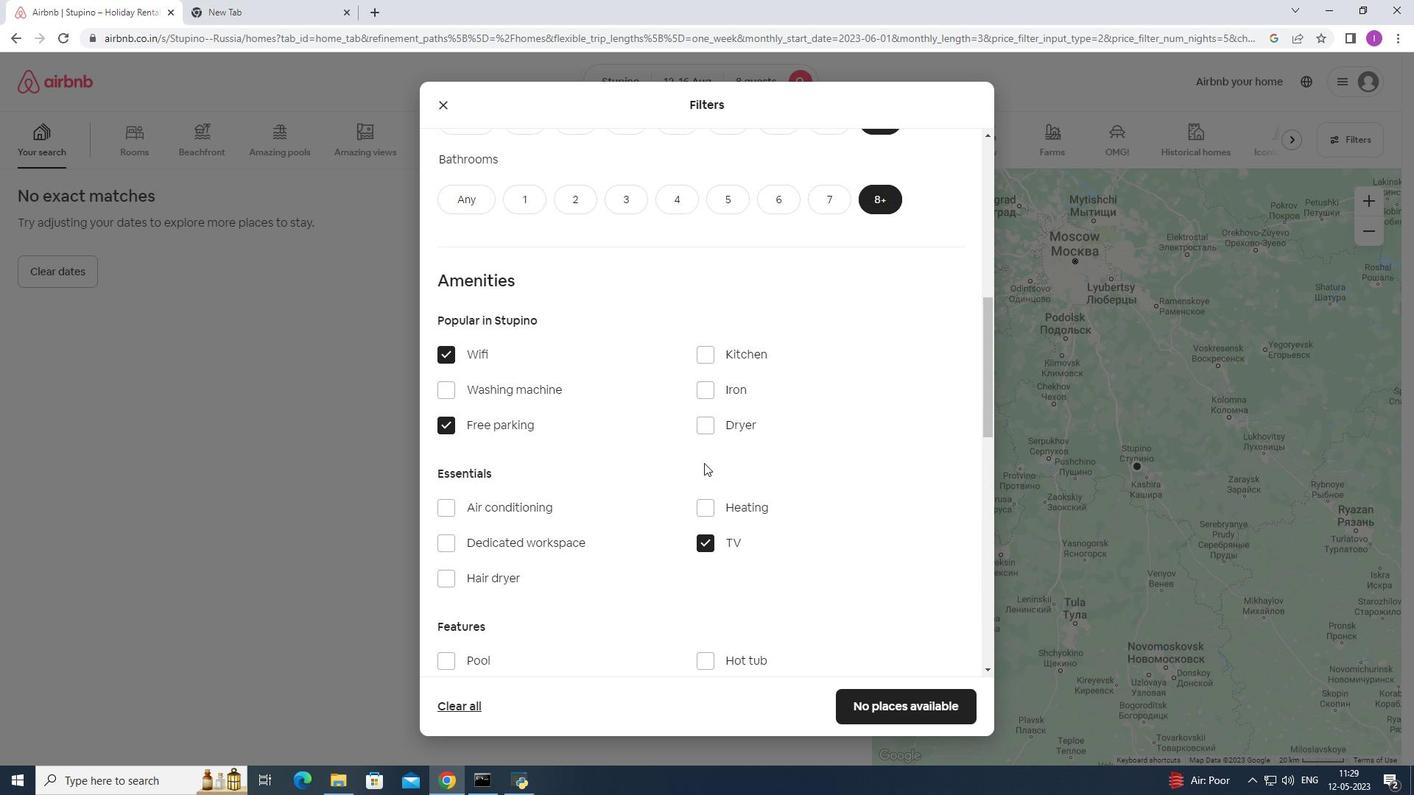 
Action: Mouse scrolled (704, 464) with delta (0, 0)
Screenshot: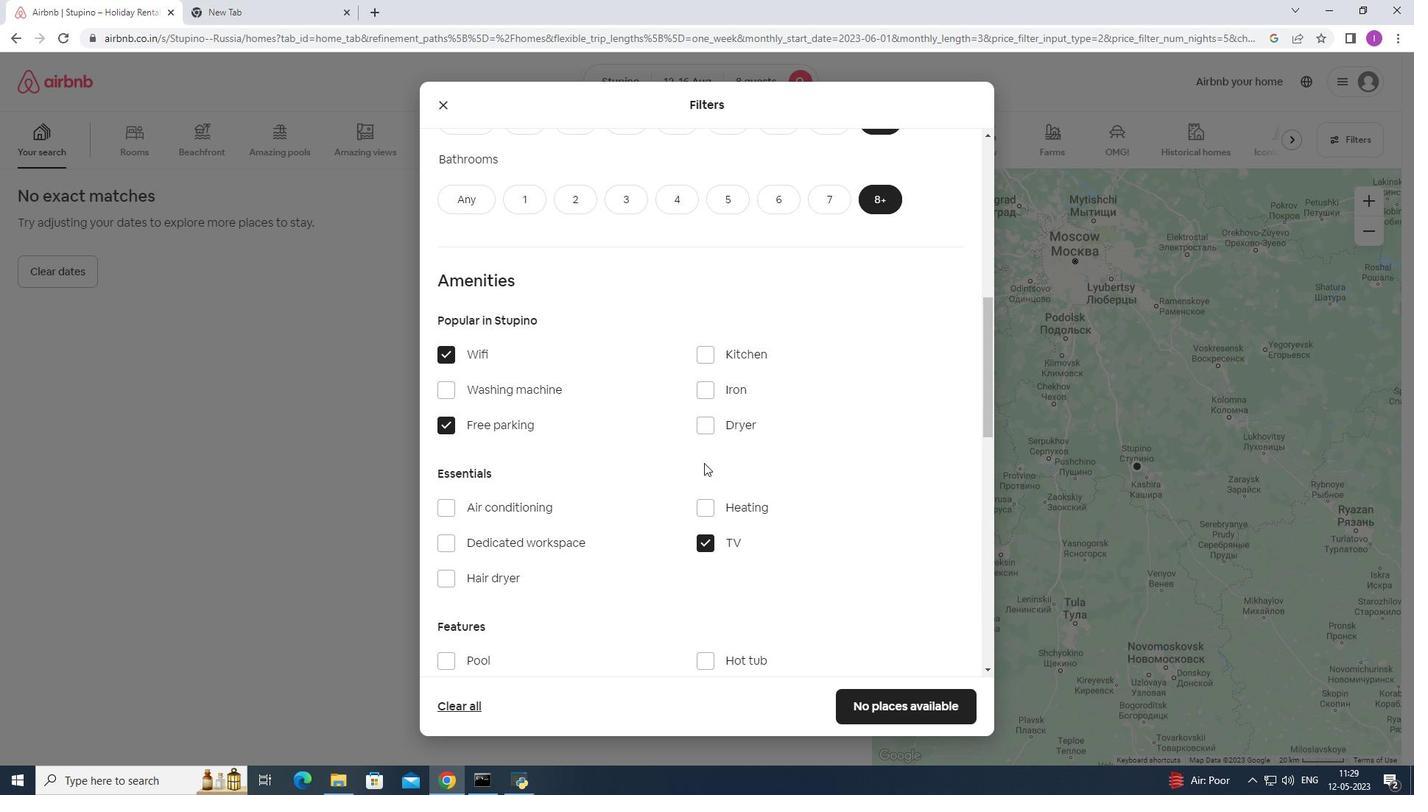 
Action: Mouse scrolled (704, 464) with delta (0, 0)
Screenshot: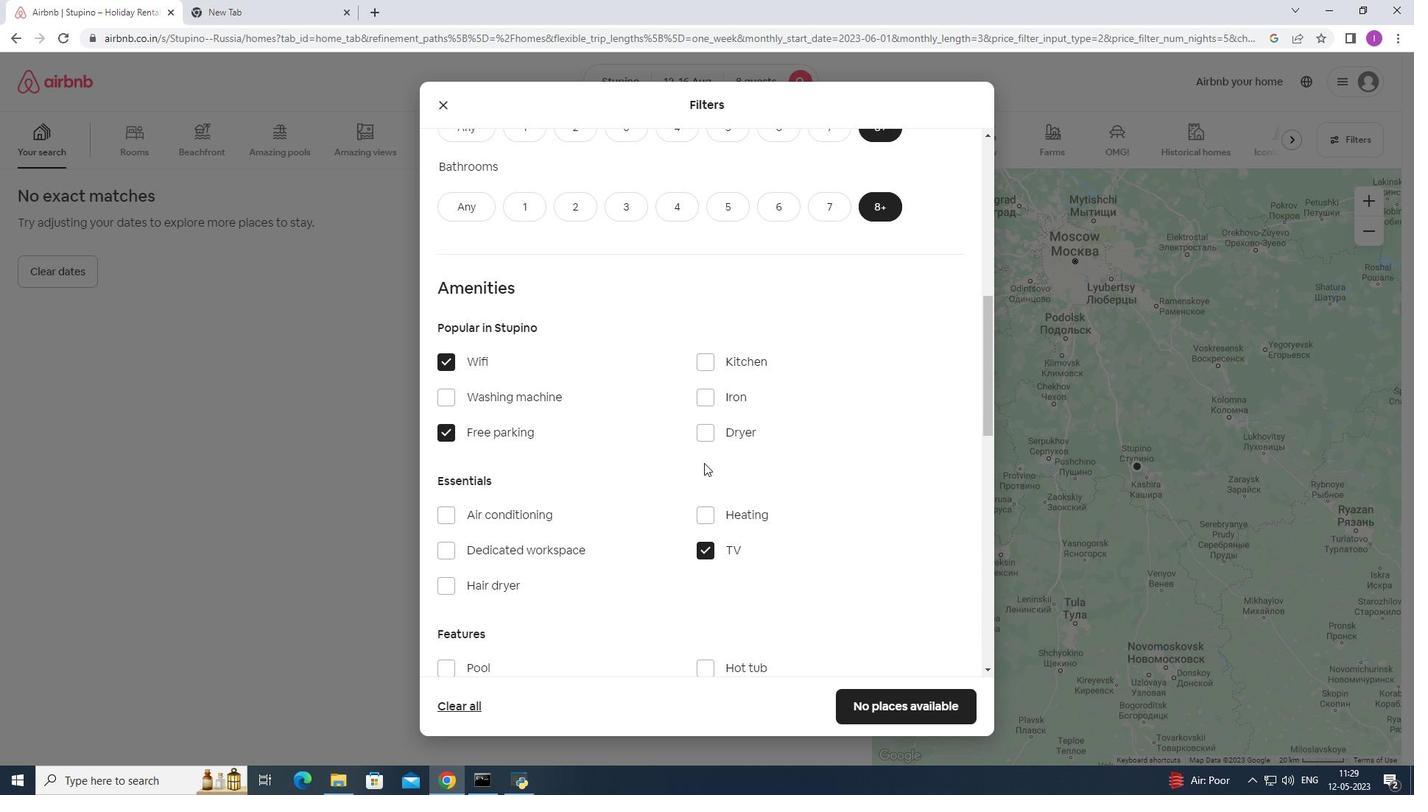 
Action: Mouse scrolled (704, 462) with delta (0, 0)
Screenshot: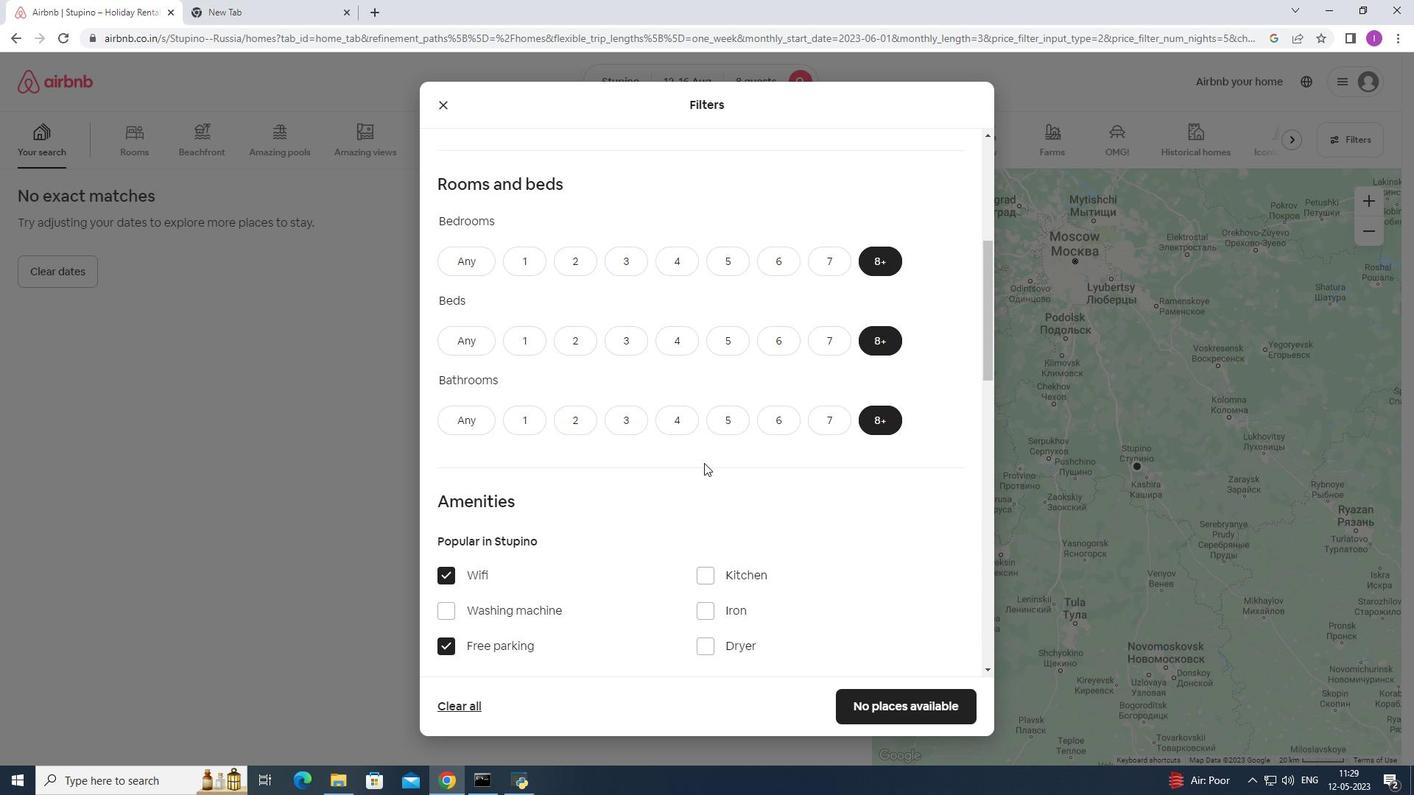
Action: Mouse scrolled (704, 462) with delta (0, 0)
Screenshot: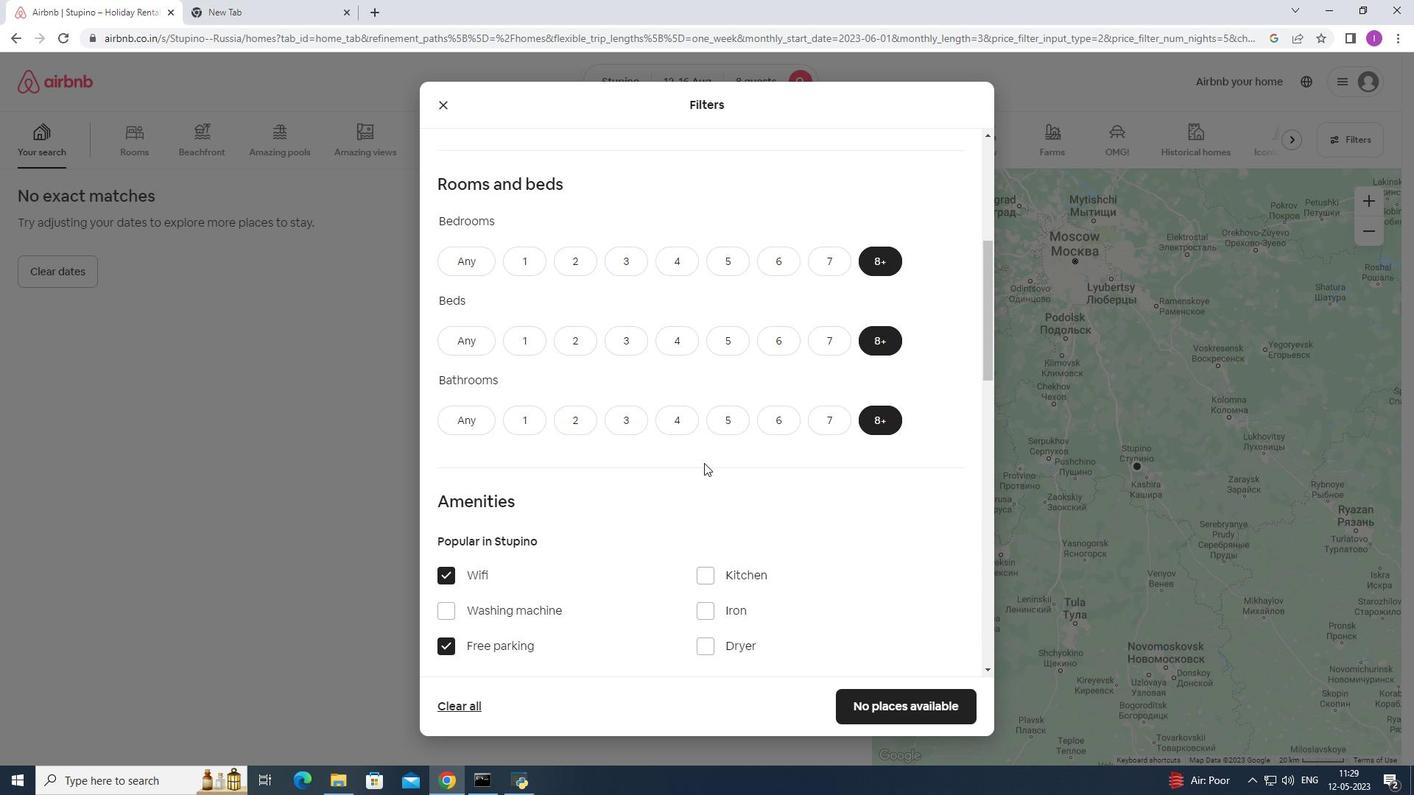 
Action: Mouse scrolled (704, 464) with delta (0, 0)
Screenshot: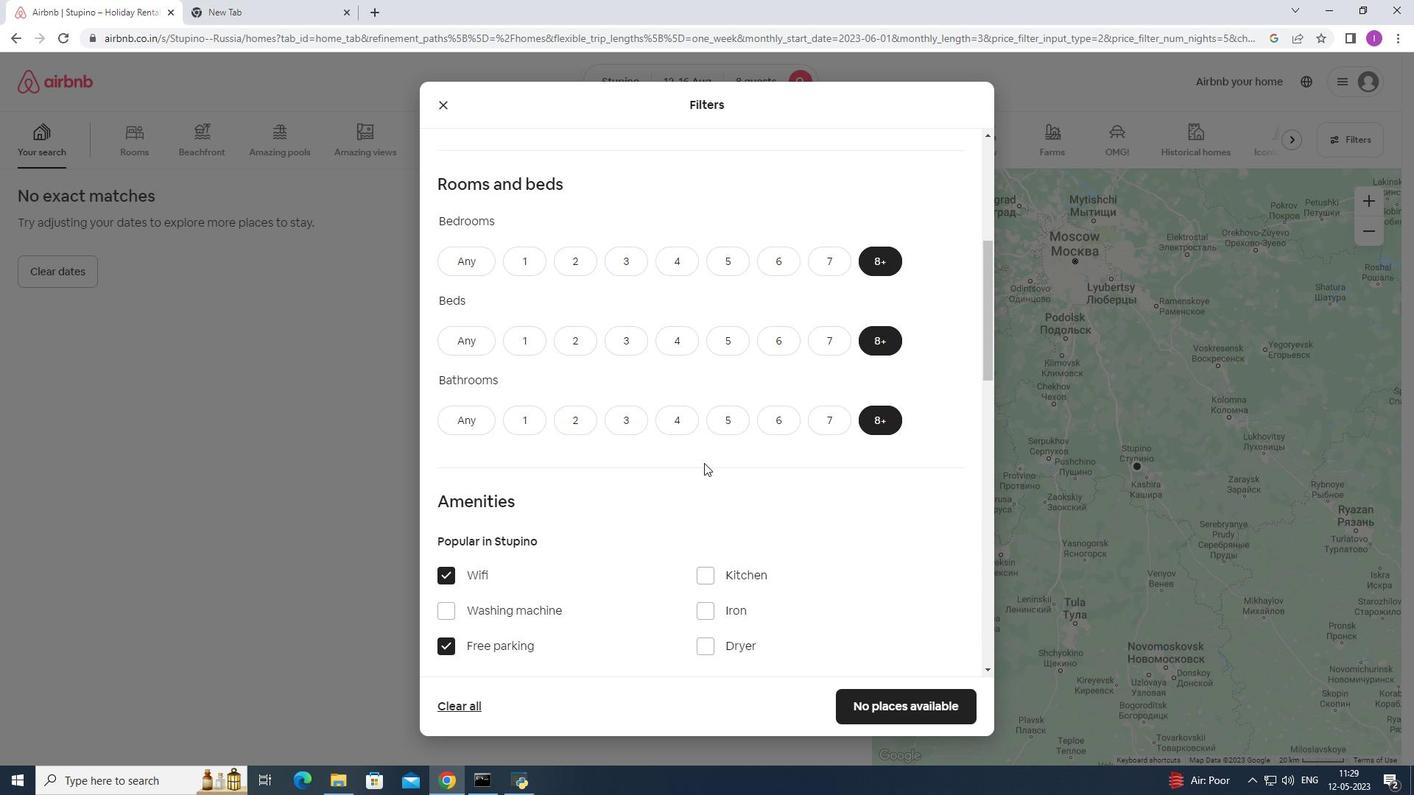 
Action: Mouse scrolled (704, 464) with delta (0, 0)
Screenshot: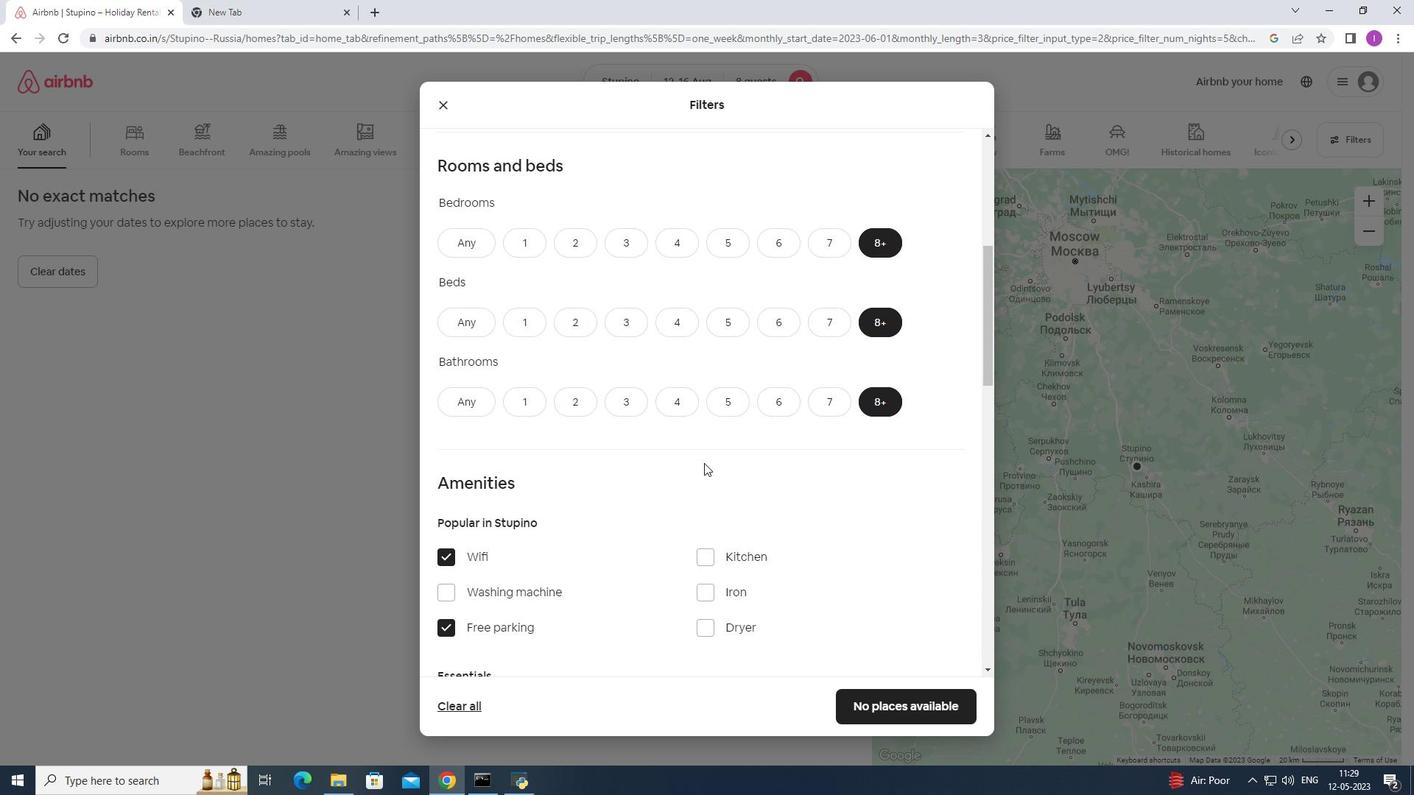 
Action: Mouse scrolled (704, 464) with delta (0, 0)
Screenshot: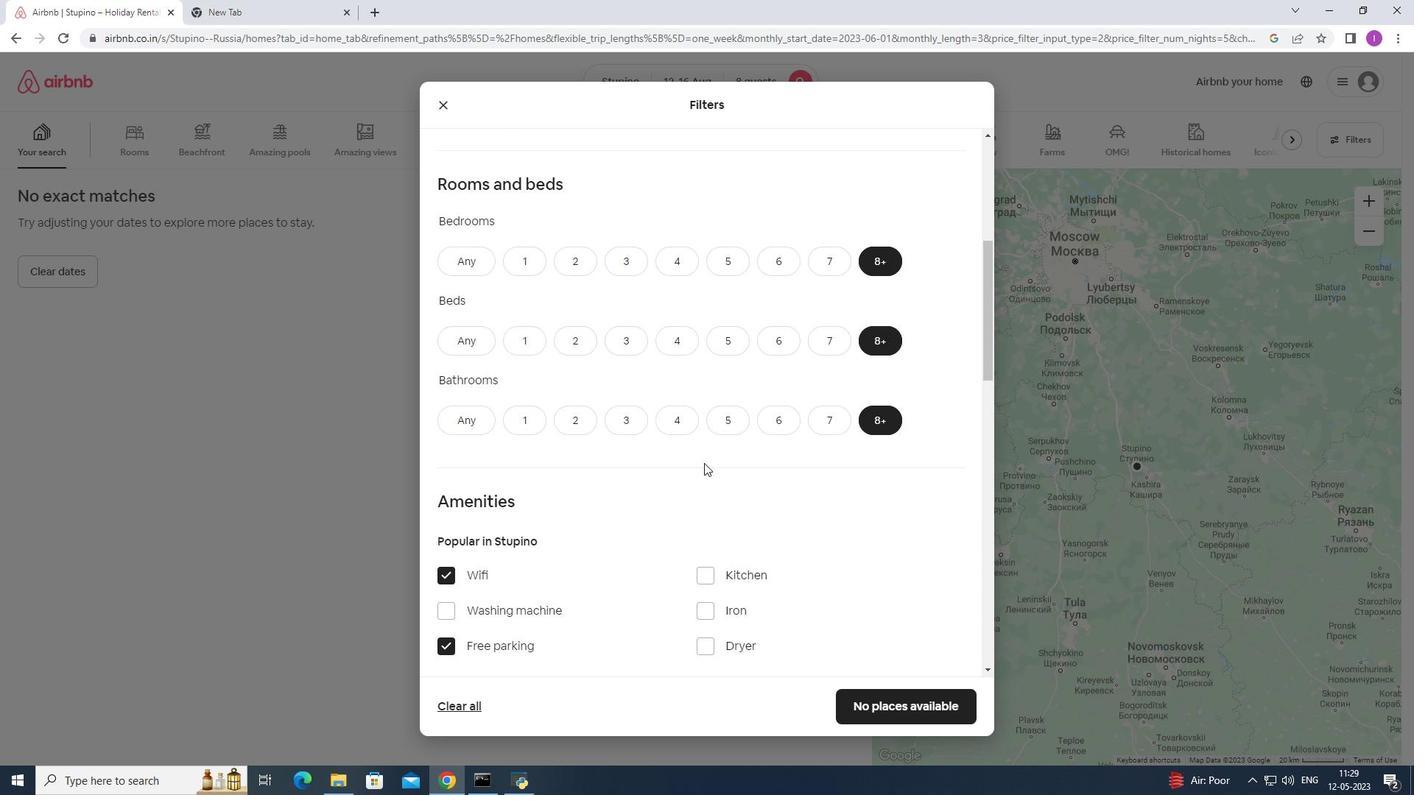 
Action: Mouse scrolled (704, 464) with delta (0, 0)
Screenshot: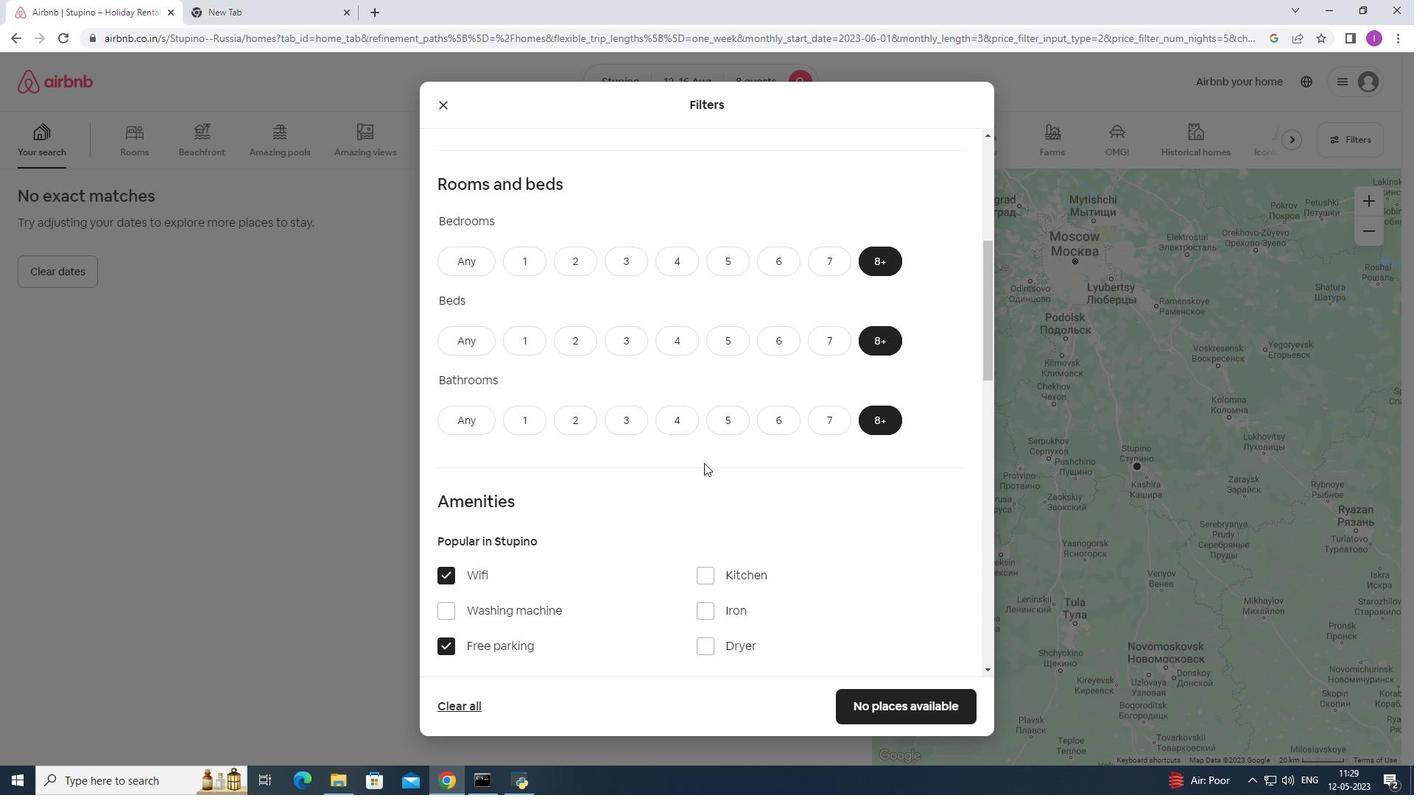 
Action: Mouse scrolled (704, 464) with delta (0, 0)
Screenshot: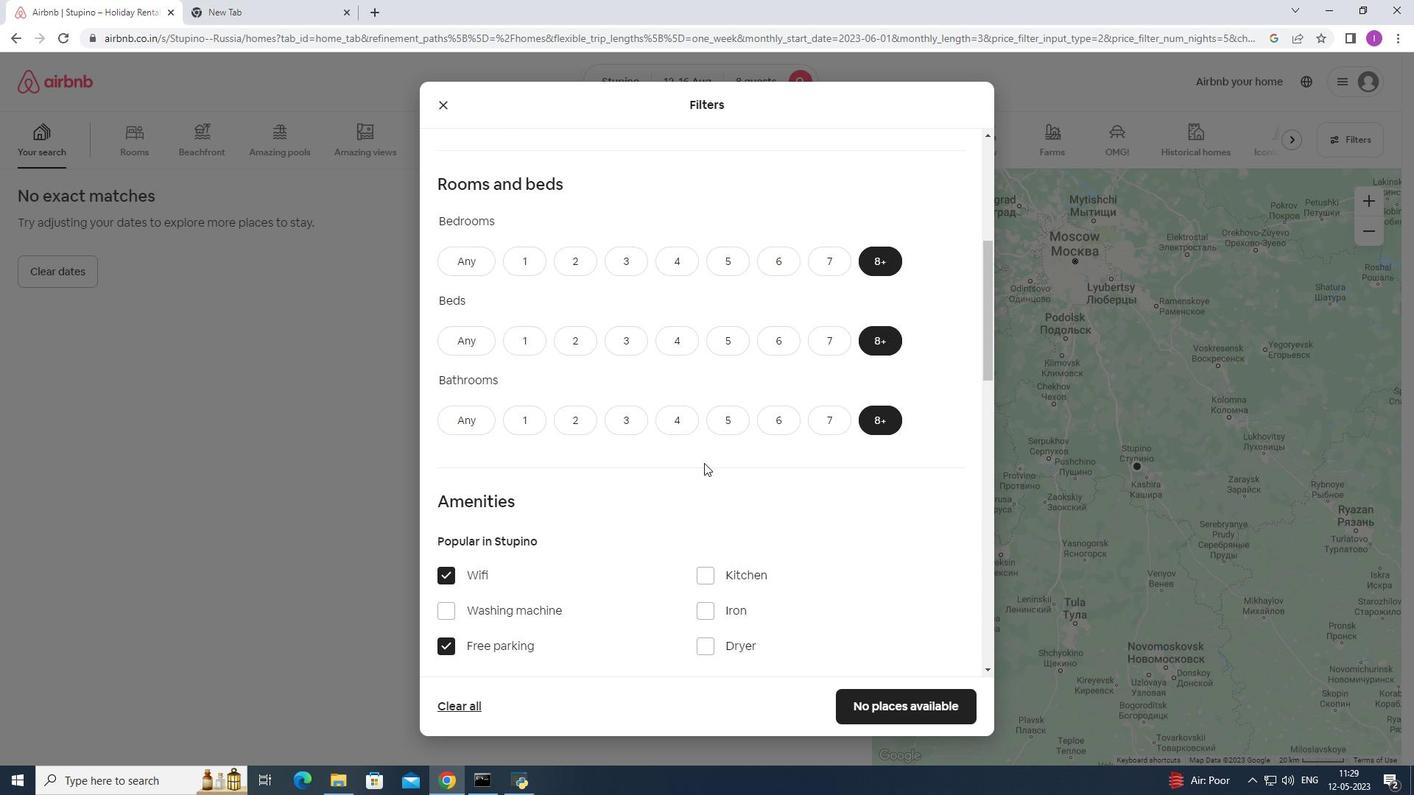 
Action: Mouse scrolled (704, 462) with delta (0, 0)
Screenshot: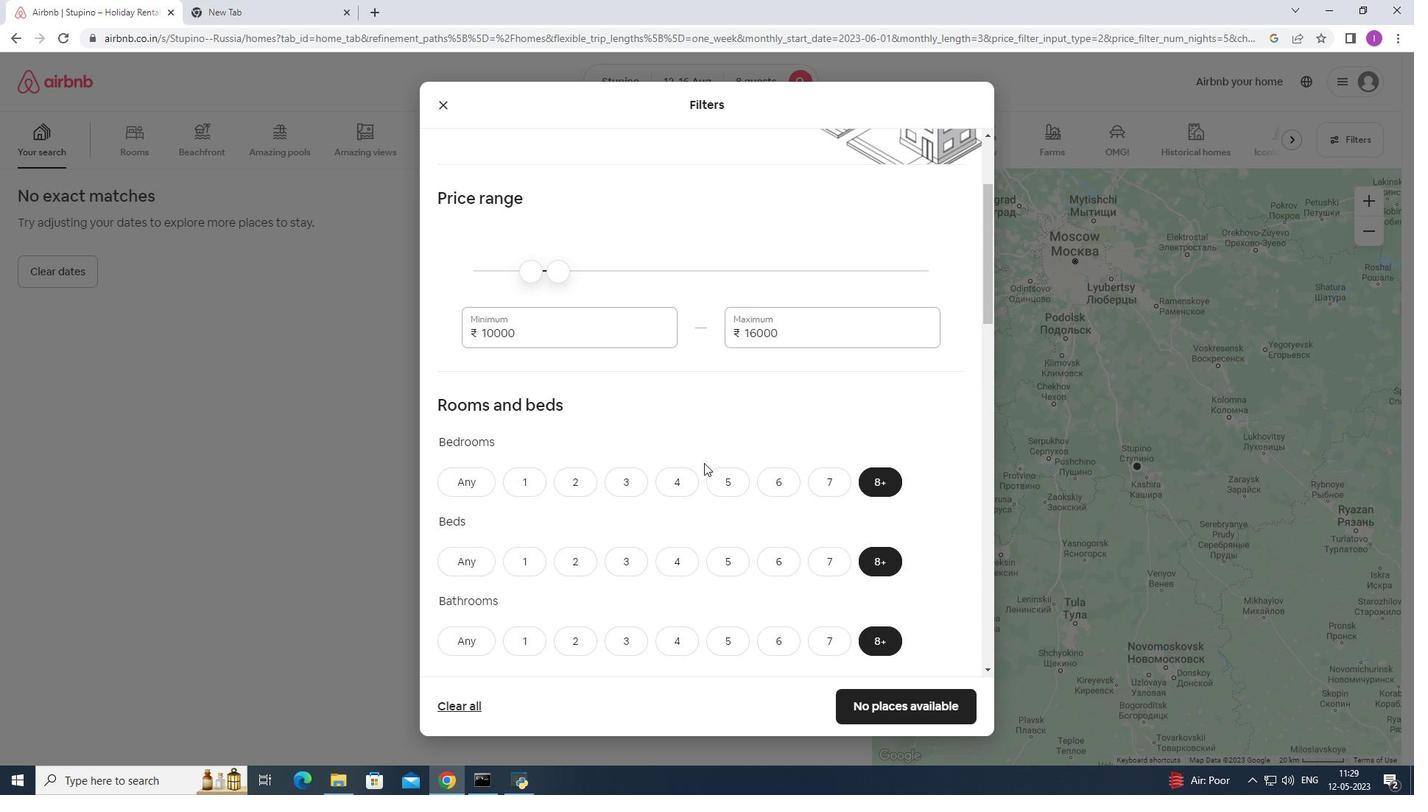 
Action: Mouse scrolled (704, 462) with delta (0, 0)
Screenshot: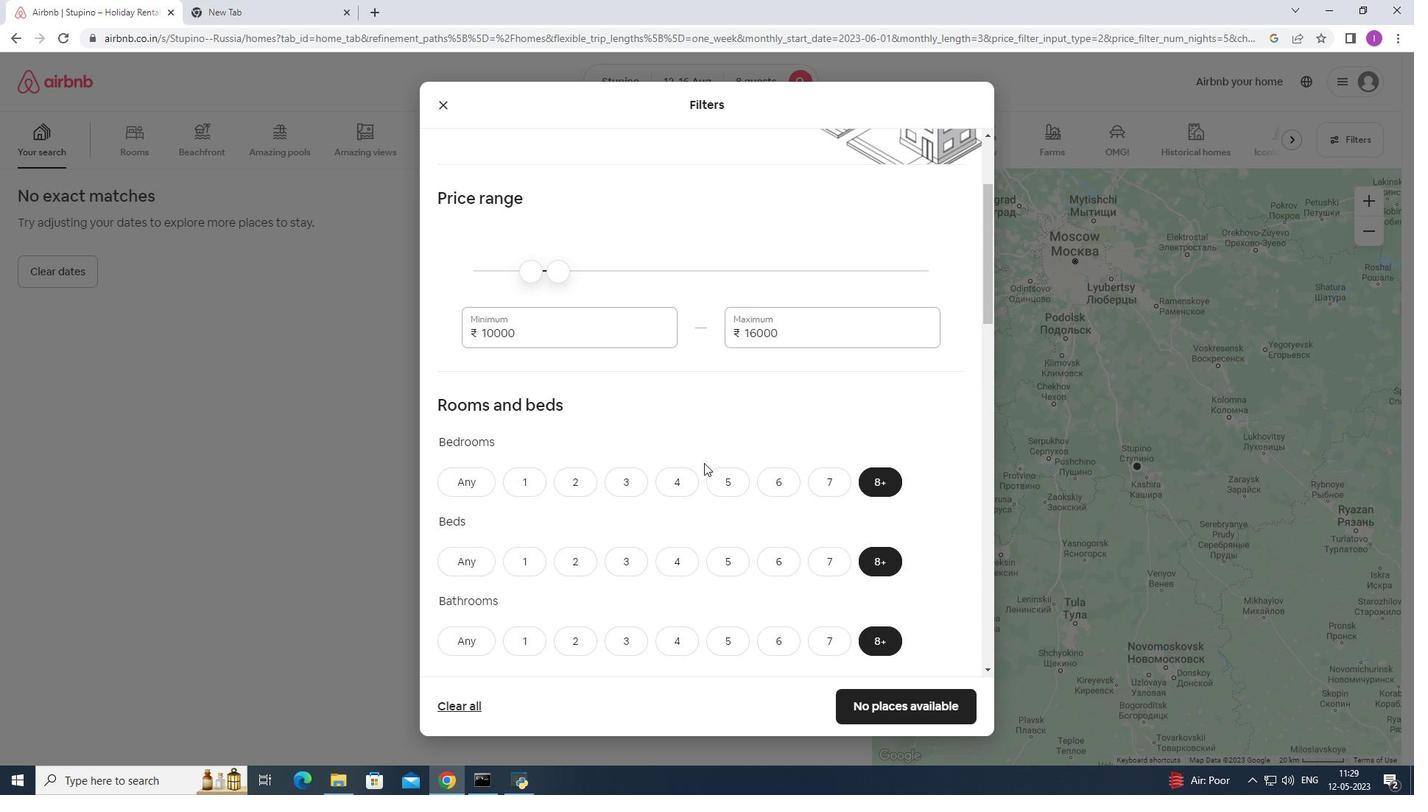 
Action: Mouse scrolled (704, 462) with delta (0, 0)
Screenshot: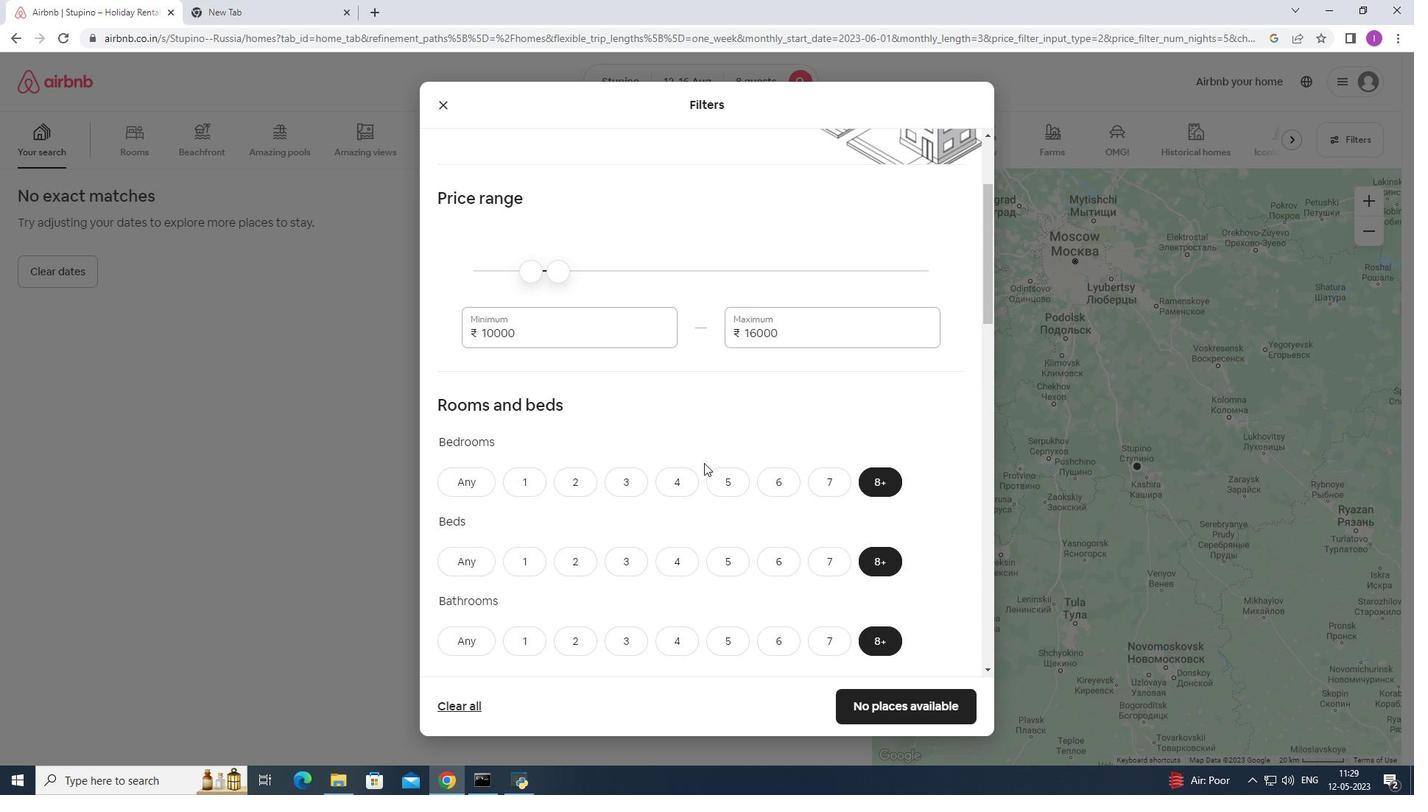 
Action: Mouse scrolled (704, 462) with delta (0, 0)
Screenshot: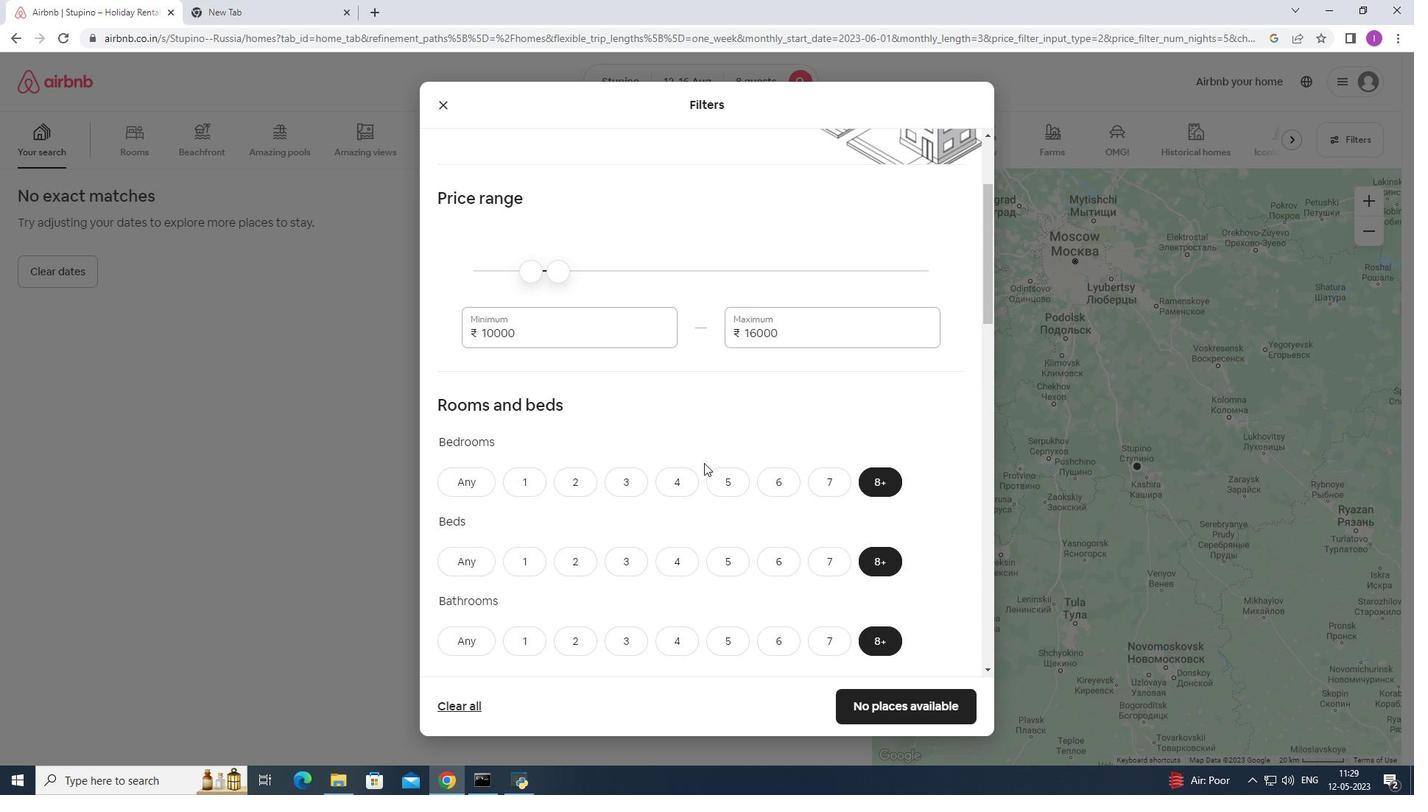 
Action: Mouse scrolled (704, 462) with delta (0, 0)
Screenshot: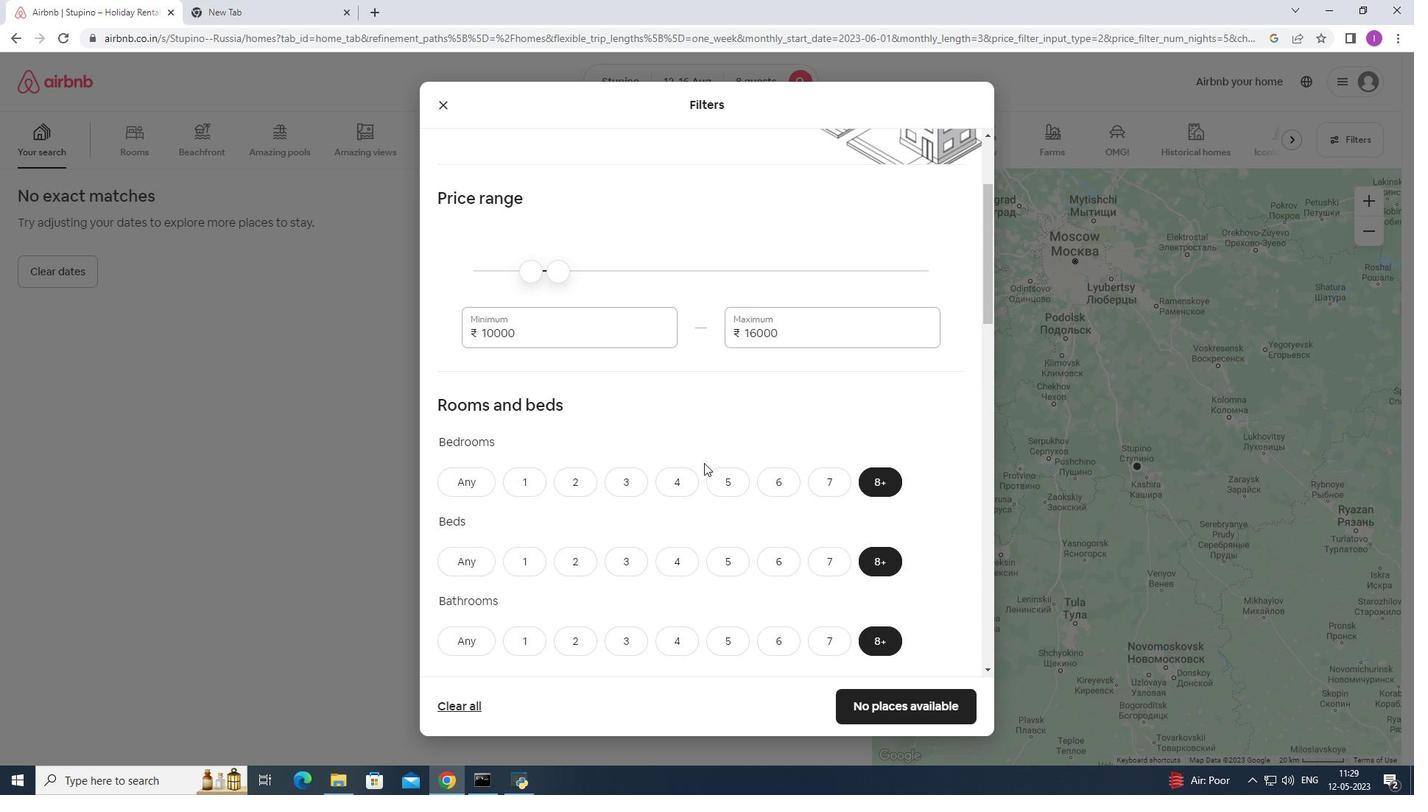 
Action: Mouse scrolled (704, 462) with delta (0, 0)
Screenshot: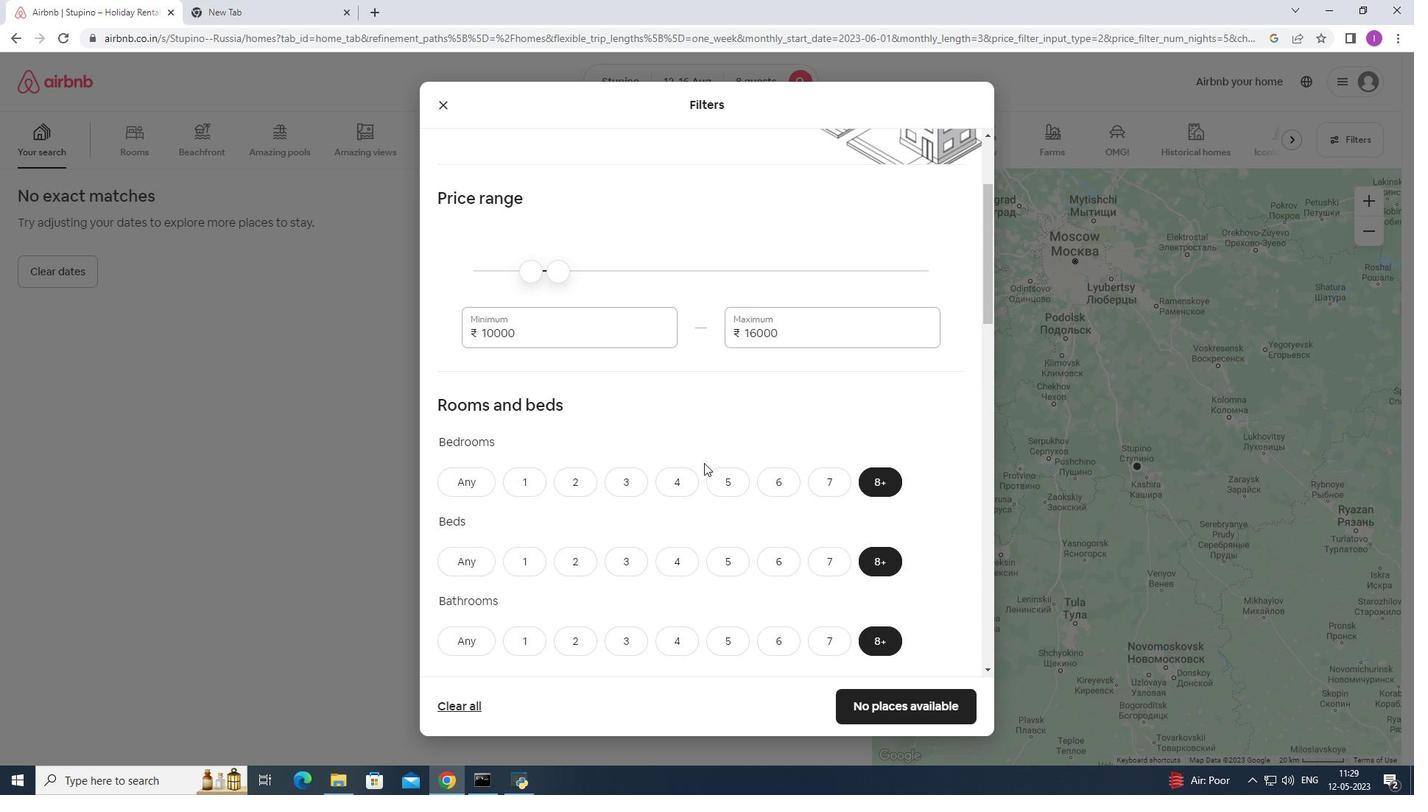 
Action: Mouse scrolled (704, 462) with delta (0, 0)
Screenshot: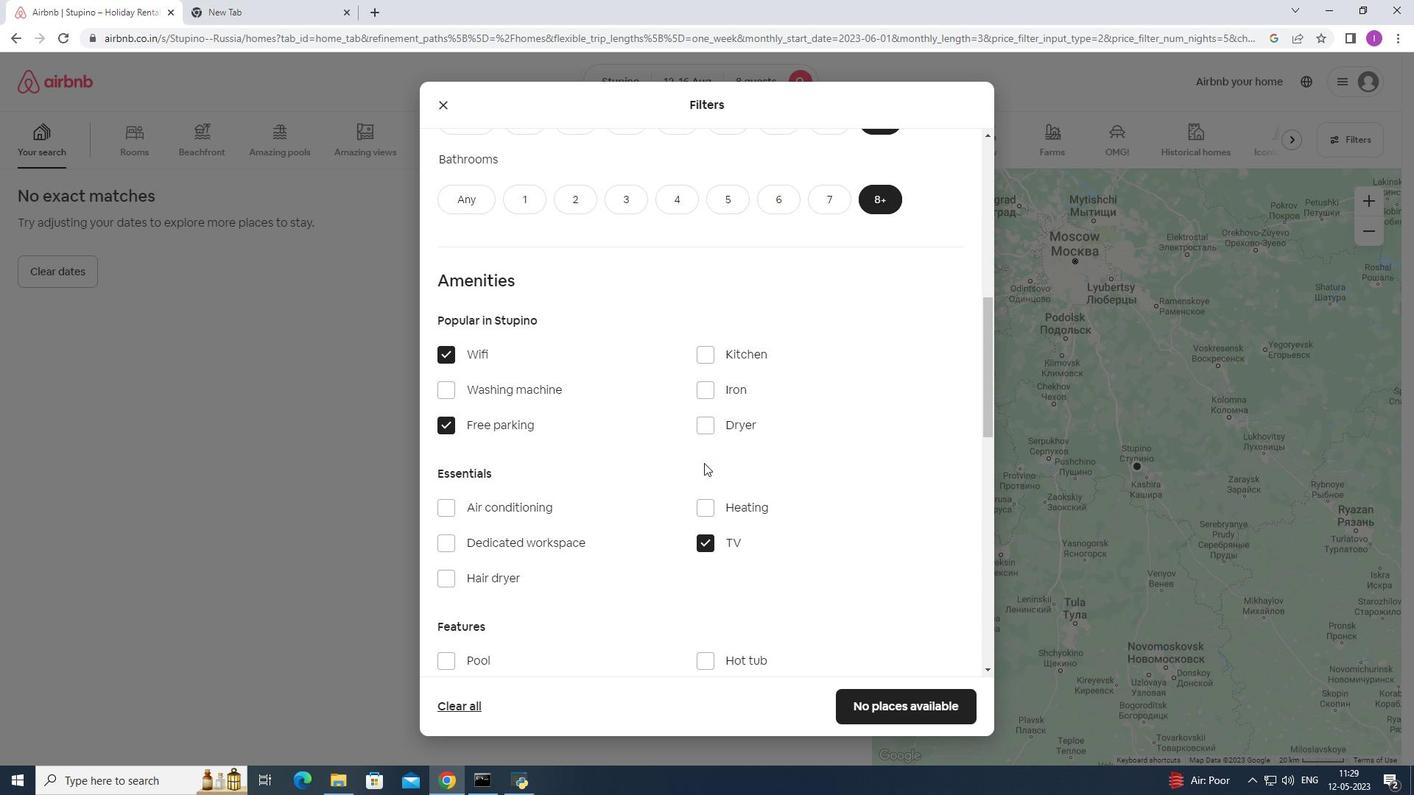 
Action: Mouse scrolled (704, 462) with delta (0, 0)
Screenshot: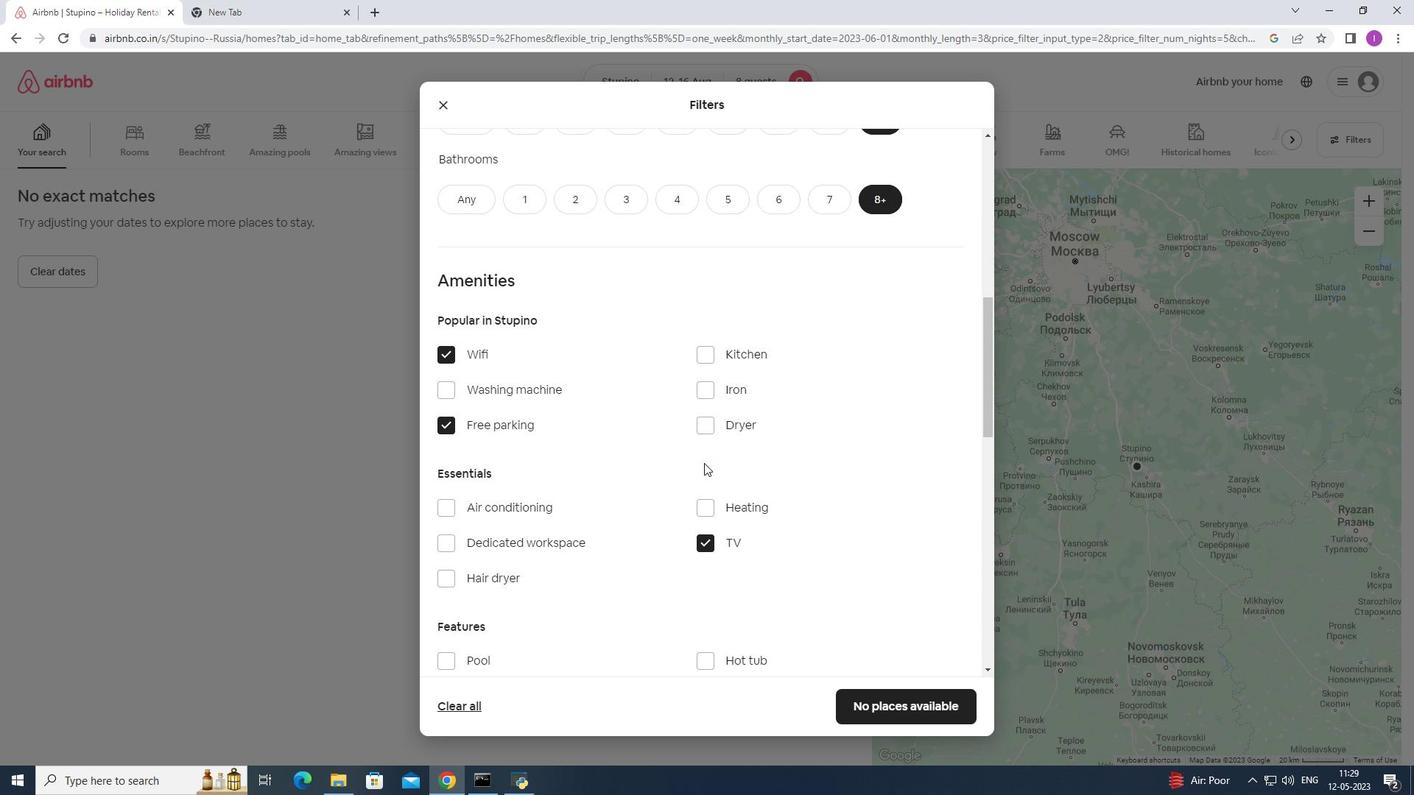 
Action: Mouse scrolled (704, 462) with delta (0, 0)
Screenshot: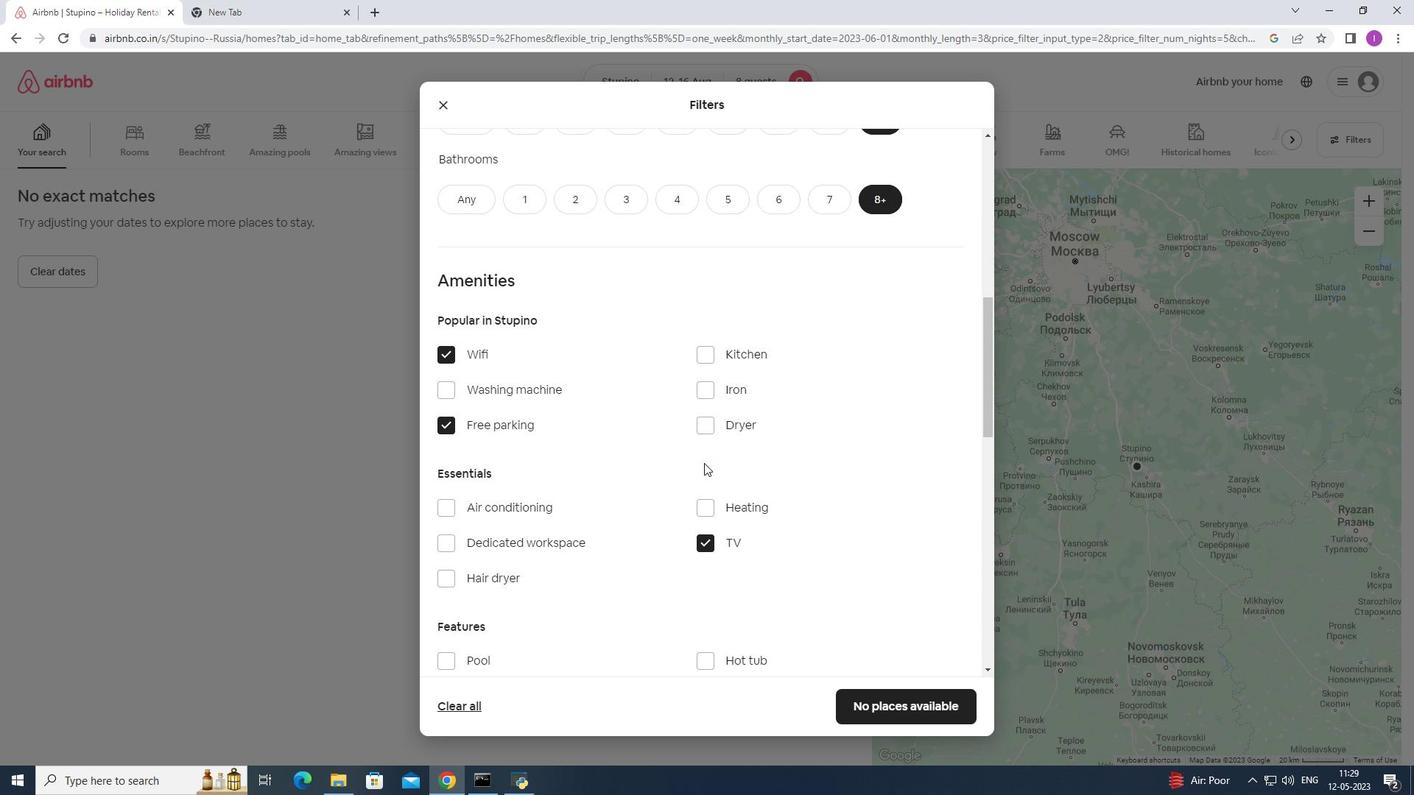 
Action: Mouse scrolled (704, 462) with delta (0, 0)
Screenshot: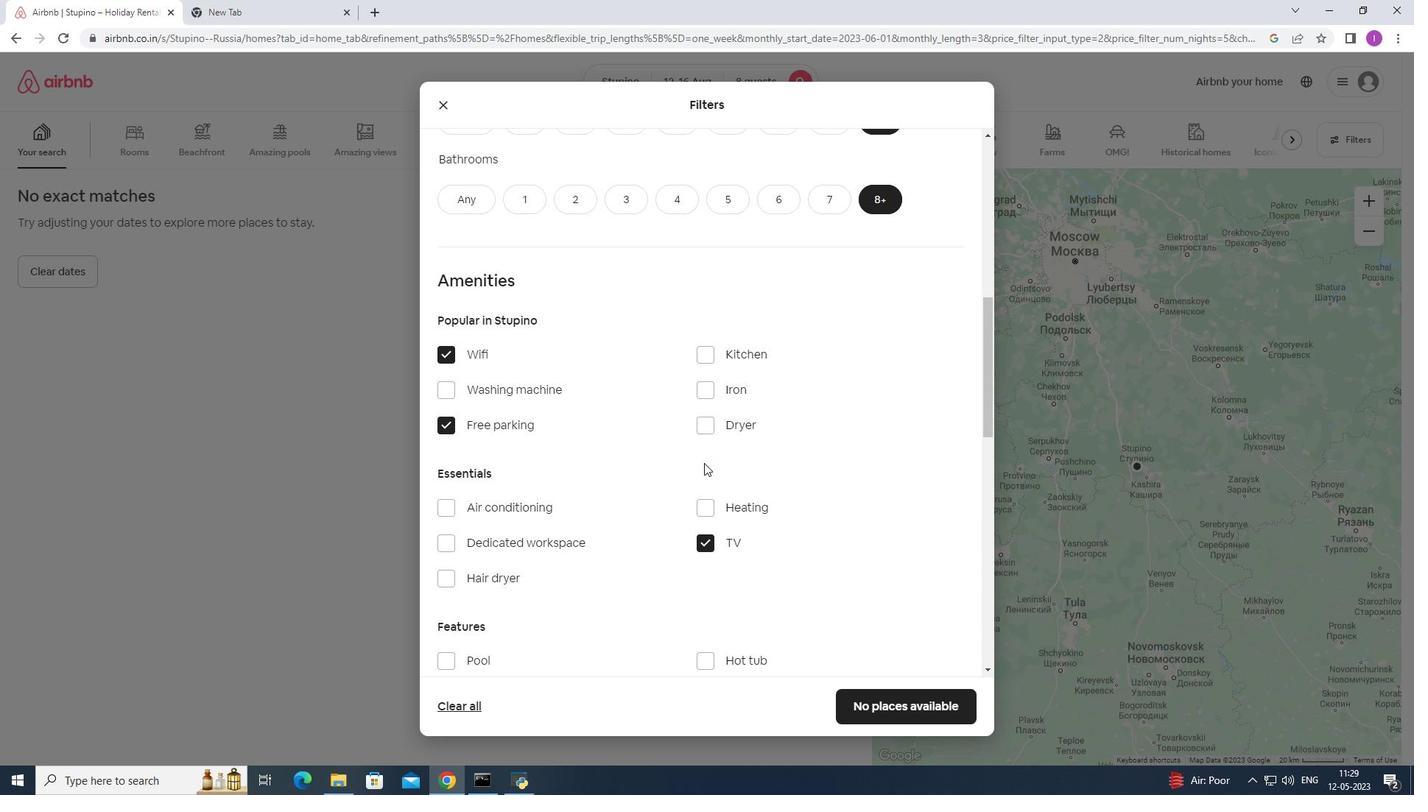 
Action: Mouse scrolled (704, 462) with delta (0, 0)
Screenshot: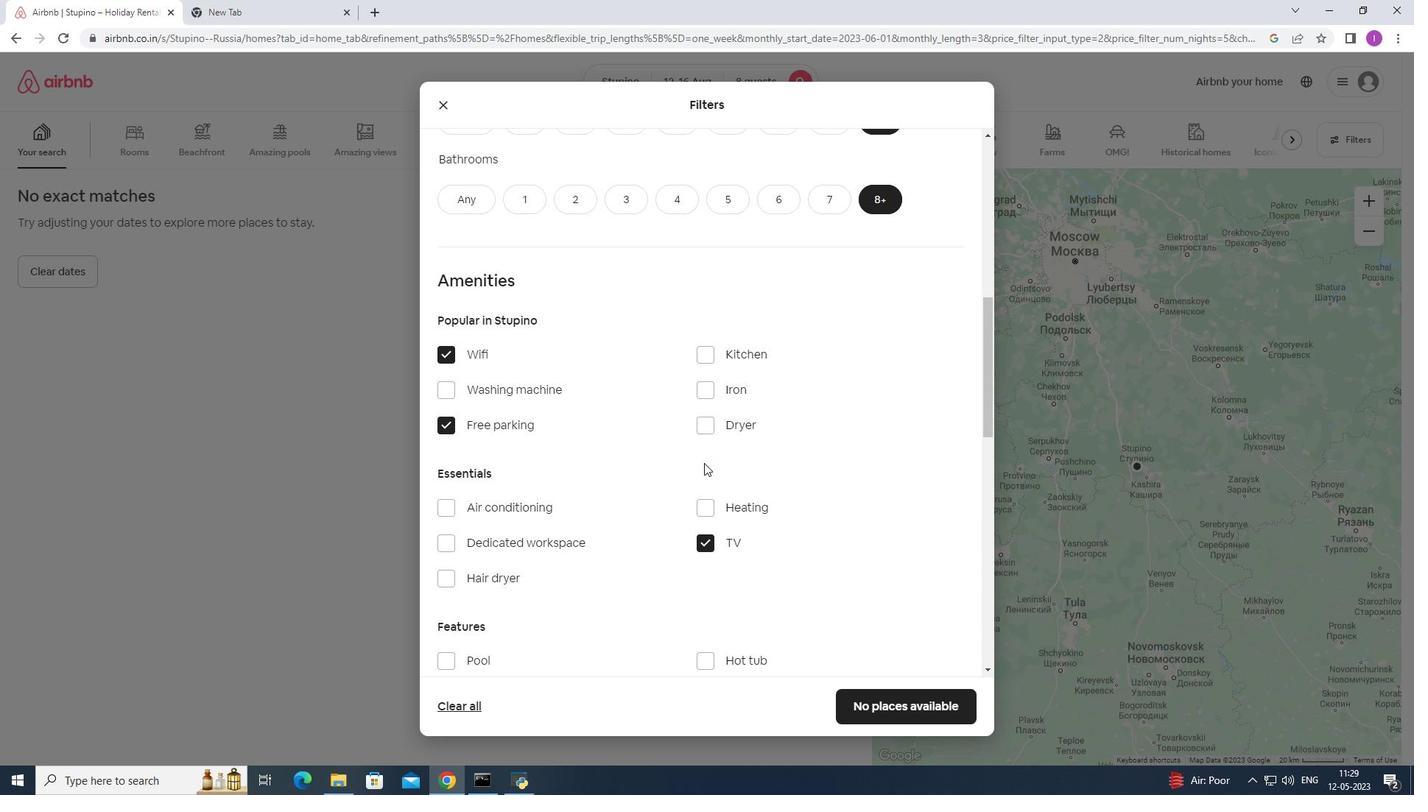 
Action: Mouse scrolled (704, 462) with delta (0, 0)
Screenshot: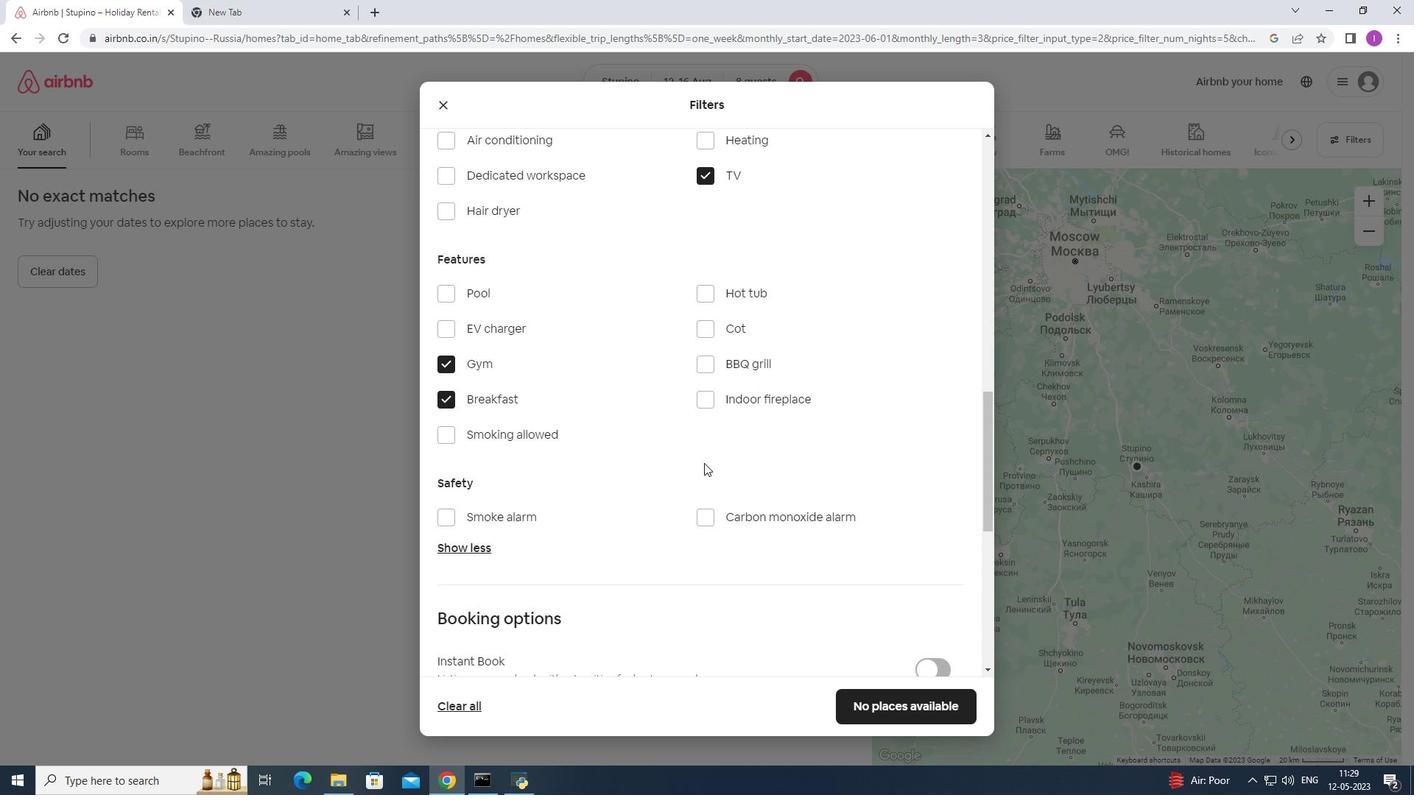 
Action: Mouse scrolled (704, 462) with delta (0, 0)
Screenshot: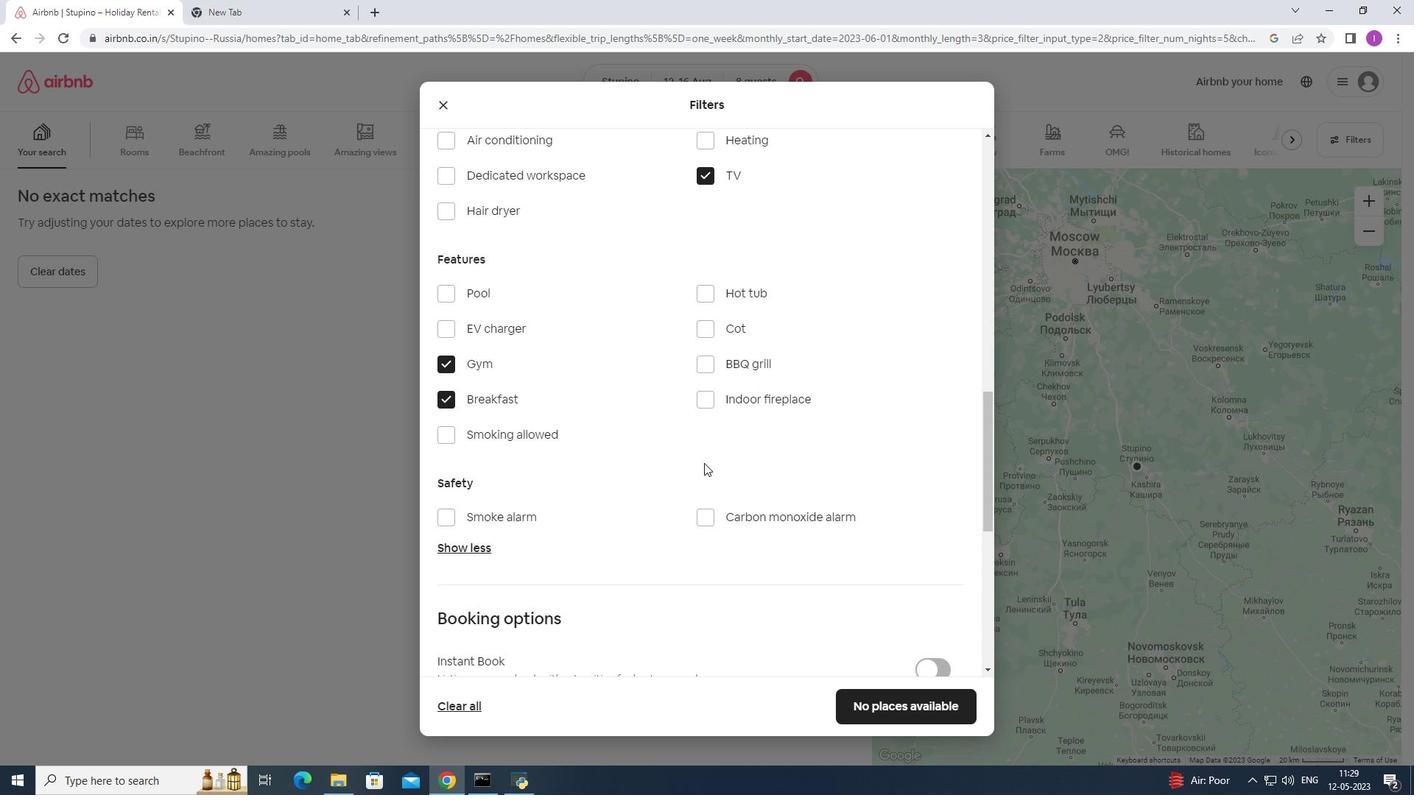
Action: Mouse scrolled (704, 462) with delta (0, 0)
Screenshot: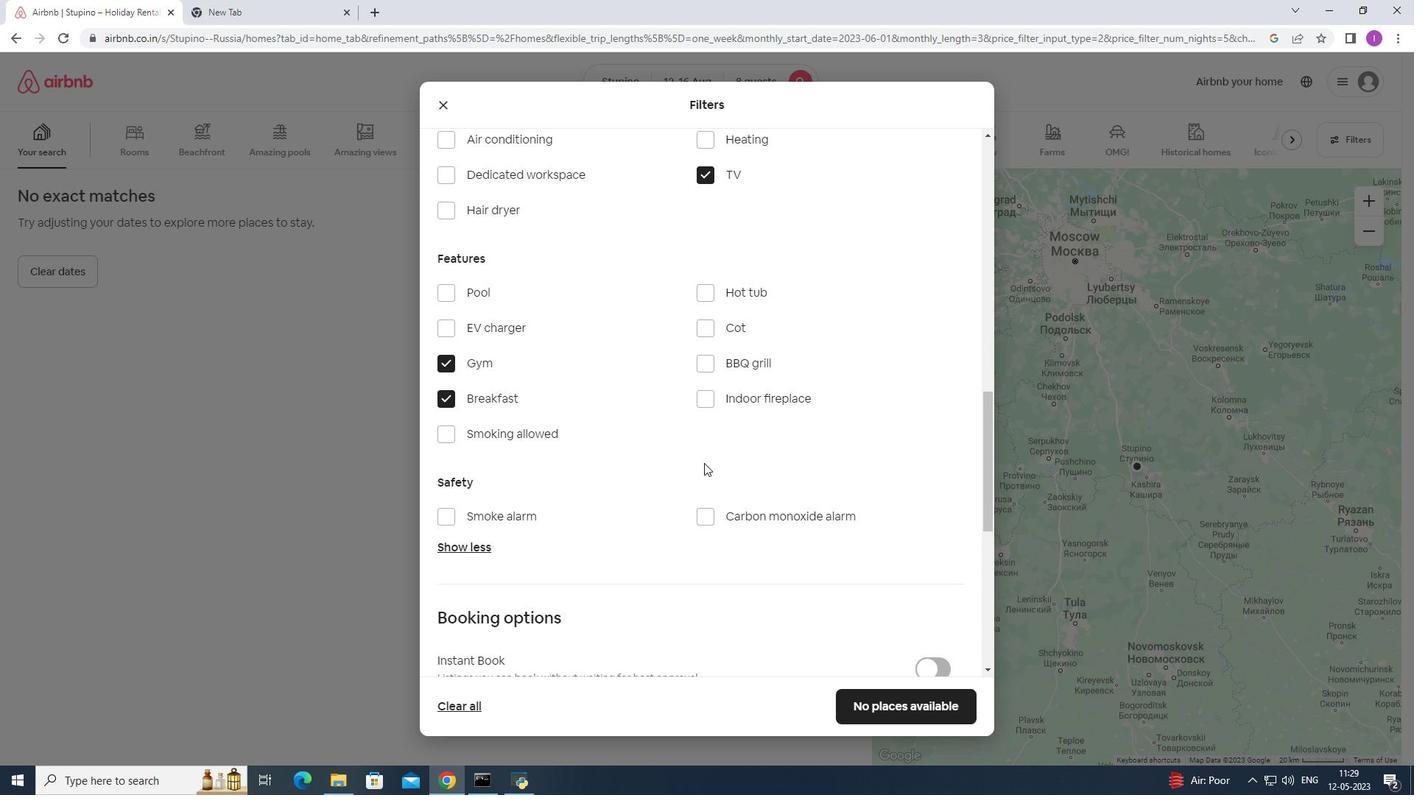 
Action: Mouse scrolled (704, 462) with delta (0, 0)
Screenshot: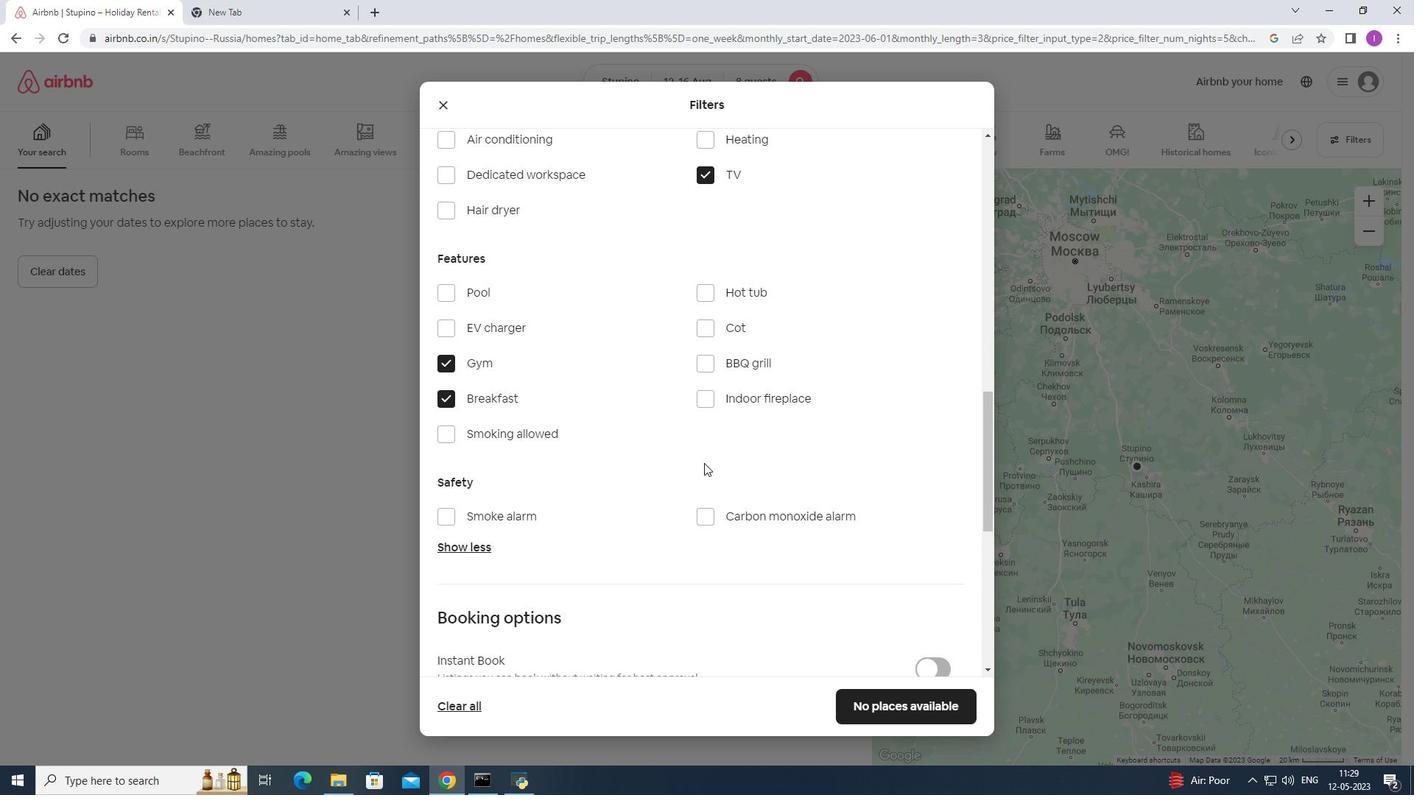 
Action: Mouse scrolled (704, 462) with delta (0, 0)
Screenshot: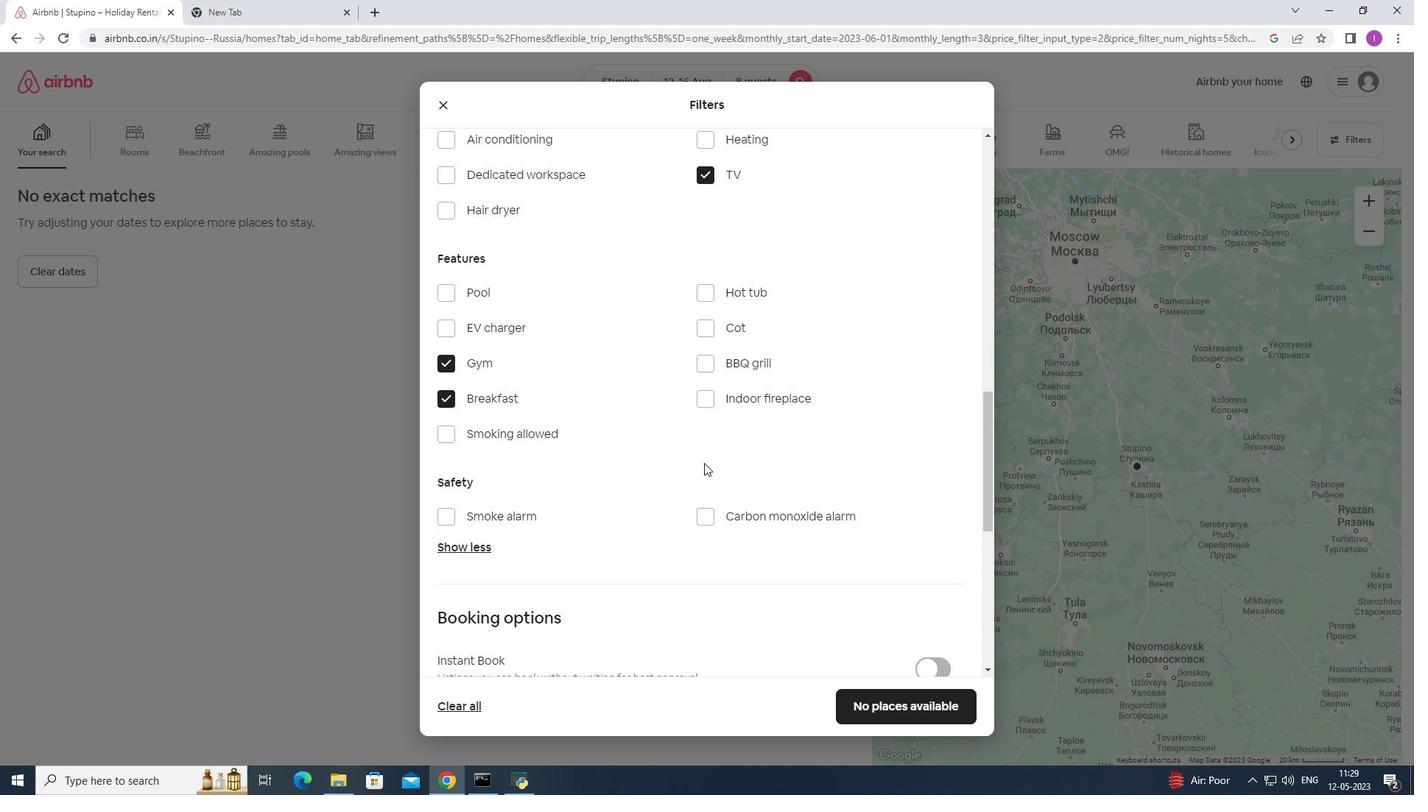 
Action: Mouse scrolled (704, 462) with delta (0, 0)
Screenshot: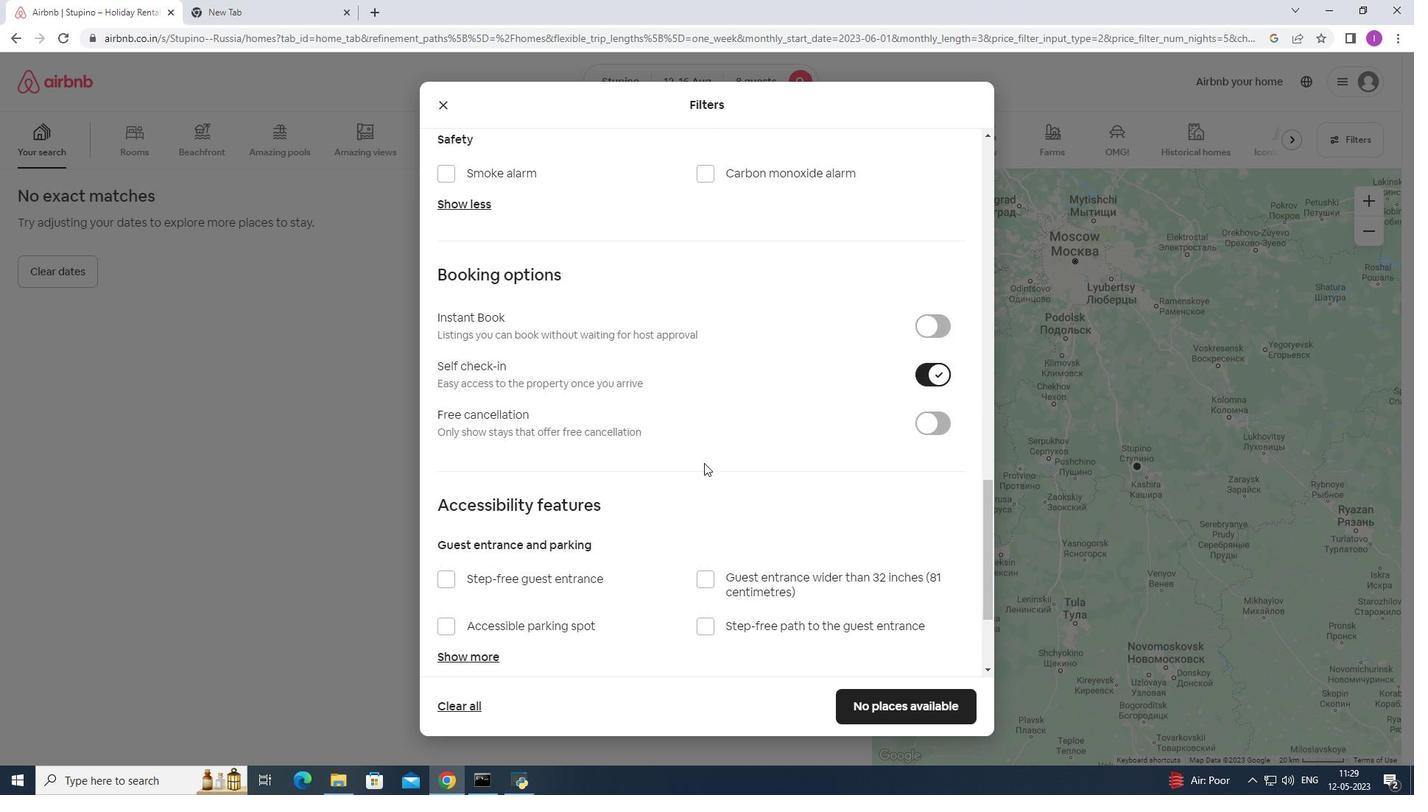 
Action: Mouse scrolled (704, 462) with delta (0, 0)
Screenshot: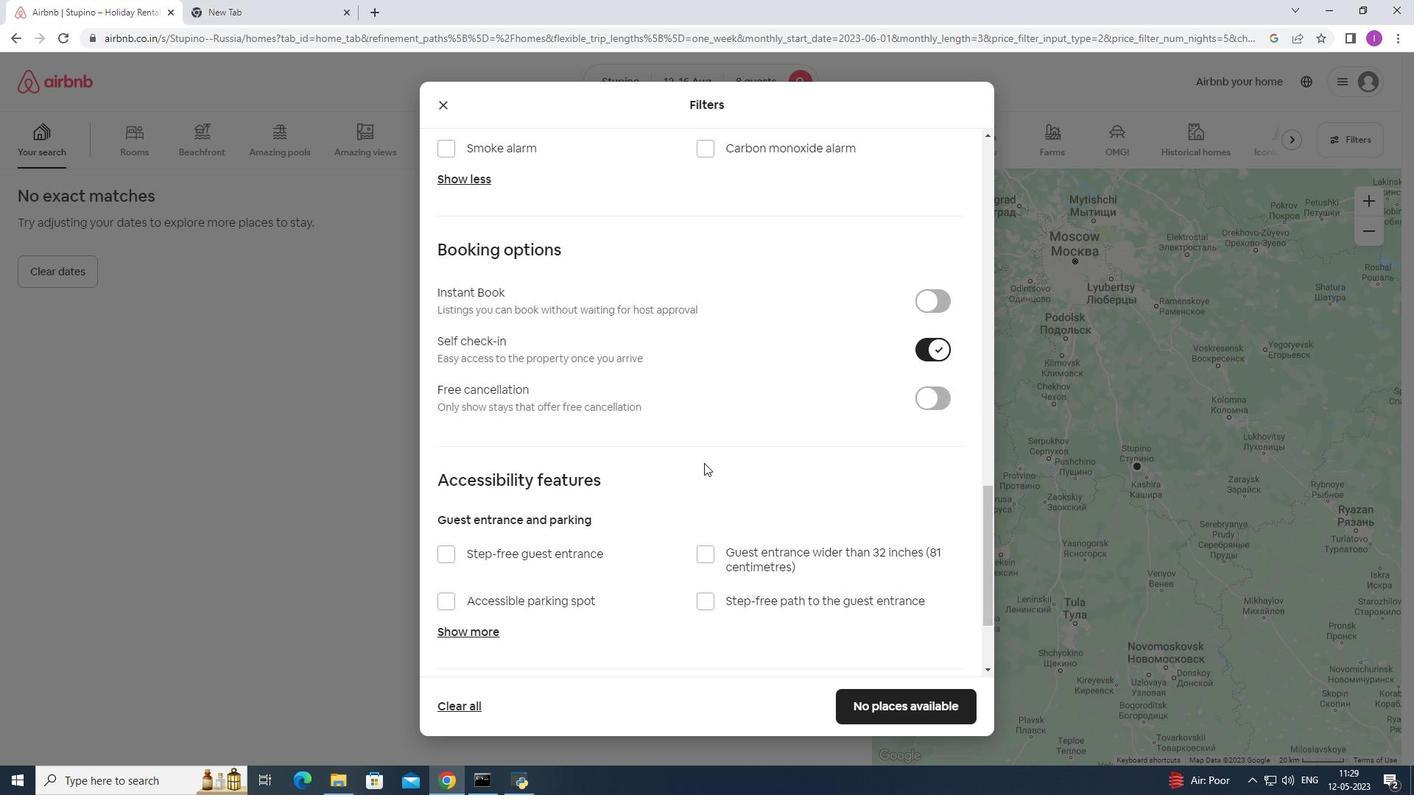 
Action: Mouse scrolled (704, 462) with delta (0, 0)
Screenshot: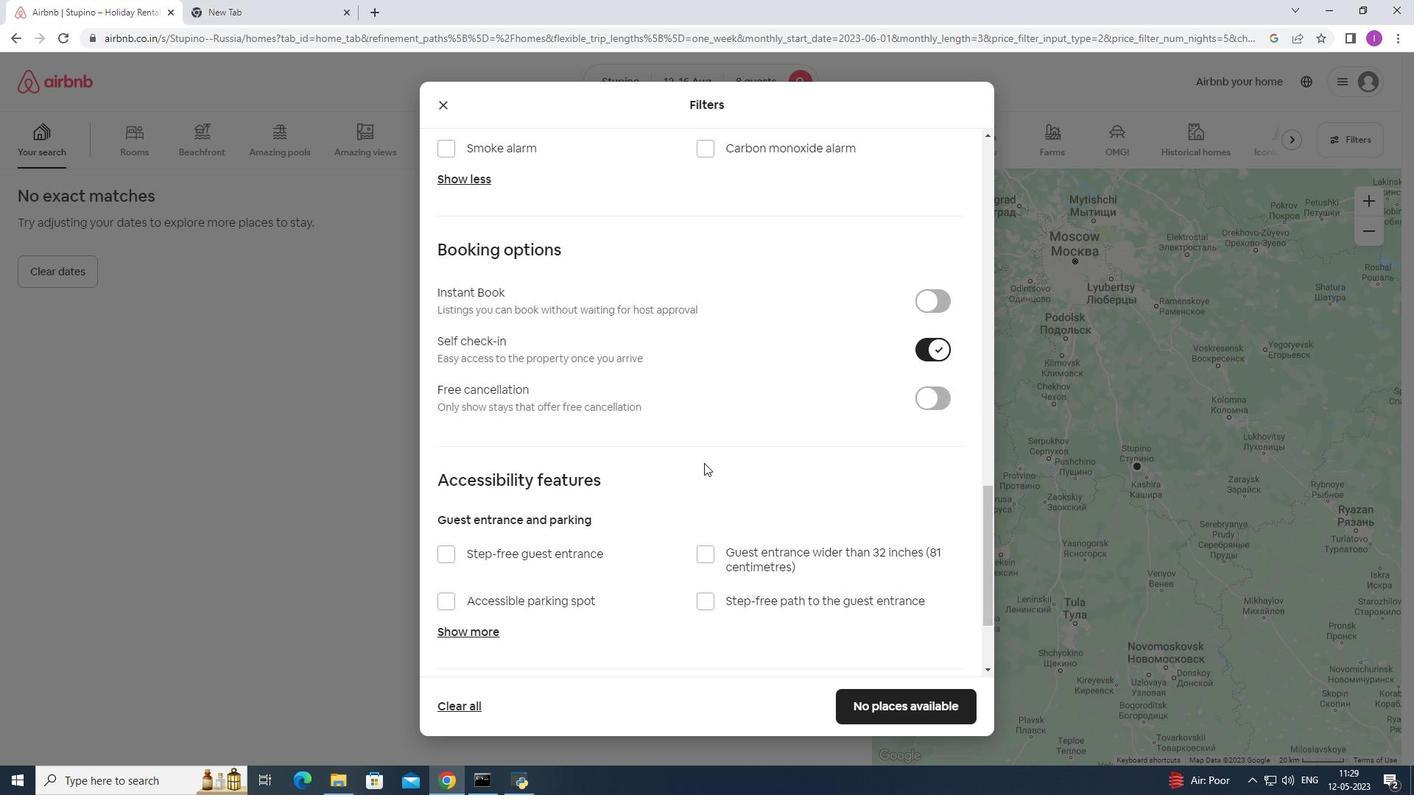 
Action: Mouse scrolled (704, 462) with delta (0, 0)
Screenshot: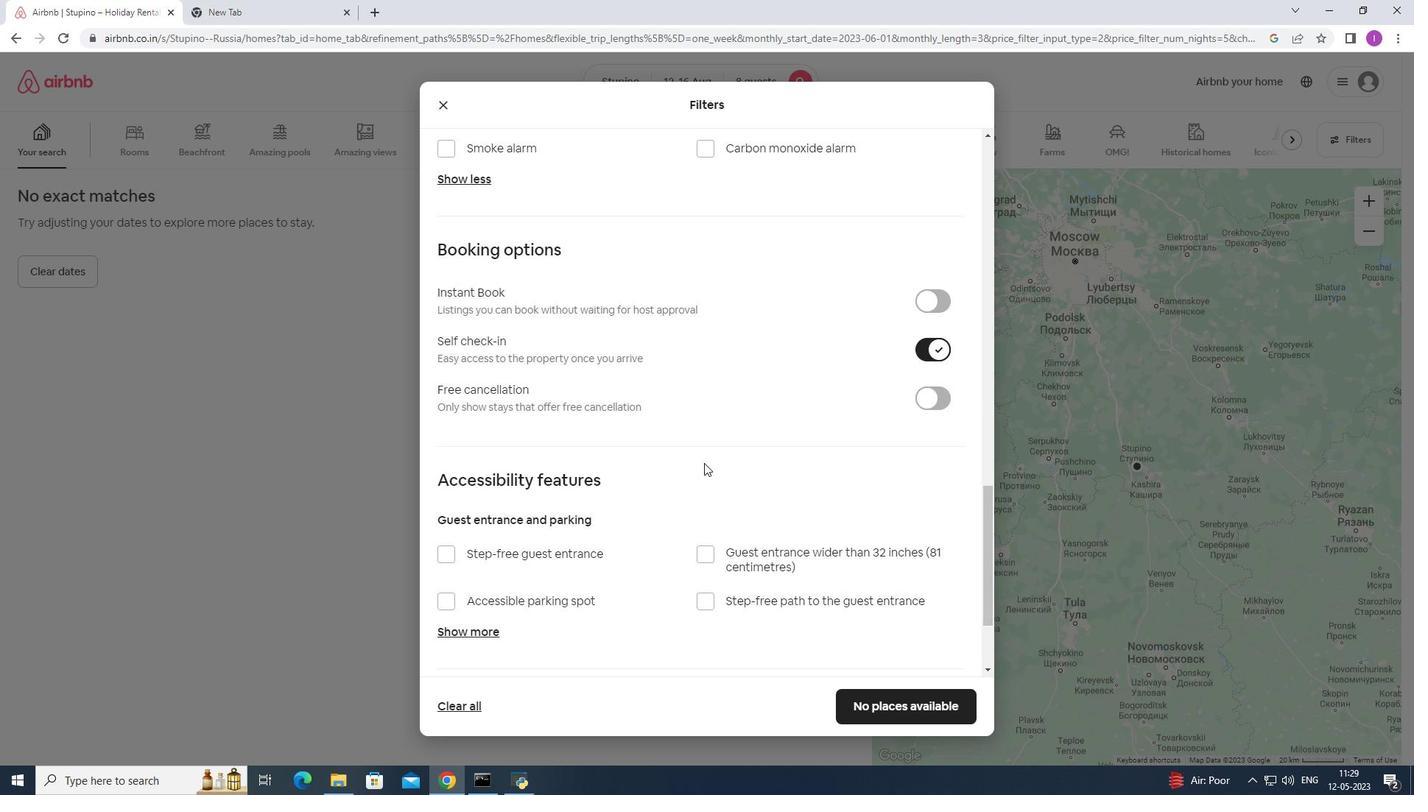 
Action: Mouse scrolled (704, 462) with delta (0, 0)
Screenshot: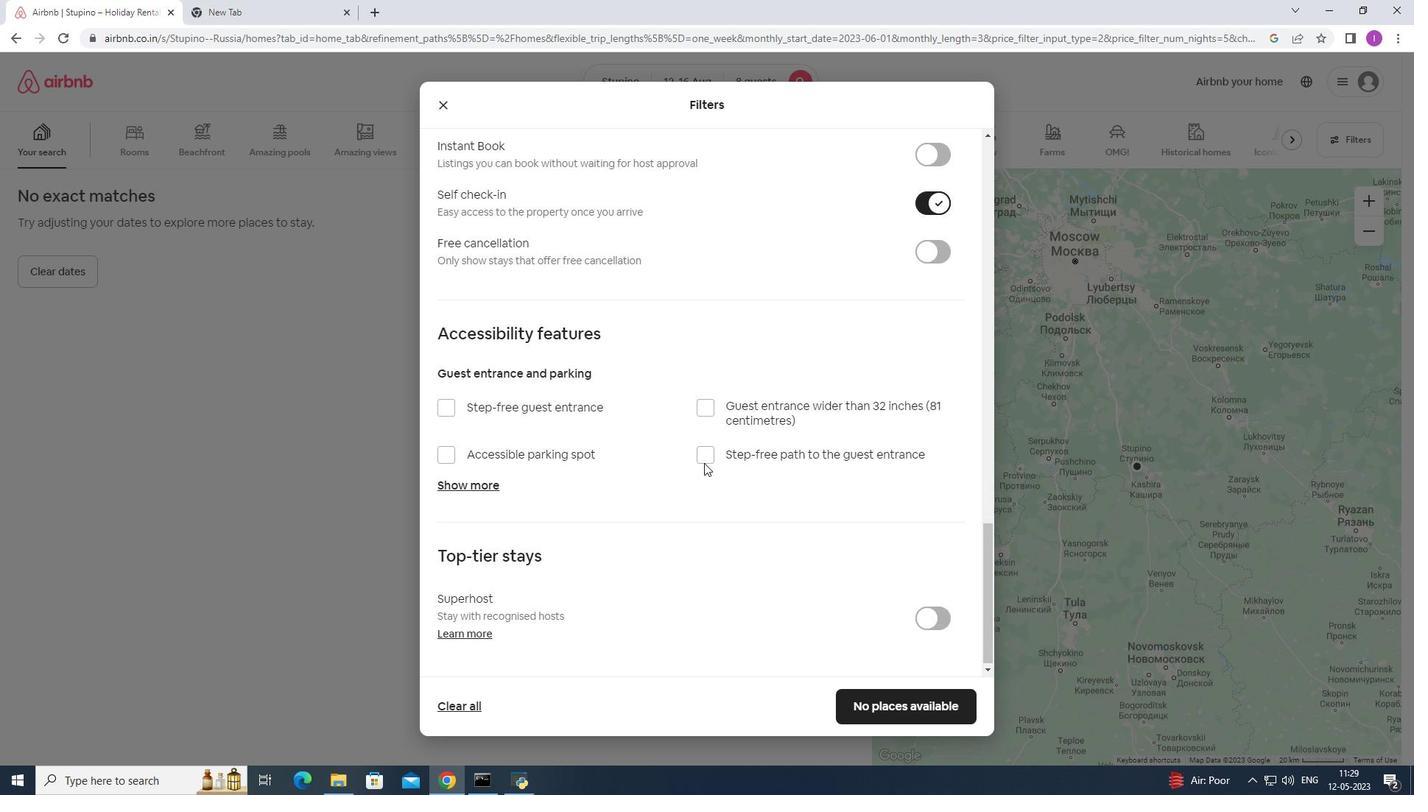 
Action: Mouse scrolled (704, 462) with delta (0, 0)
Screenshot: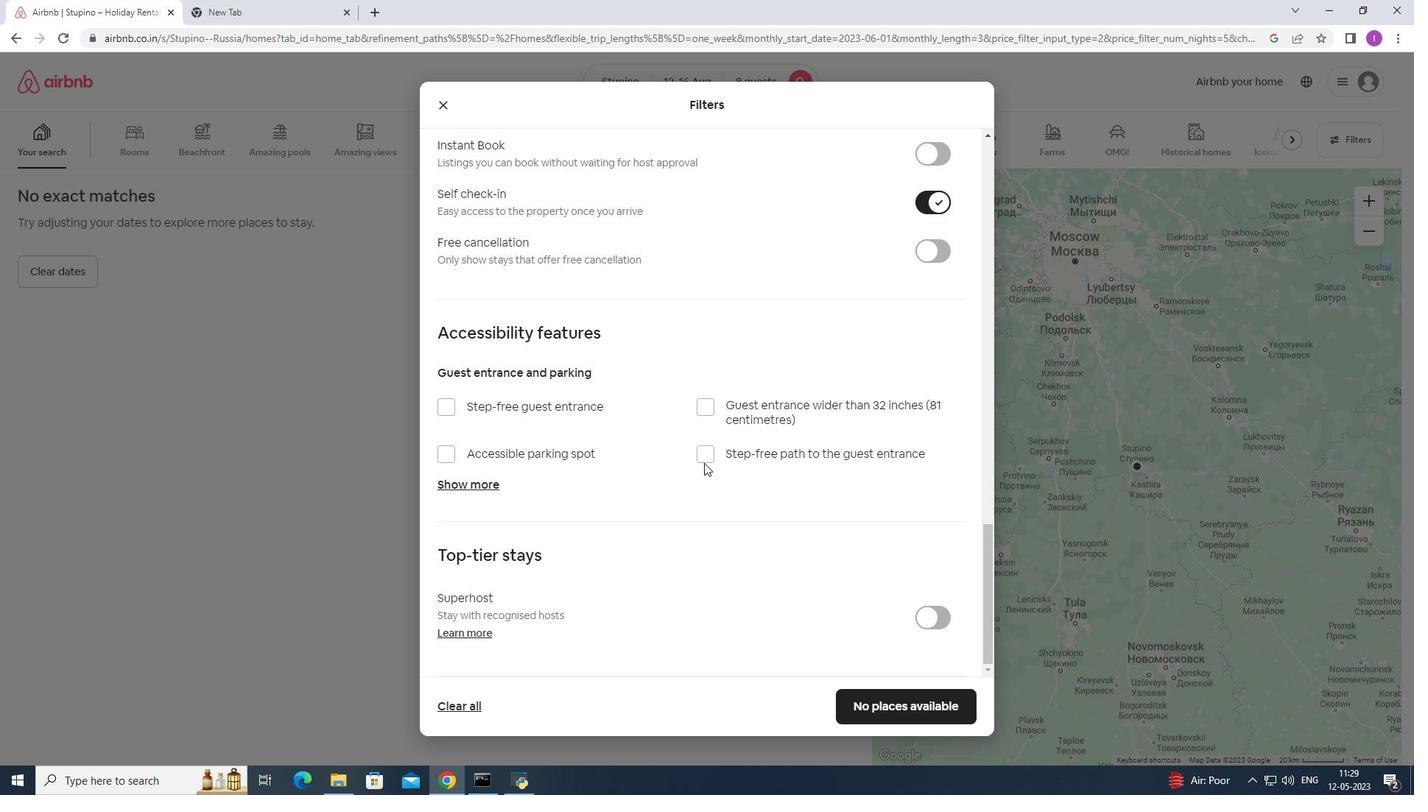 
Action: Mouse scrolled (704, 462) with delta (0, 0)
Screenshot: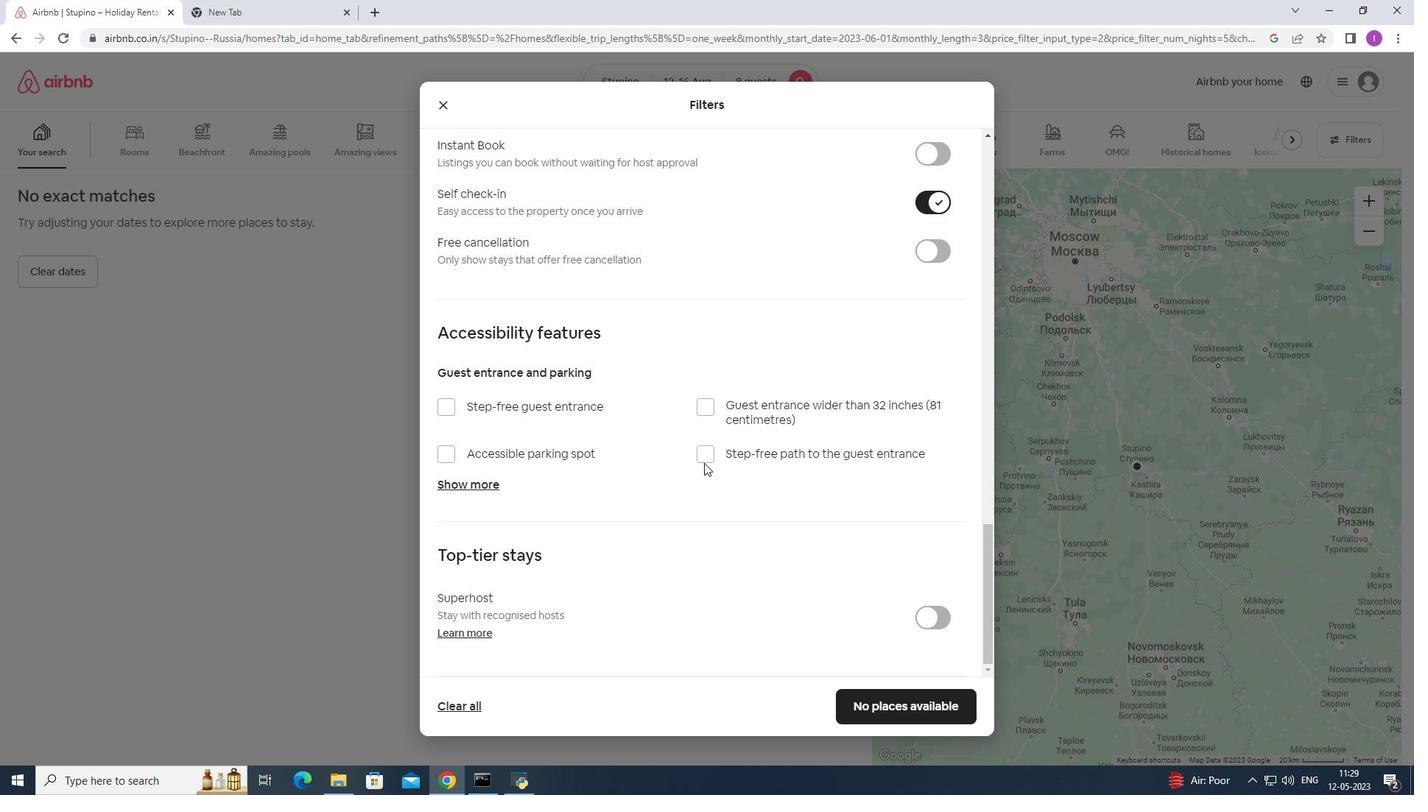 
Action: Mouse scrolled (704, 462) with delta (0, 0)
Screenshot: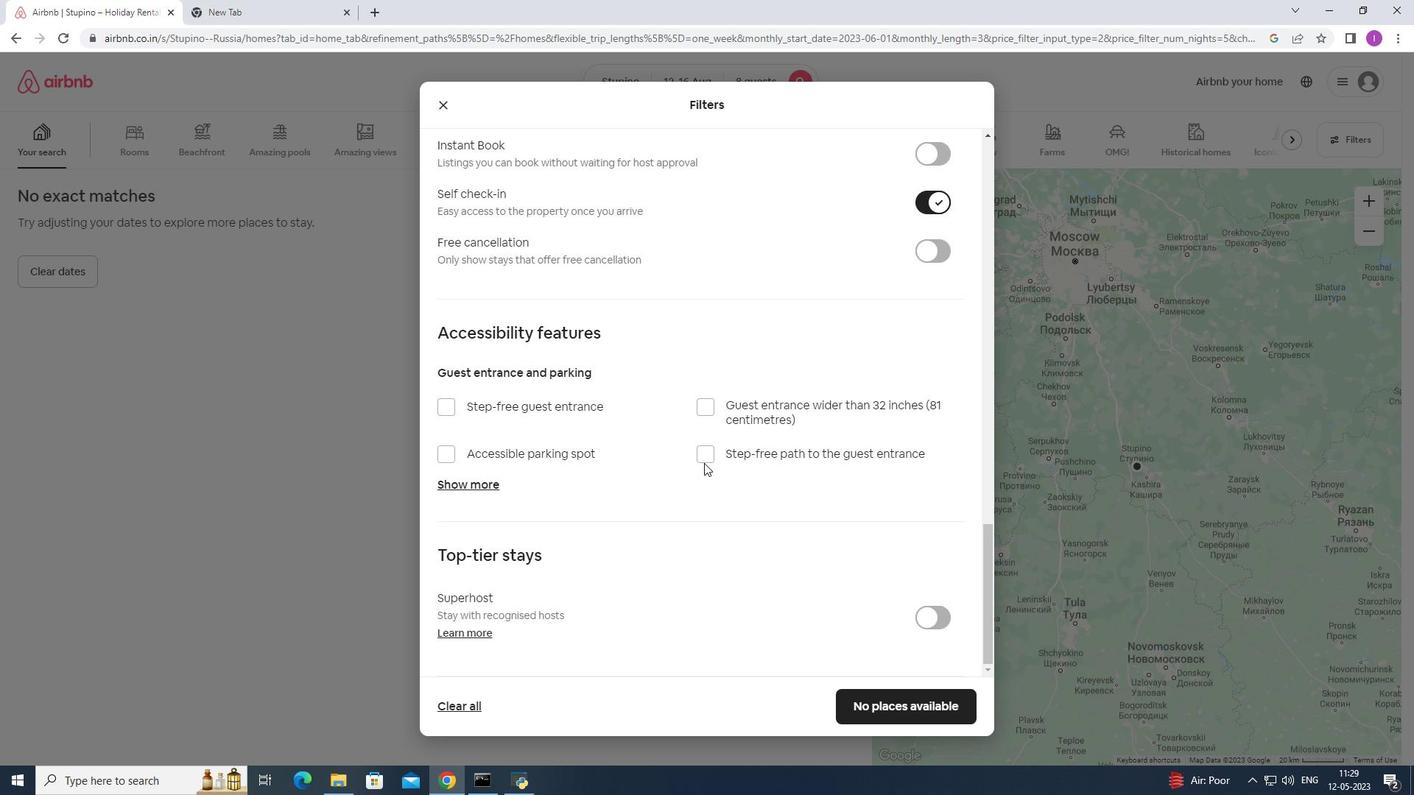 
Action: Mouse scrolled (704, 462) with delta (0, 0)
Screenshot: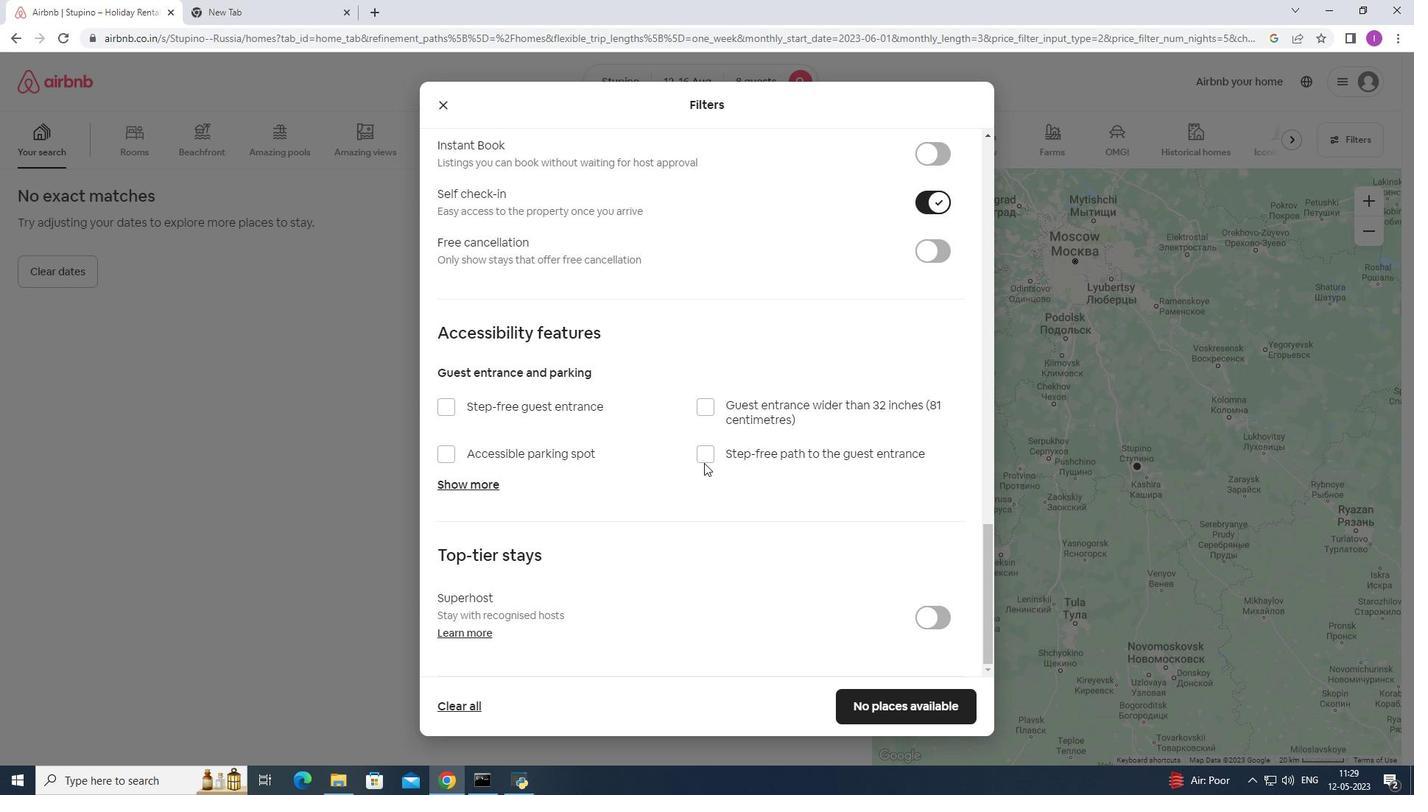 
Action: Mouse scrolled (704, 462) with delta (0, 0)
Screenshot: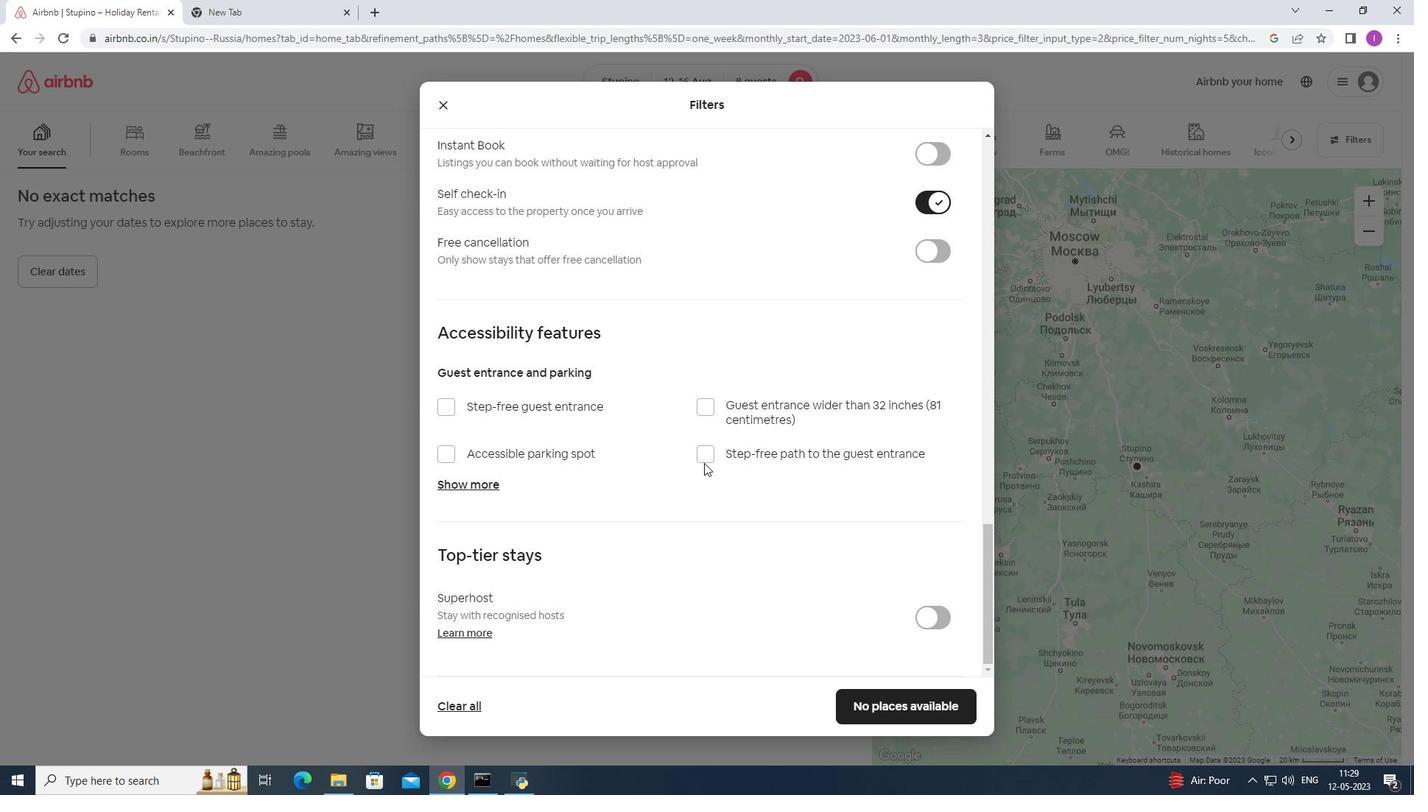 
Action: Mouse scrolled (704, 462) with delta (0, 0)
Screenshot: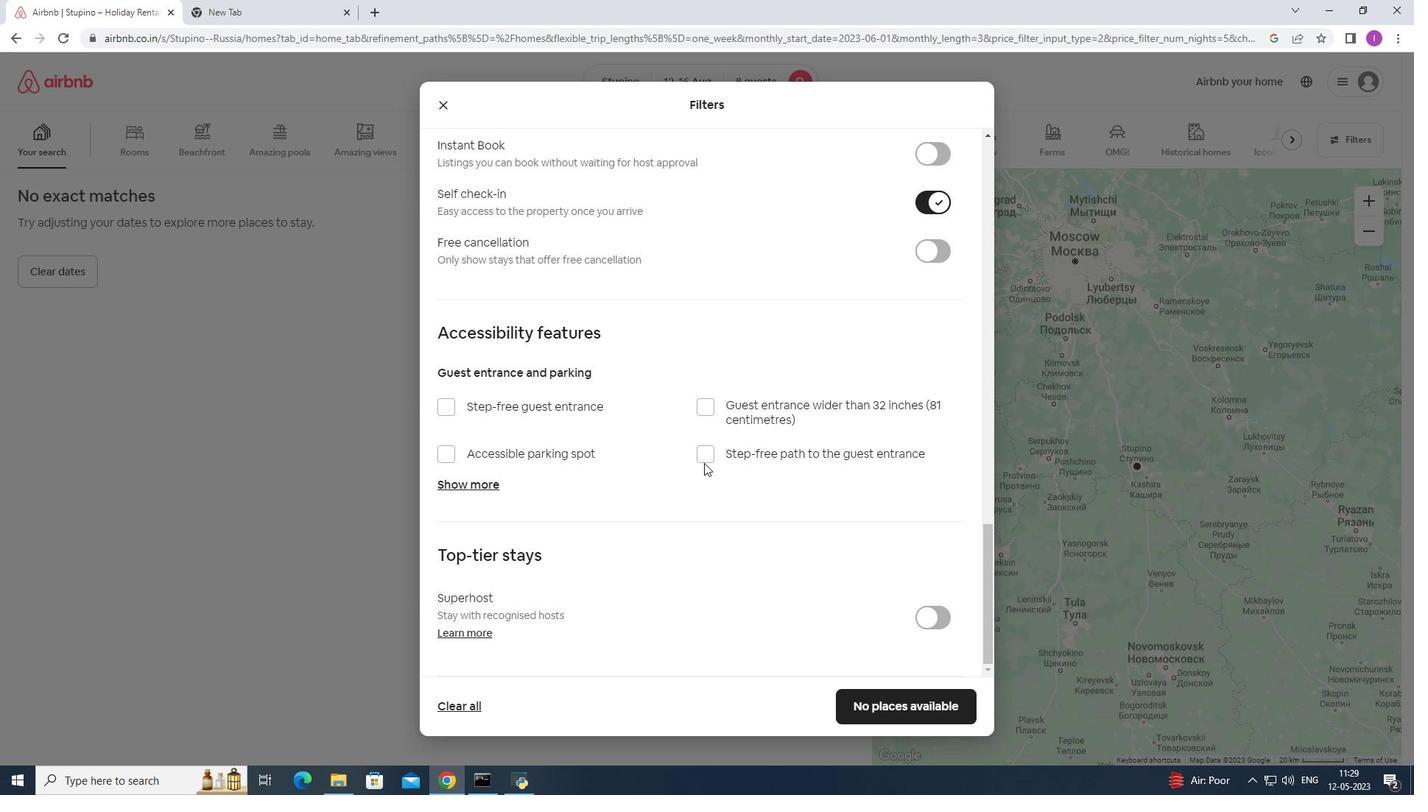 
Action: Mouse scrolled (704, 462) with delta (0, 0)
Screenshot: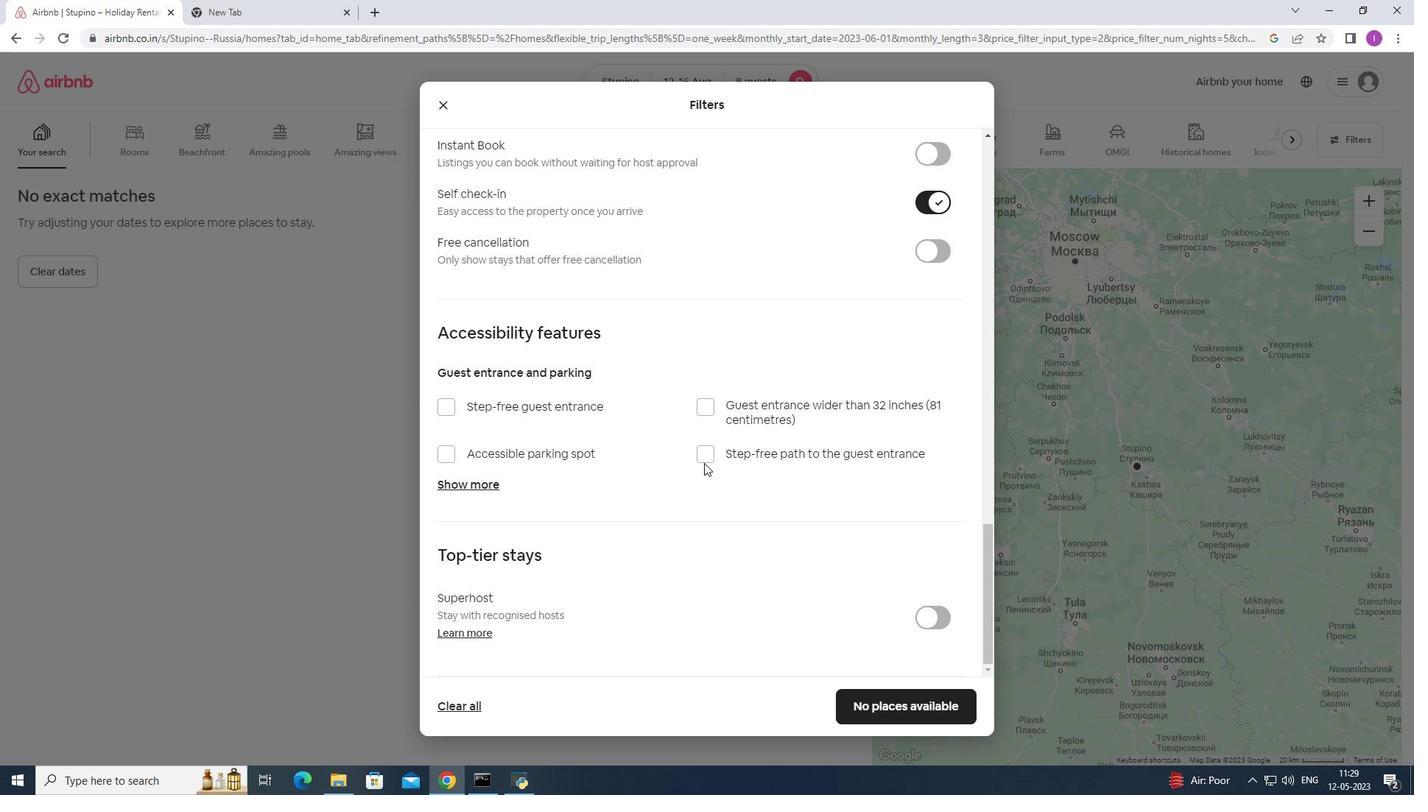 
Action: Mouse scrolled (704, 462) with delta (0, 0)
Screenshot: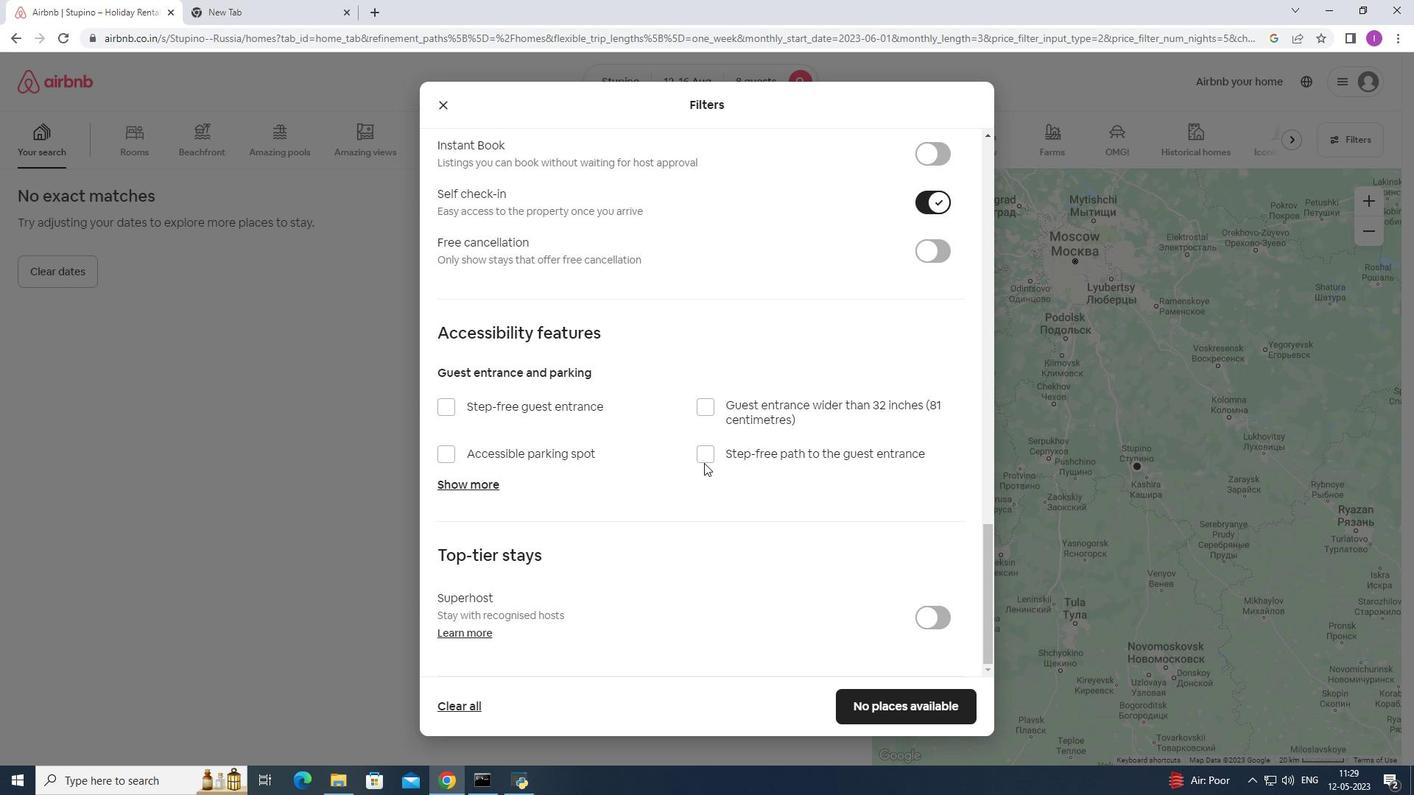 
Action: Mouse scrolled (704, 462) with delta (0, 0)
Screenshot: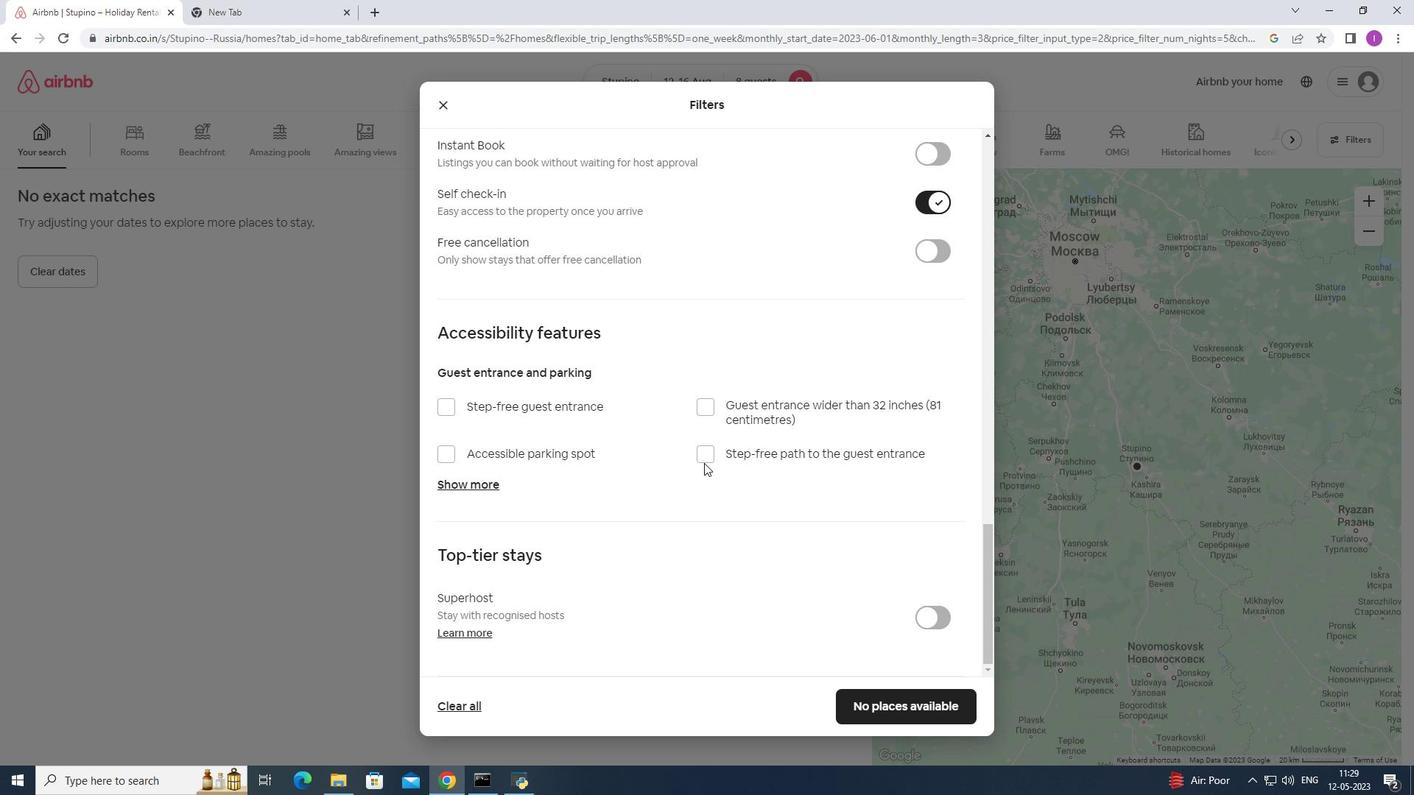 
Action: Mouse scrolled (704, 462) with delta (0, 0)
Screenshot: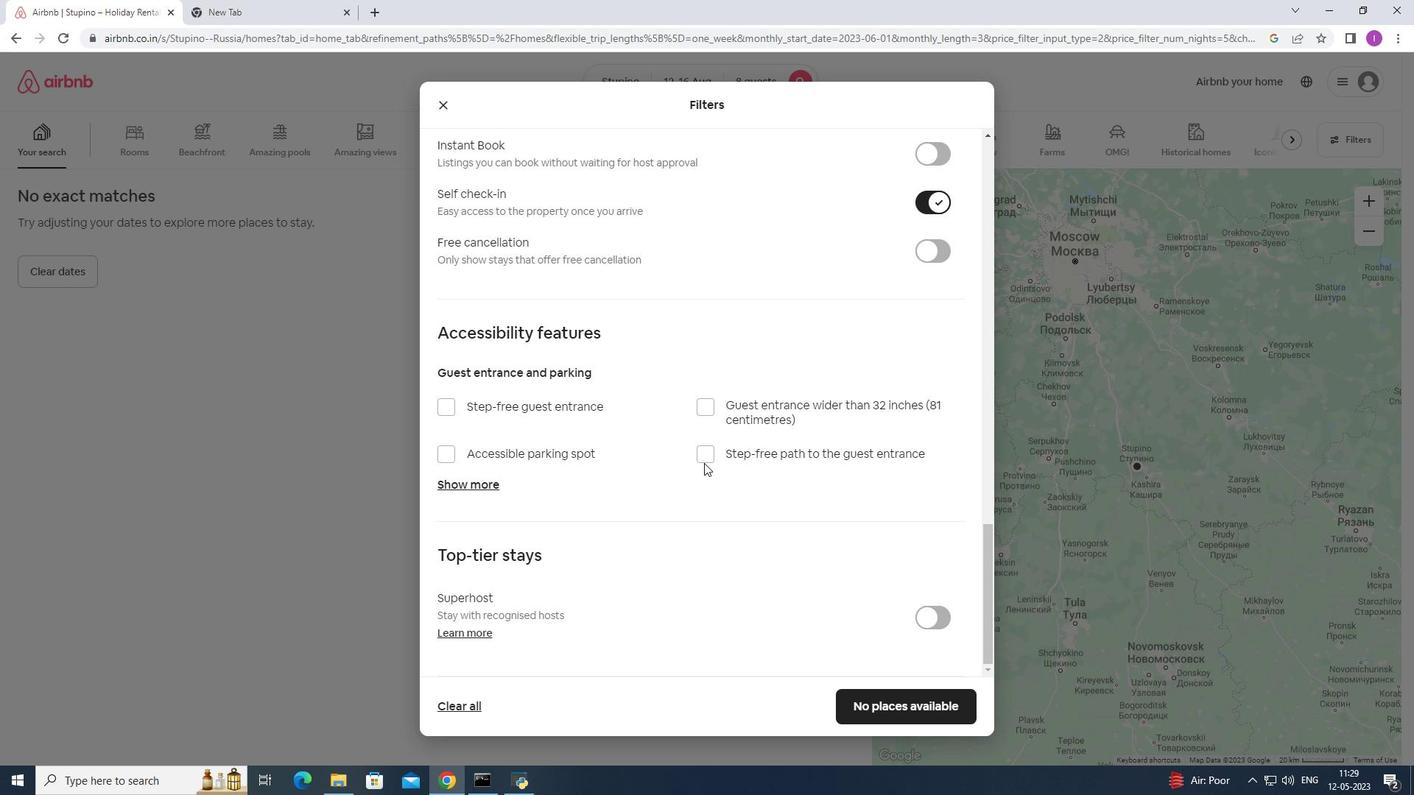 
Action: Mouse scrolled (704, 462) with delta (0, 0)
Screenshot: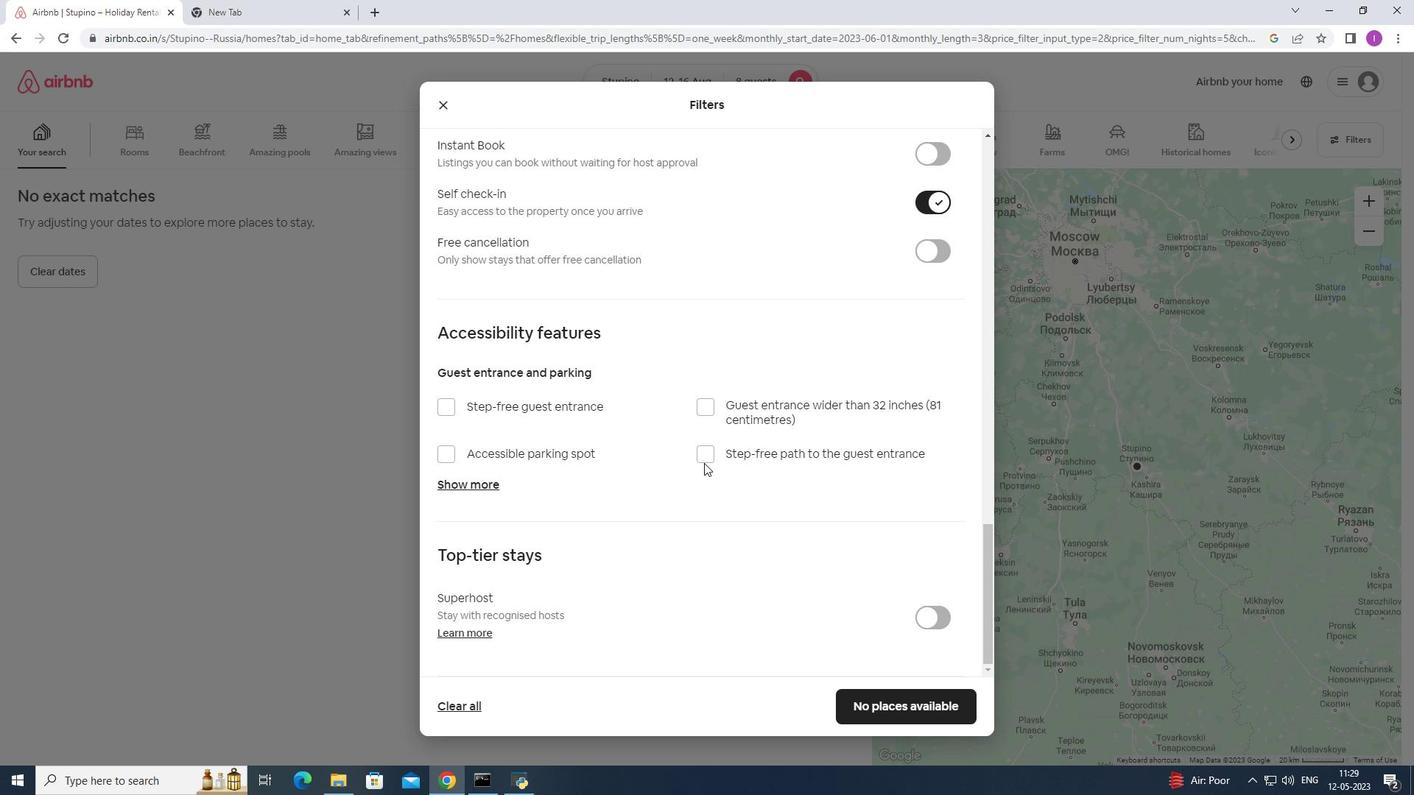 
Action: Mouse scrolled (704, 462) with delta (0, 0)
Screenshot: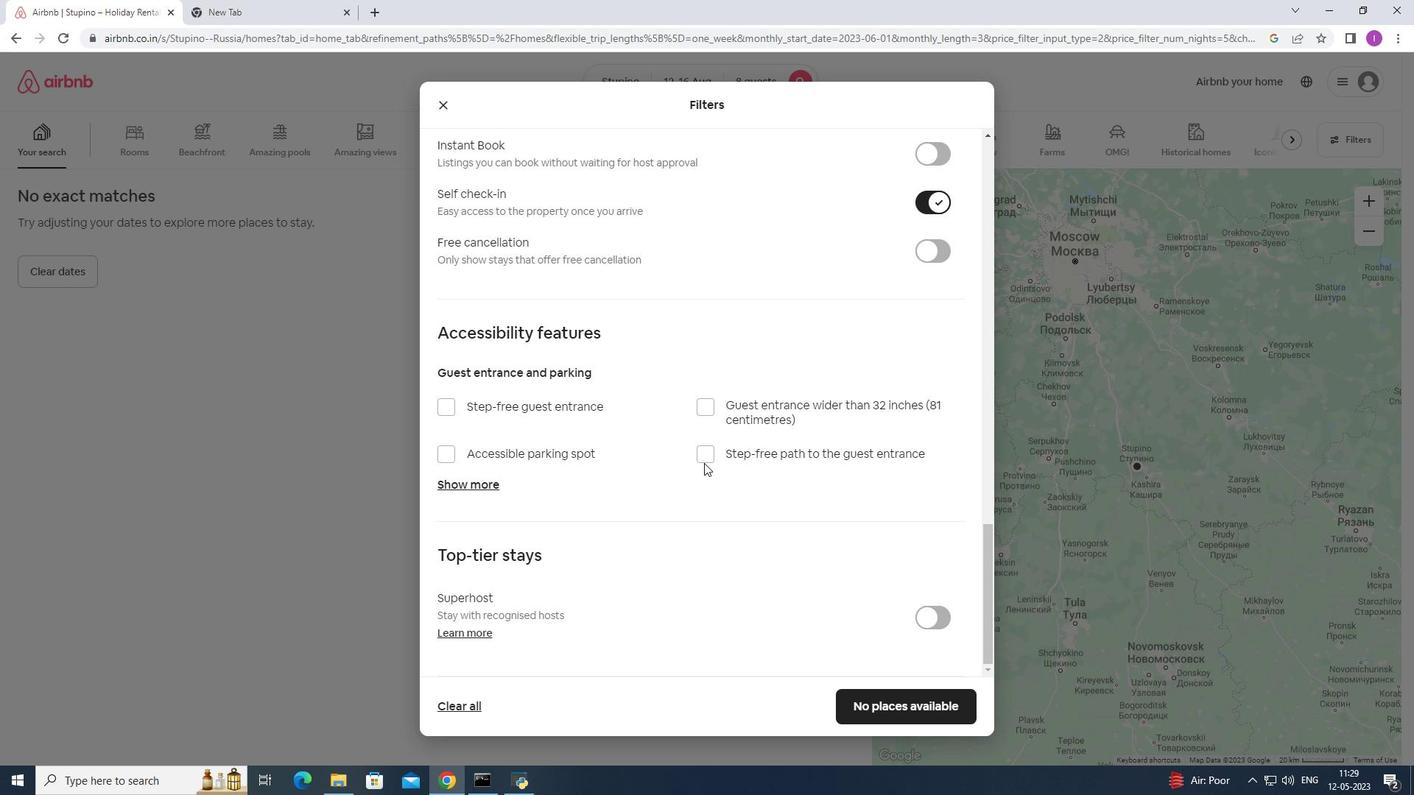 
Action: Mouse moved to (892, 704)
Screenshot: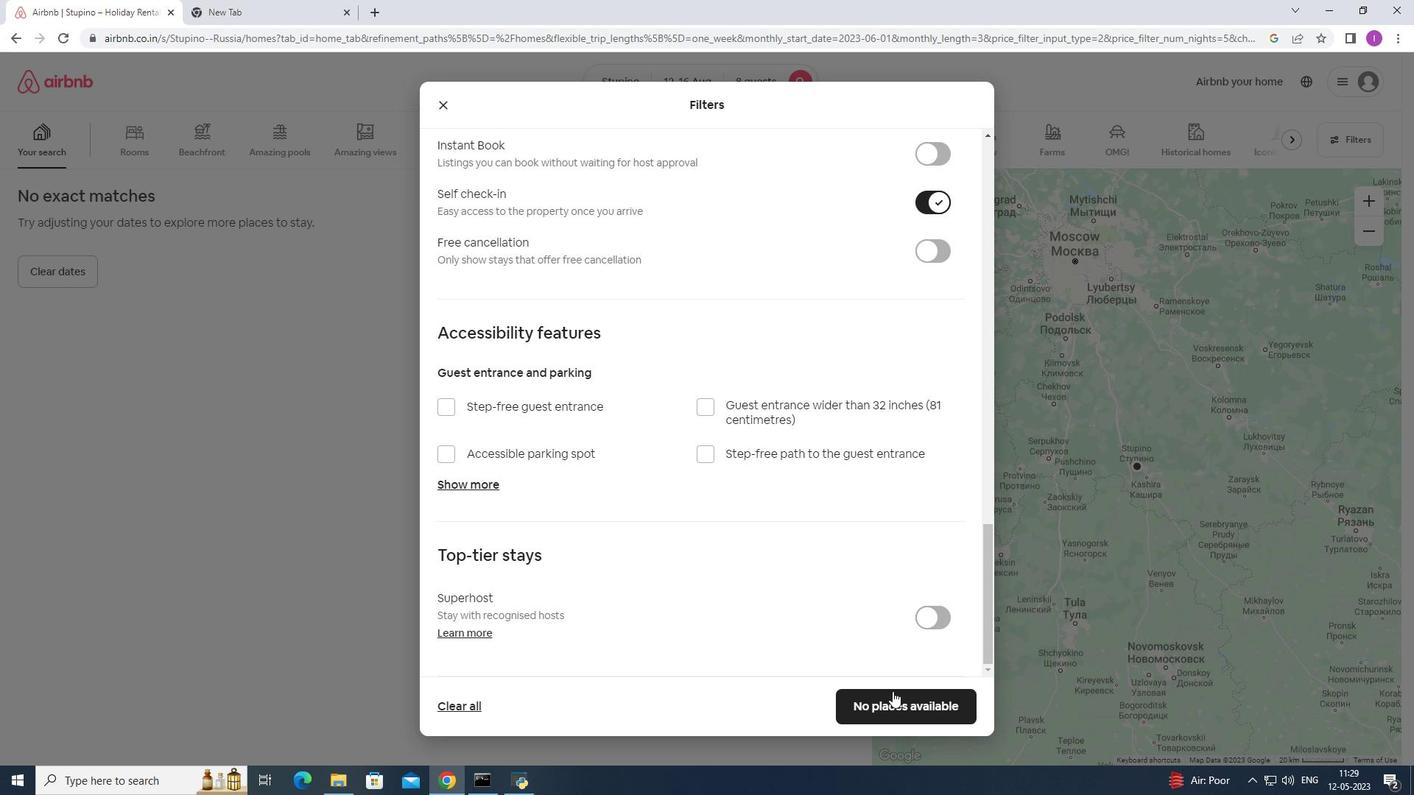 
Action: Mouse pressed left at (892, 704)
Screenshot: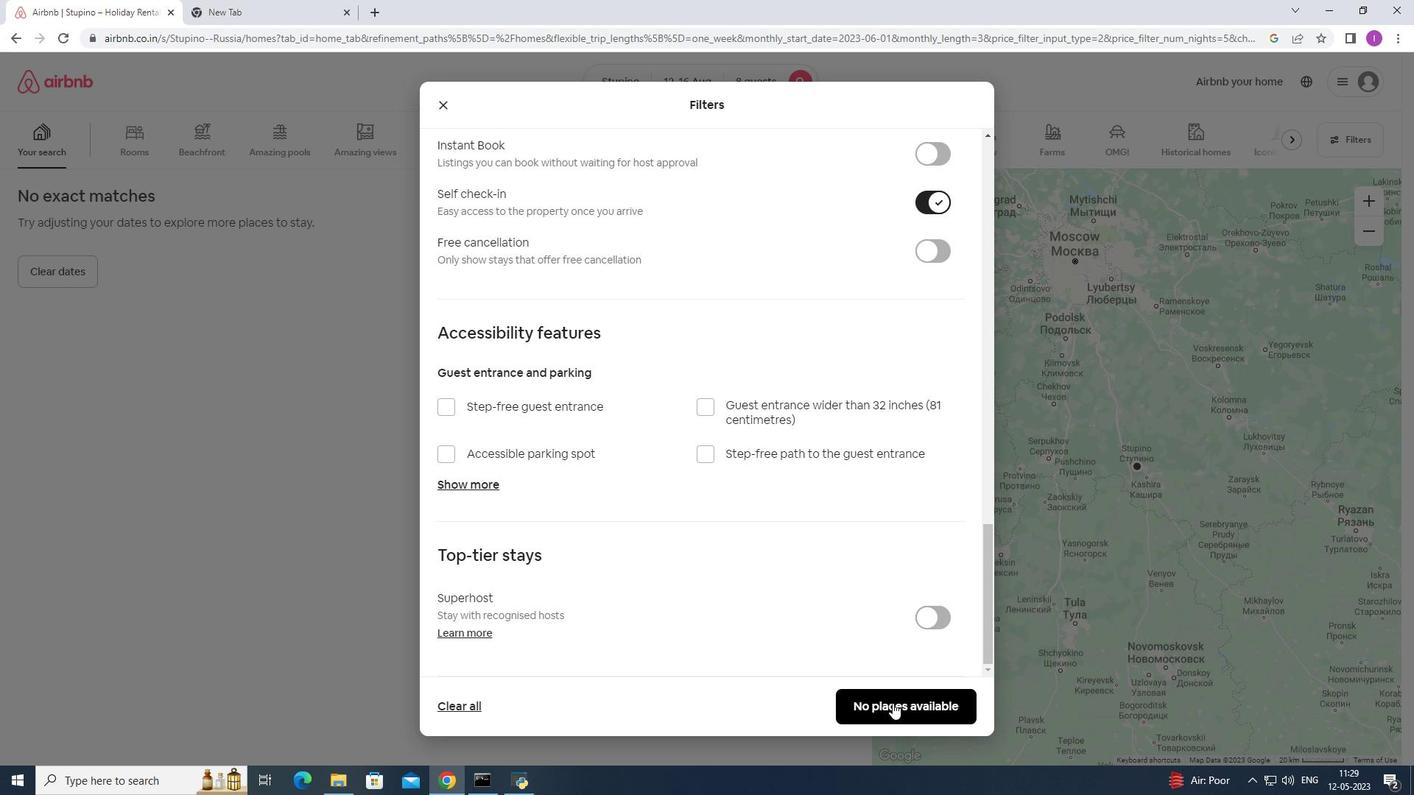 
Action: Mouse moved to (905, 598)
Screenshot: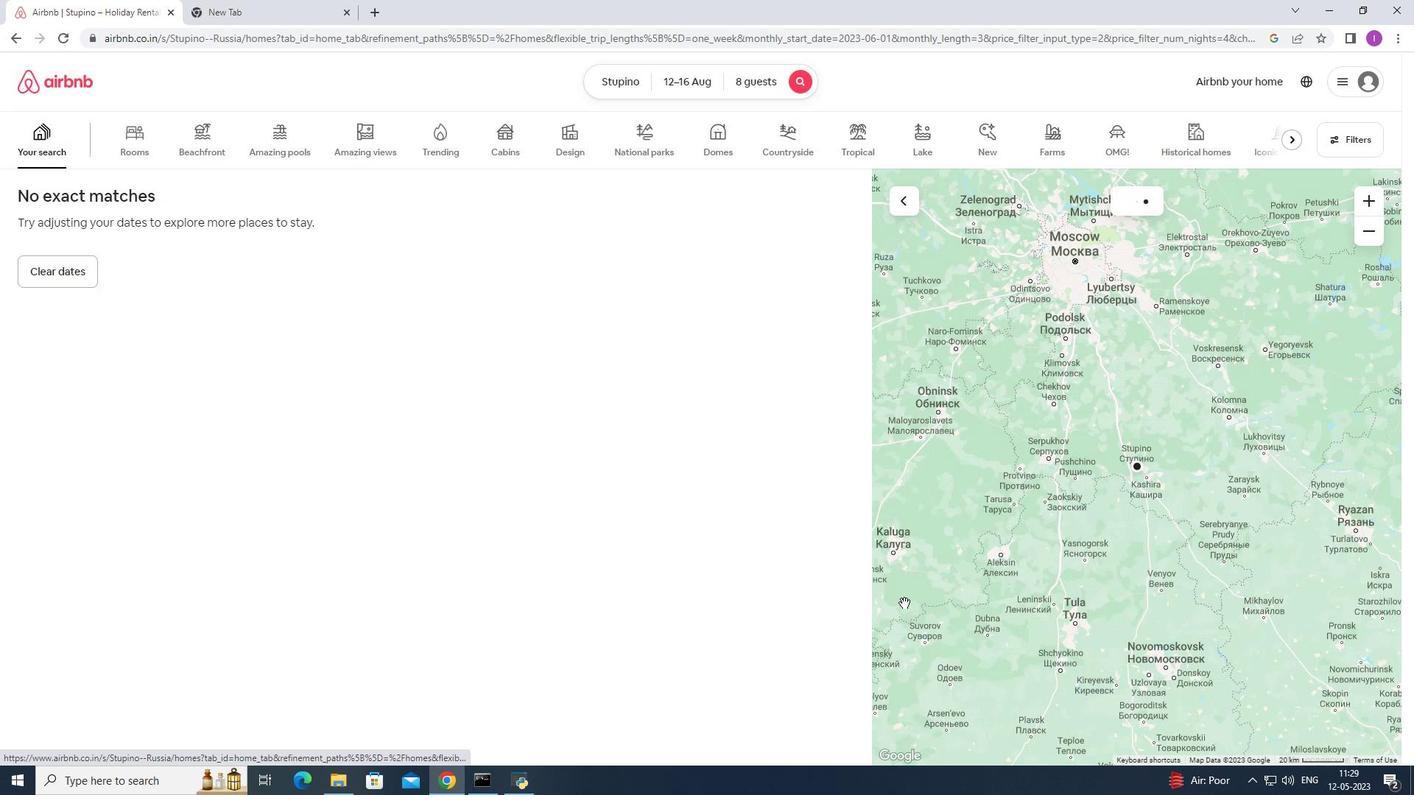 
